 Task: Look for space in Seropédica, Brazil from 2nd August, 2023 to 12th August, 2023 for 2 adults in price range Rs.5000 to Rs.10000. Place can be private room with 1  bedroom having 1 bed and 1 bathroom. Property type can be house, flat, guest house, hotel. Amenities needed are: washing machine. Booking option can be shelf check-in. Required host language is Spanish.
Action: Mouse moved to (404, 183)
Screenshot: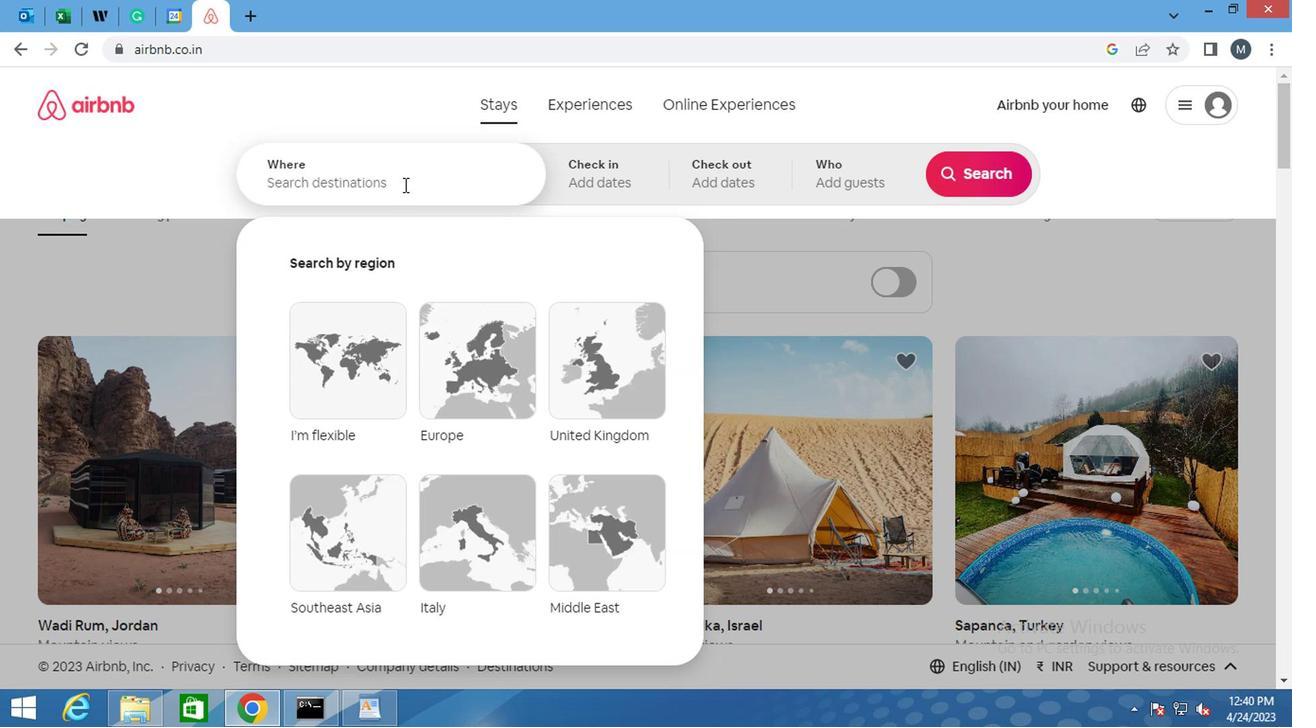 
Action: Mouse pressed left at (404, 183)
Screenshot: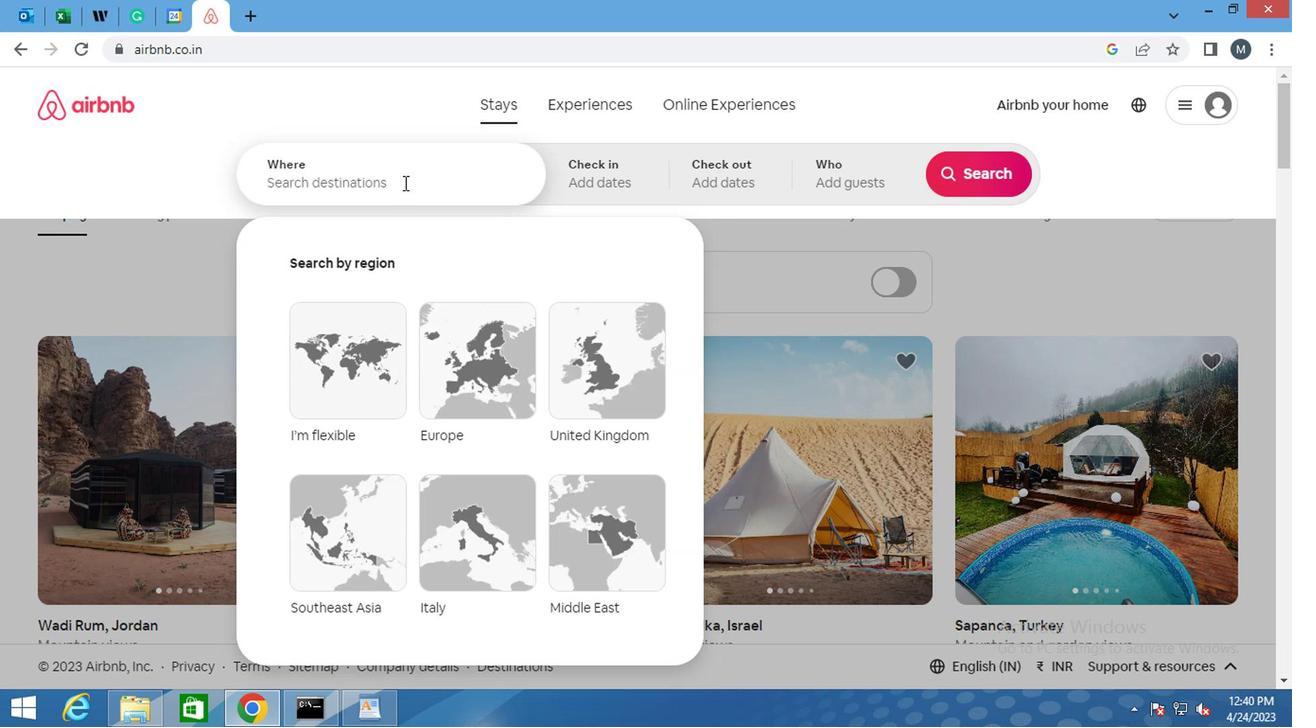 
Action: Key pressed <Key.shift>SEROPEDICAS<Key.backspace>,<Key.shift>BRAZIL
Screenshot: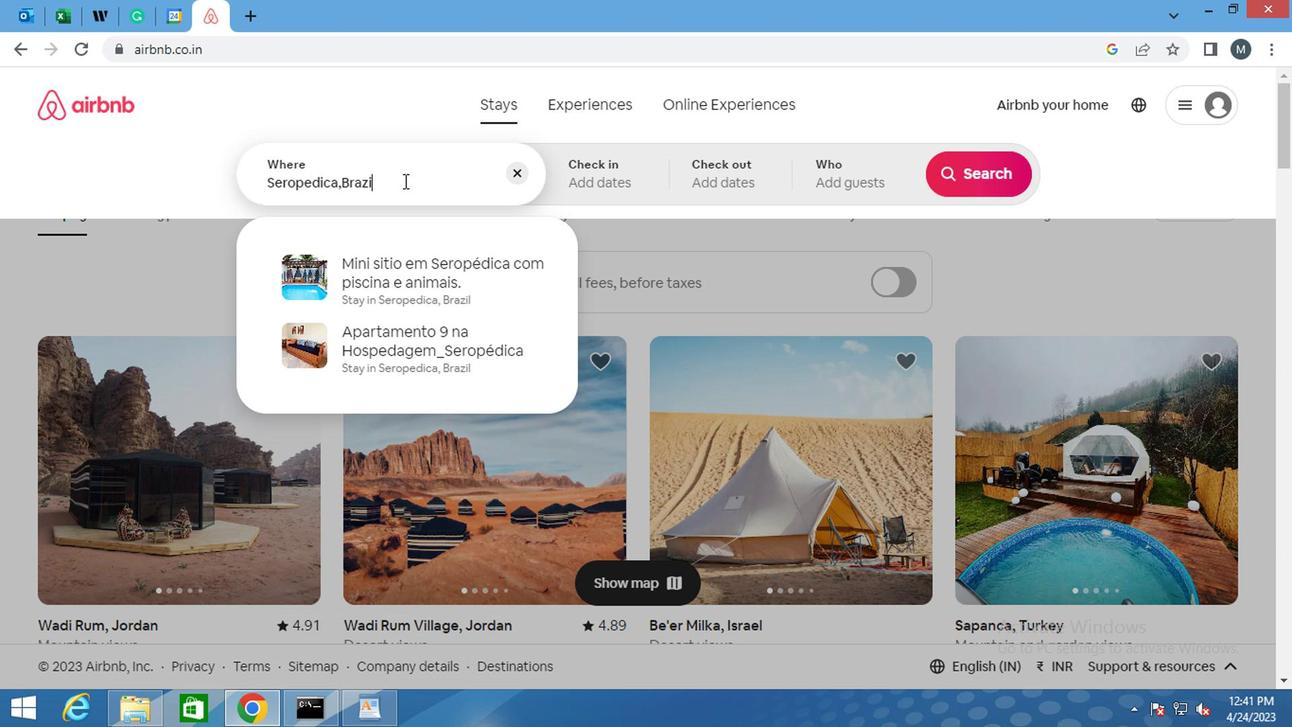 
Action: Mouse moved to (424, 275)
Screenshot: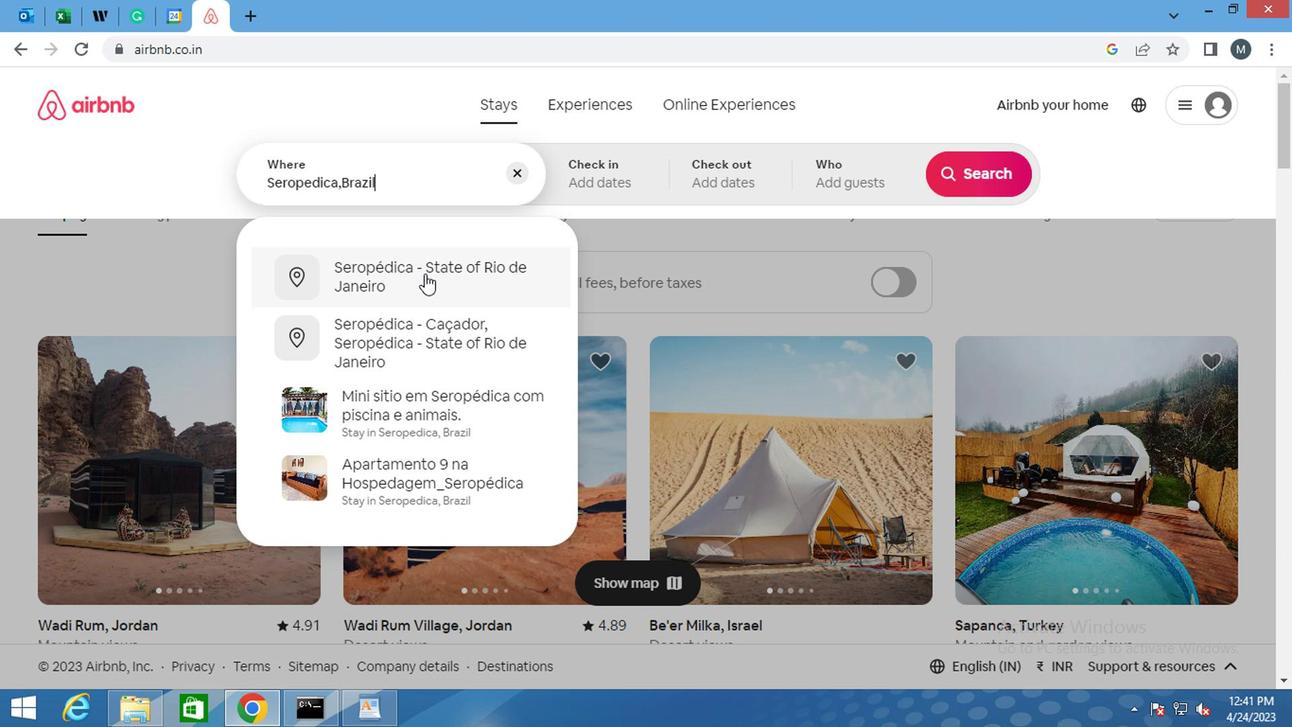 
Action: Mouse pressed left at (424, 275)
Screenshot: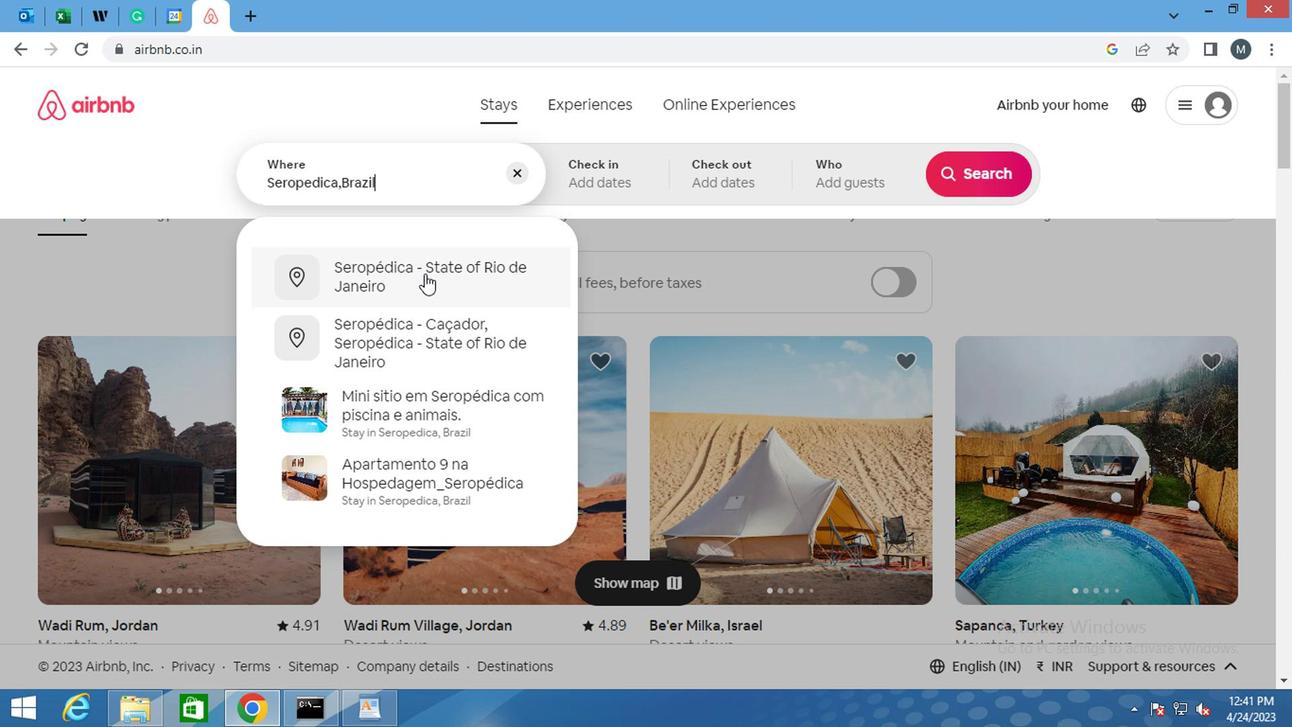 
Action: Mouse moved to (595, 185)
Screenshot: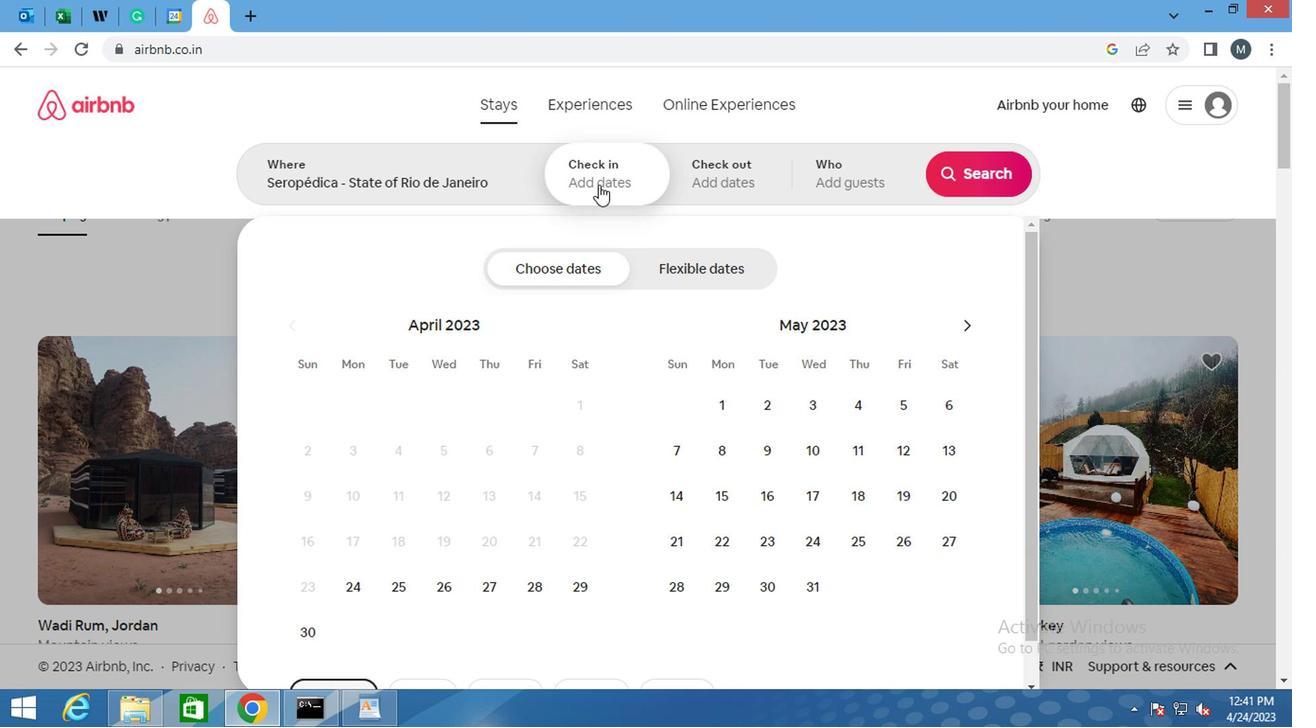 
Action: Mouse pressed left at (595, 185)
Screenshot: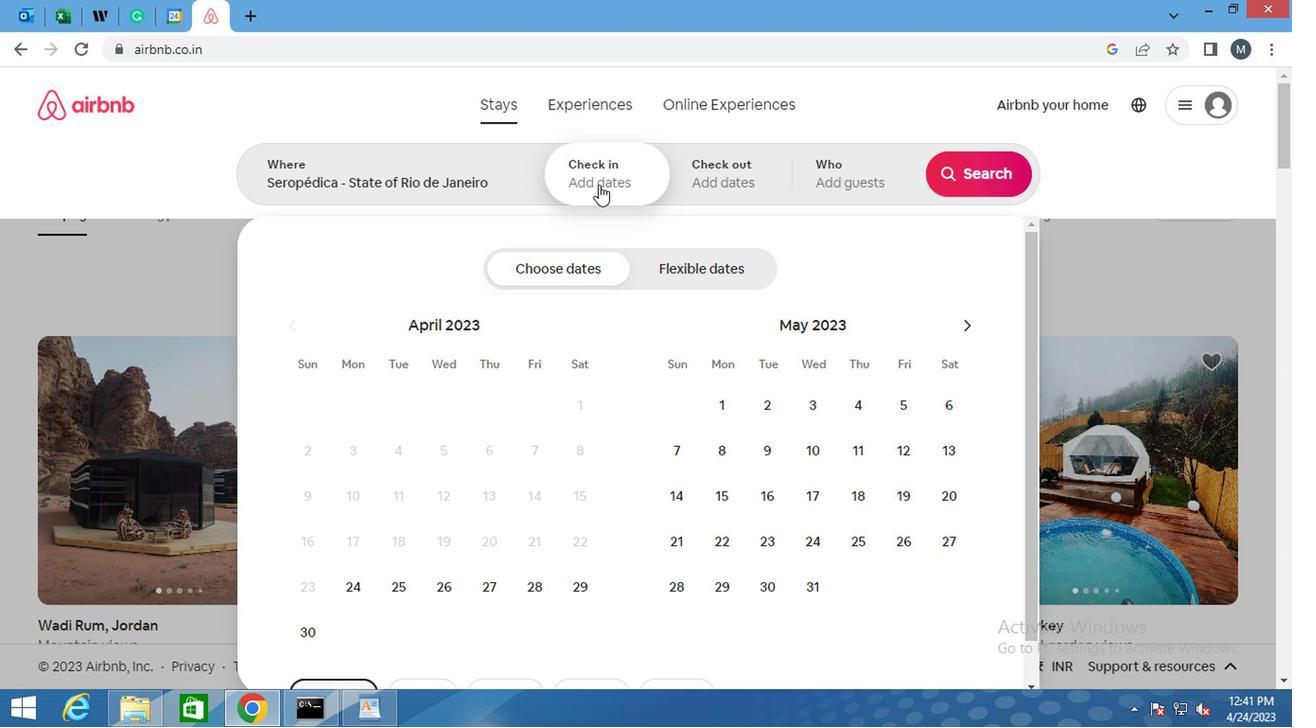 
Action: Mouse moved to (609, 171)
Screenshot: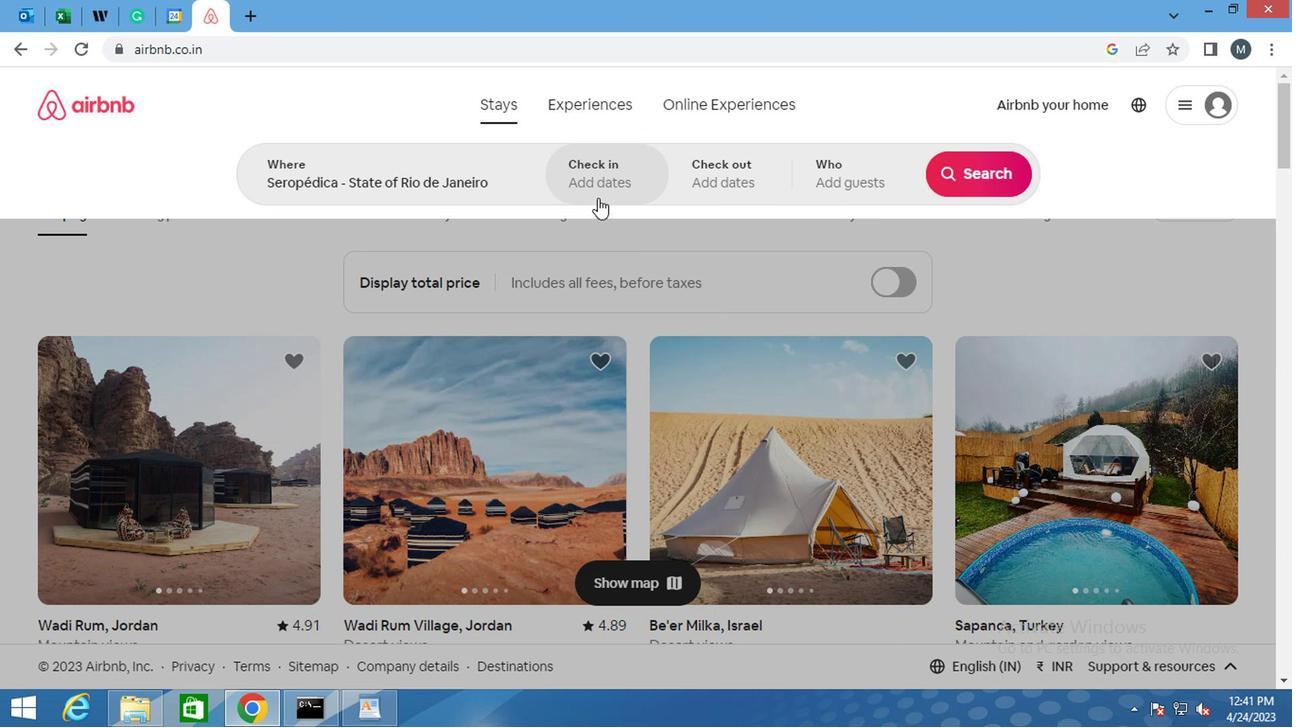 
Action: Mouse pressed left at (609, 171)
Screenshot: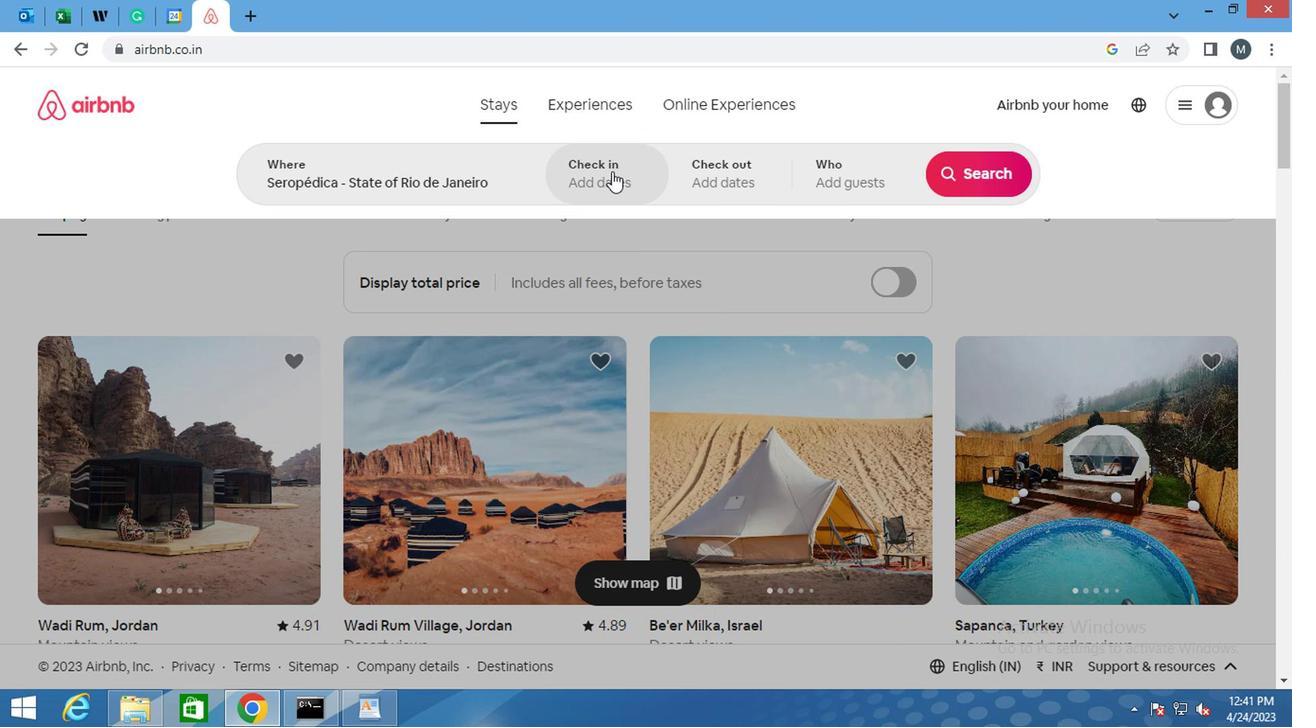 
Action: Mouse moved to (949, 322)
Screenshot: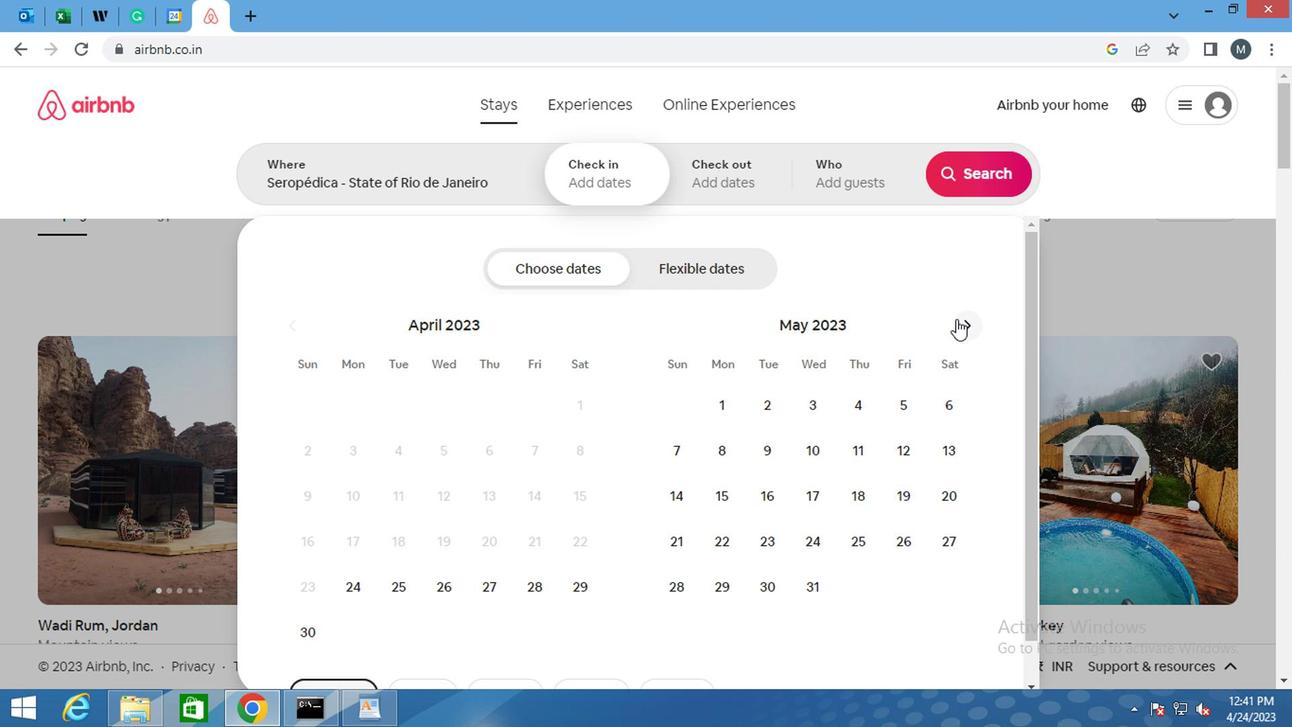 
Action: Mouse pressed left at (949, 322)
Screenshot: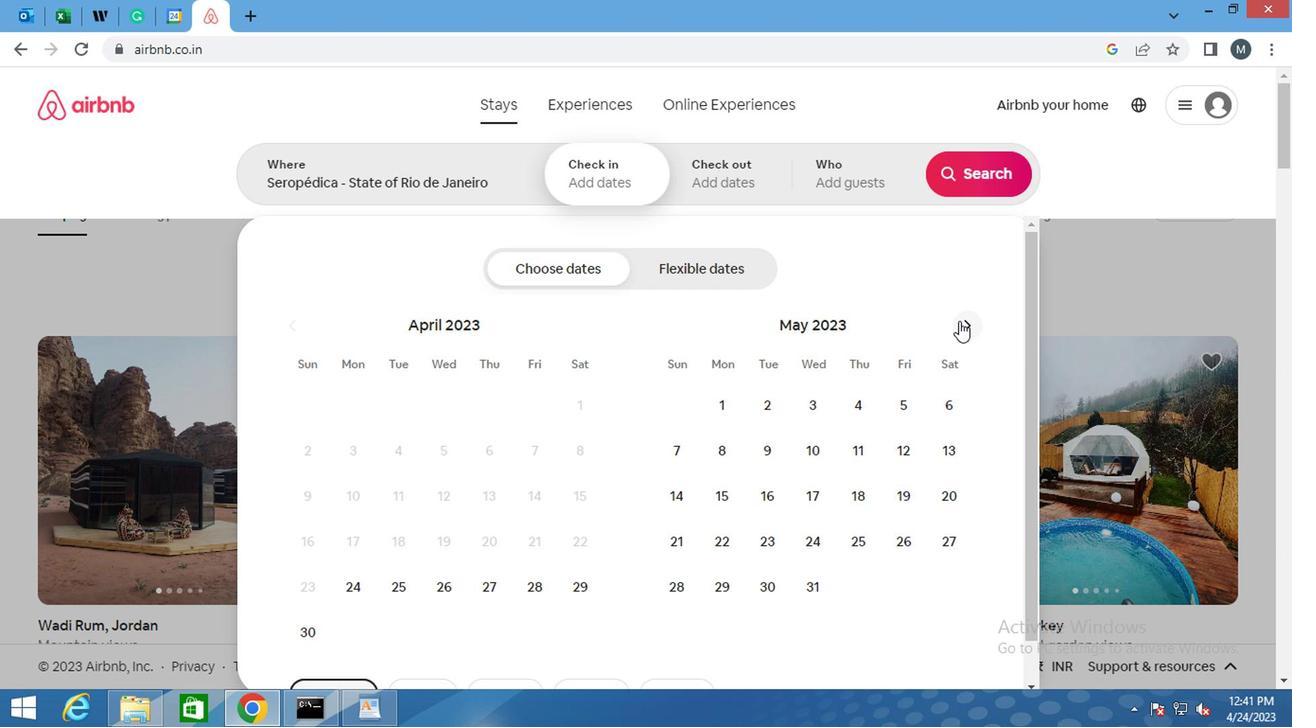 
Action: Mouse moved to (949, 322)
Screenshot: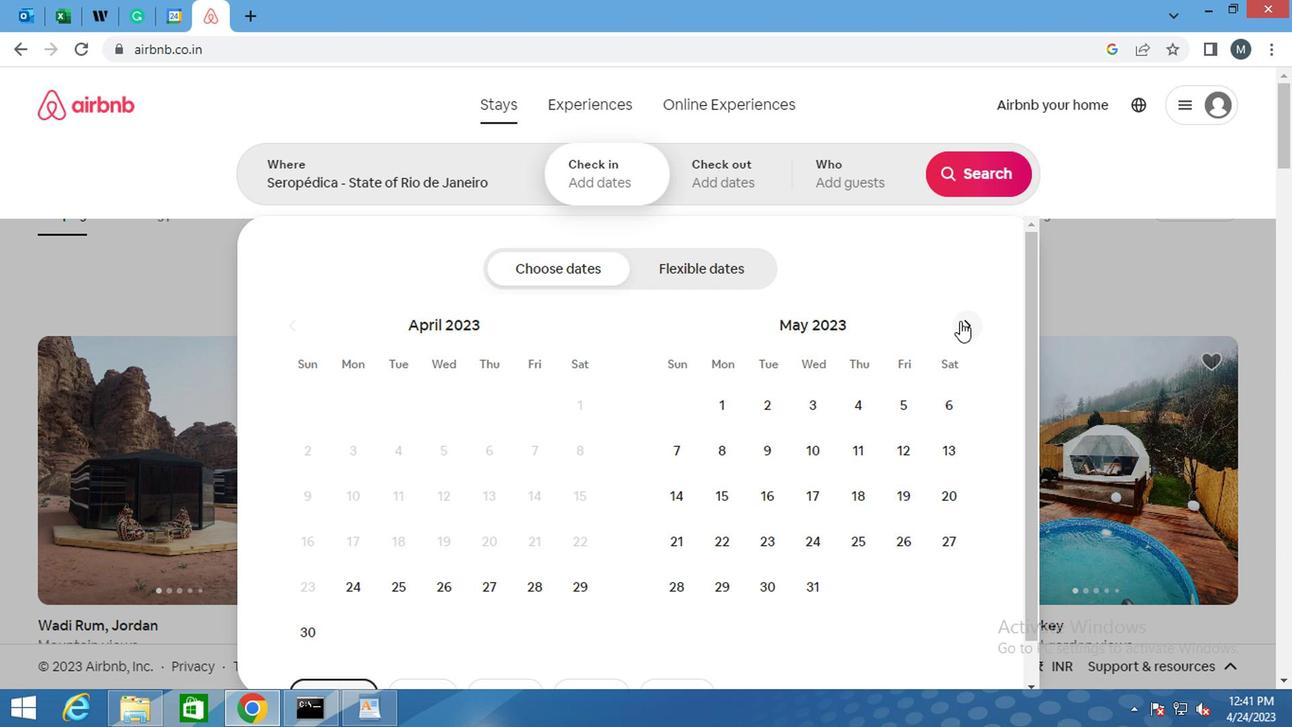 
Action: Mouse pressed left at (949, 322)
Screenshot: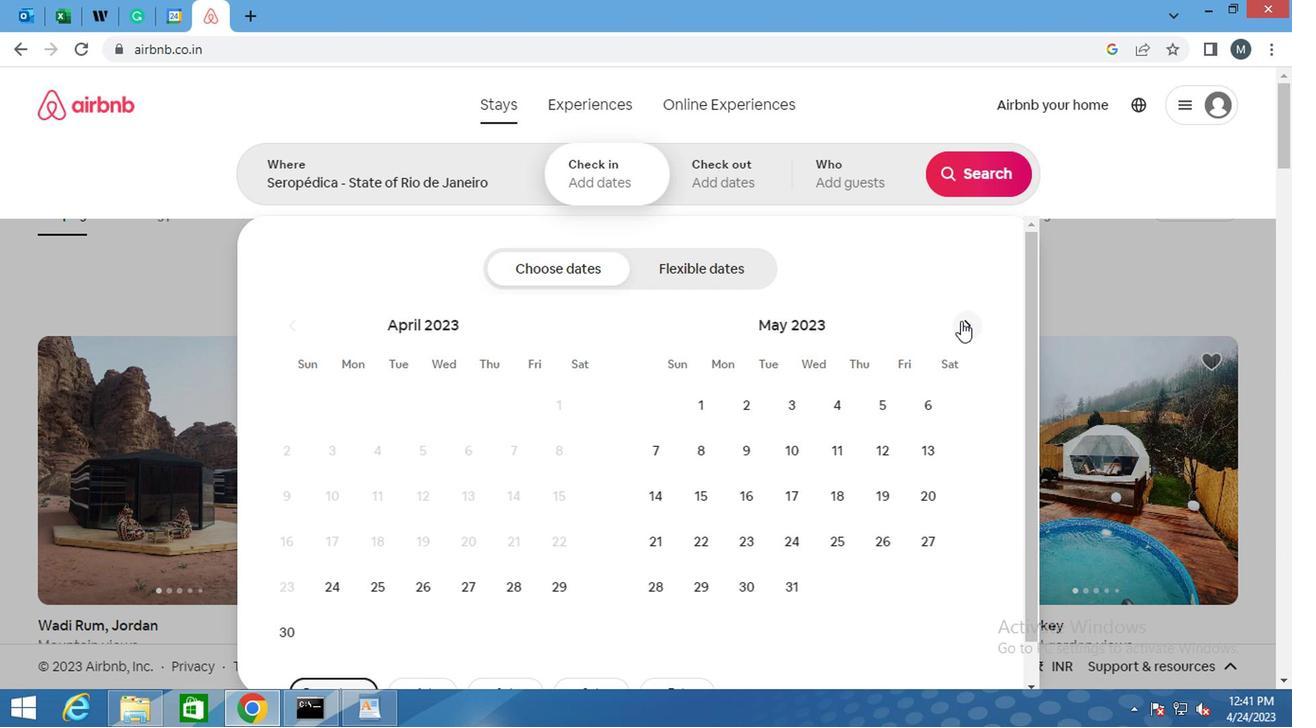 
Action: Mouse moved to (954, 321)
Screenshot: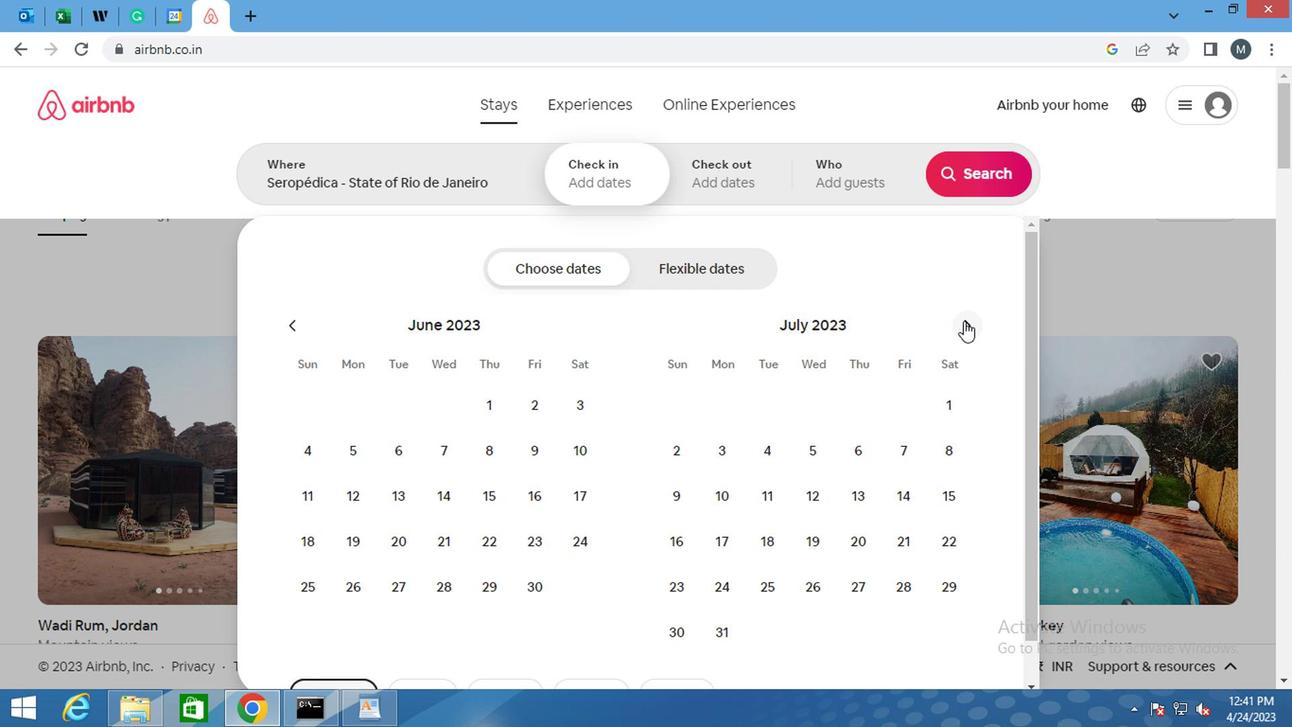 
Action: Mouse pressed left at (954, 321)
Screenshot: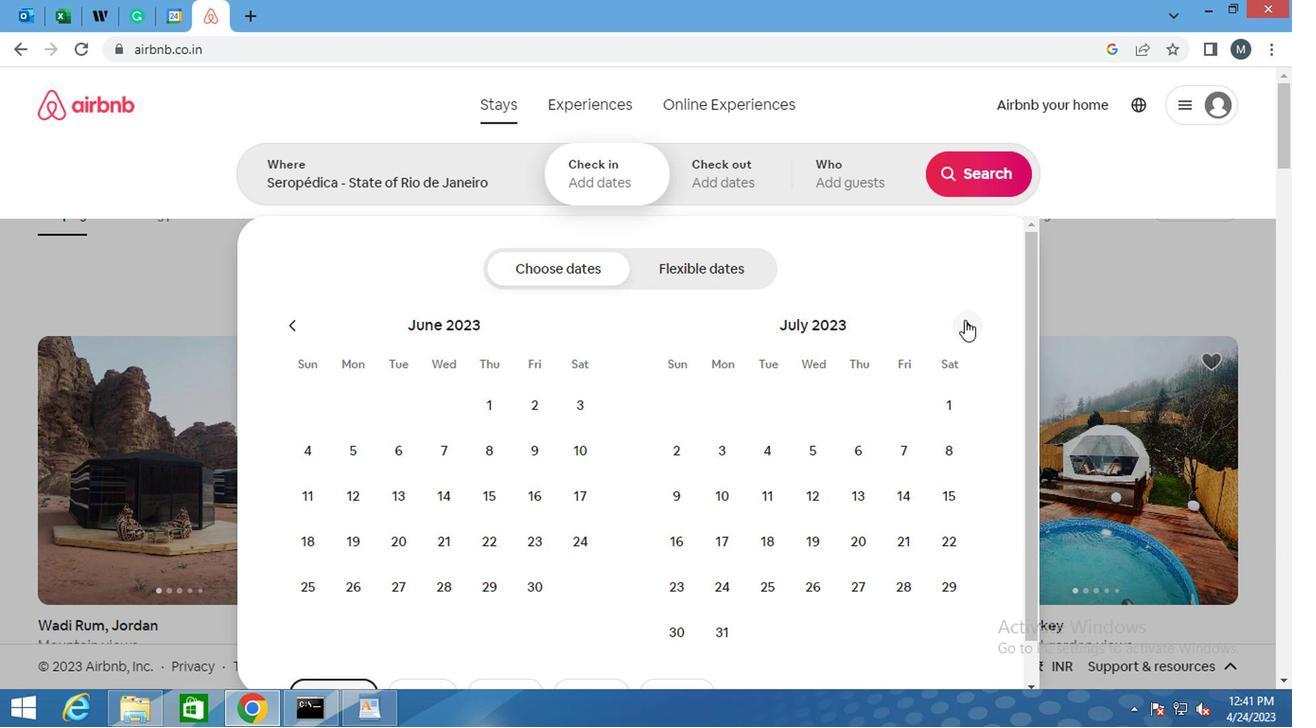 
Action: Mouse pressed left at (954, 321)
Screenshot: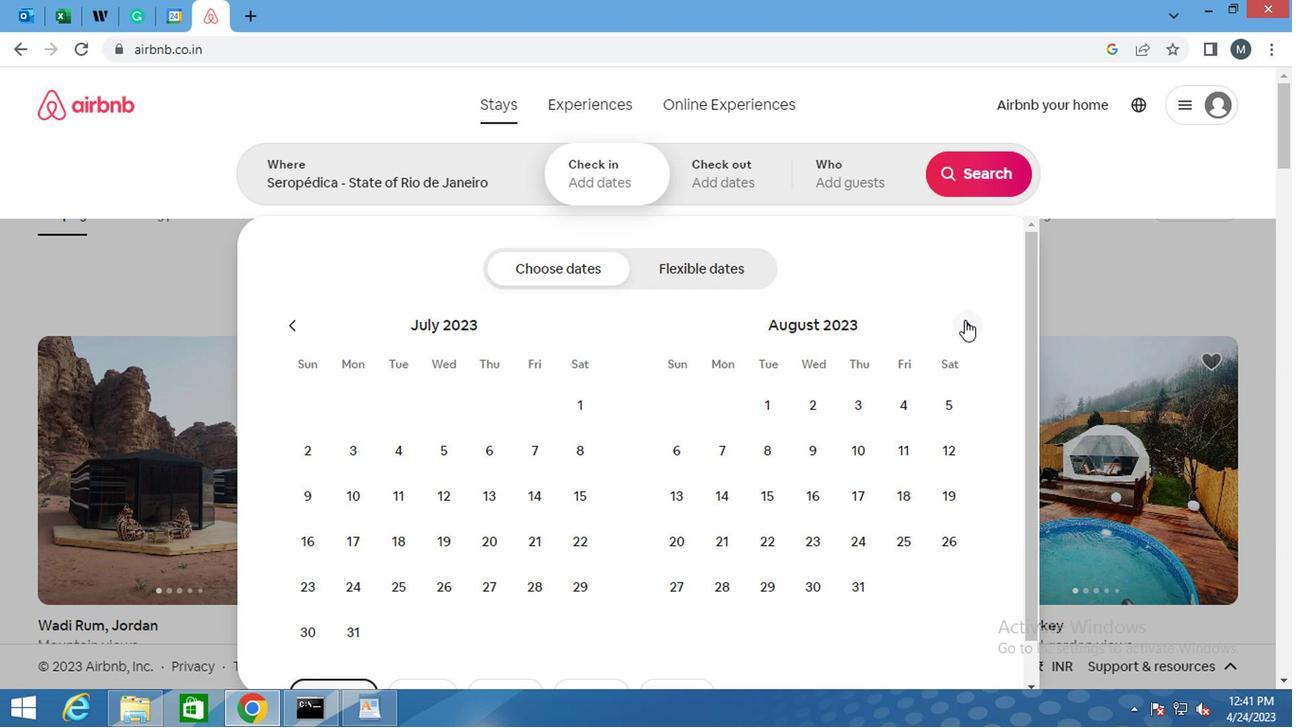 
Action: Mouse moved to (443, 420)
Screenshot: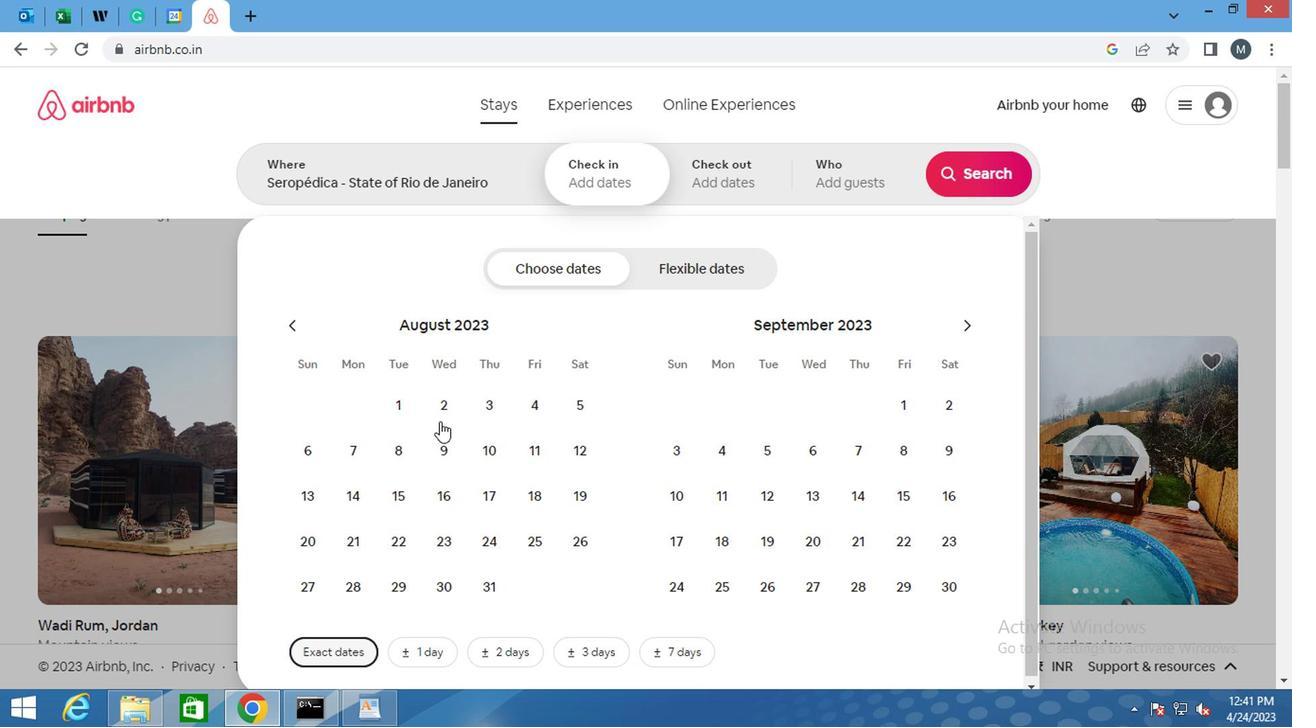 
Action: Mouse pressed left at (443, 420)
Screenshot: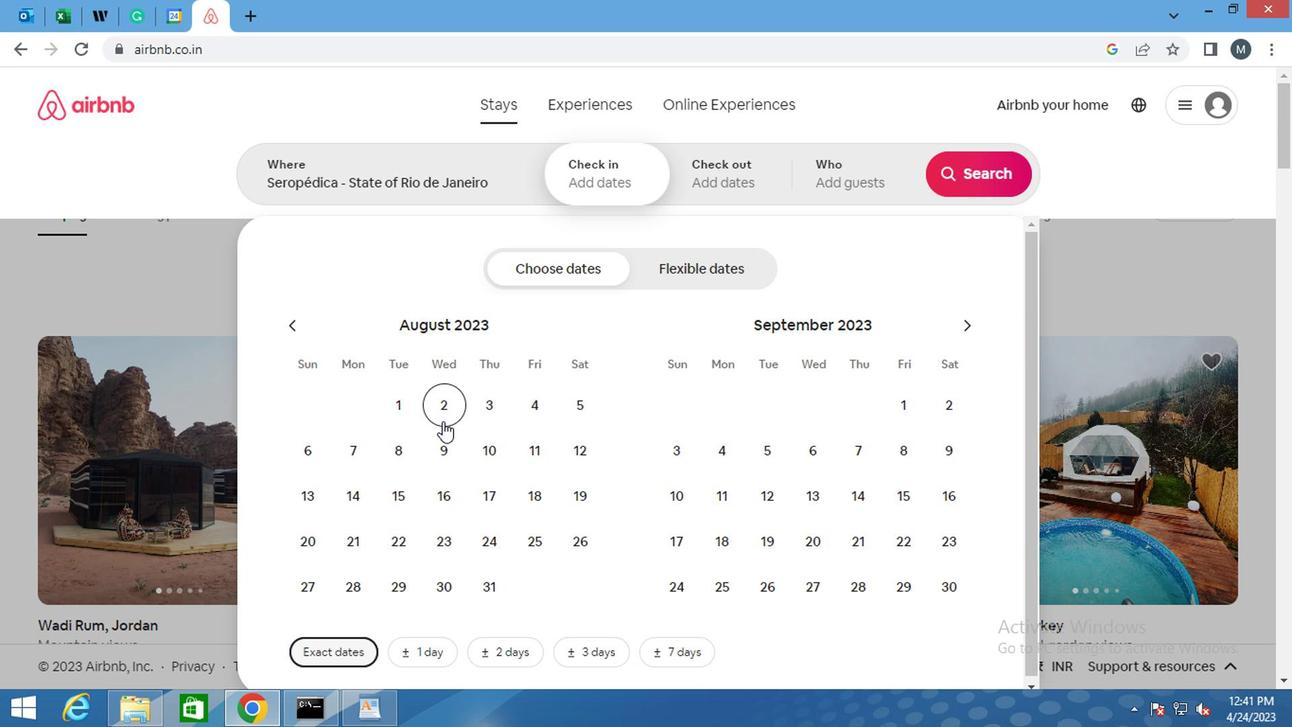 
Action: Mouse moved to (587, 462)
Screenshot: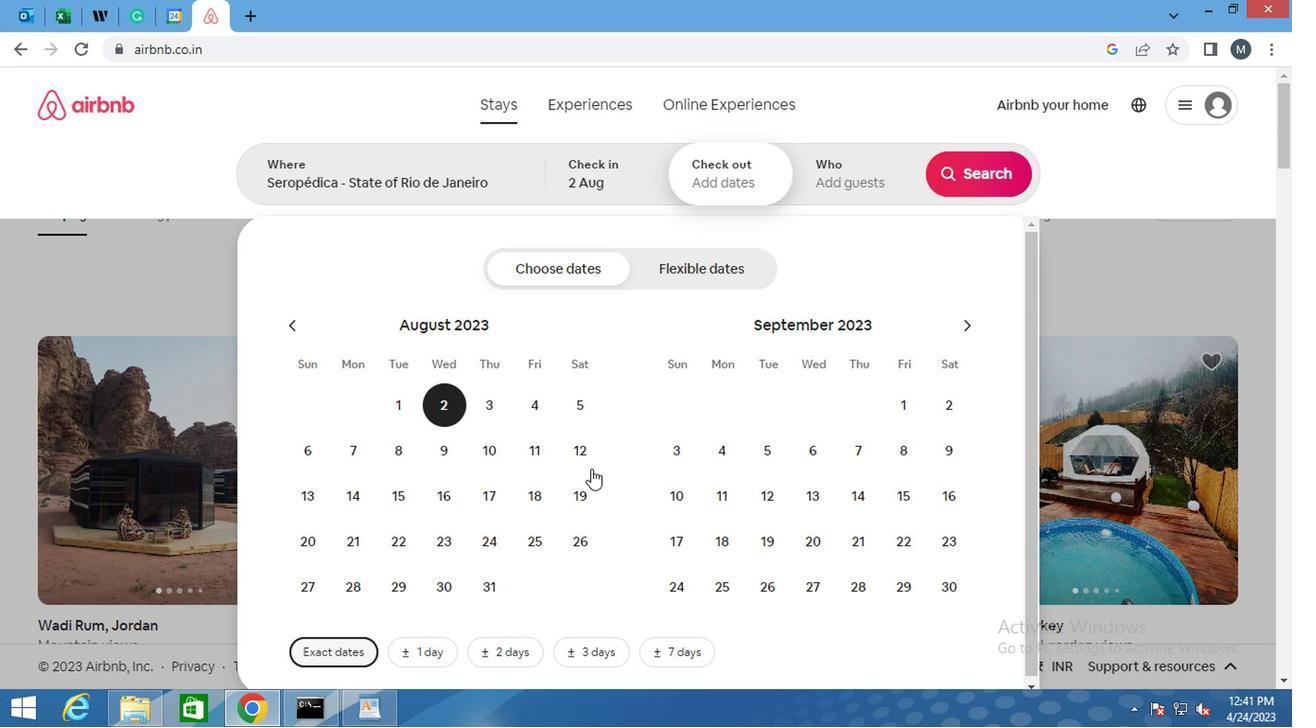 
Action: Mouse pressed left at (587, 462)
Screenshot: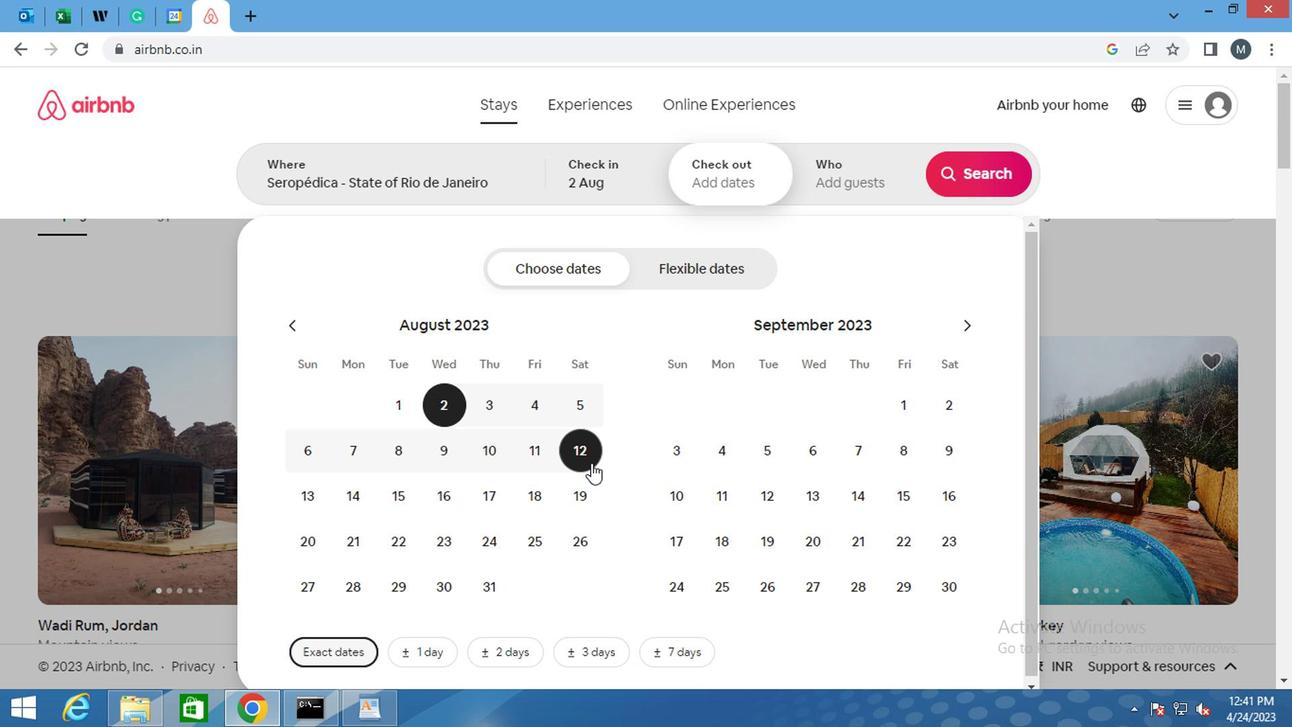 
Action: Mouse moved to (840, 175)
Screenshot: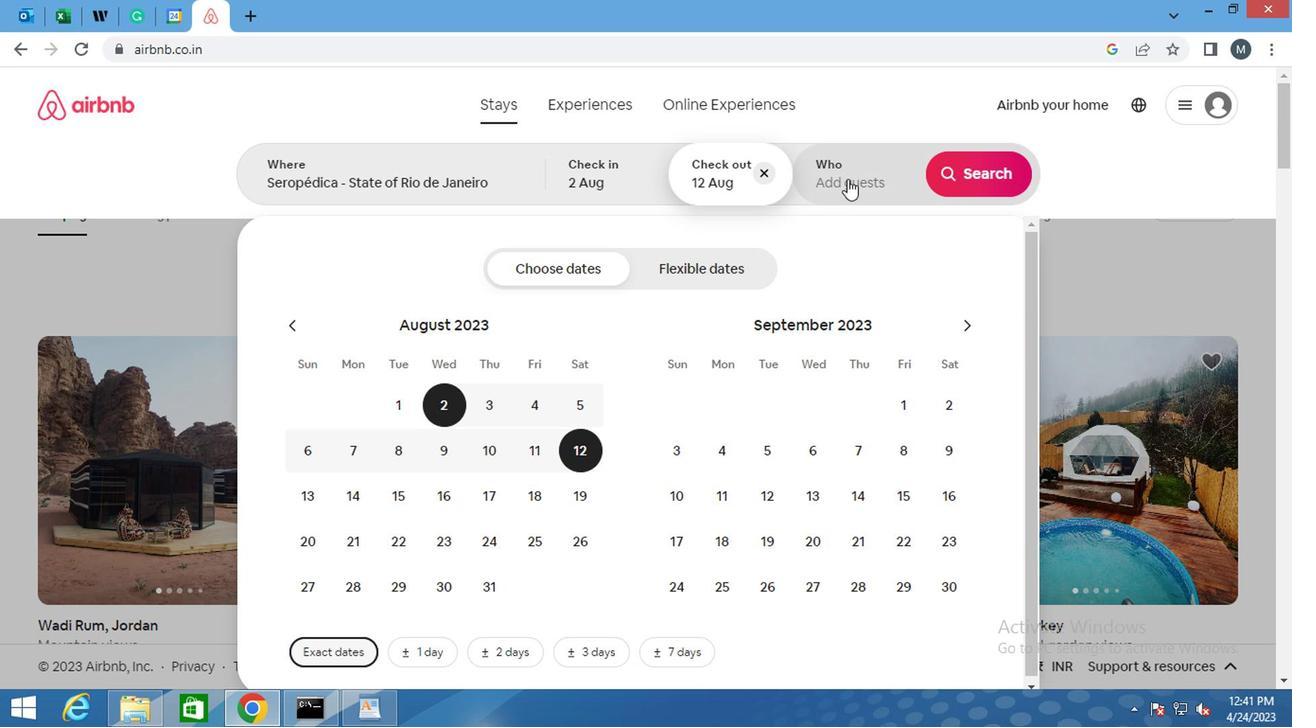 
Action: Mouse pressed left at (840, 175)
Screenshot: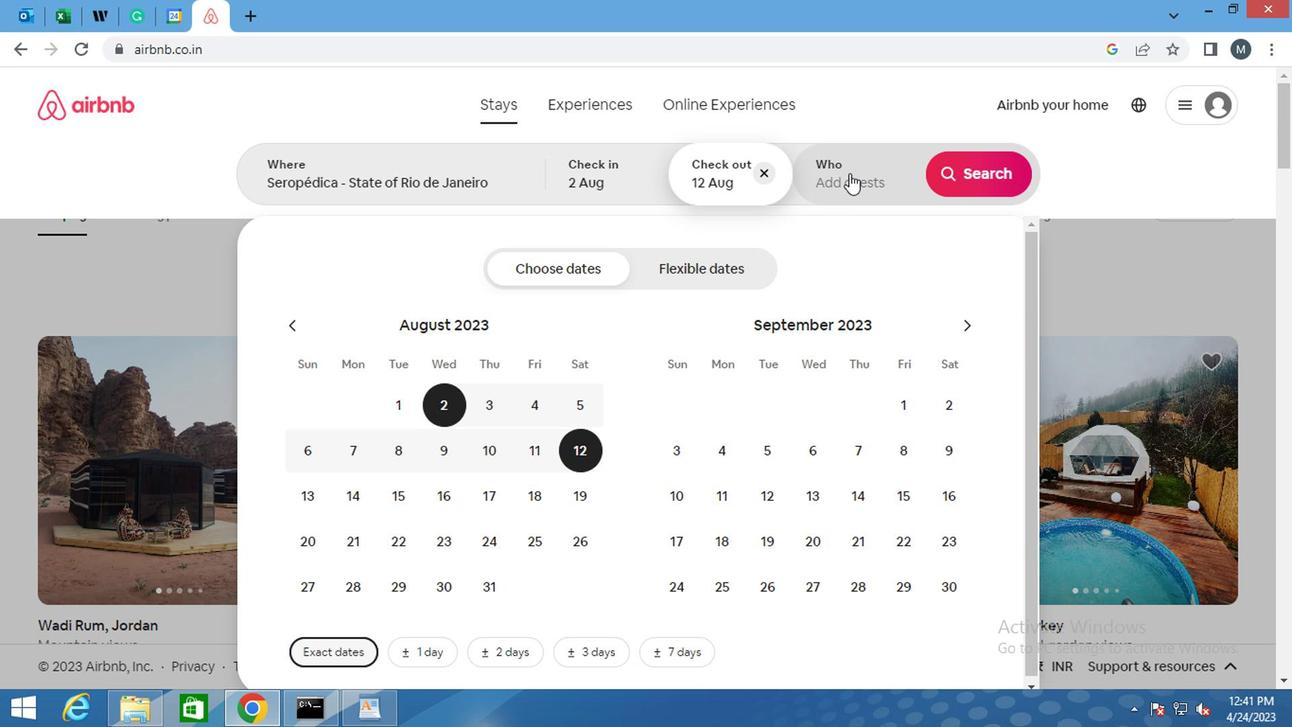 
Action: Mouse moved to (972, 282)
Screenshot: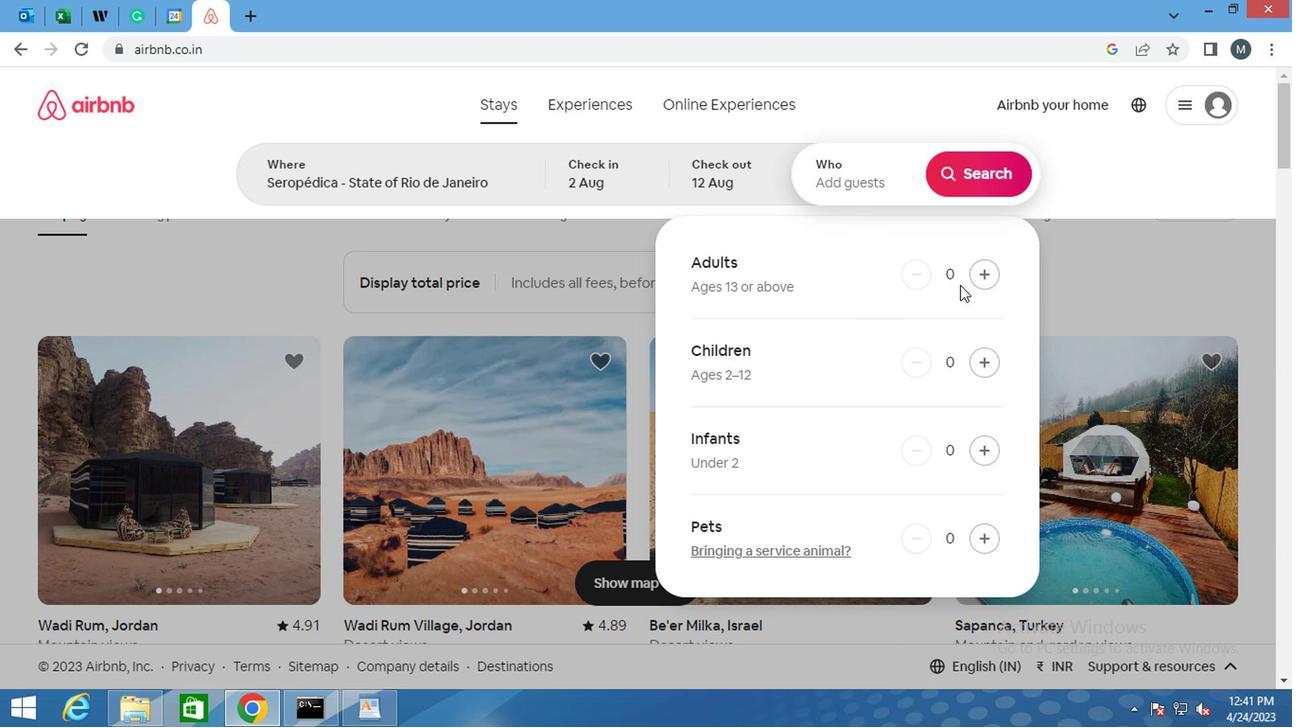 
Action: Mouse pressed left at (972, 282)
Screenshot: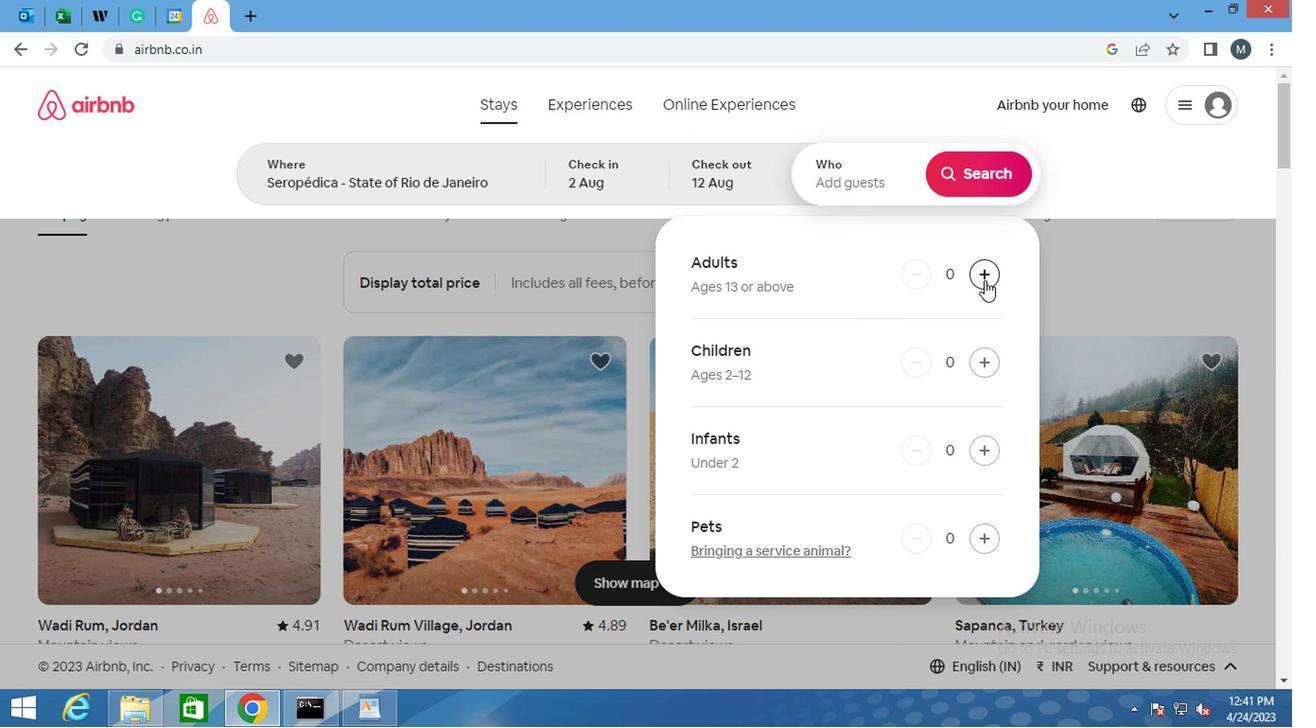 
Action: Mouse pressed left at (972, 282)
Screenshot: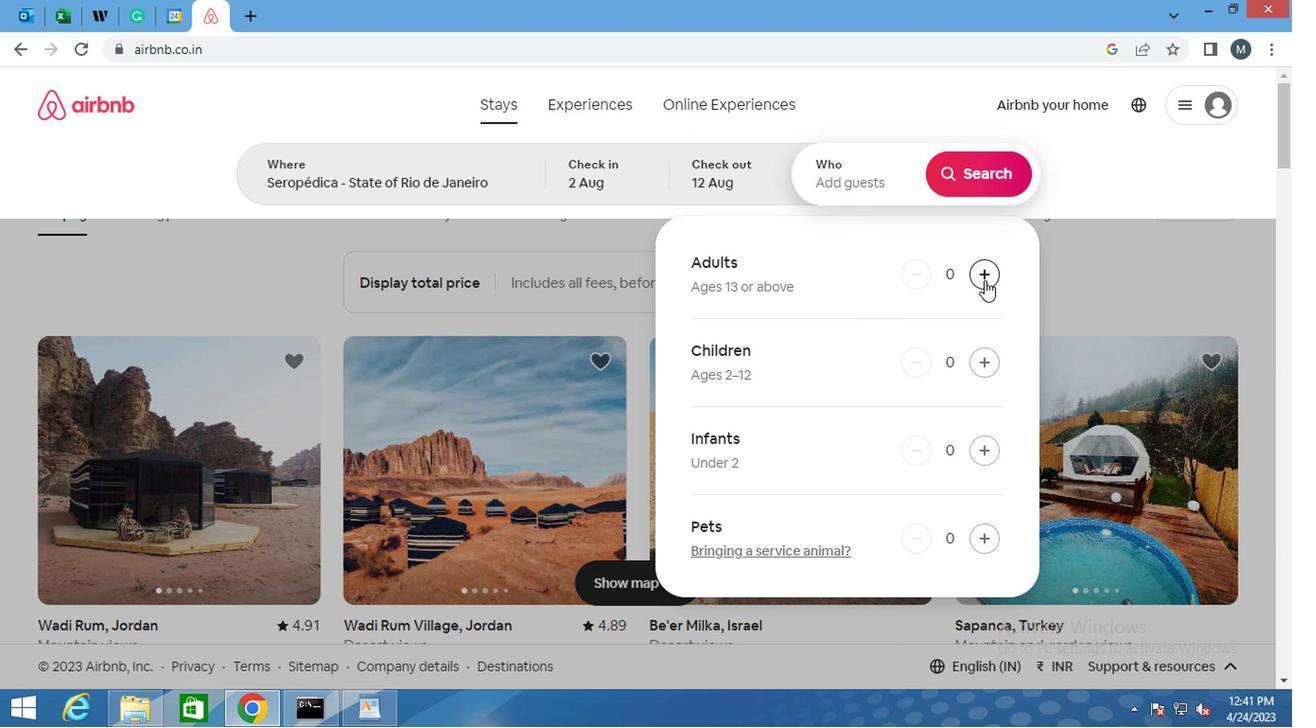 
Action: Mouse moved to (1077, 195)
Screenshot: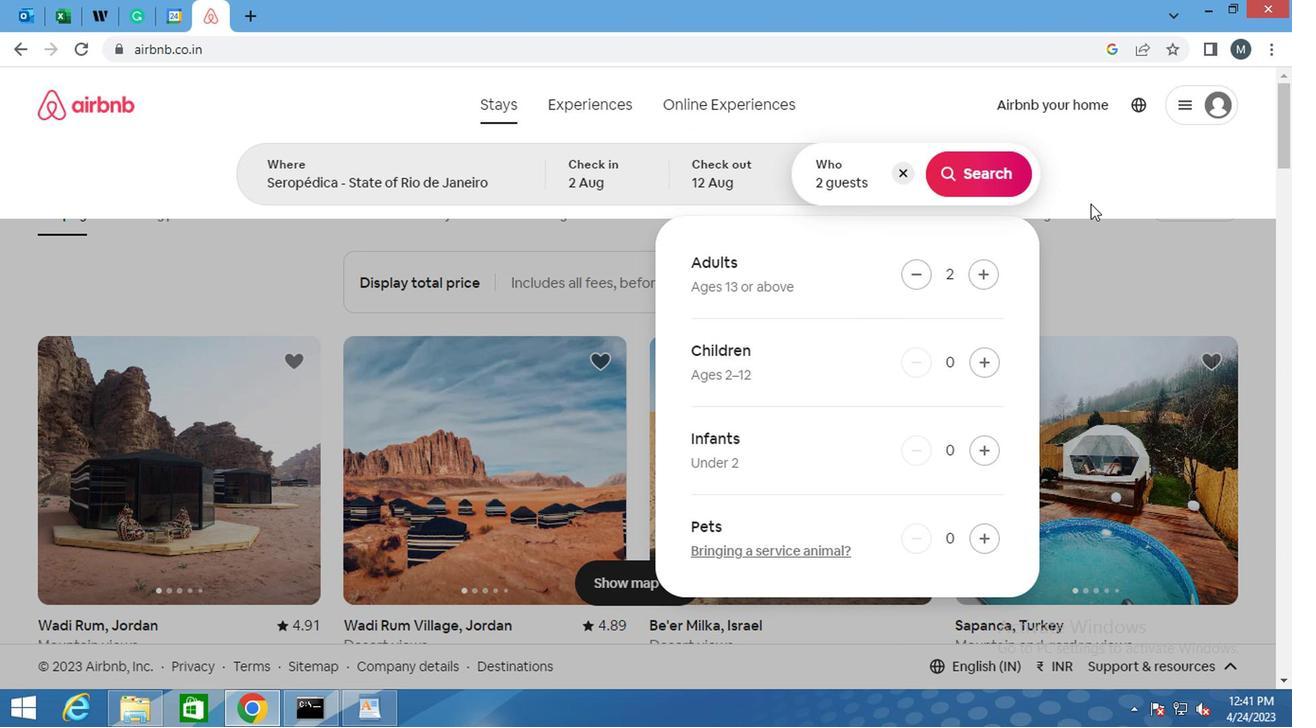 
Action: Mouse pressed left at (1077, 195)
Screenshot: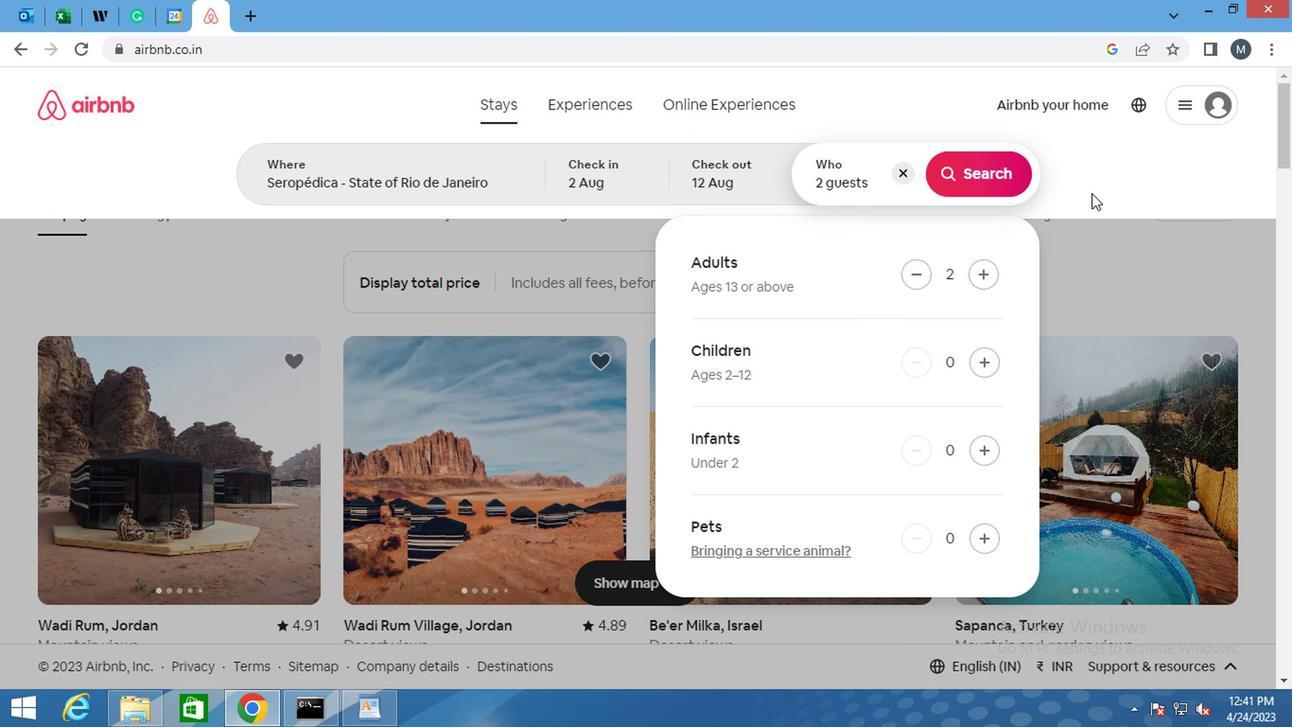 
Action: Mouse moved to (1073, 204)
Screenshot: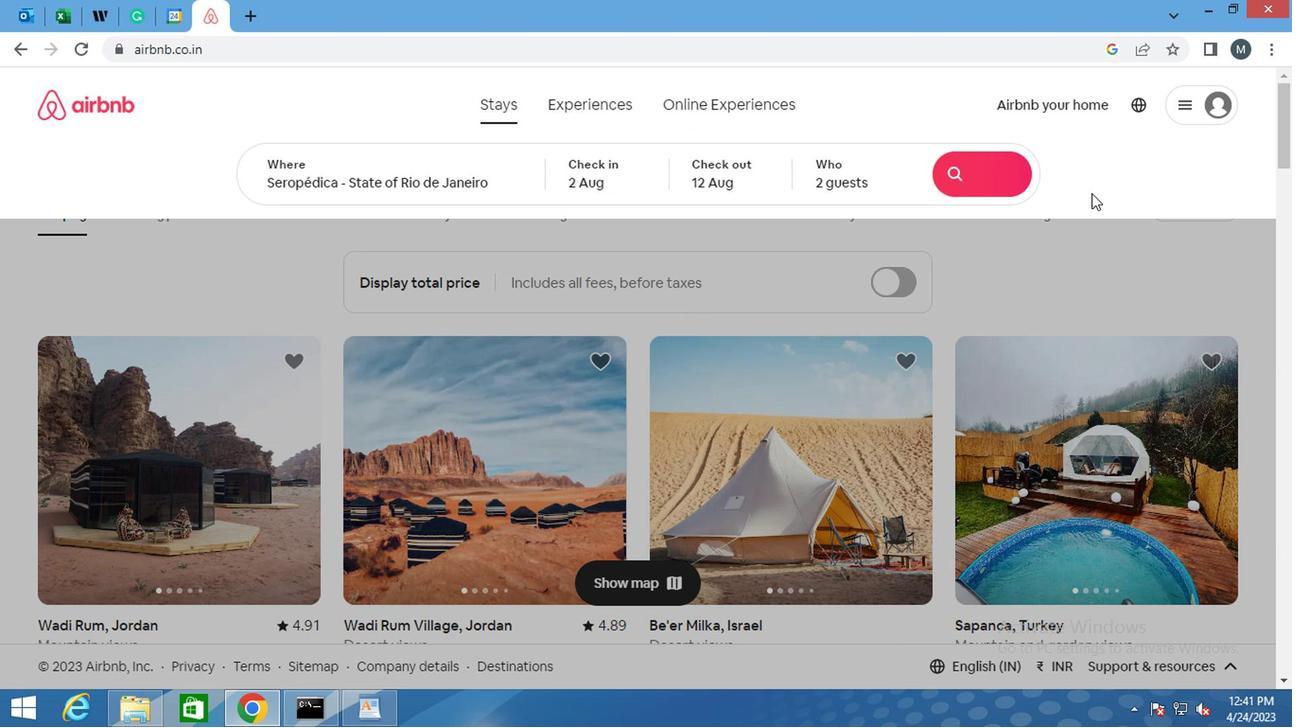 
Action: Mouse scrolled (1073, 205) with delta (0, 0)
Screenshot: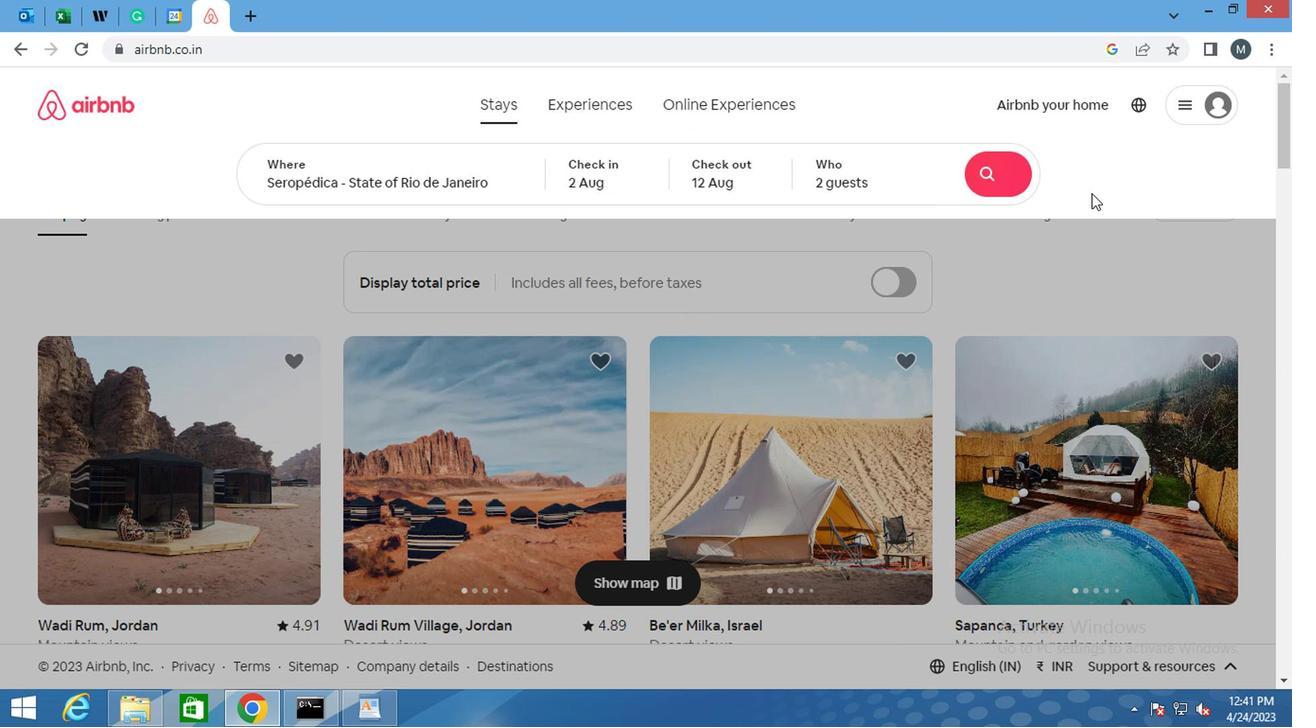 
Action: Mouse scrolled (1073, 205) with delta (0, 0)
Screenshot: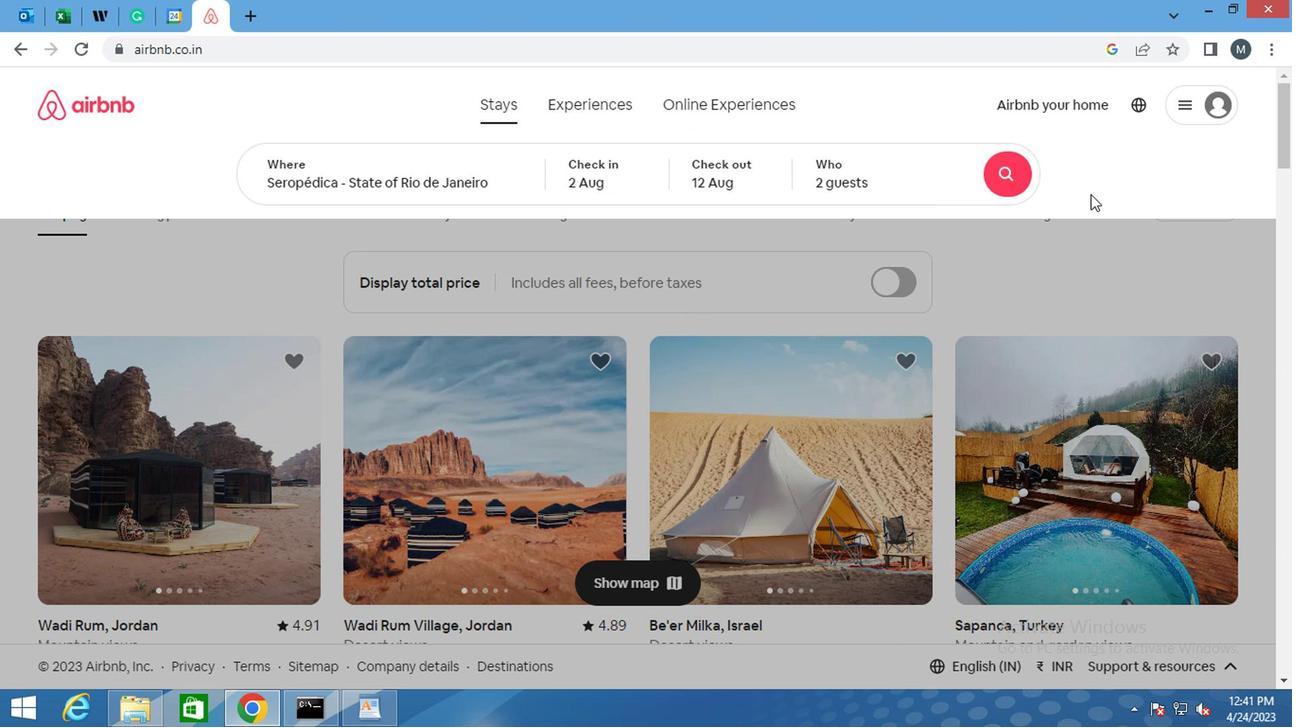 
Action: Mouse moved to (1073, 207)
Screenshot: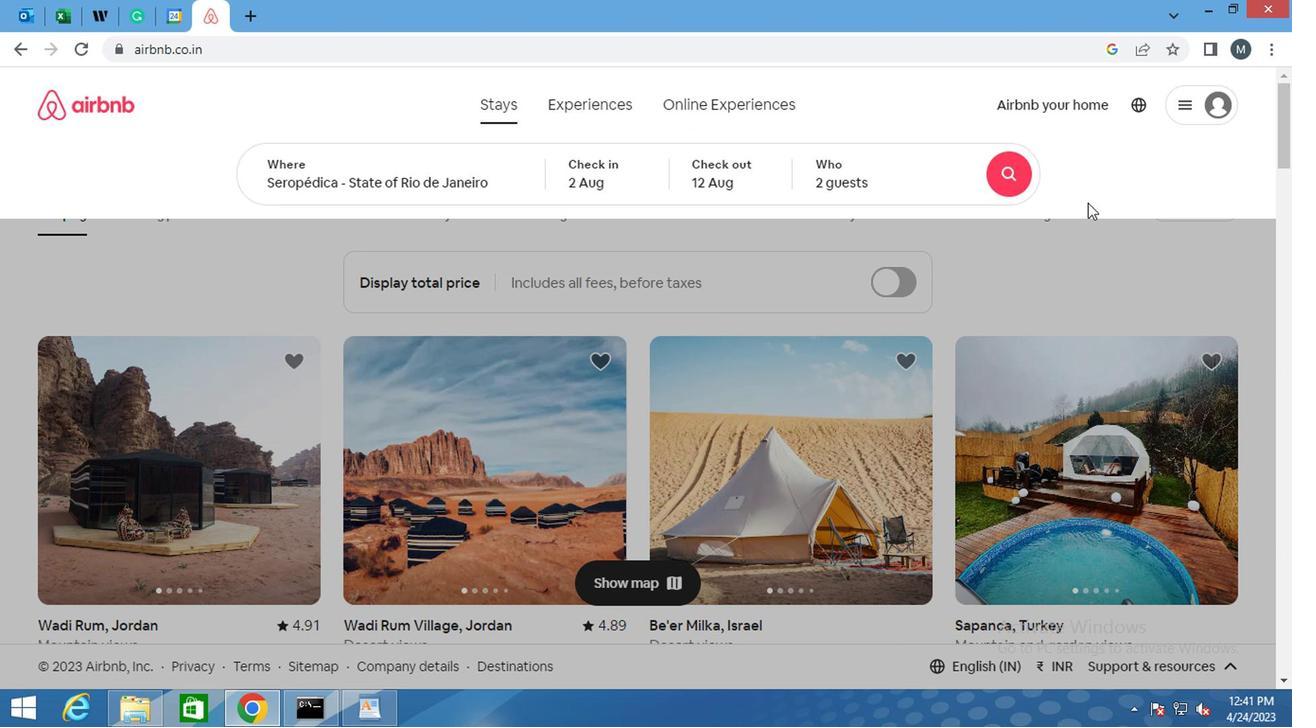 
Action: Mouse scrolled (1073, 206) with delta (0, 0)
Screenshot: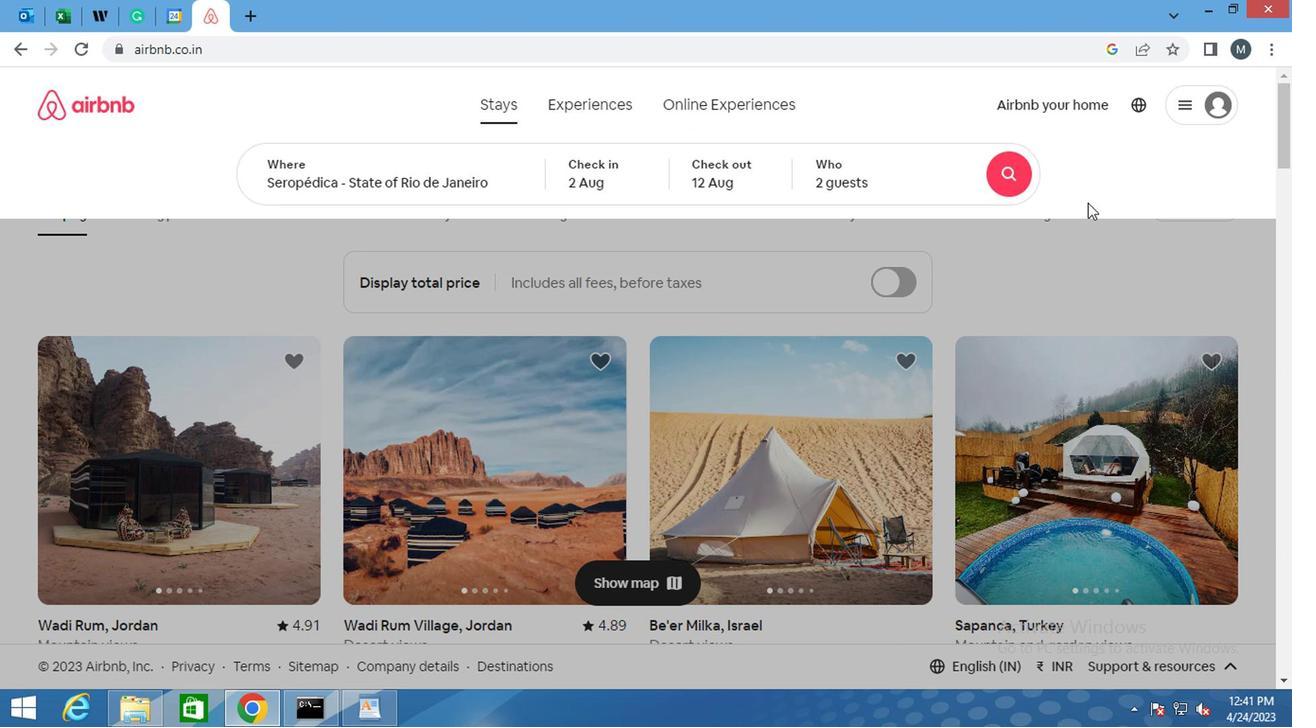 
Action: Mouse moved to (1073, 212)
Screenshot: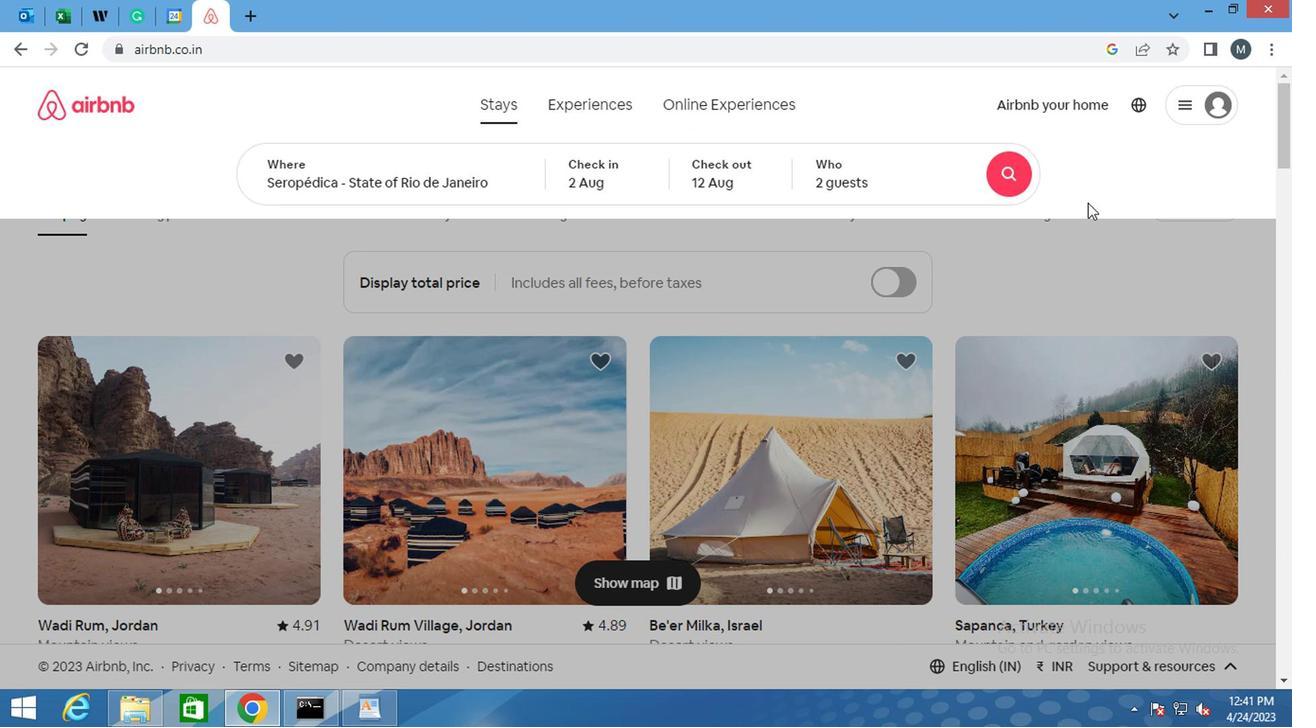 
Action: Mouse scrolled (1073, 212) with delta (0, 0)
Screenshot: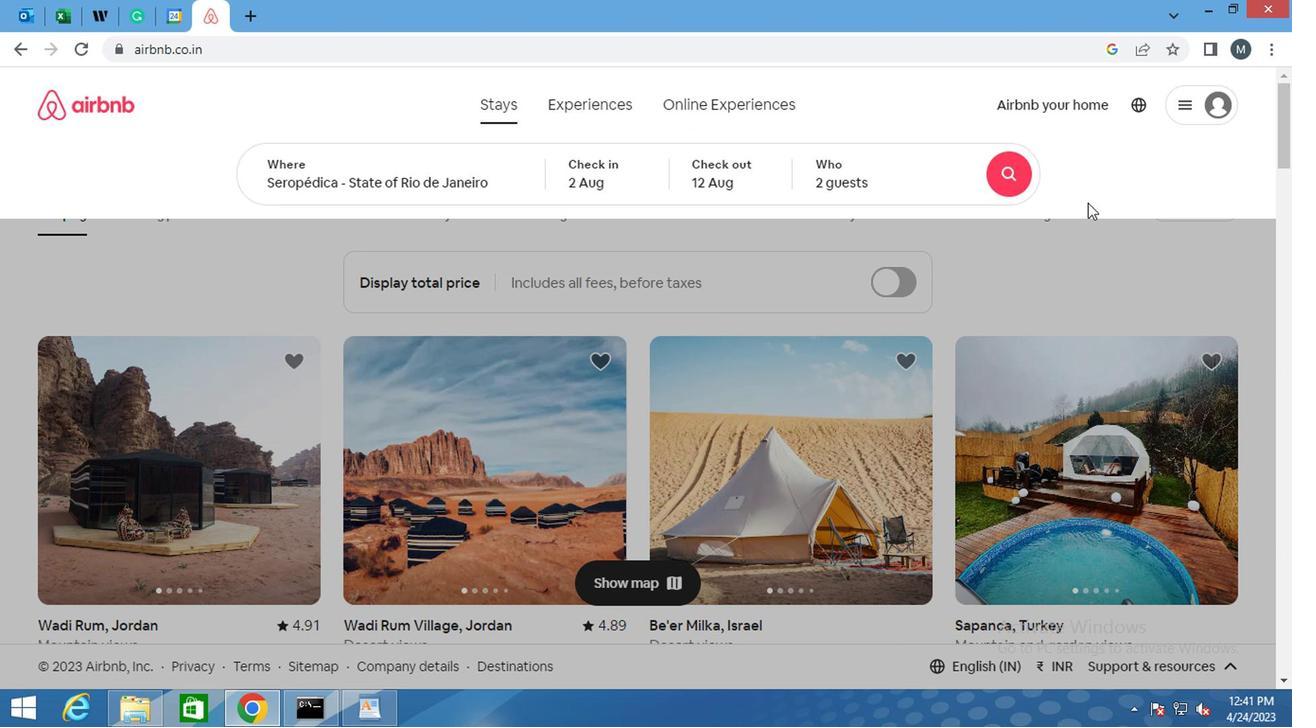 
Action: Mouse moved to (1075, 214)
Screenshot: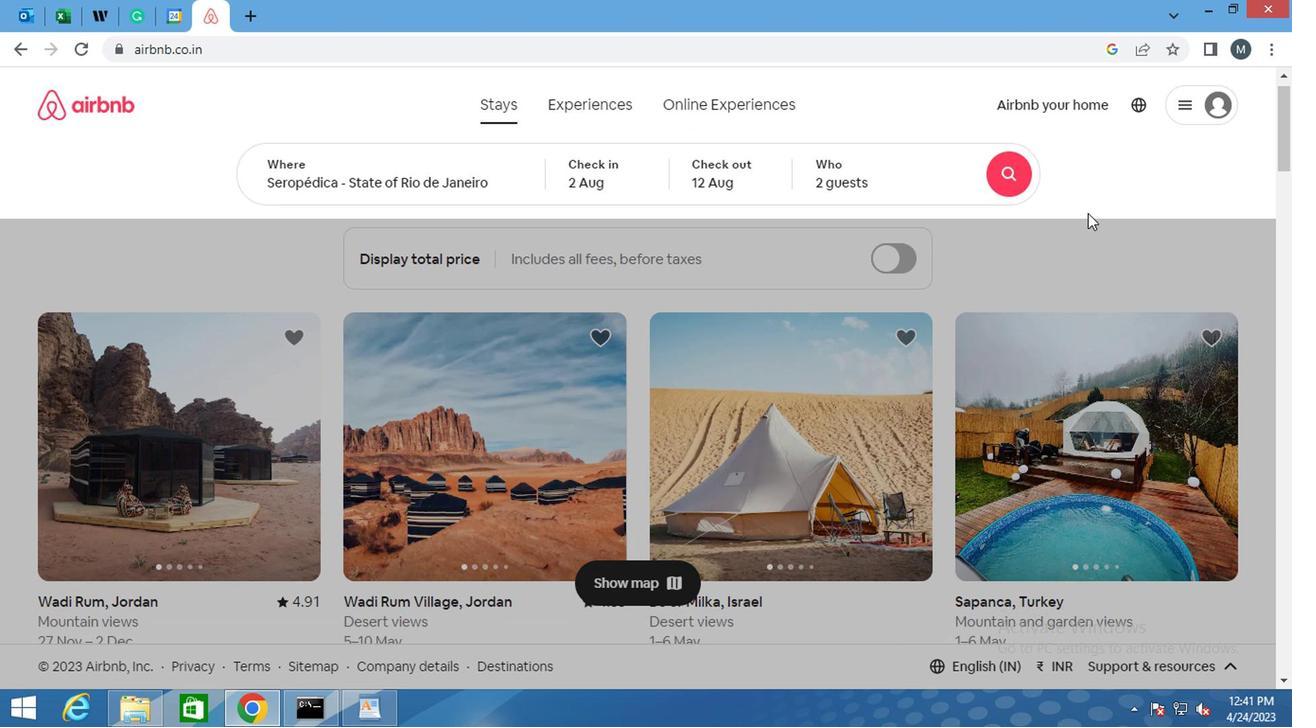 
Action: Mouse scrolled (1075, 216) with delta (0, 1)
Screenshot: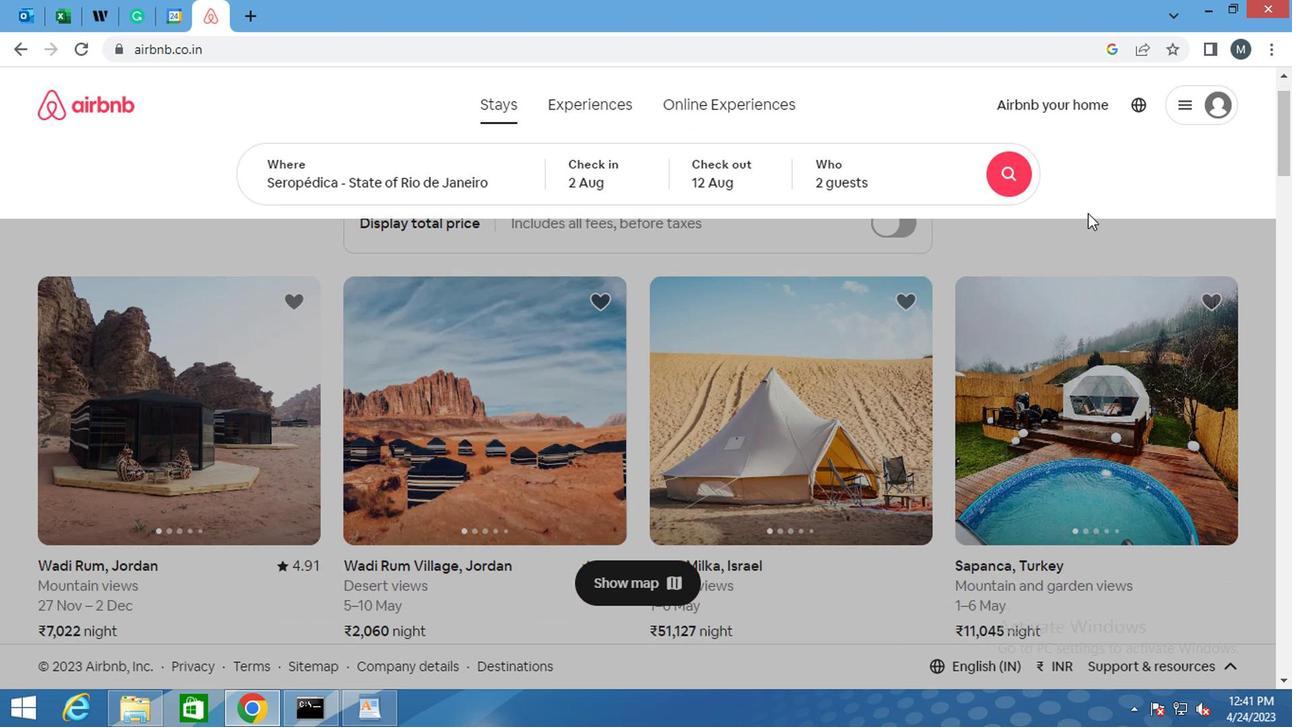 
Action: Mouse scrolled (1075, 216) with delta (0, 1)
Screenshot: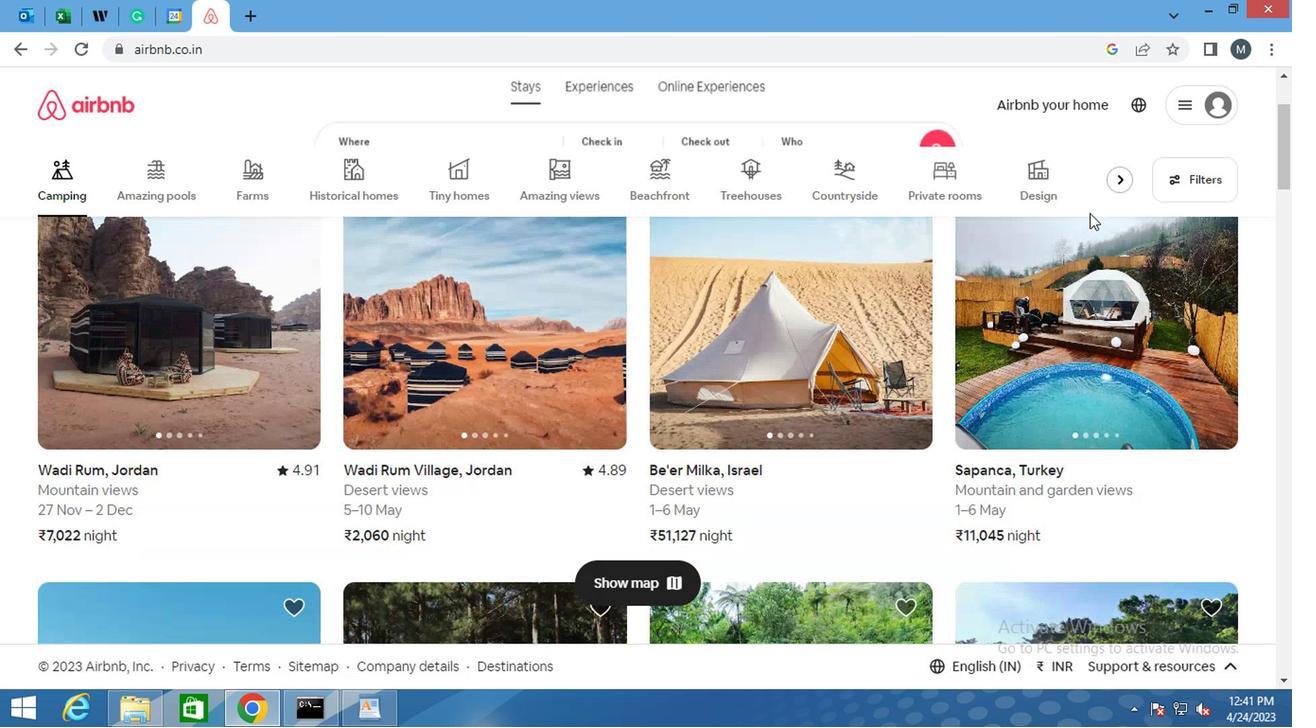 
Action: Mouse moved to (1191, 193)
Screenshot: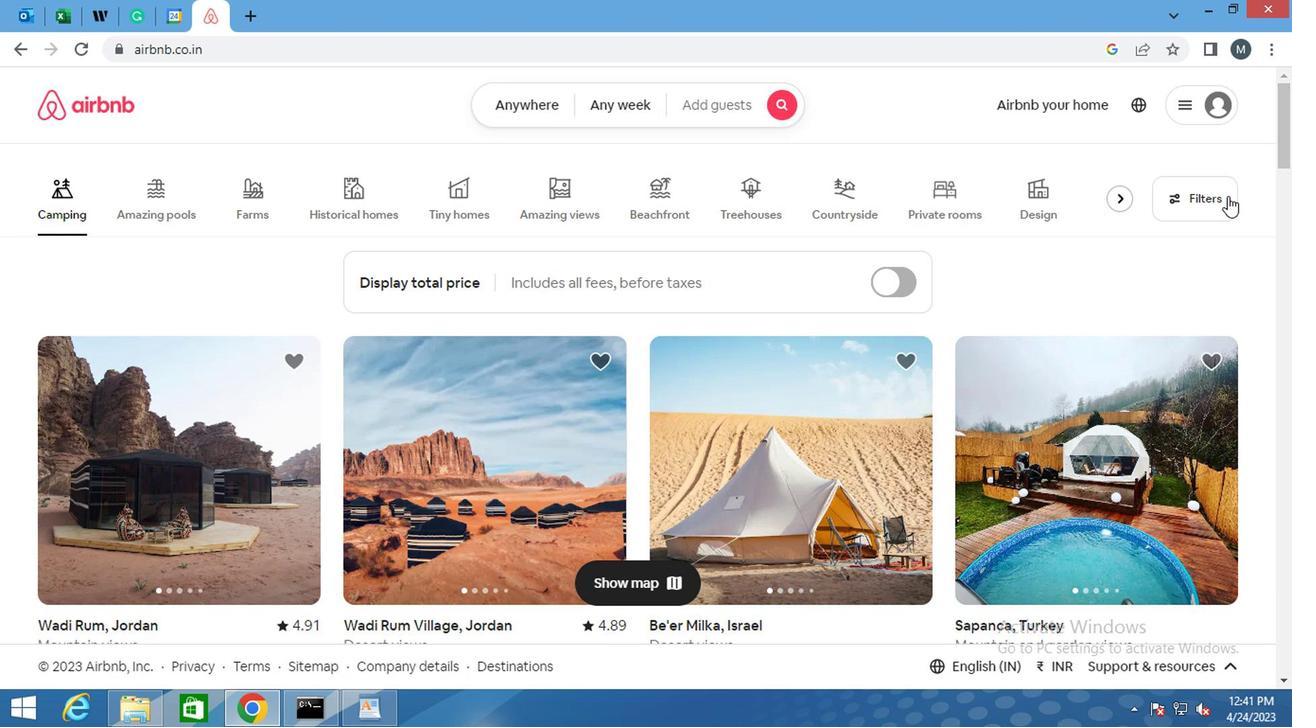 
Action: Mouse pressed left at (1191, 193)
Screenshot: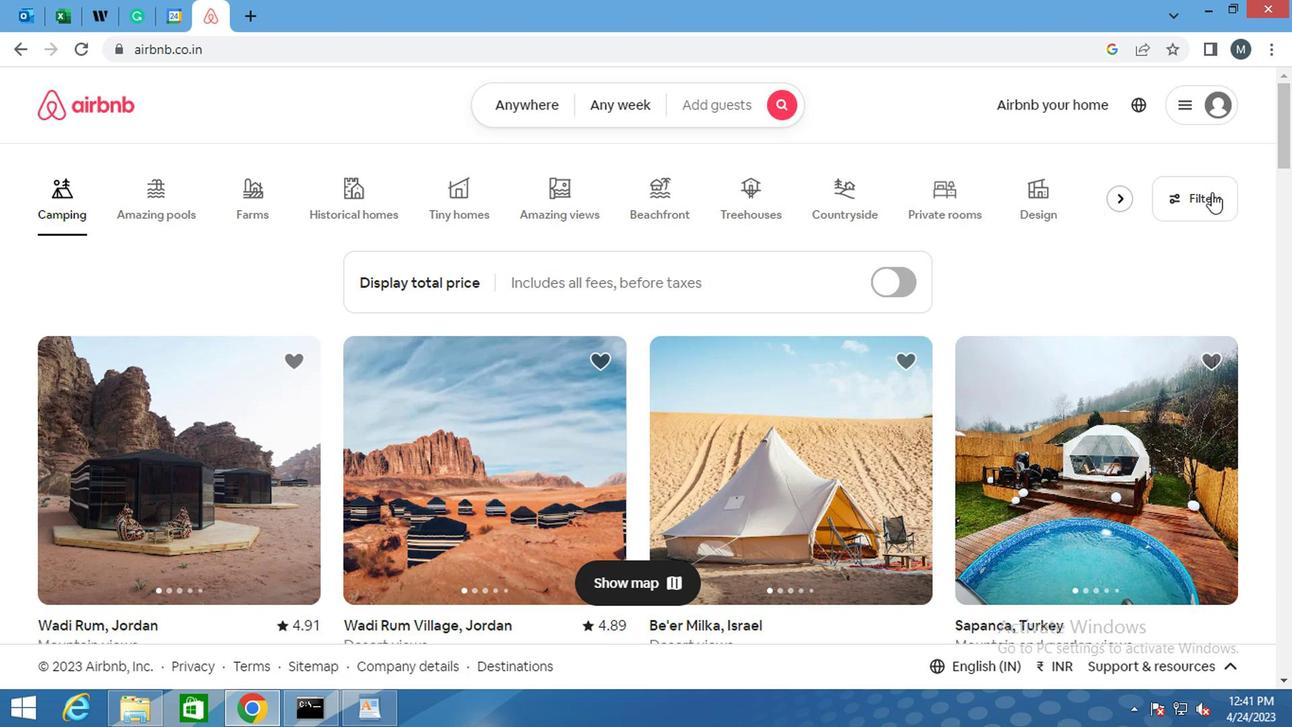 
Action: Mouse moved to (762, 247)
Screenshot: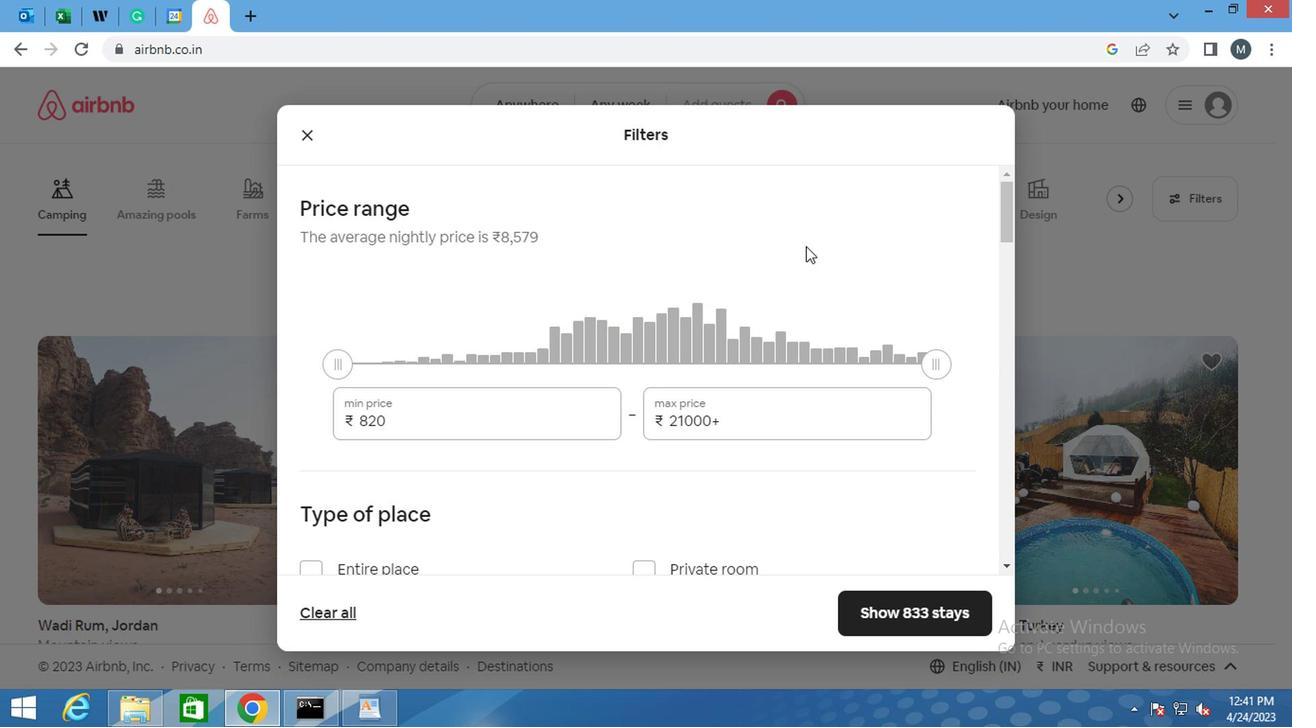 
Action: Mouse scrolled (762, 245) with delta (0, -1)
Screenshot: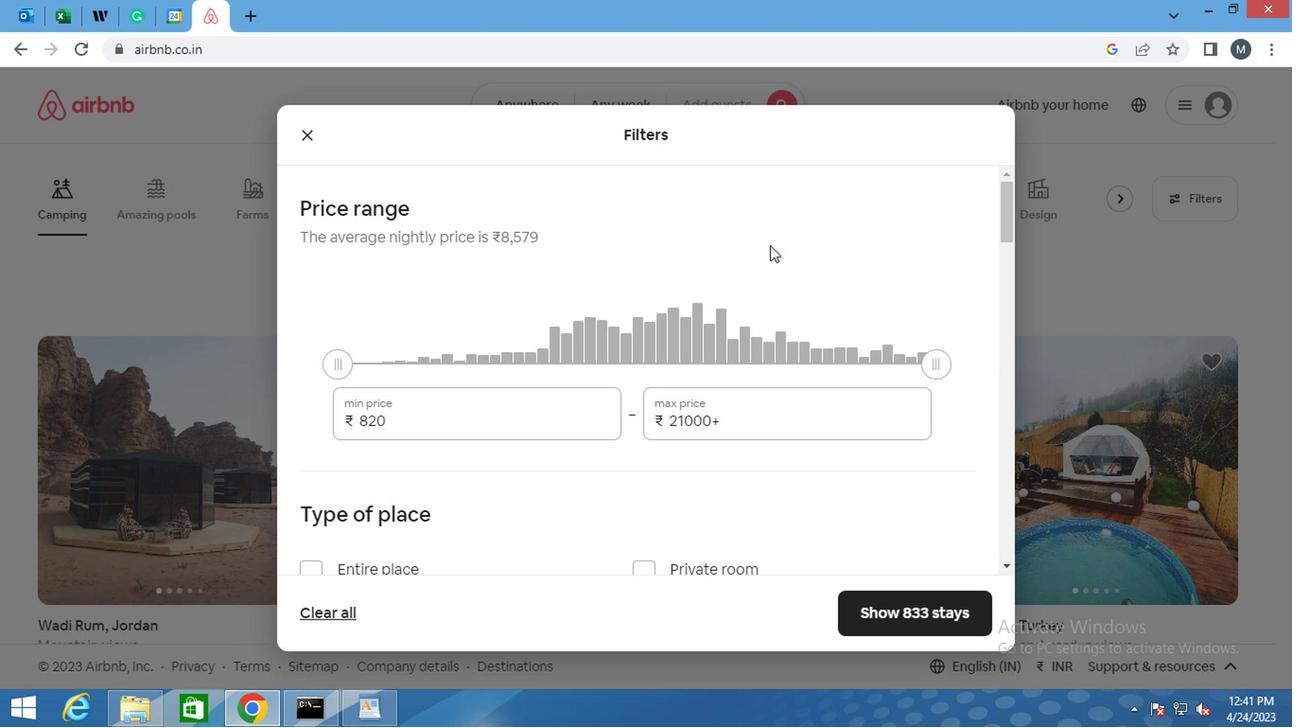 
Action: Mouse moved to (511, 311)
Screenshot: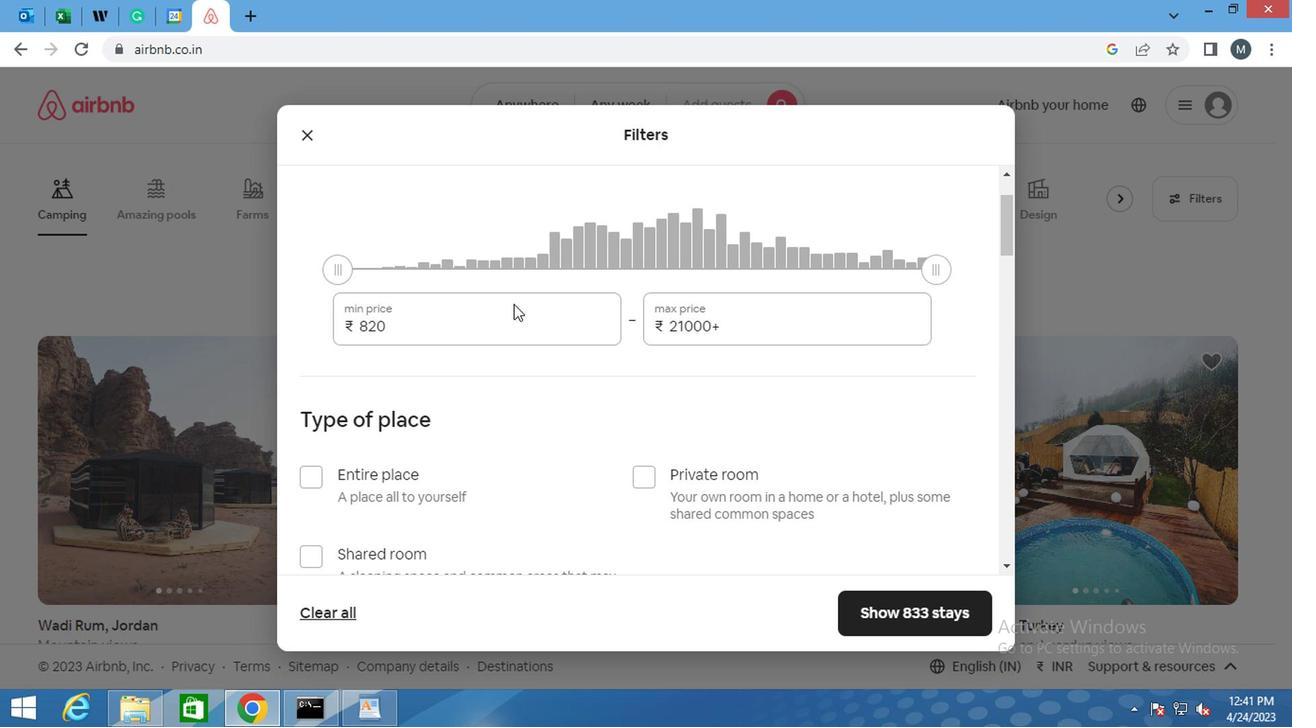 
Action: Mouse pressed left at (511, 311)
Screenshot: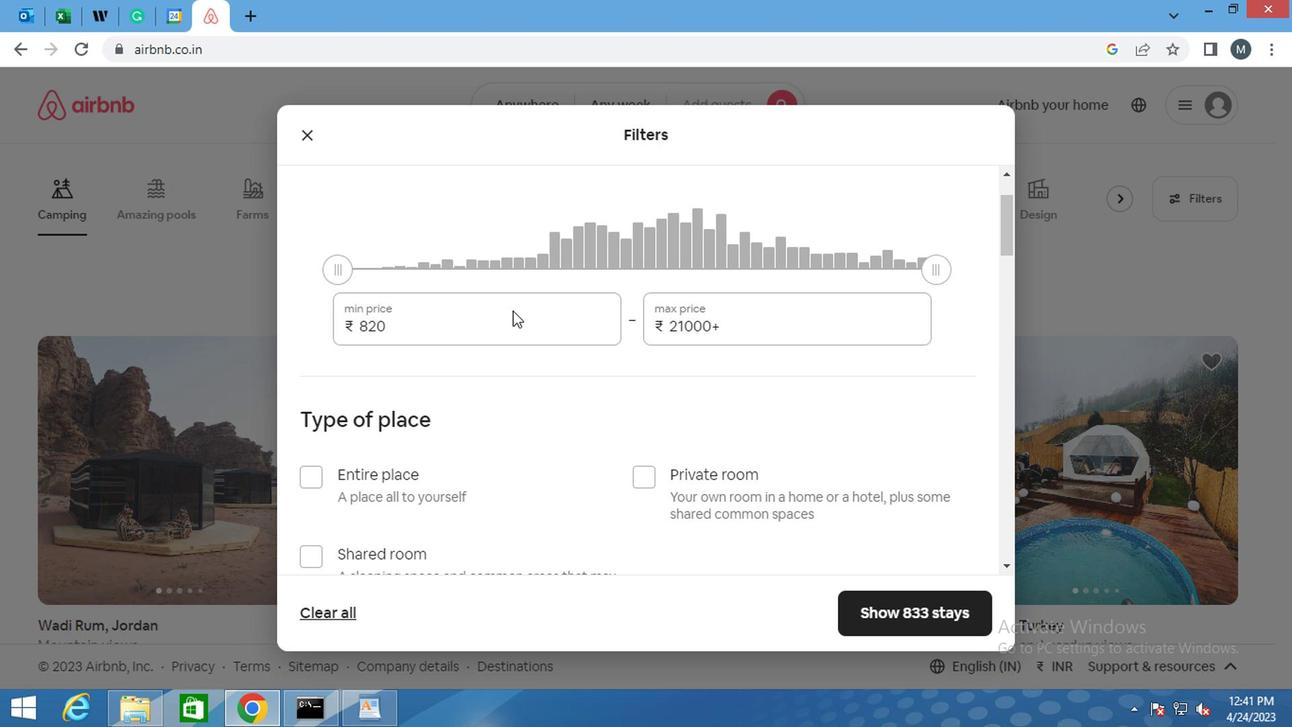 
Action: Mouse moved to (510, 313)
Screenshot: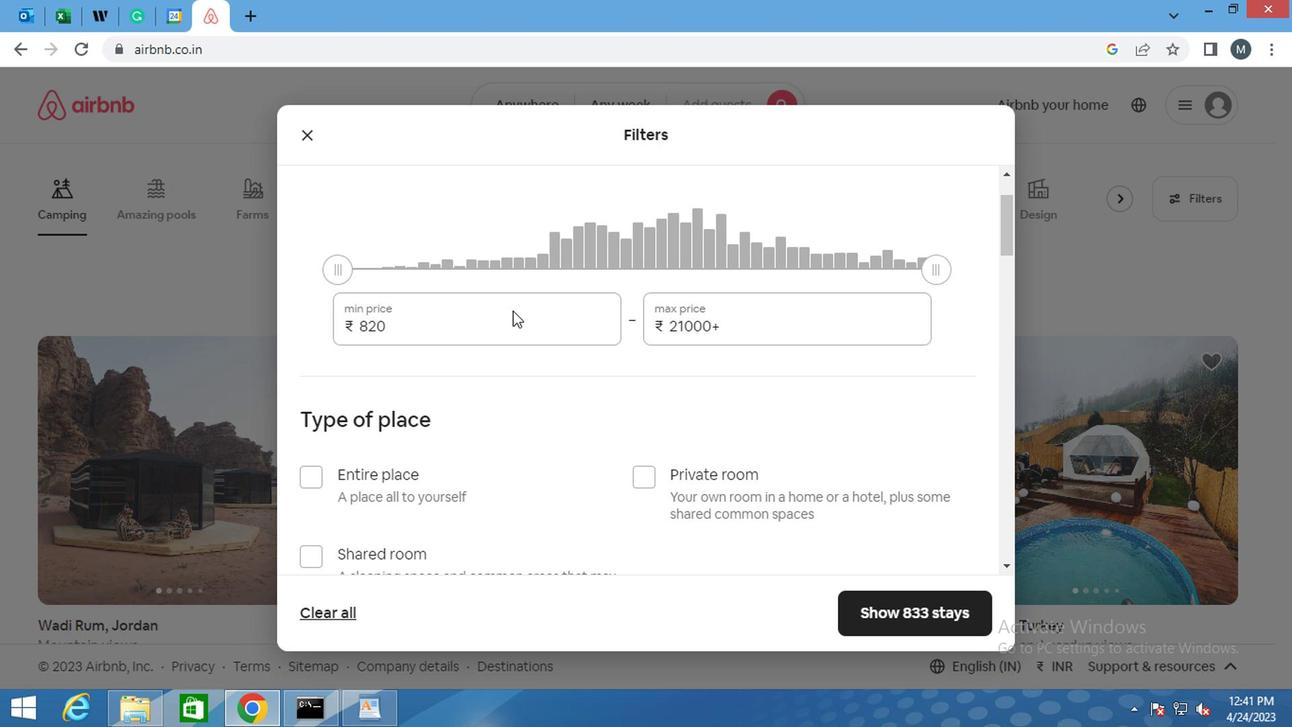 
Action: Mouse pressed left at (510, 313)
Screenshot: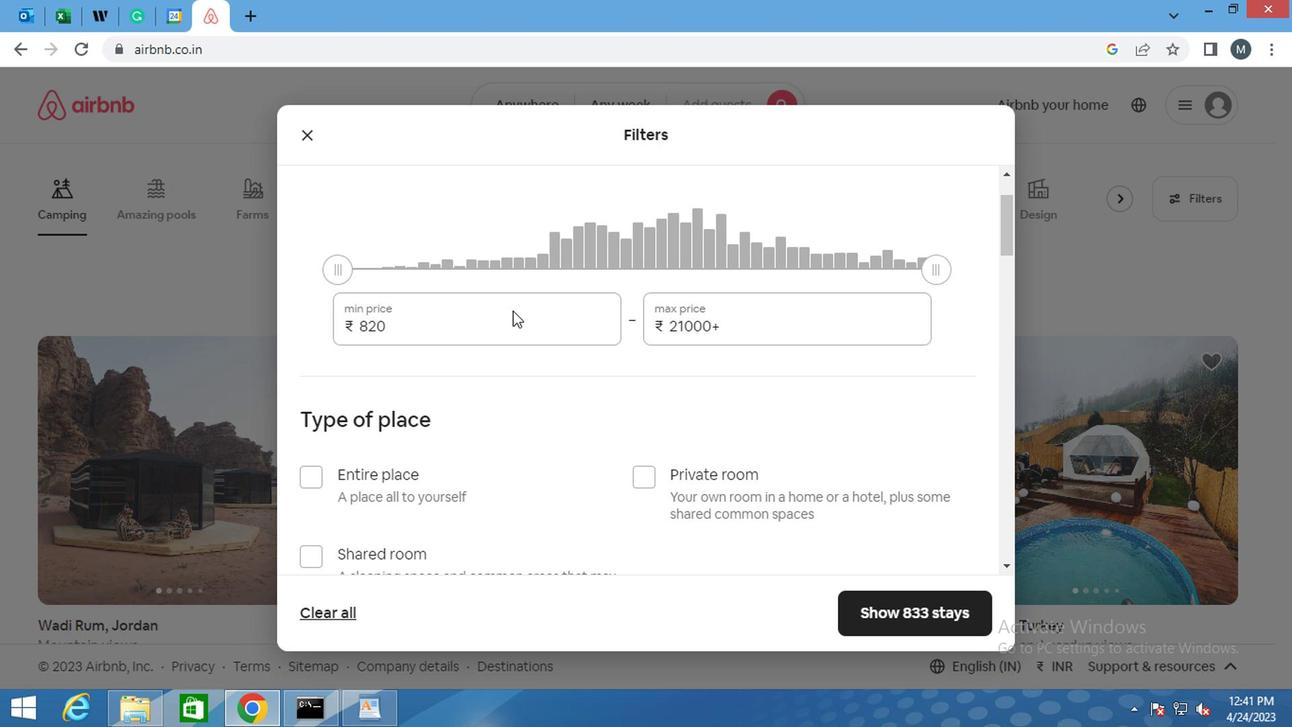 
Action: Mouse pressed left at (510, 313)
Screenshot: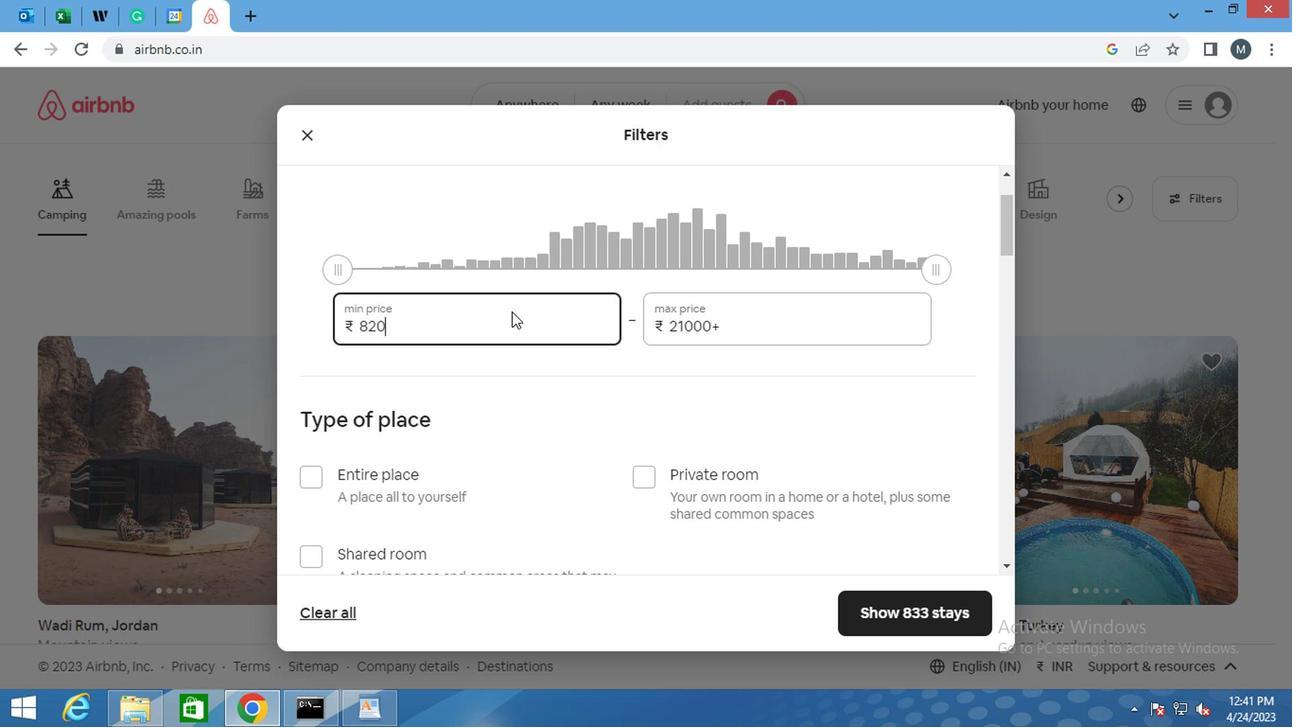 
Action: Mouse pressed left at (510, 313)
Screenshot: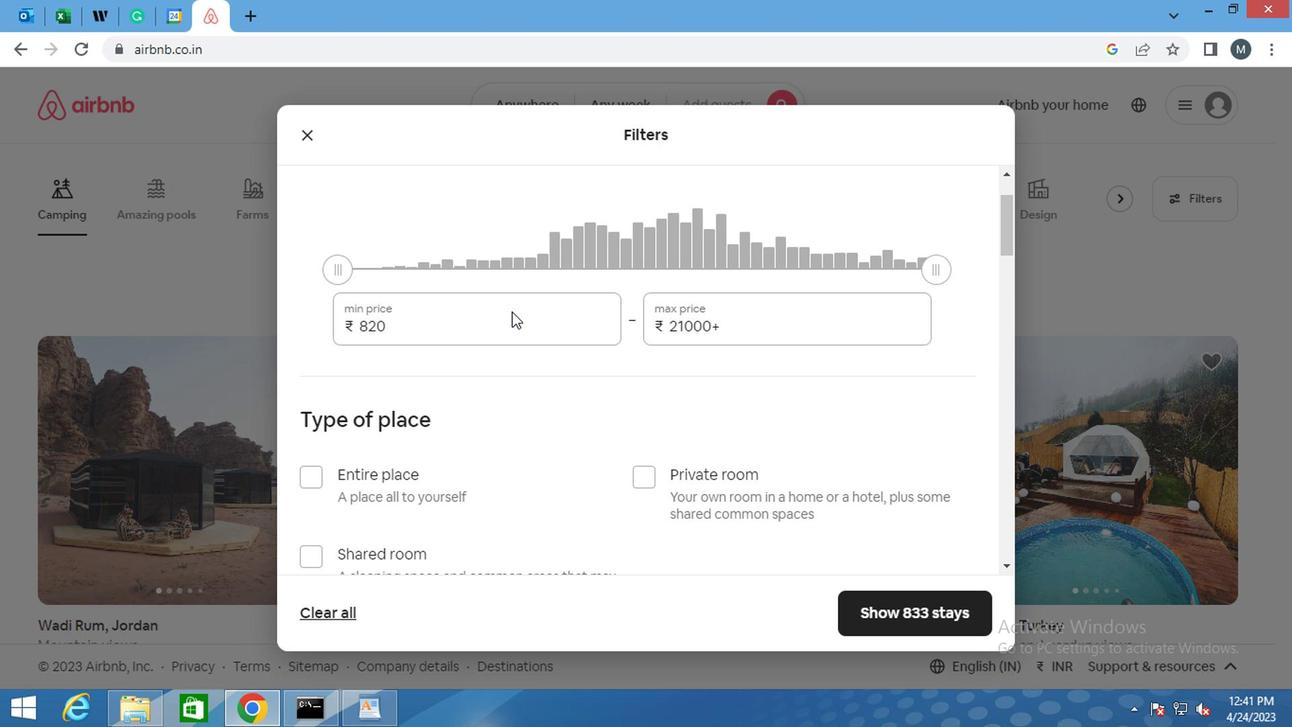 
Action: Mouse moved to (510, 313)
Screenshot: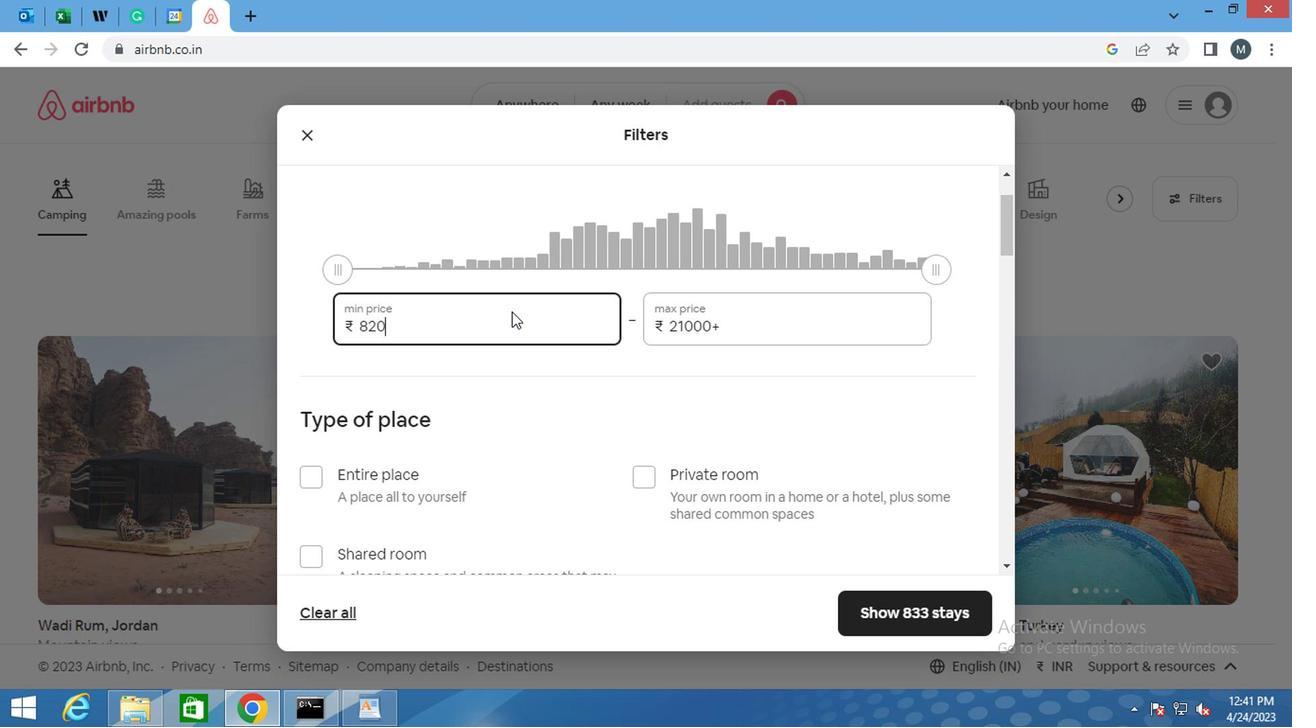 
Action: Mouse pressed left at (510, 313)
Screenshot: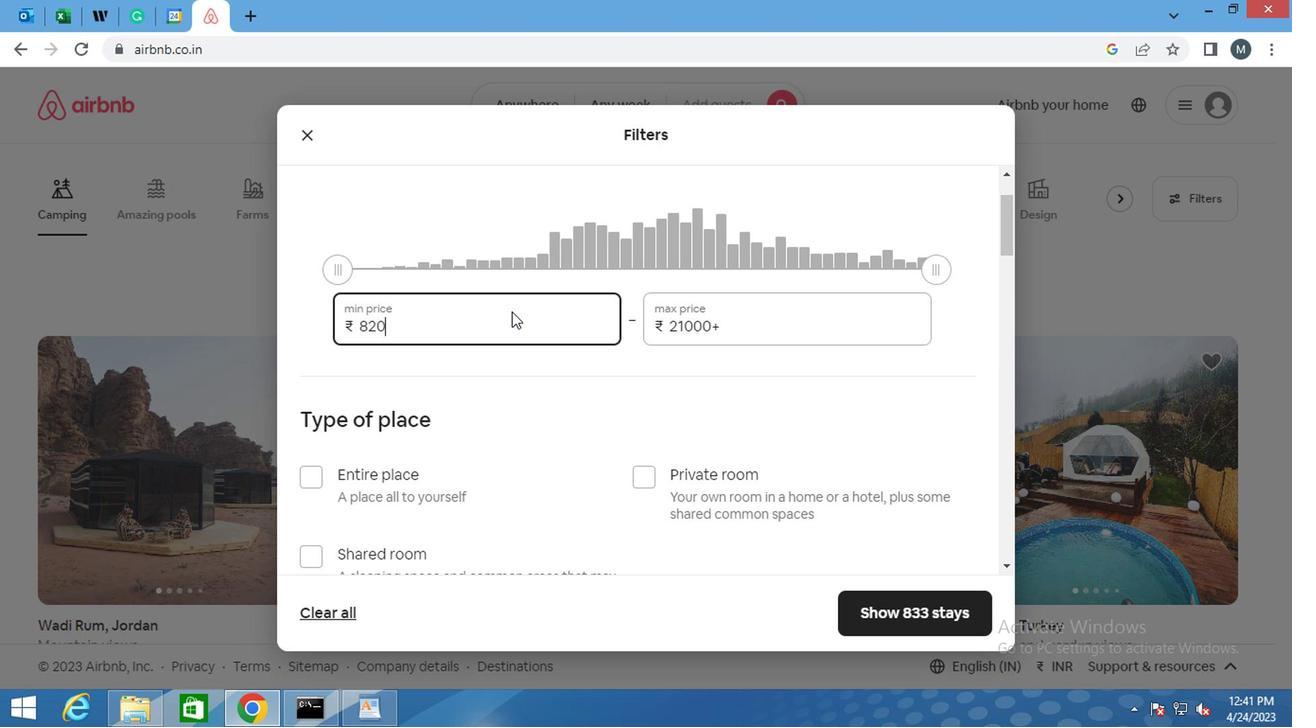 
Action: Mouse moved to (513, 323)
Screenshot: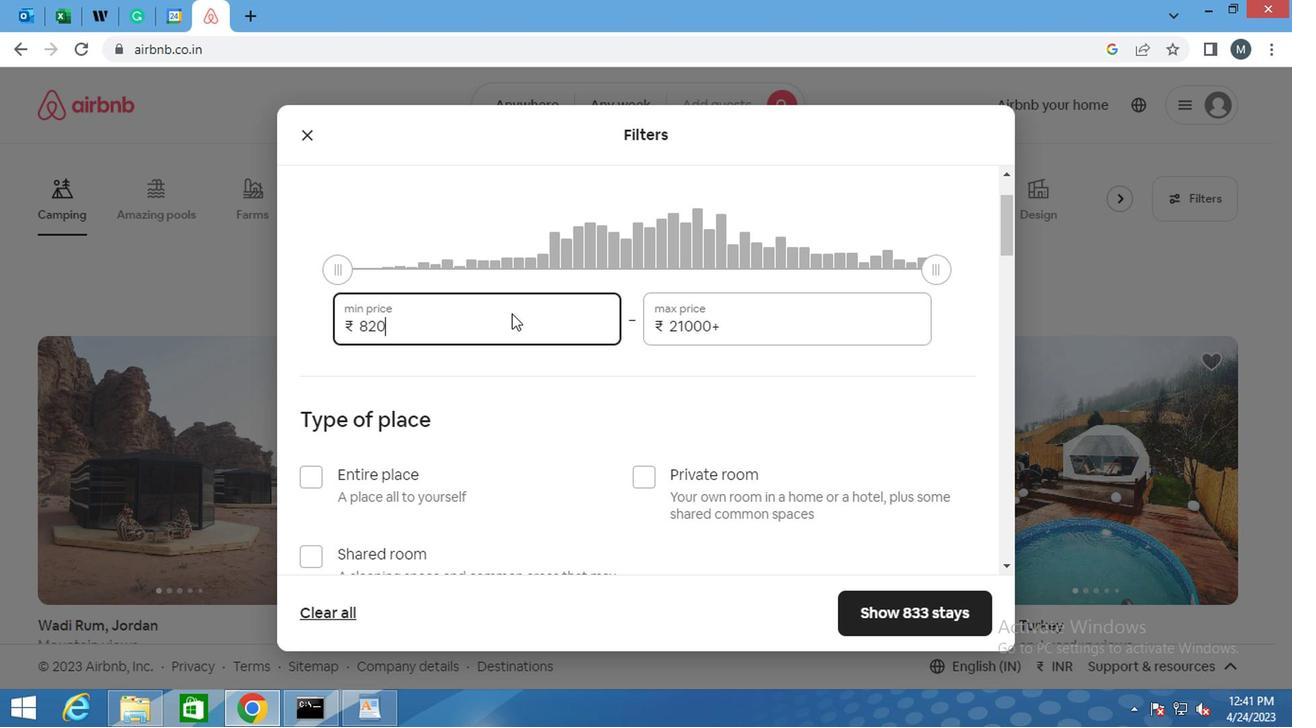 
Action: Mouse pressed left at (513, 323)
Screenshot: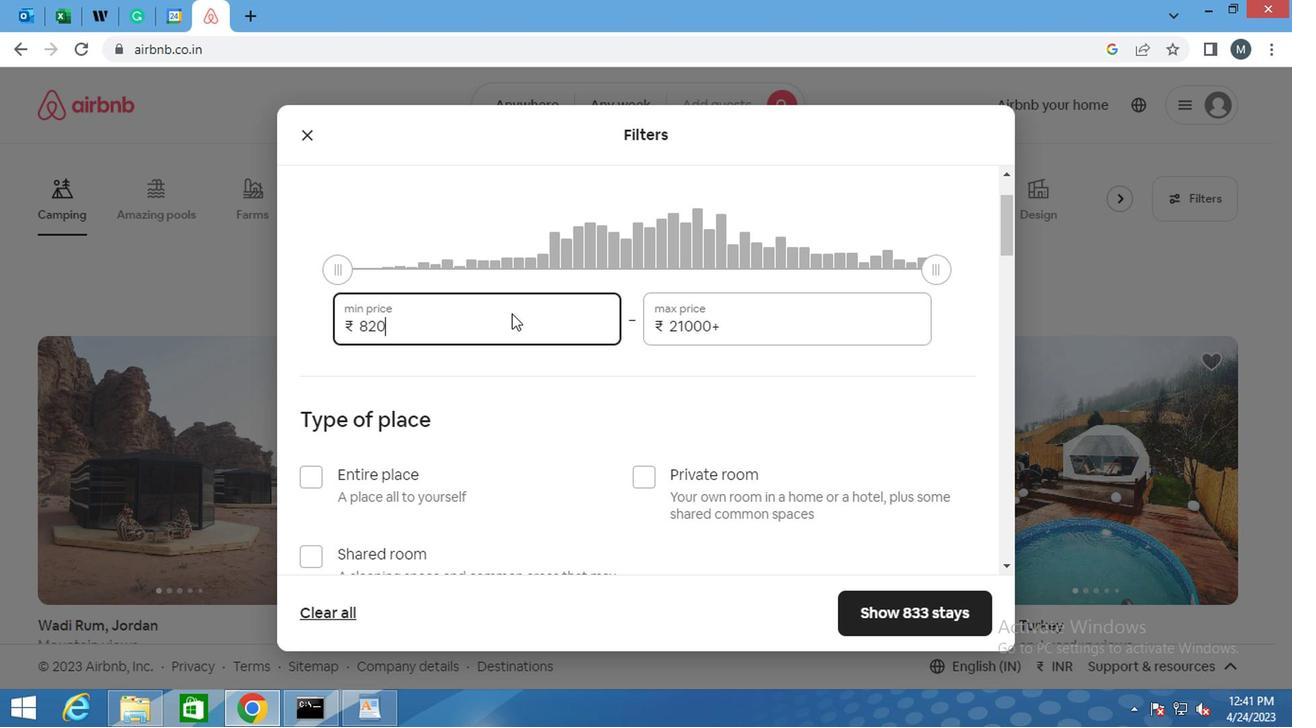 
Action: Mouse moved to (532, 354)
Screenshot: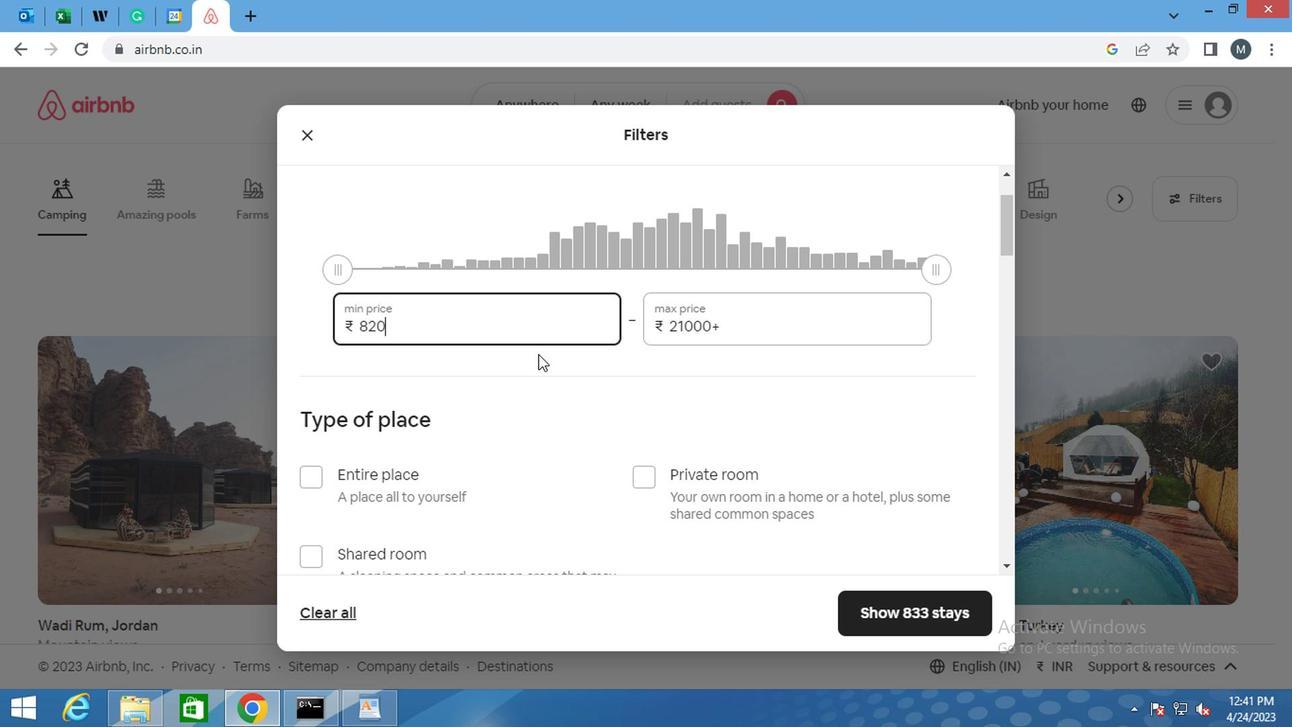 
Action: Mouse pressed left at (532, 354)
Screenshot: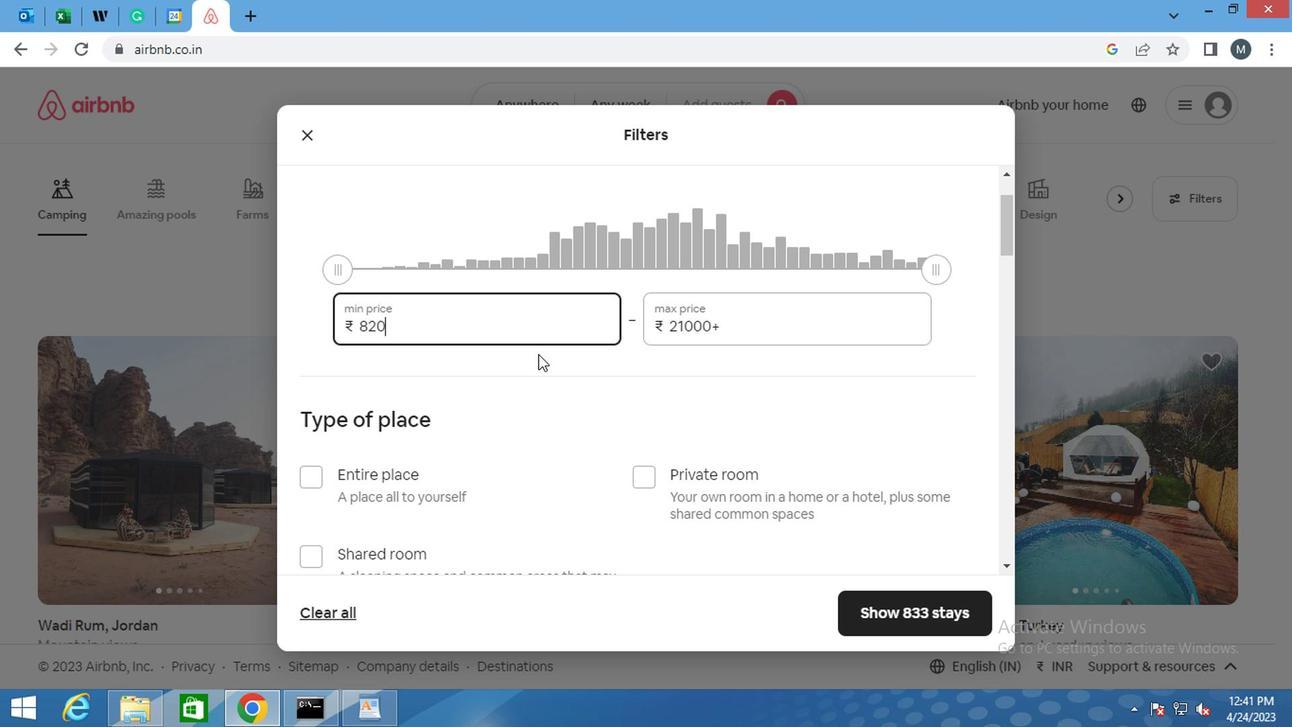 
Action: Mouse moved to (529, 317)
Screenshot: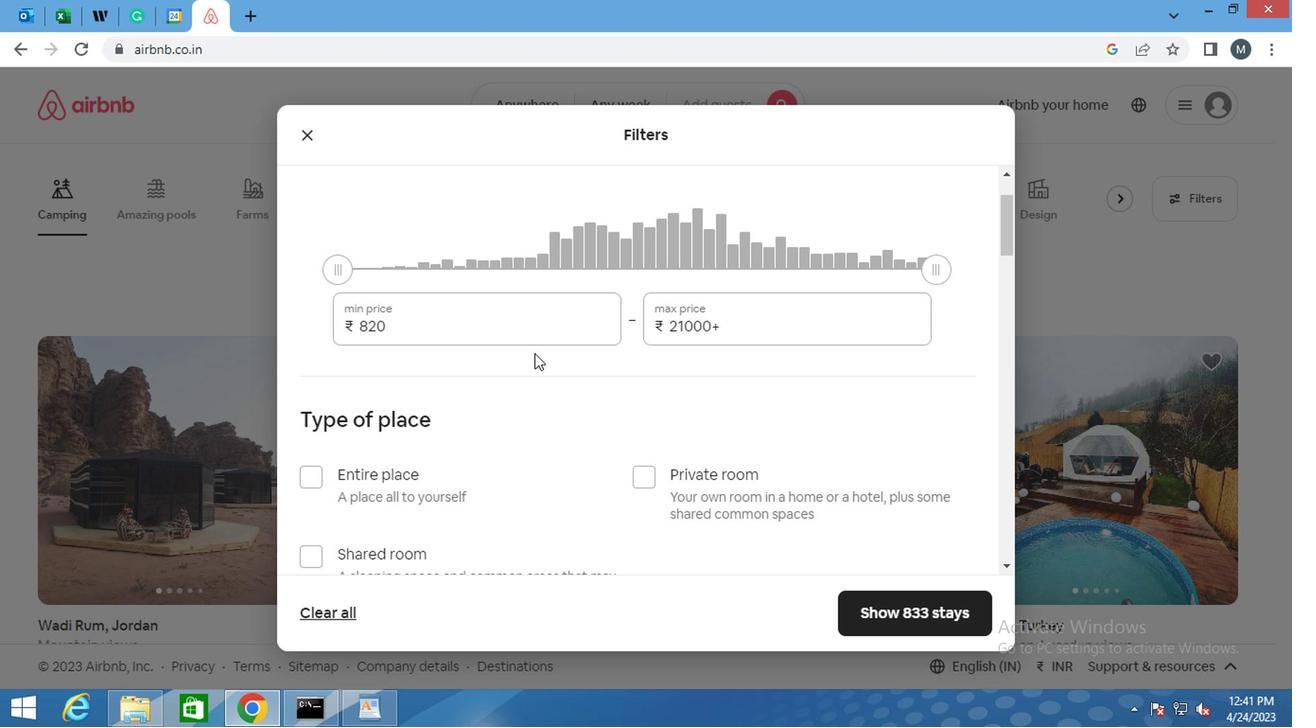 
Action: Mouse pressed left at (529, 317)
Screenshot: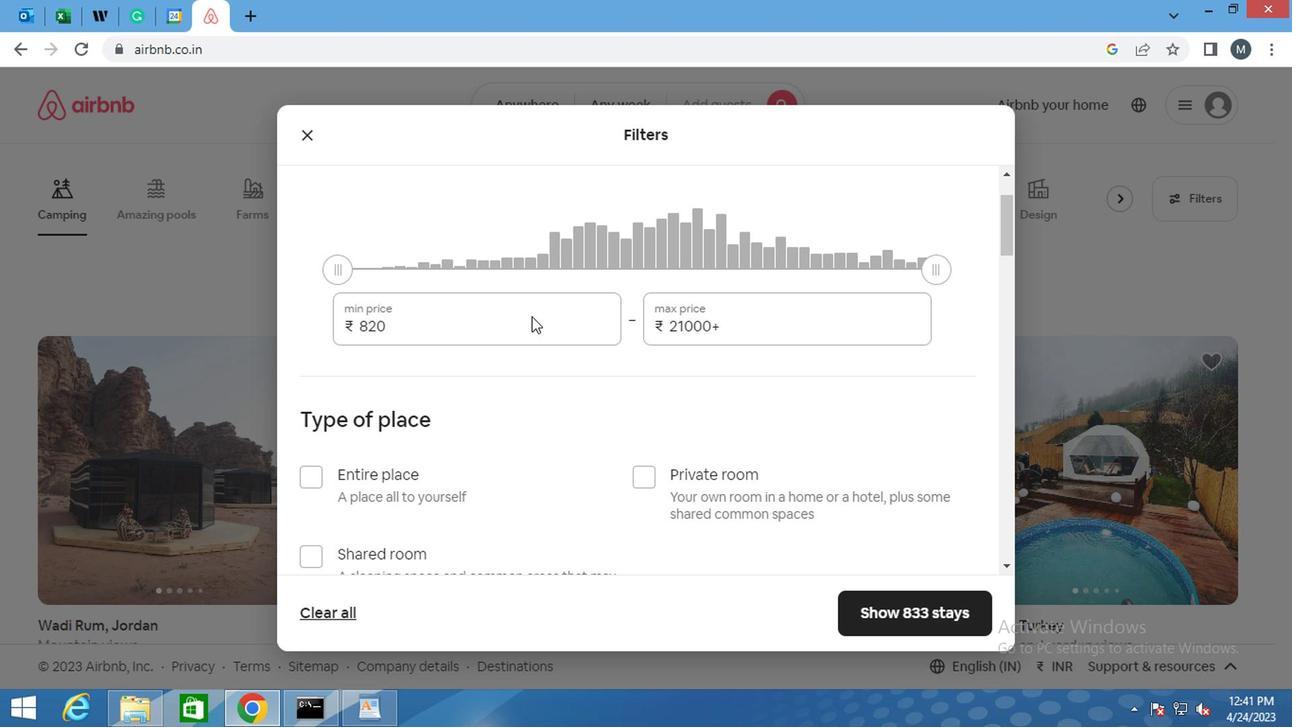 
Action: Mouse pressed left at (529, 317)
Screenshot: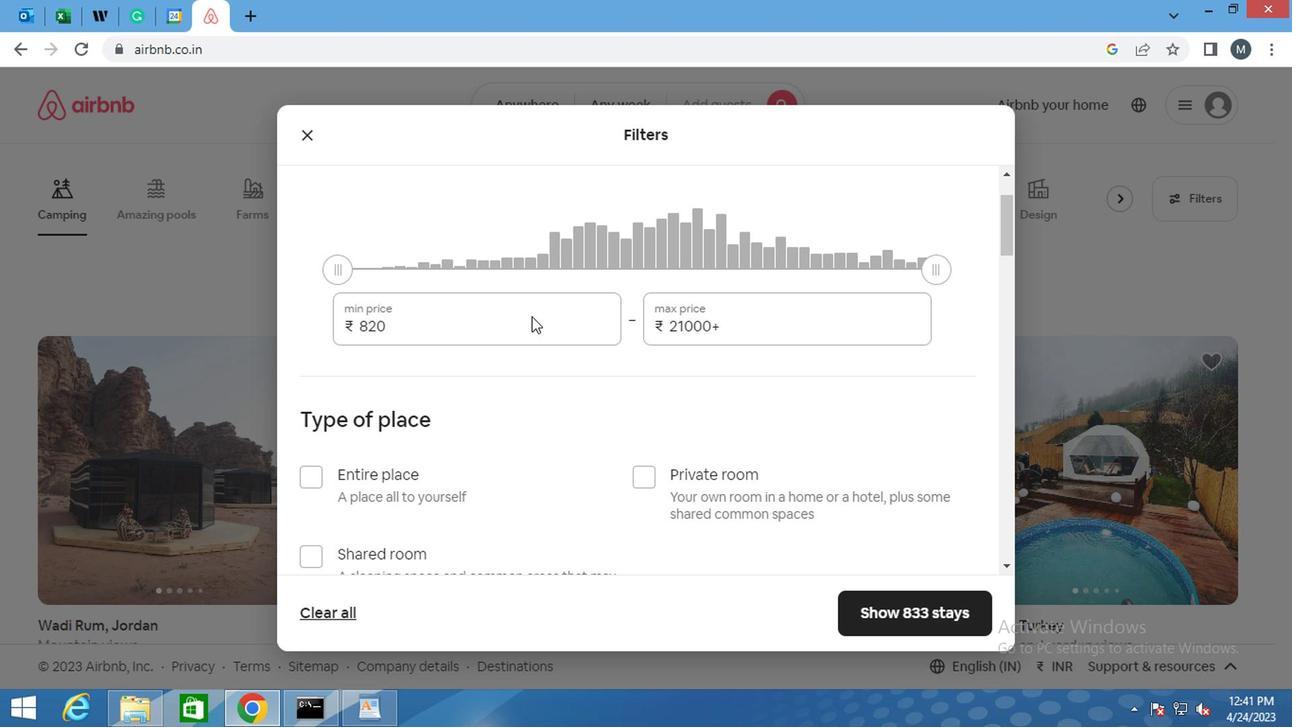 
Action: Mouse pressed left at (529, 317)
Screenshot: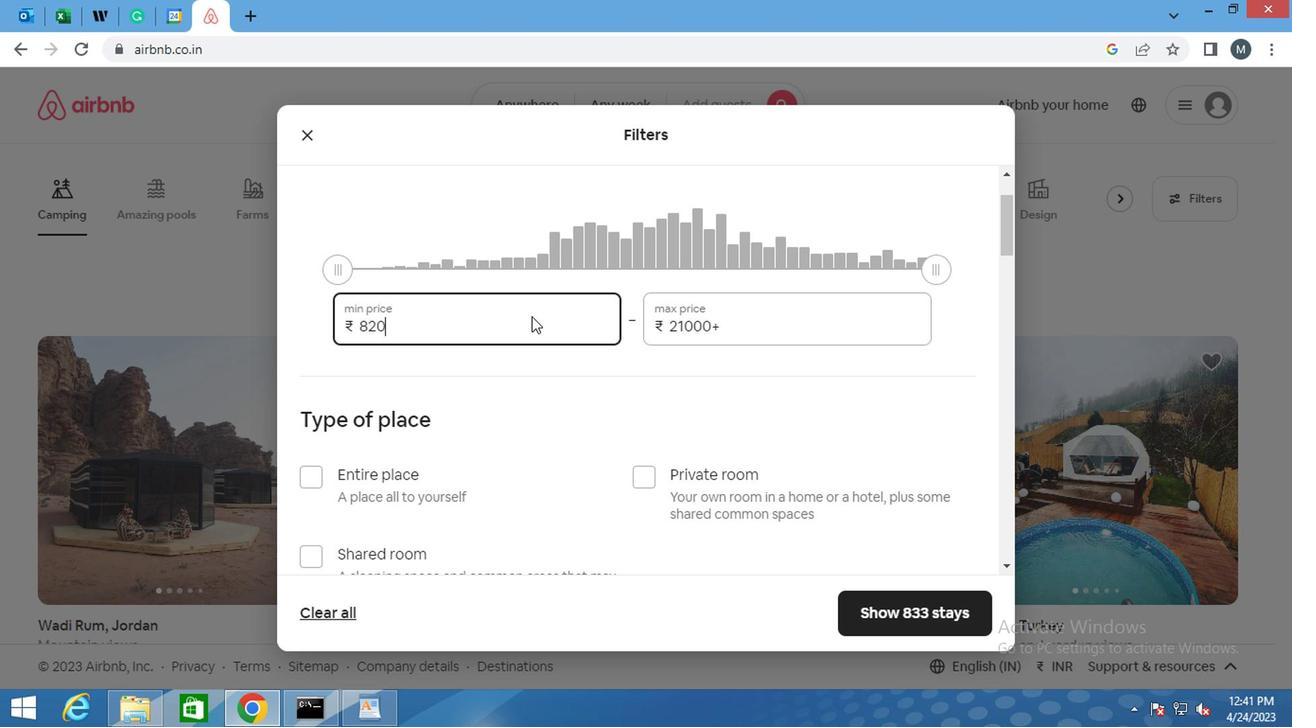 
Action: Mouse pressed left at (529, 317)
Screenshot: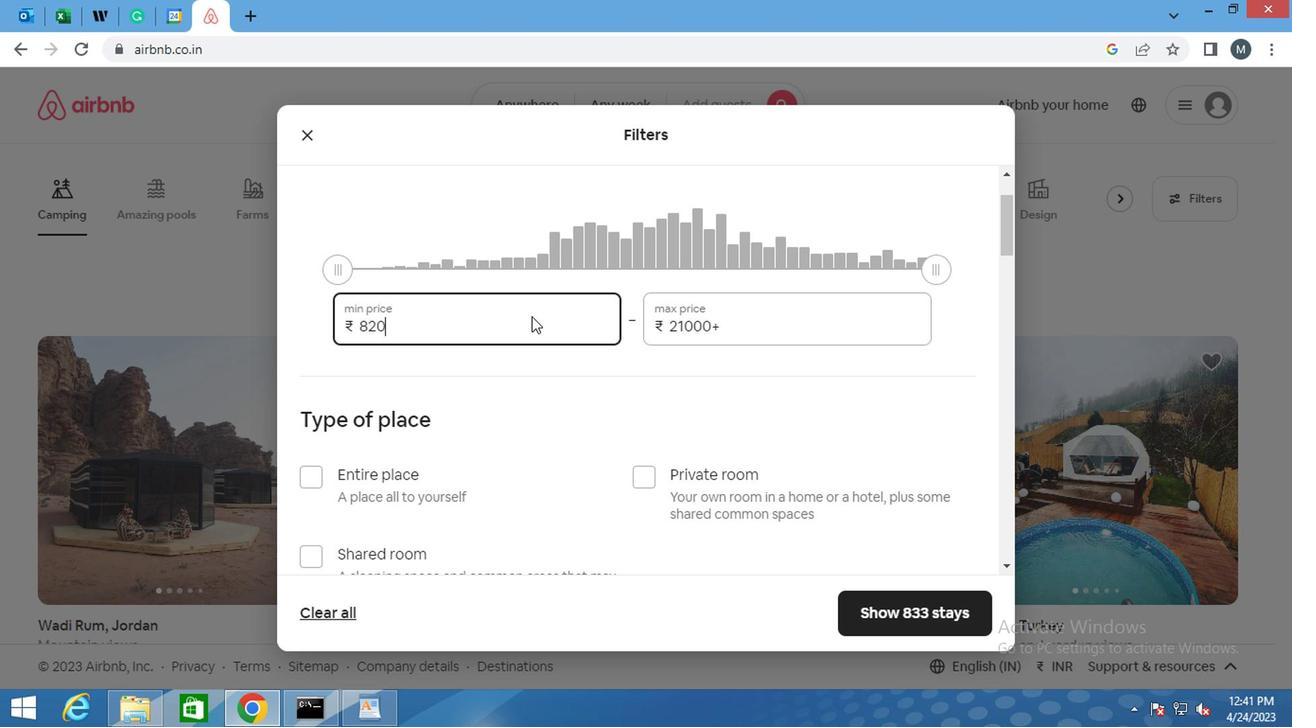 
Action: Mouse pressed left at (529, 317)
Screenshot: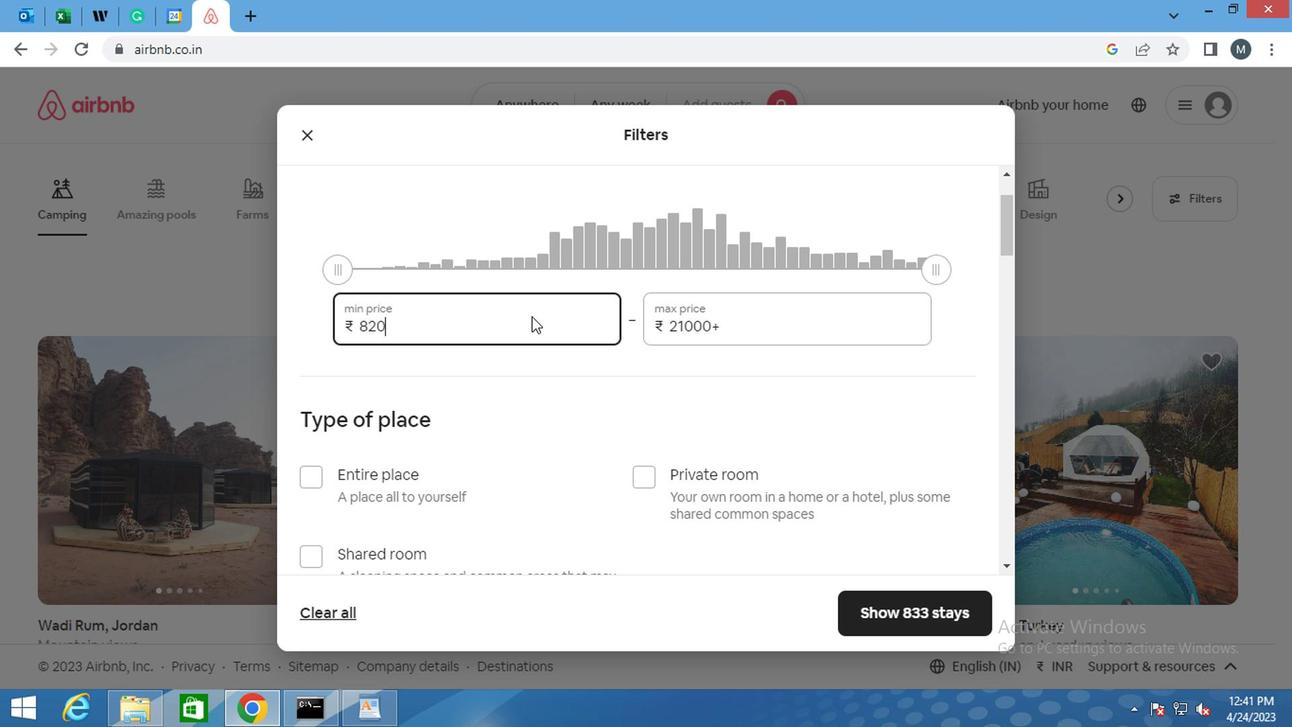 
Action: Mouse pressed left at (529, 317)
Screenshot: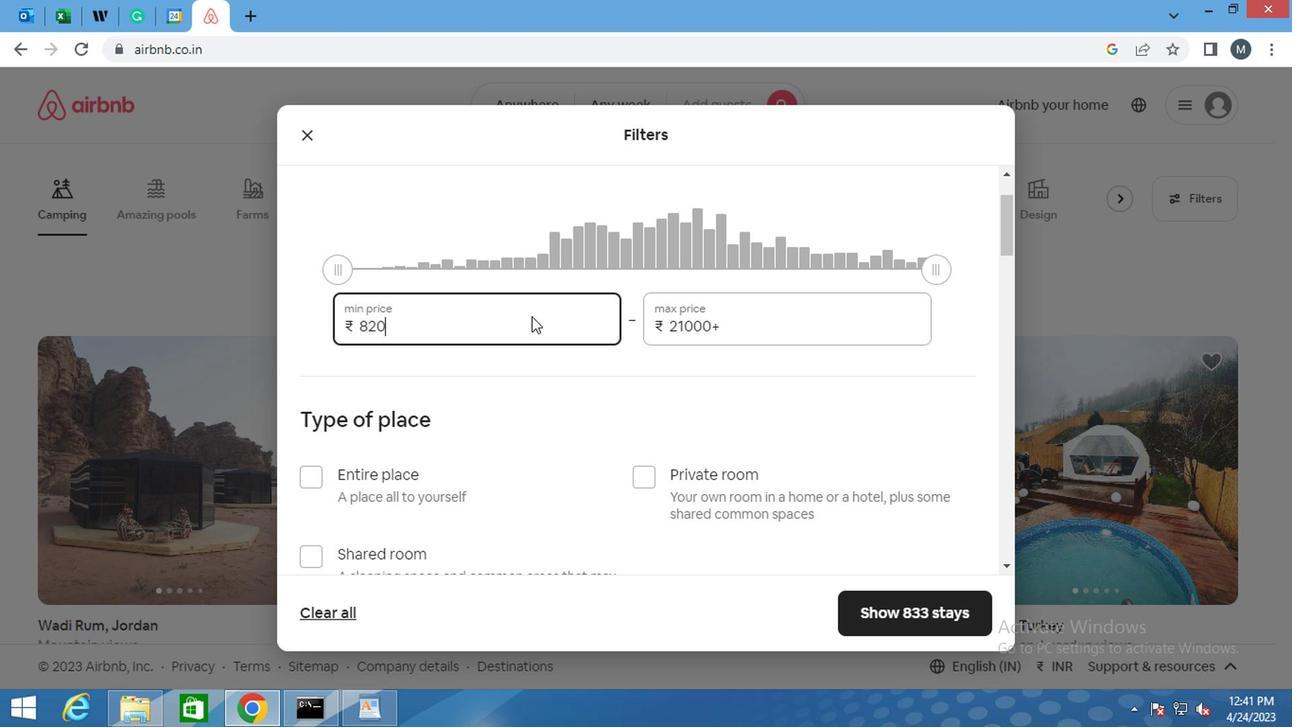 
Action: Mouse pressed left at (529, 317)
Screenshot: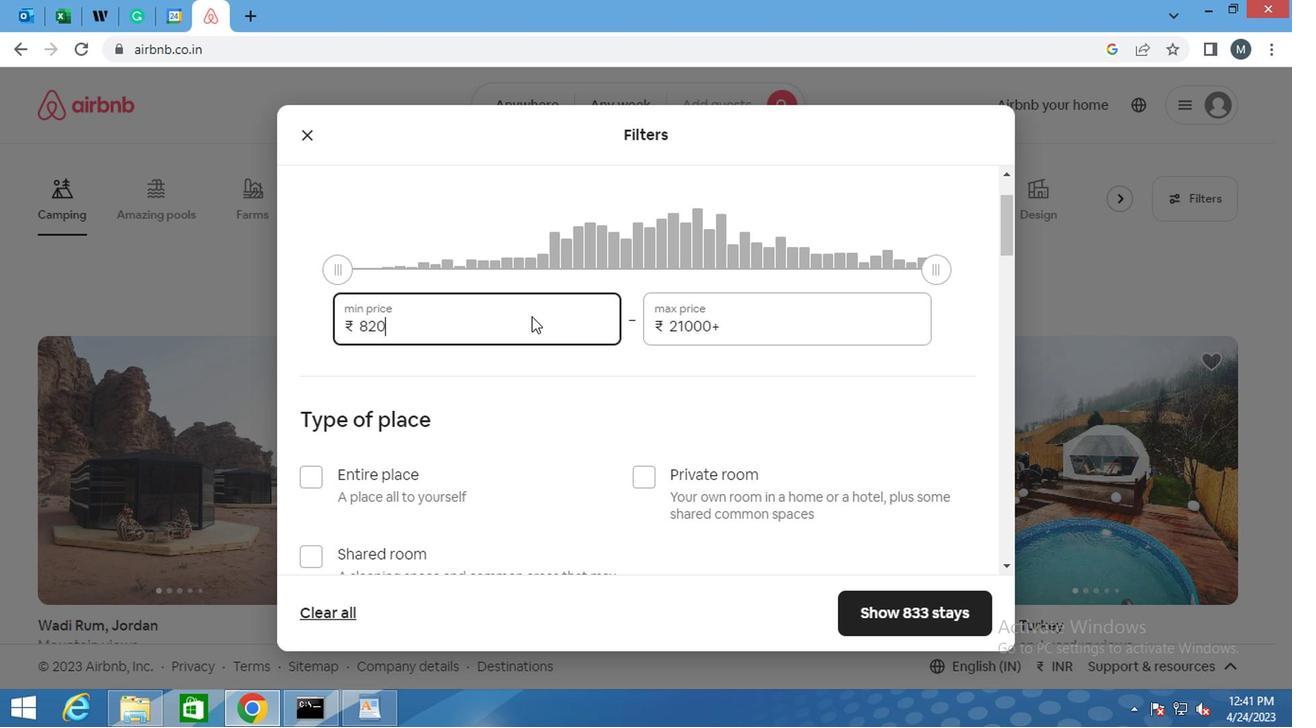 
Action: Mouse moved to (434, 327)
Screenshot: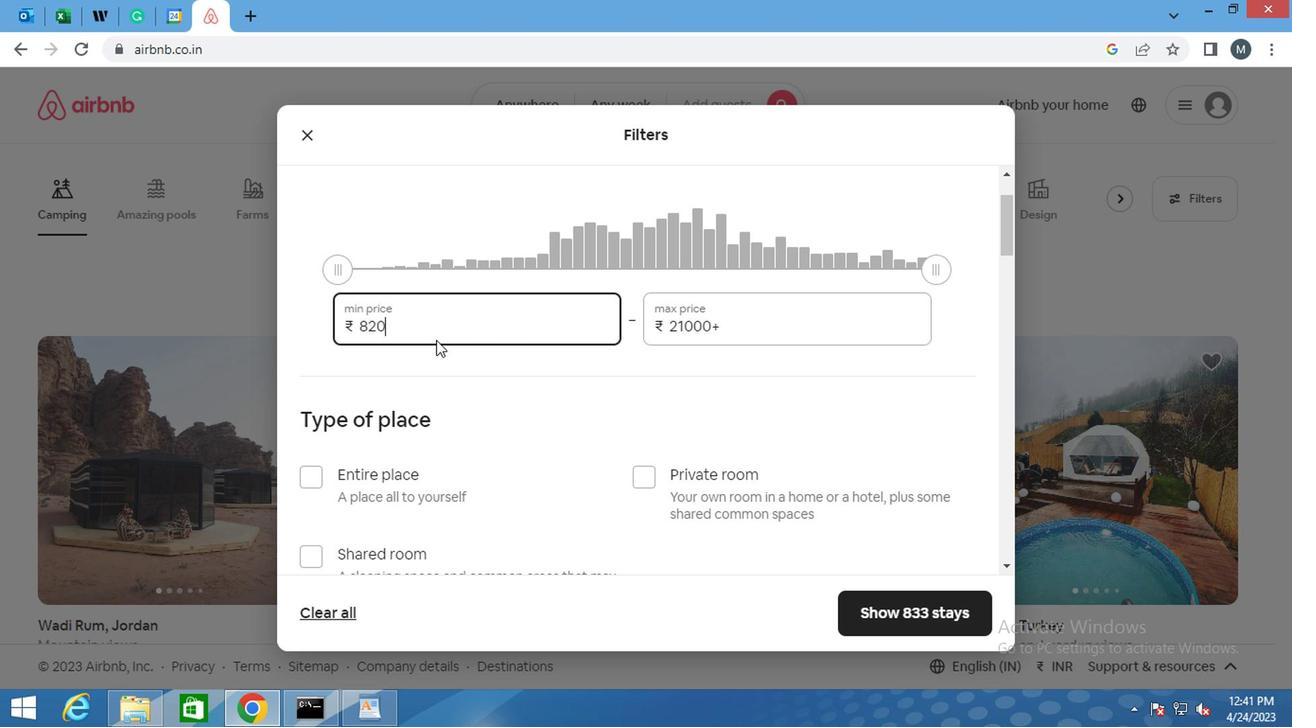 
Action: Mouse pressed left at (434, 327)
Screenshot: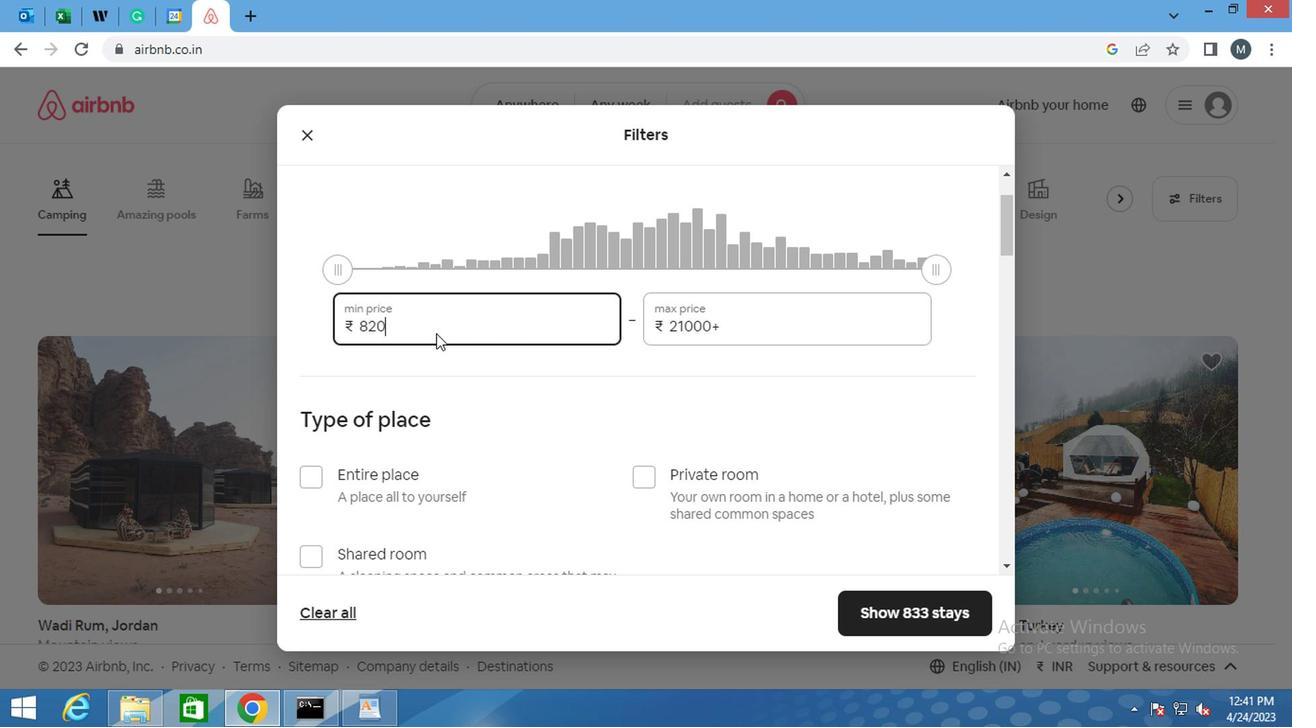 
Action: Mouse moved to (434, 327)
Screenshot: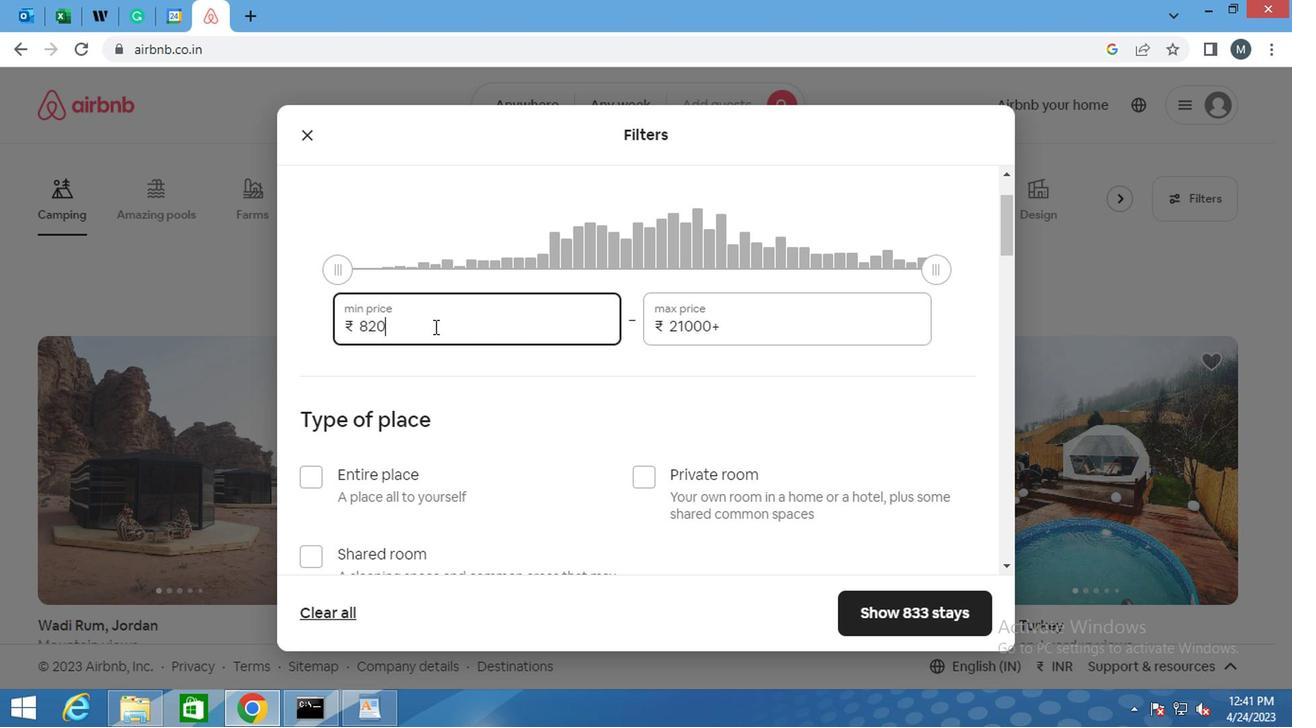 
Action: Mouse pressed left at (434, 327)
Screenshot: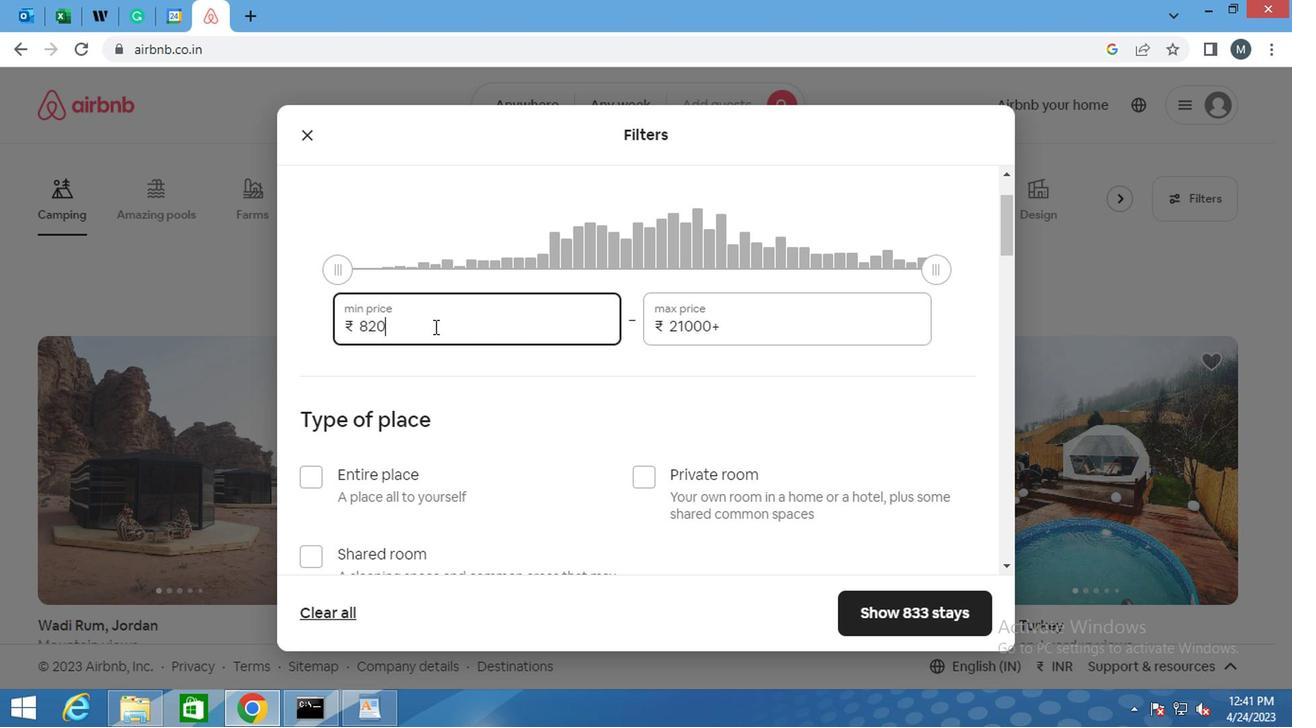 
Action: Mouse moved to (433, 325)
Screenshot: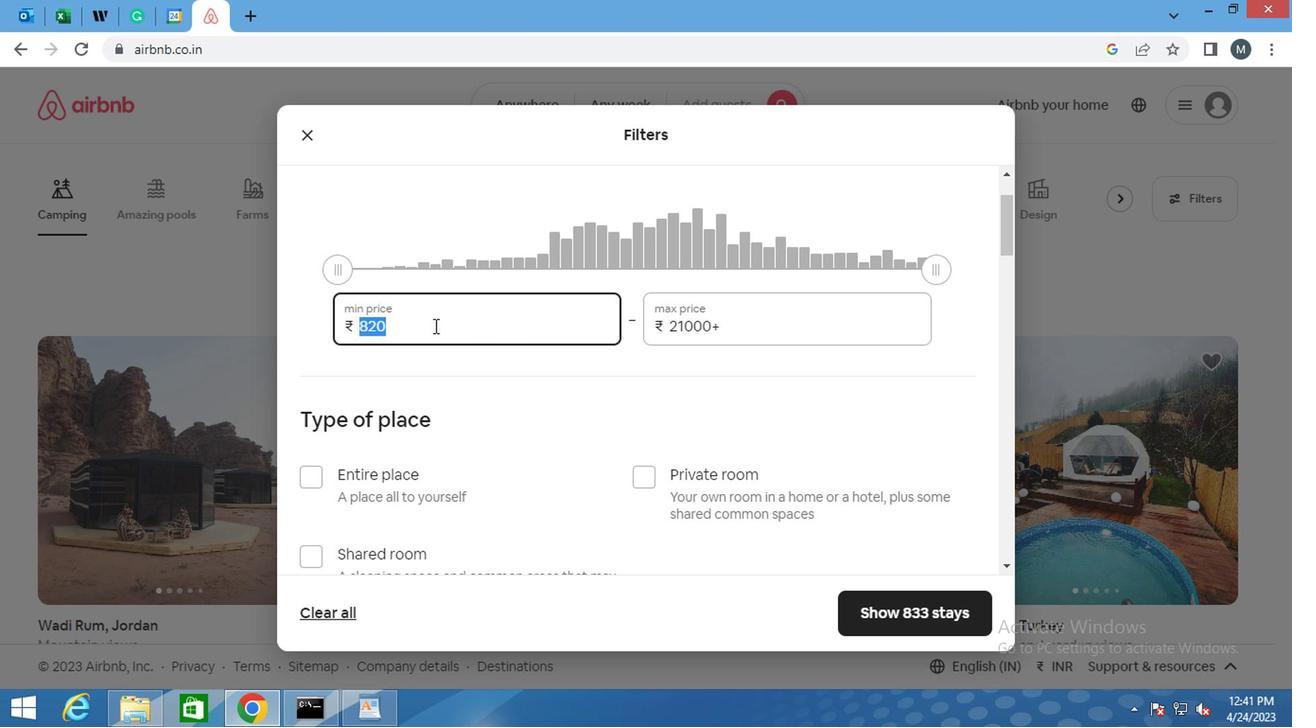 
Action: Key pressed 5000
Screenshot: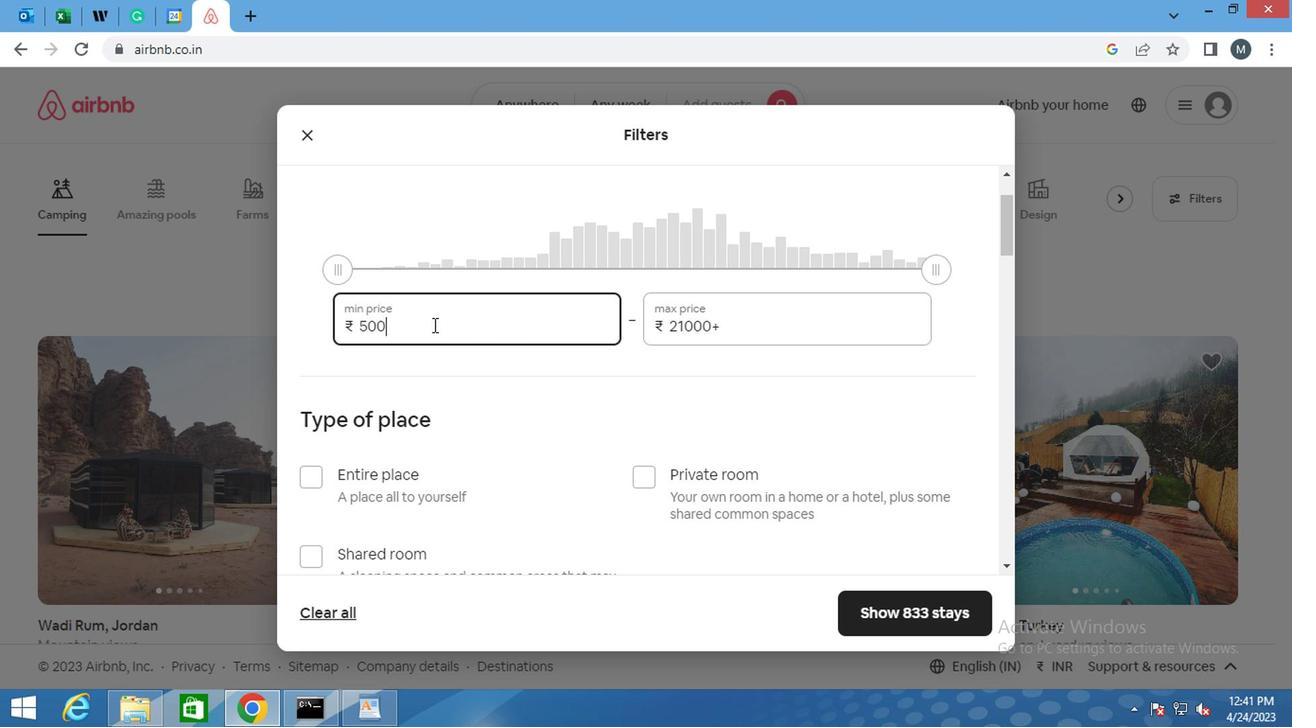 
Action: Mouse moved to (715, 327)
Screenshot: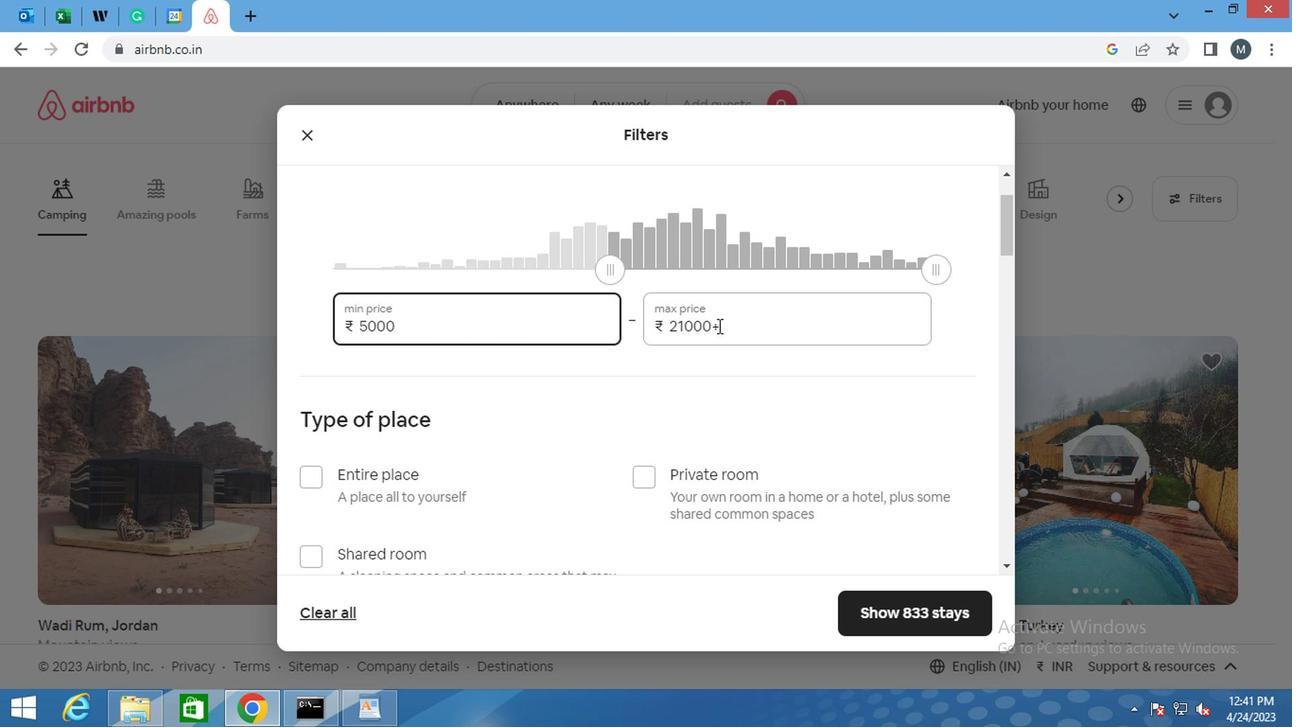 
Action: Mouse pressed left at (715, 327)
Screenshot: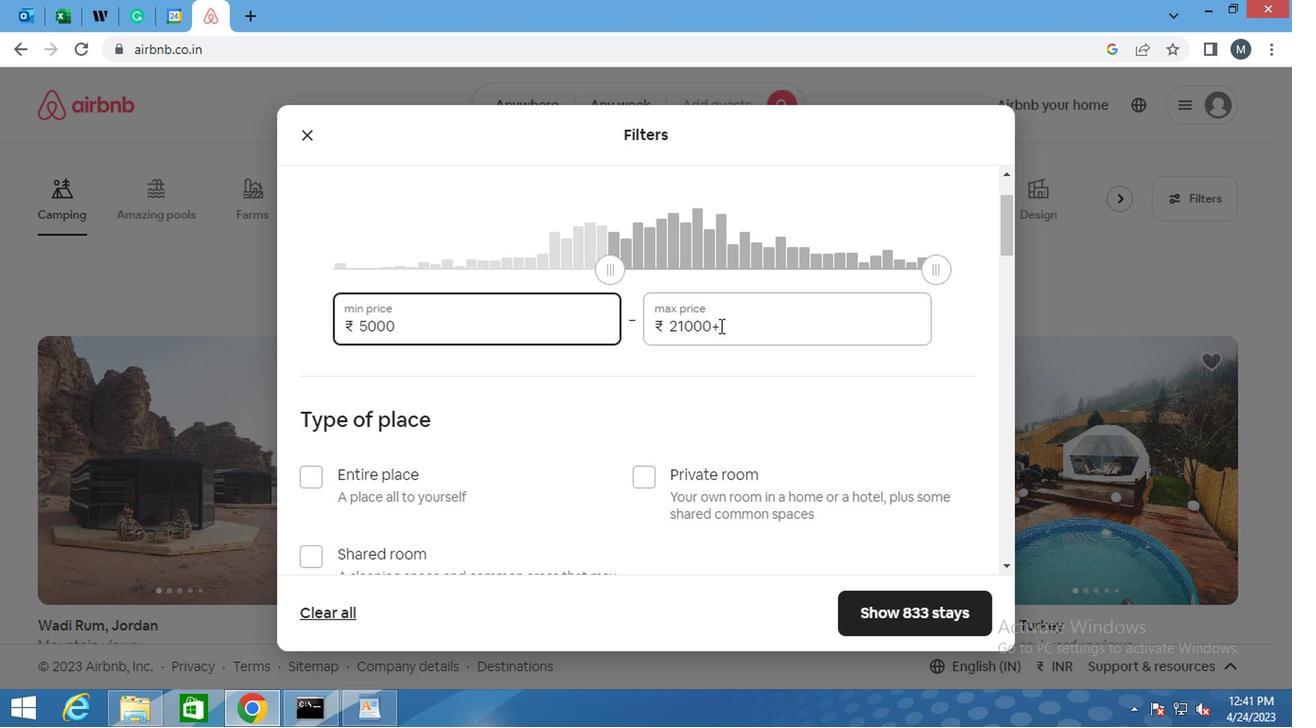 
Action: Mouse moved to (715, 325)
Screenshot: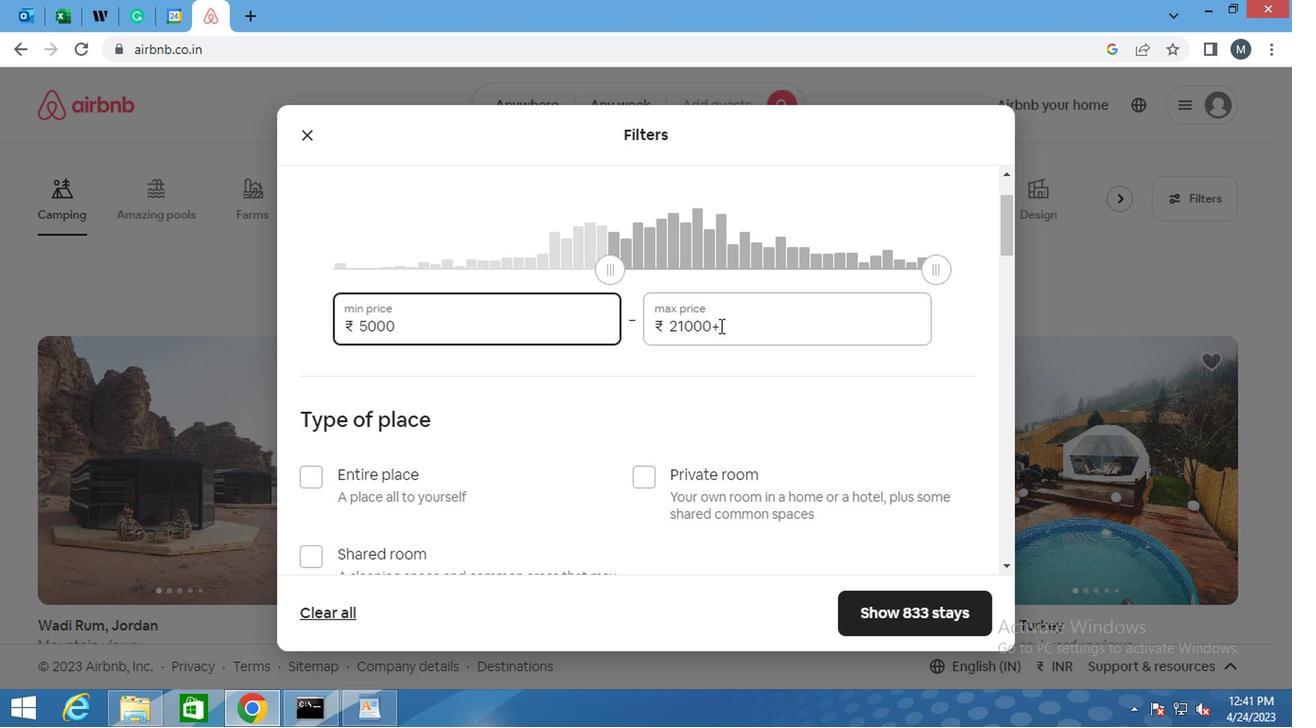 
Action: Mouse pressed left at (715, 325)
Screenshot: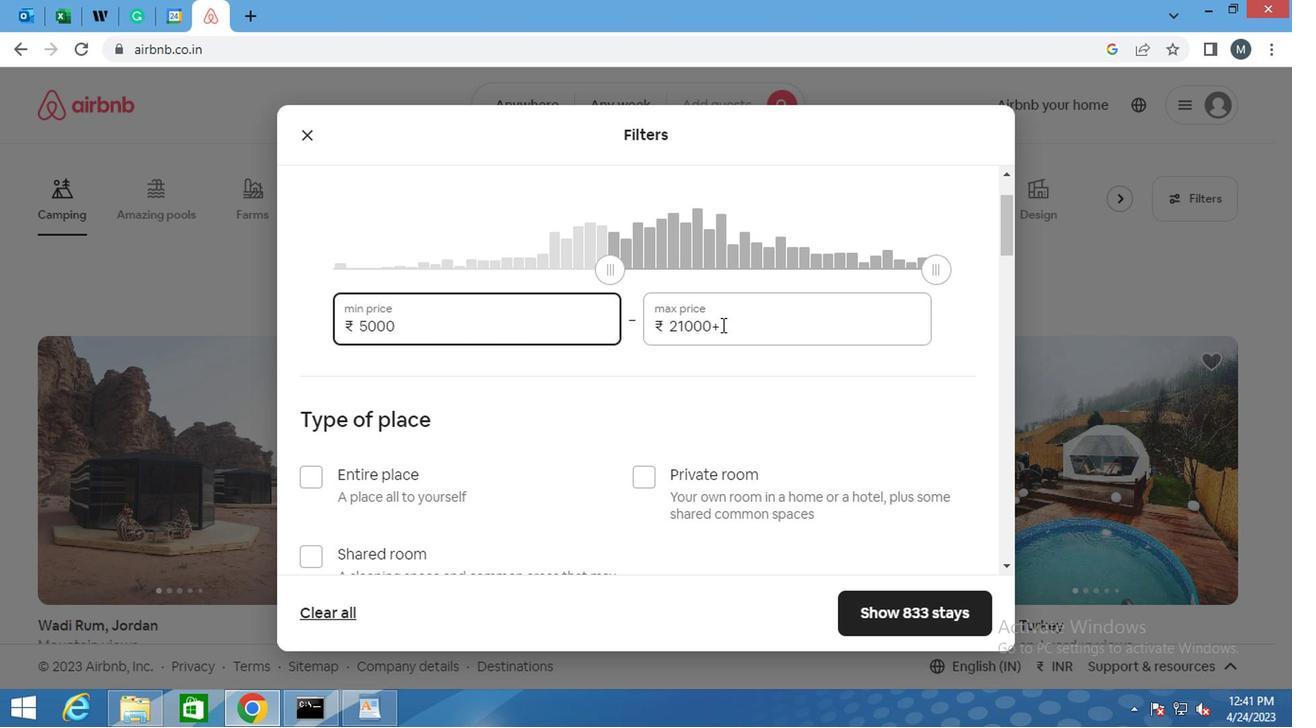 
Action: Mouse moved to (717, 325)
Screenshot: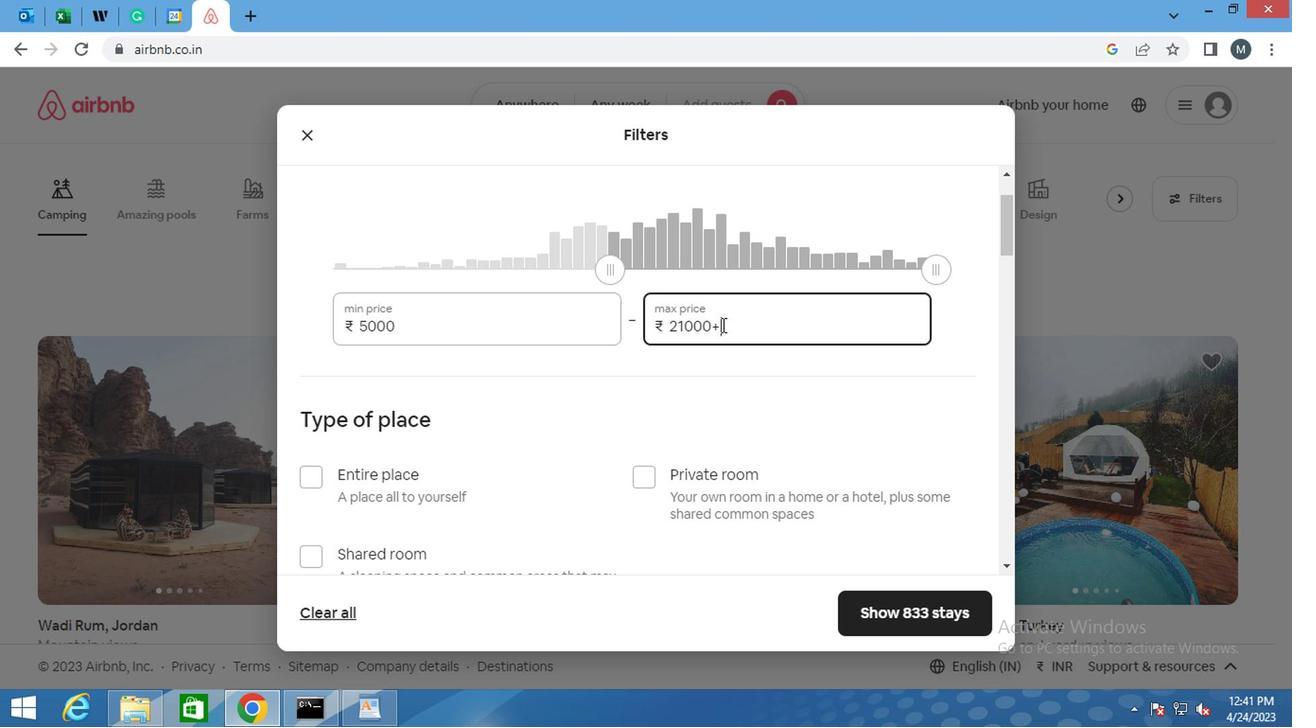 
Action: Mouse pressed left at (717, 325)
Screenshot: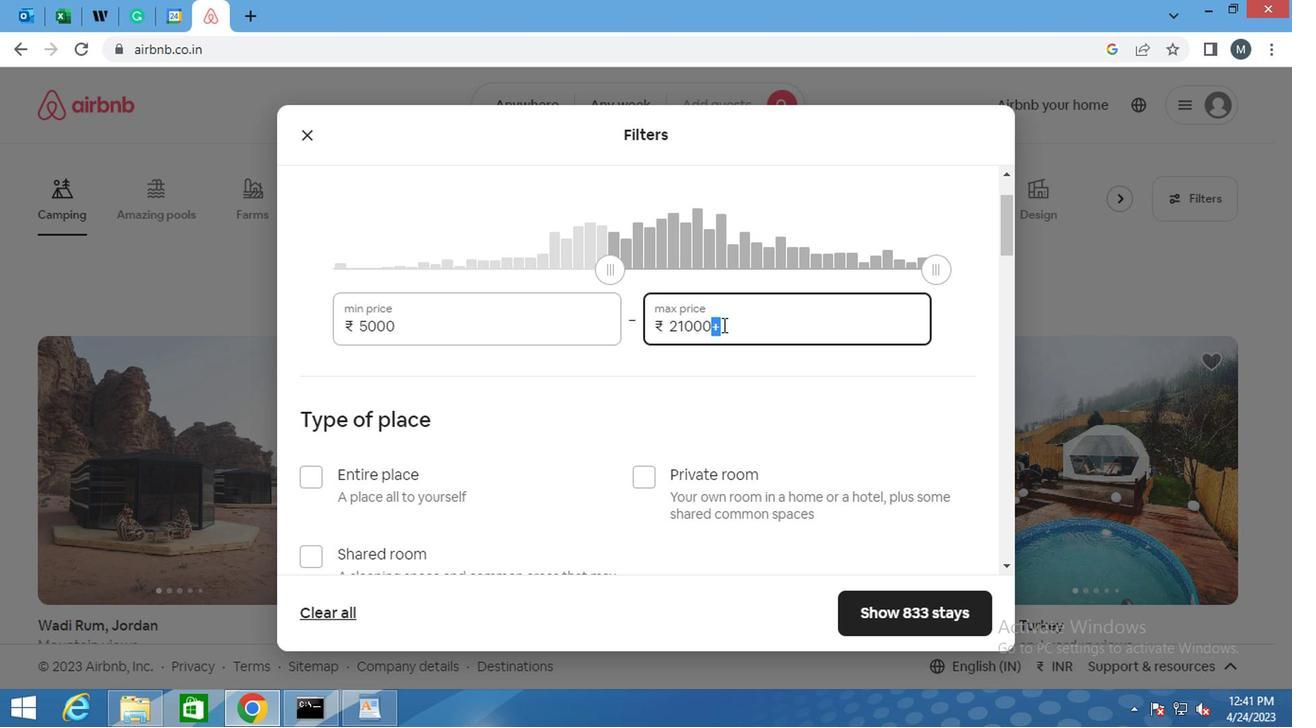 
Action: Mouse moved to (715, 319)
Screenshot: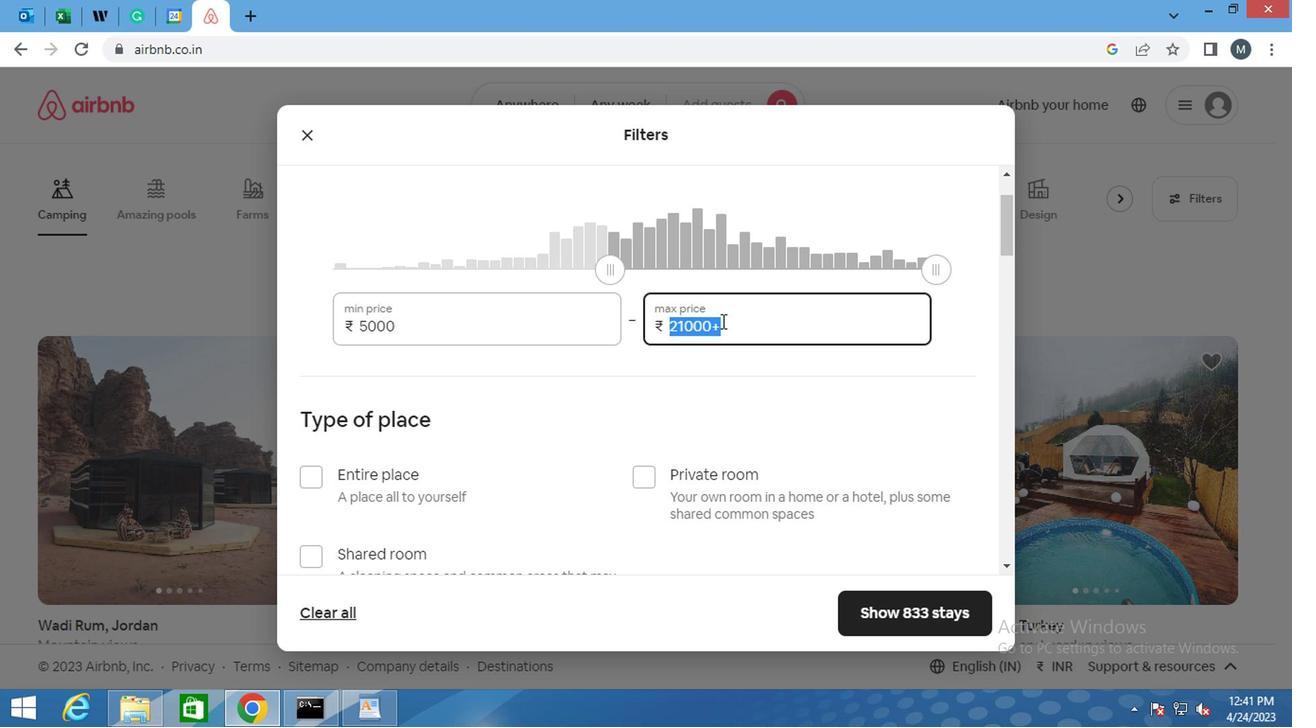 
Action: Key pressed 10000
Screenshot: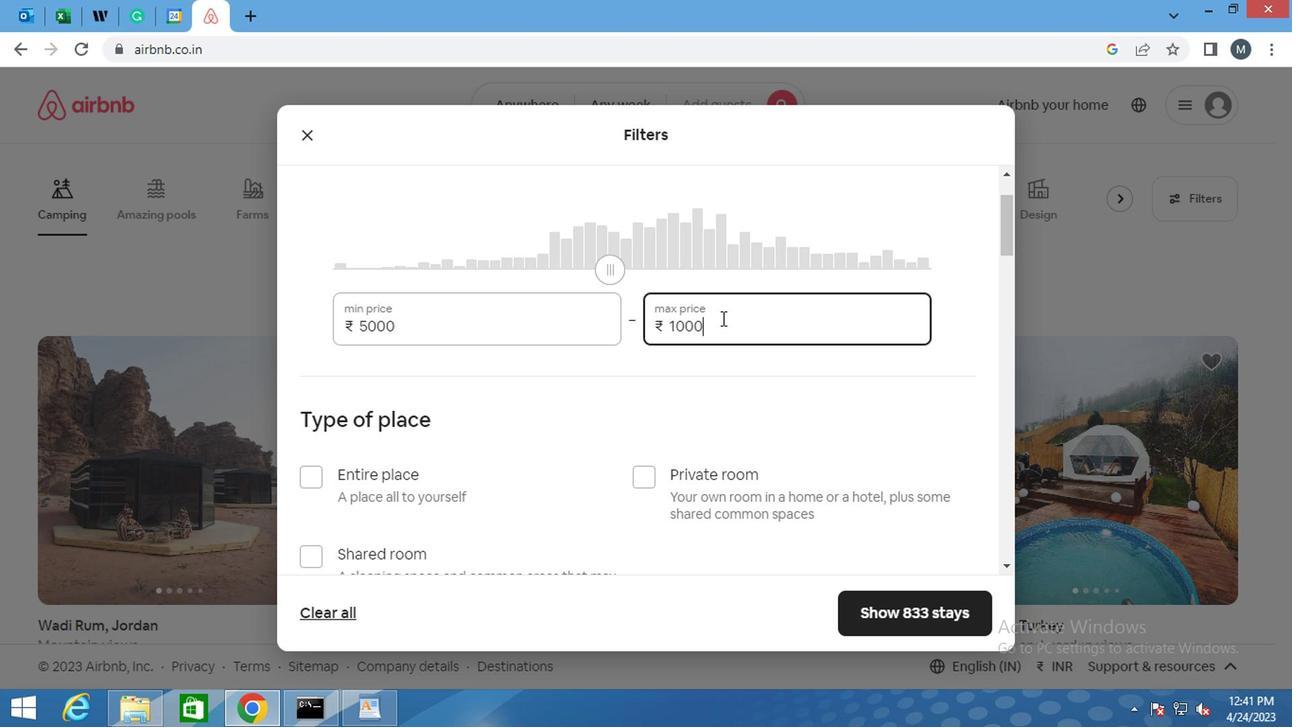 
Action: Mouse moved to (719, 331)
Screenshot: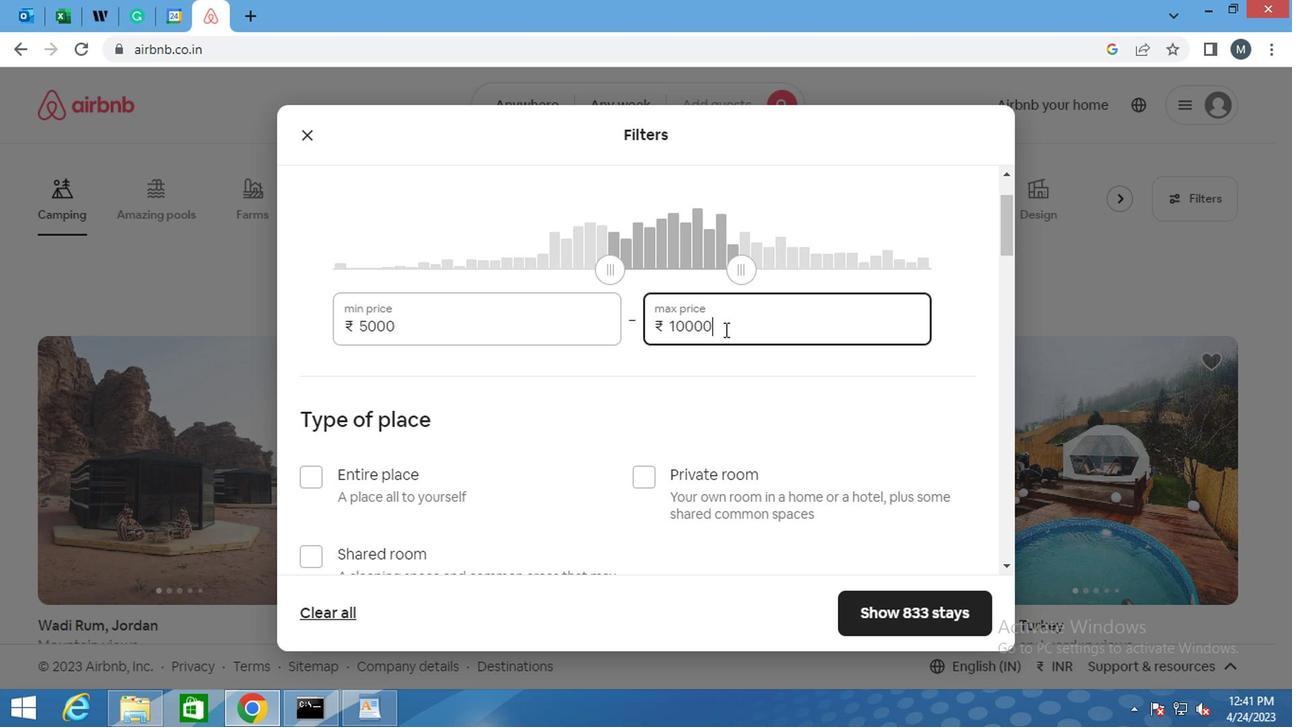 
Action: Mouse scrolled (719, 330) with delta (0, -1)
Screenshot: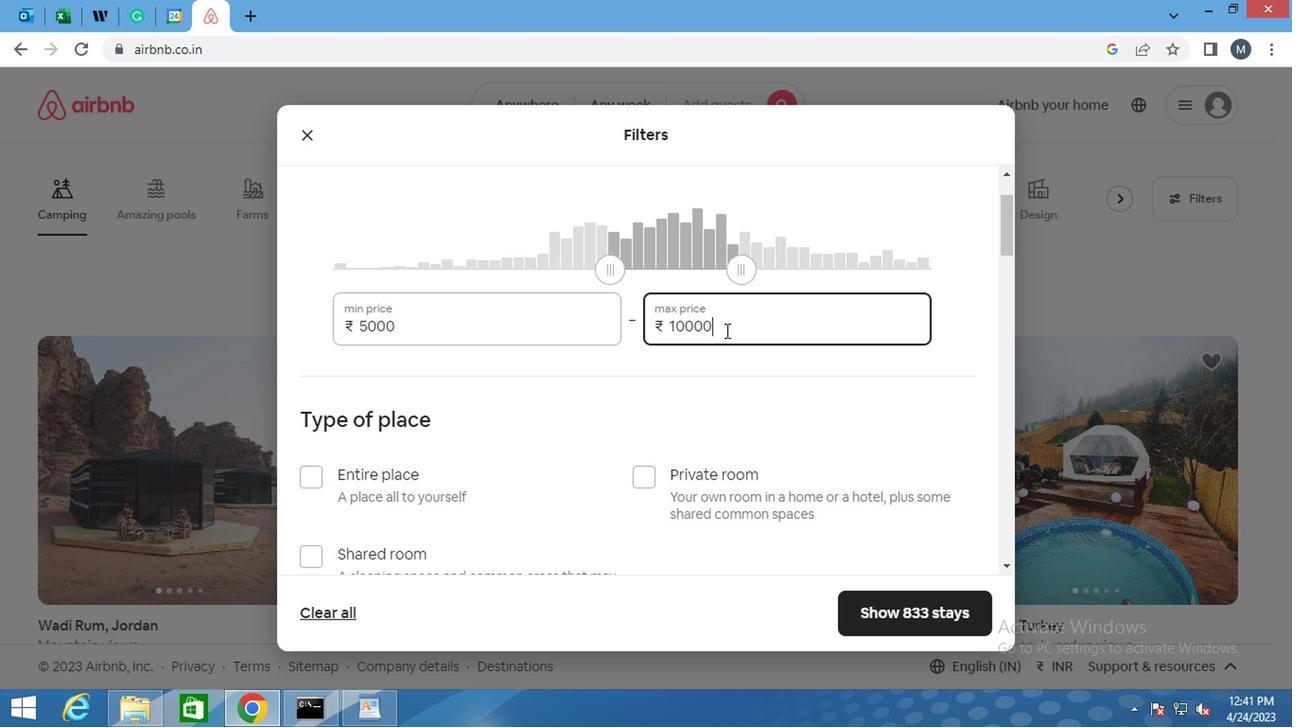 
Action: Mouse scrolled (719, 330) with delta (0, -1)
Screenshot: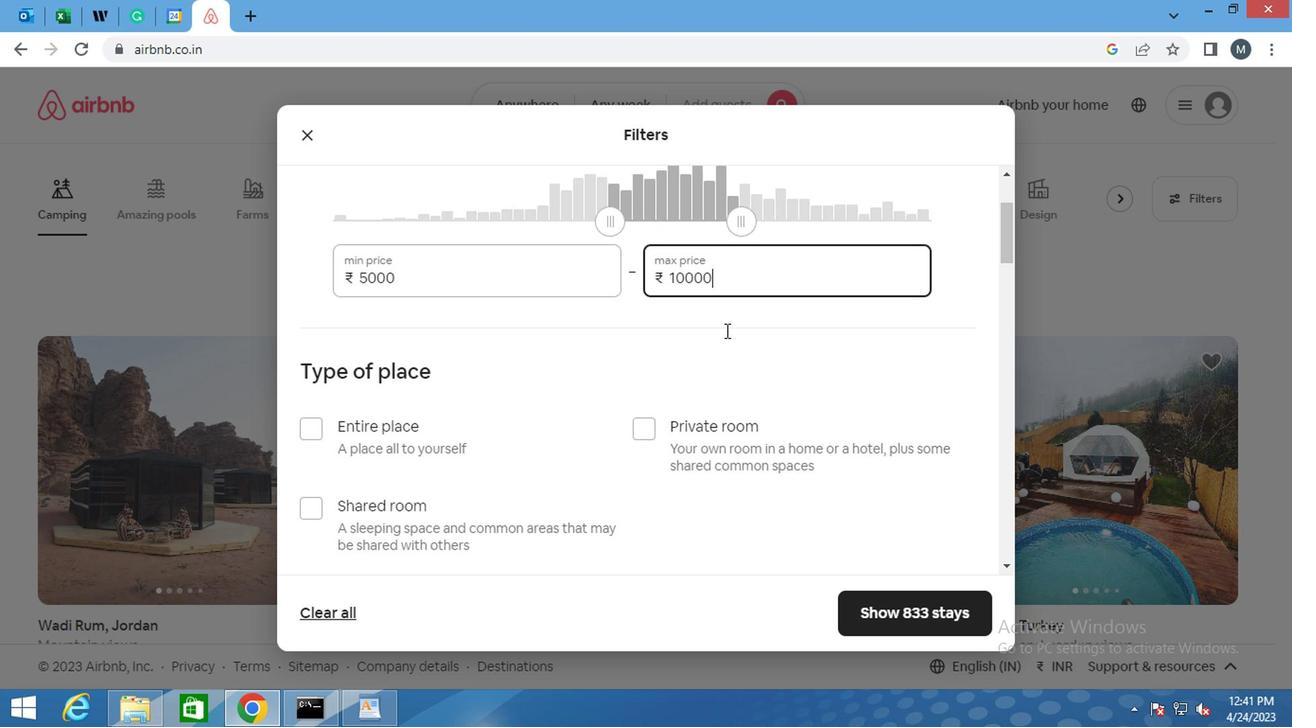 
Action: Mouse moved to (640, 286)
Screenshot: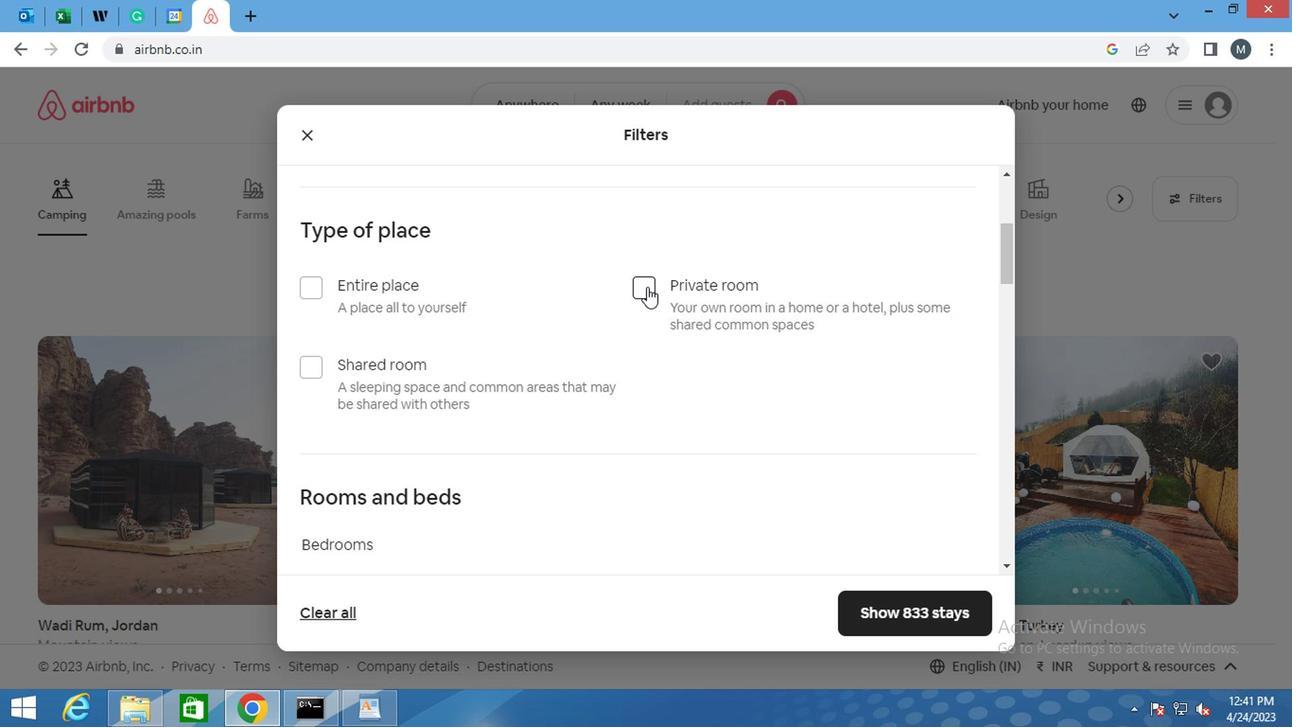 
Action: Mouse pressed left at (640, 286)
Screenshot: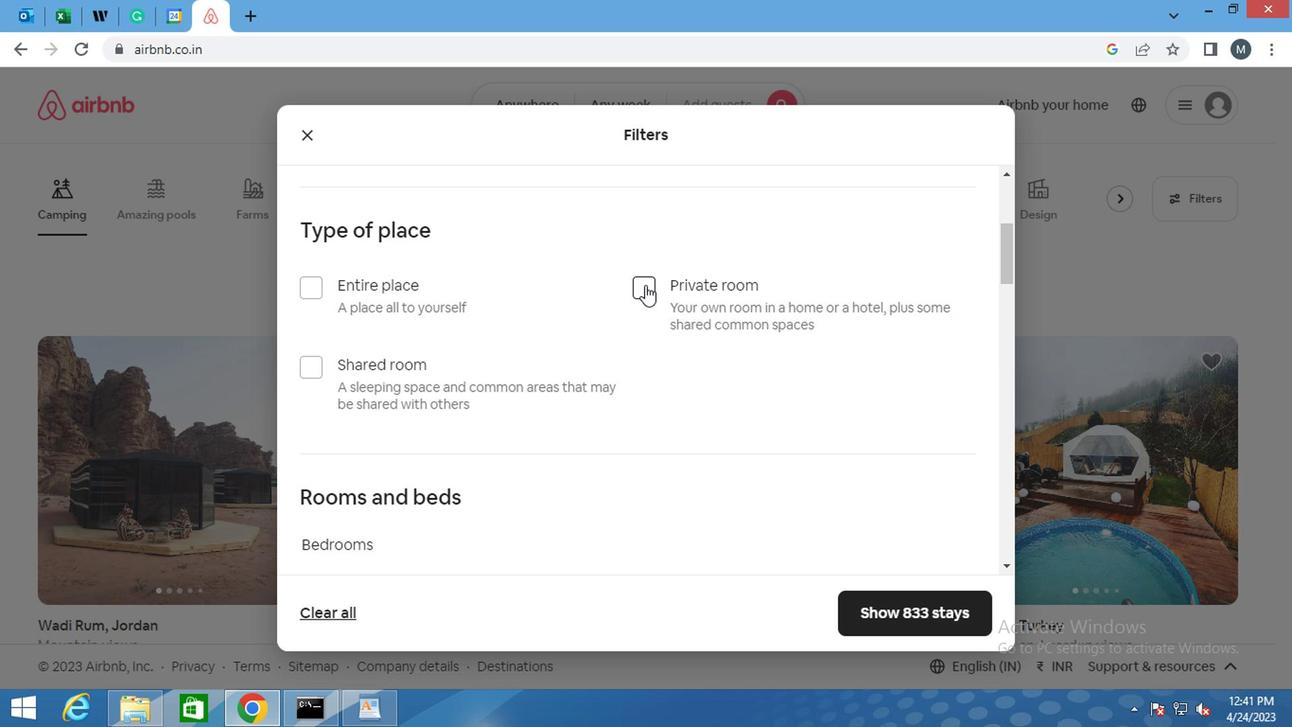 
Action: Mouse moved to (640, 287)
Screenshot: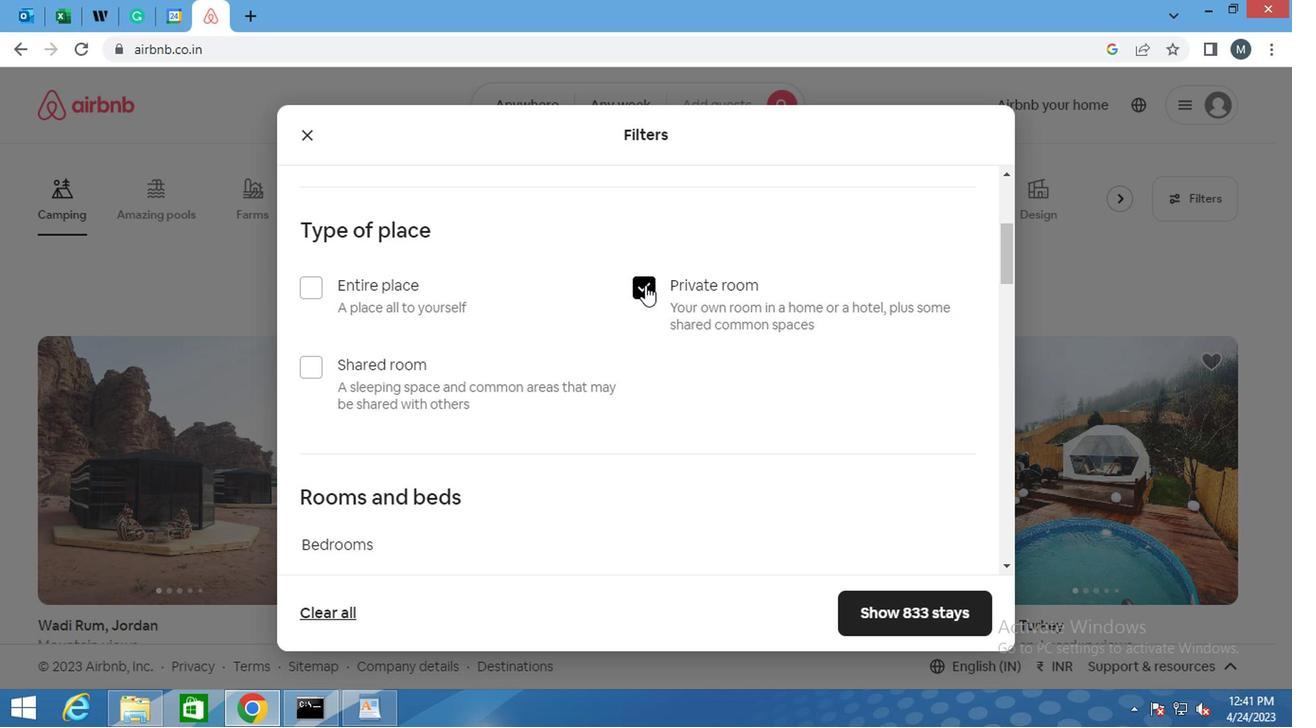 
Action: Mouse scrolled (640, 286) with delta (0, 0)
Screenshot: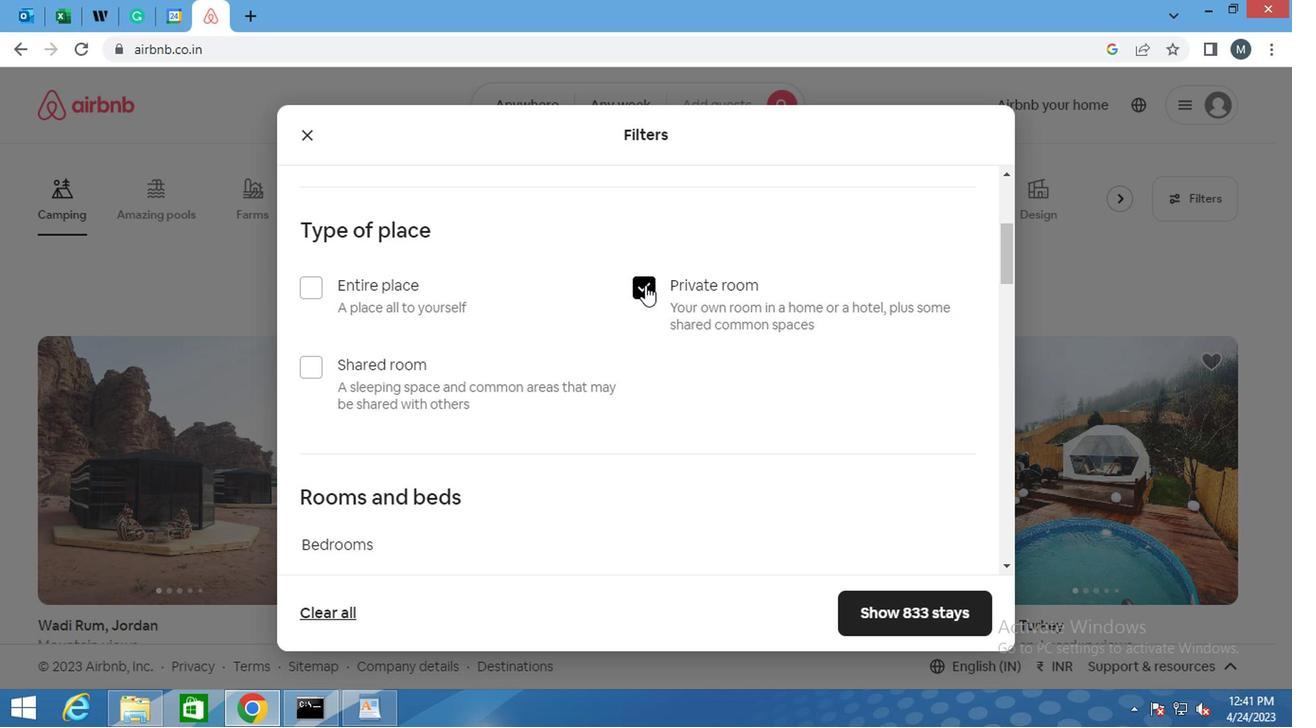 
Action: Mouse moved to (640, 299)
Screenshot: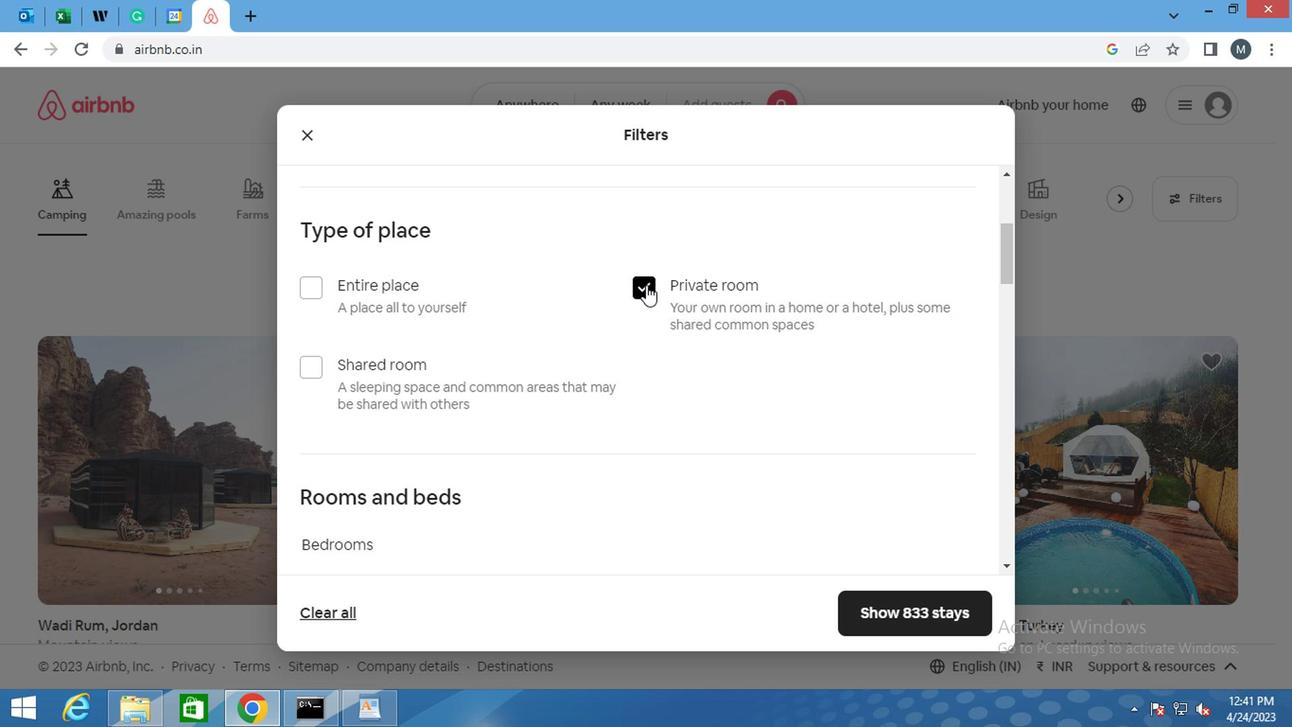 
Action: Mouse scrolled (640, 298) with delta (0, 0)
Screenshot: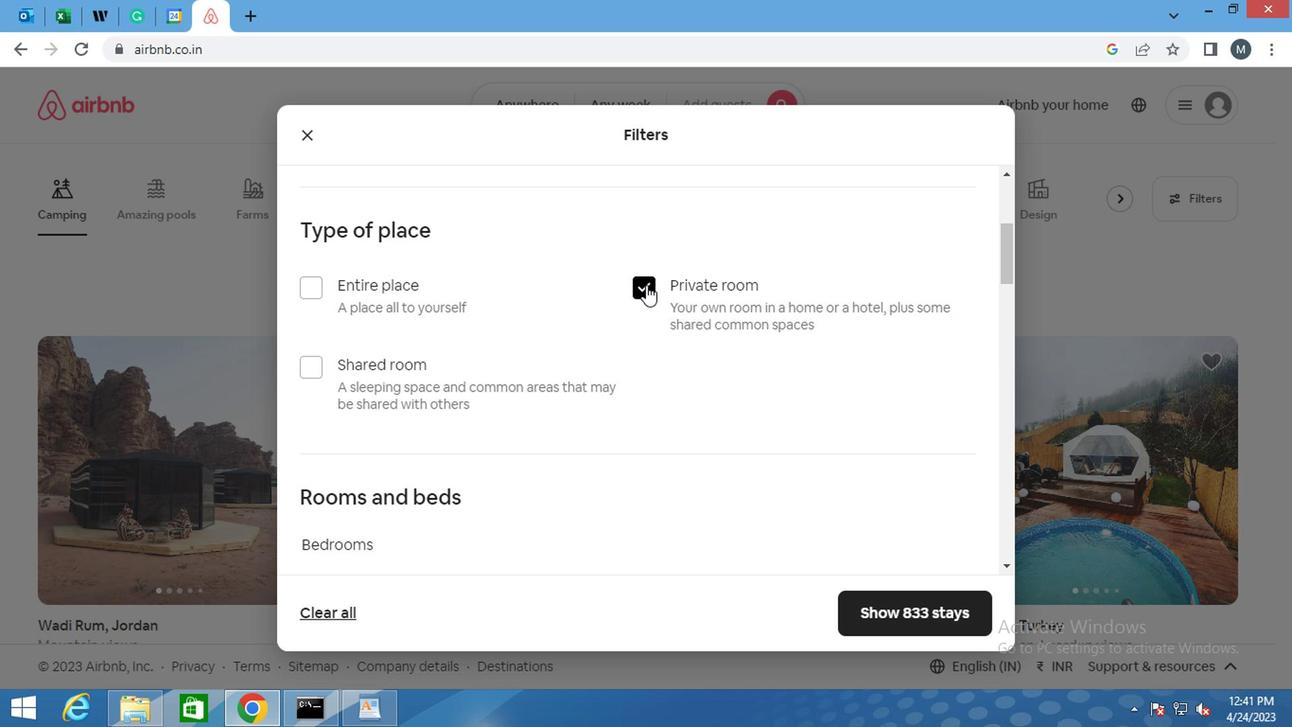 
Action: Mouse moved to (290, 349)
Screenshot: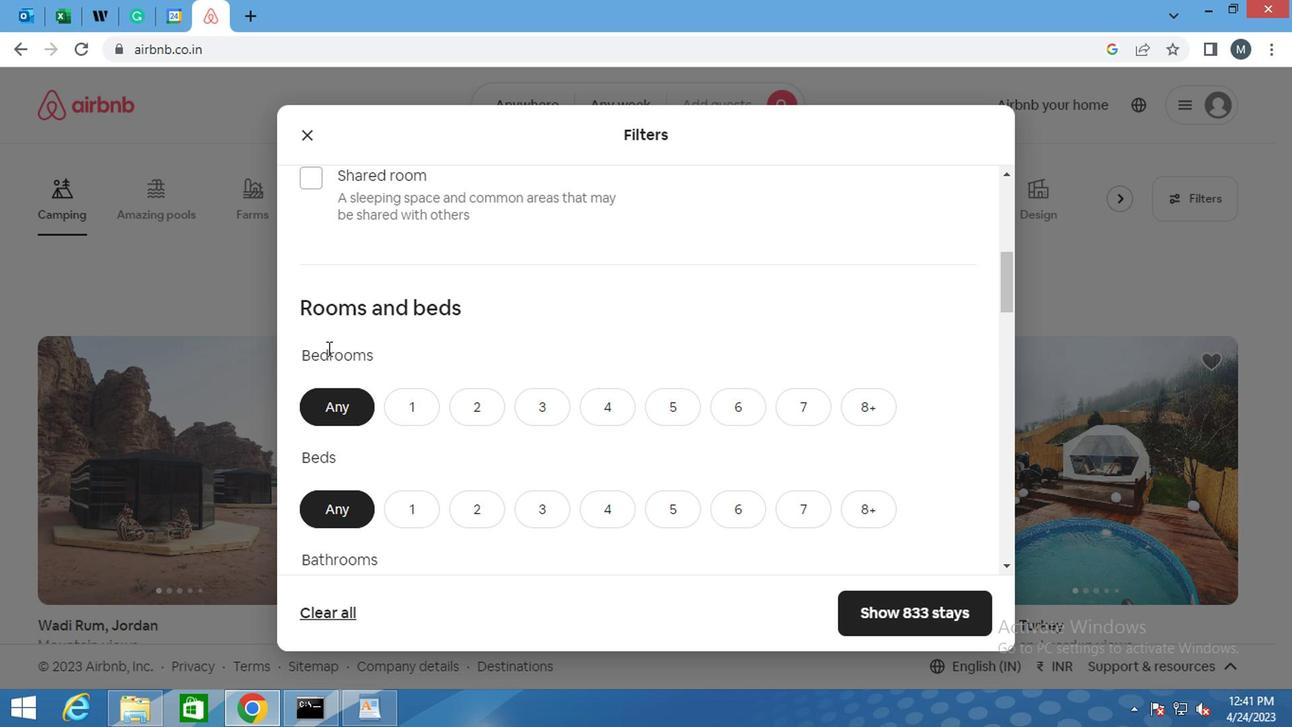 
Action: Mouse scrolled (290, 348) with delta (0, 0)
Screenshot: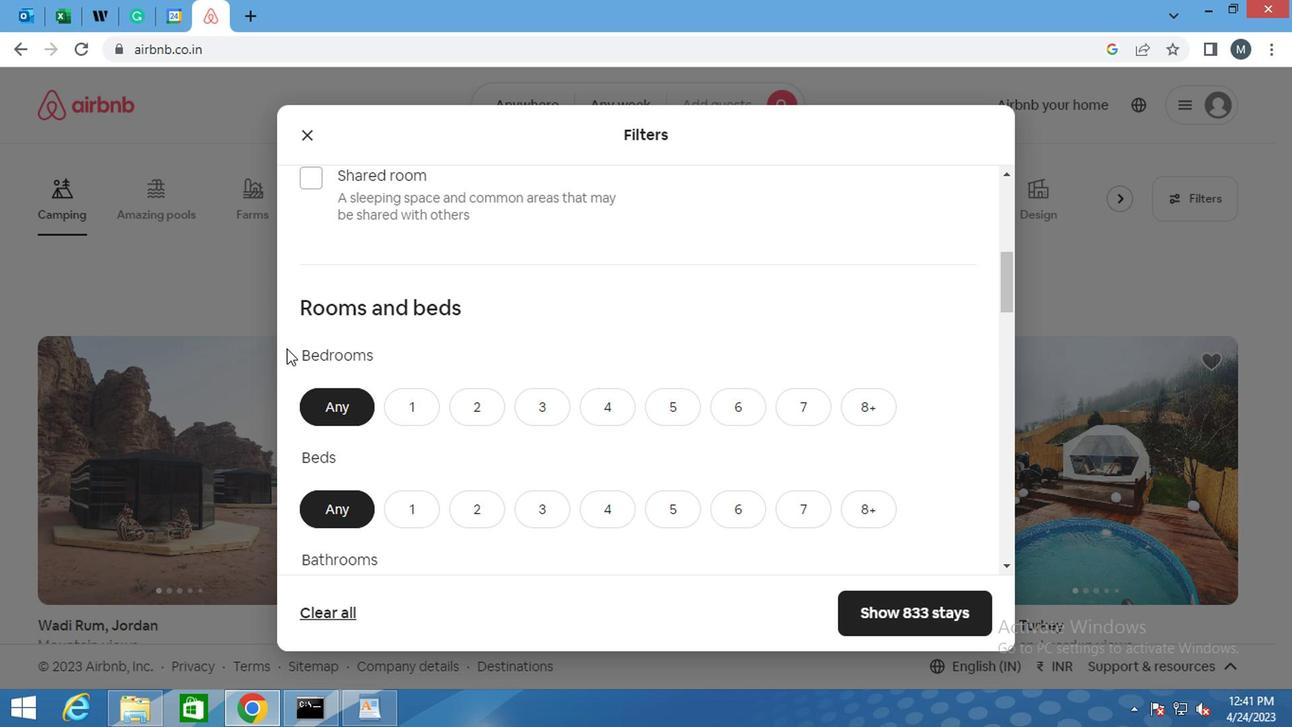 
Action: Mouse moved to (407, 325)
Screenshot: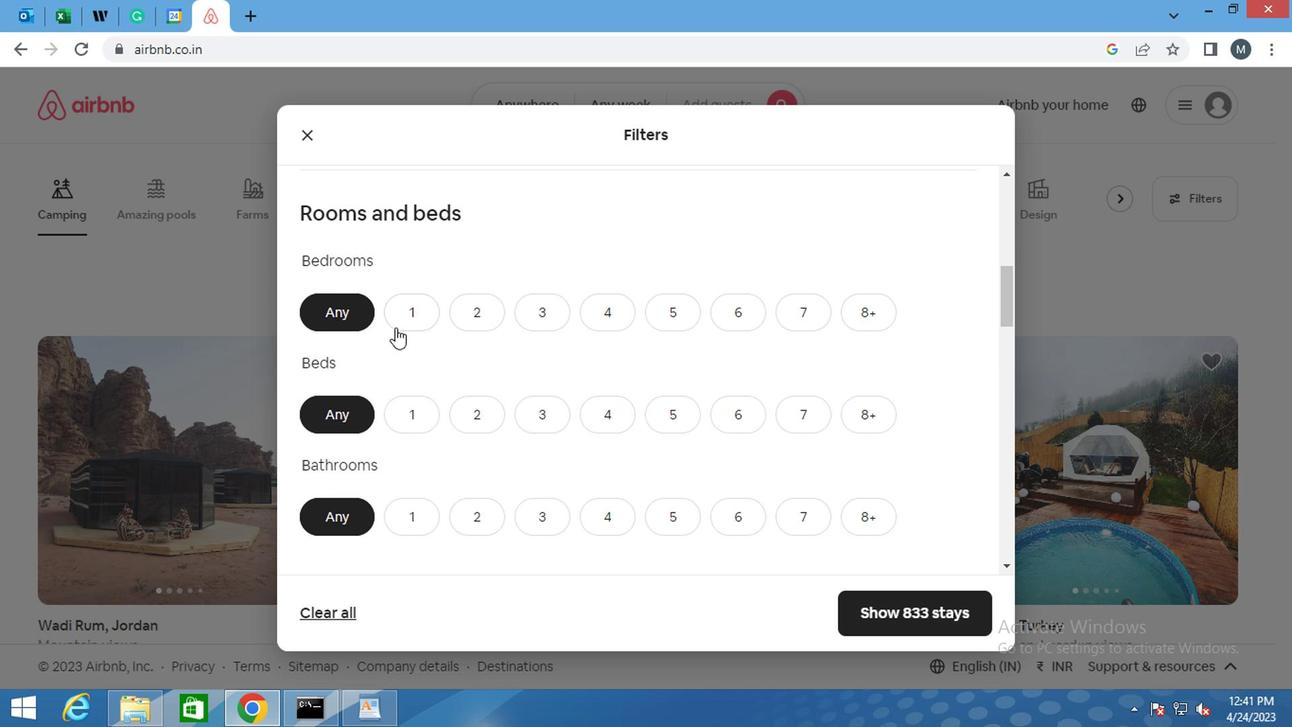
Action: Mouse pressed left at (407, 325)
Screenshot: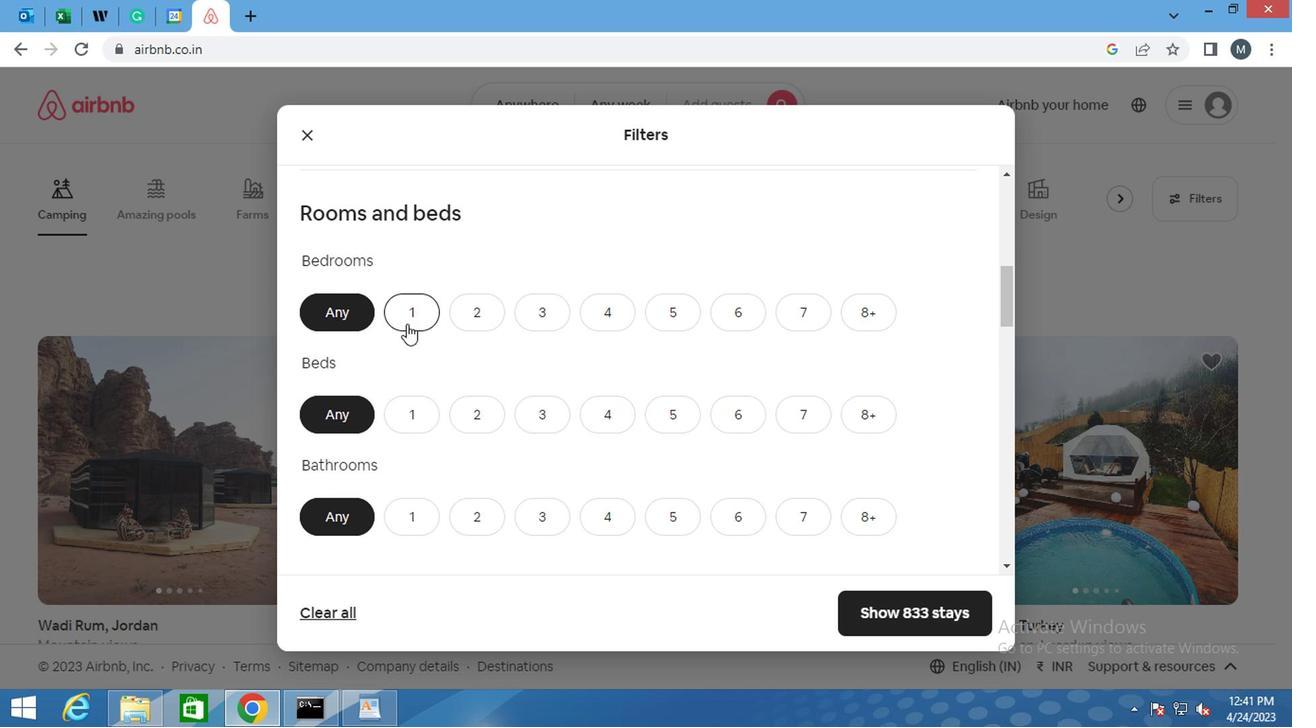 
Action: Mouse moved to (399, 408)
Screenshot: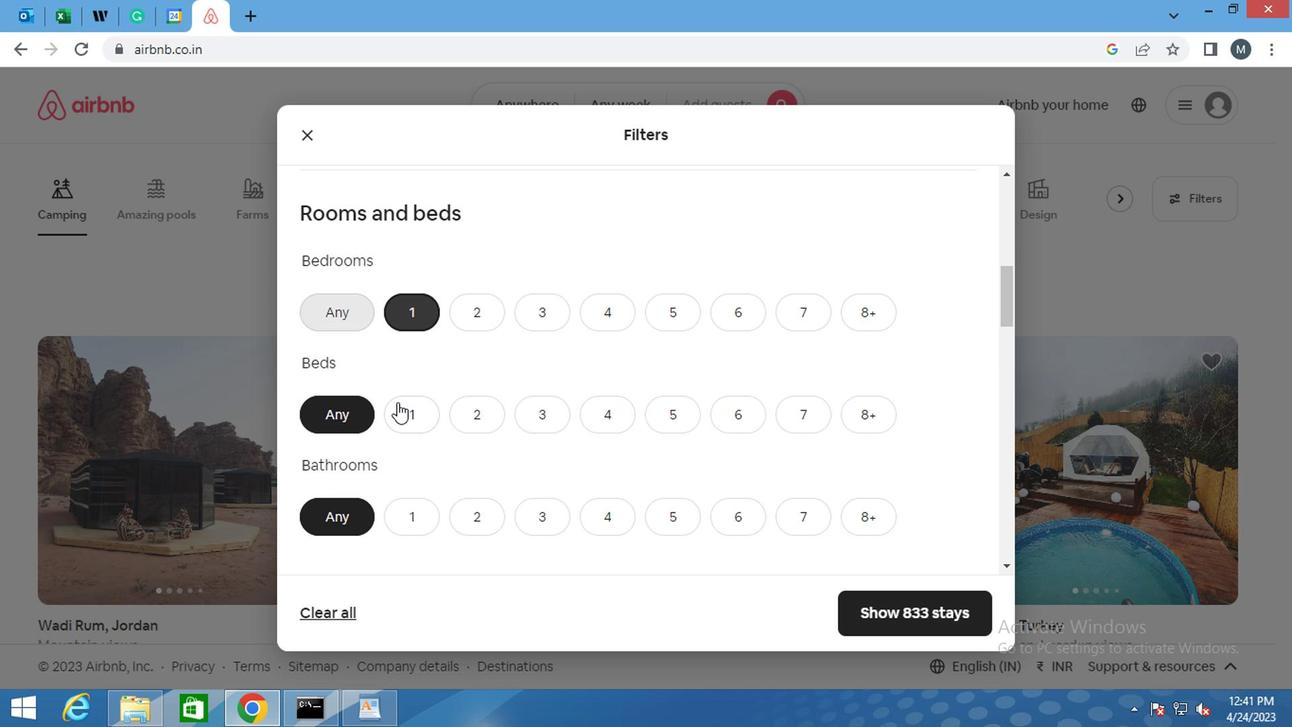 
Action: Mouse pressed left at (399, 408)
Screenshot: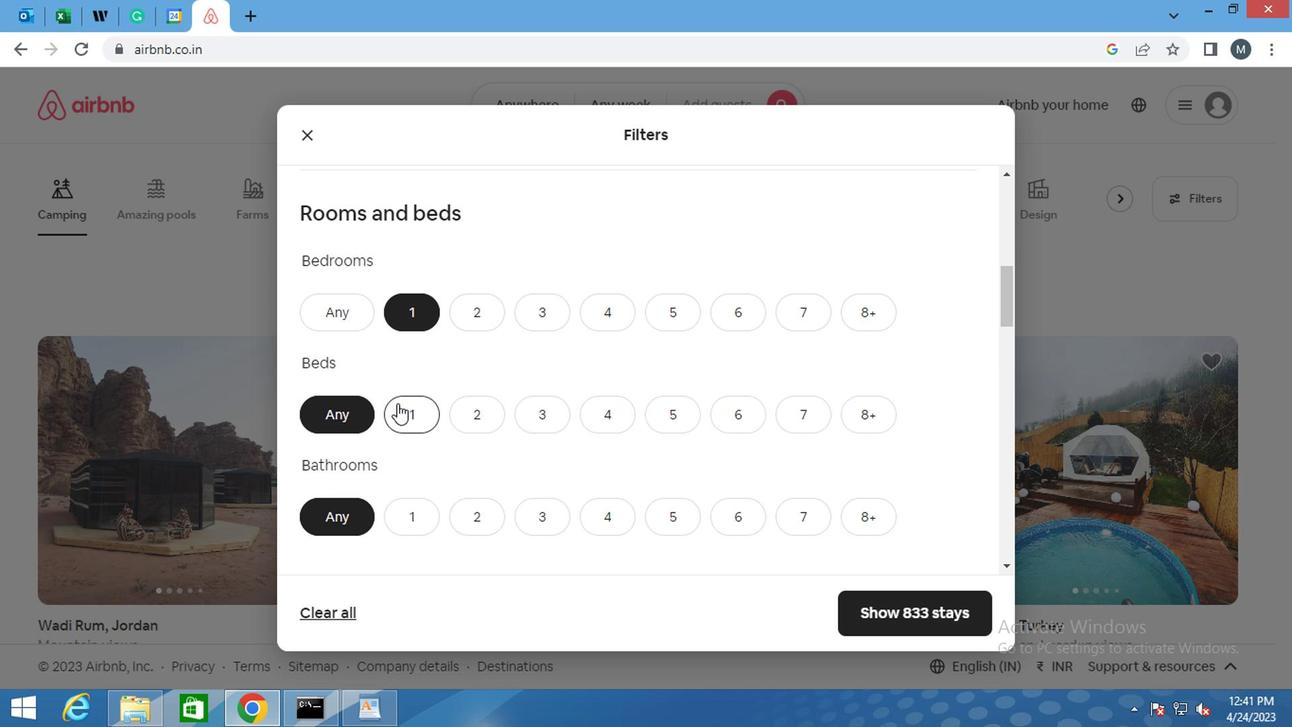
Action: Mouse moved to (394, 518)
Screenshot: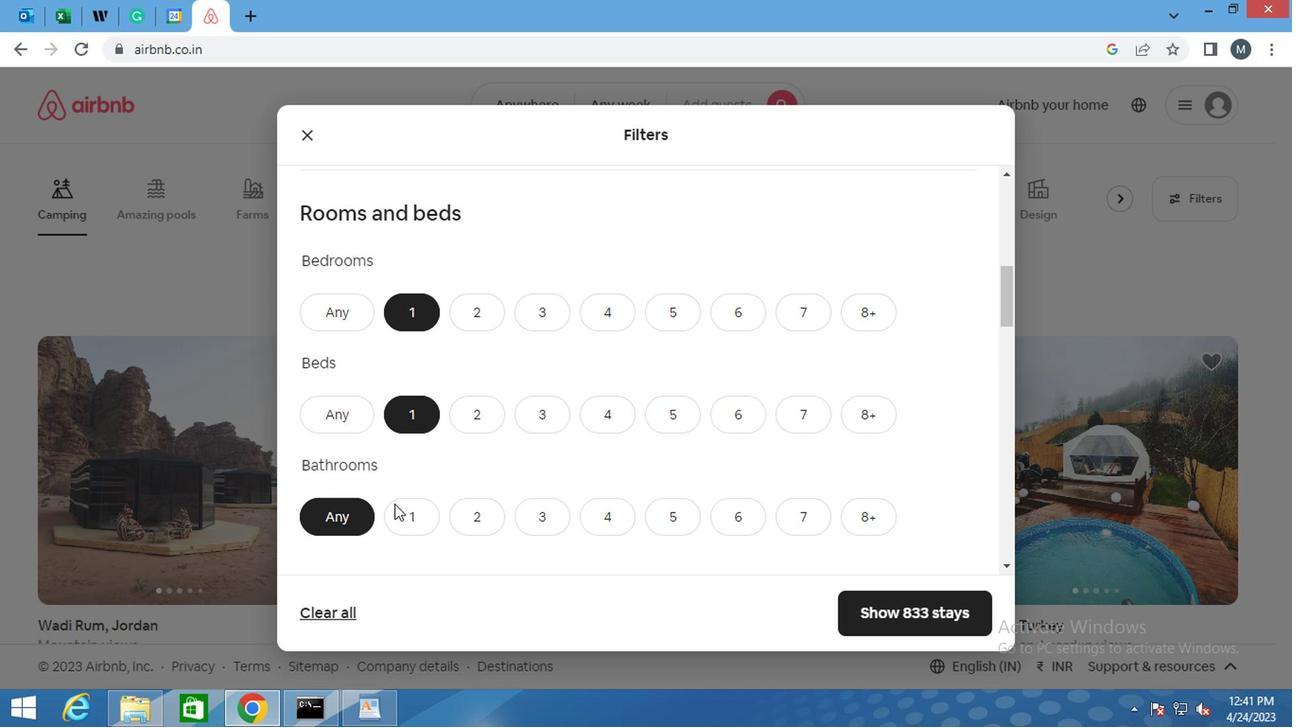 
Action: Mouse pressed left at (394, 518)
Screenshot: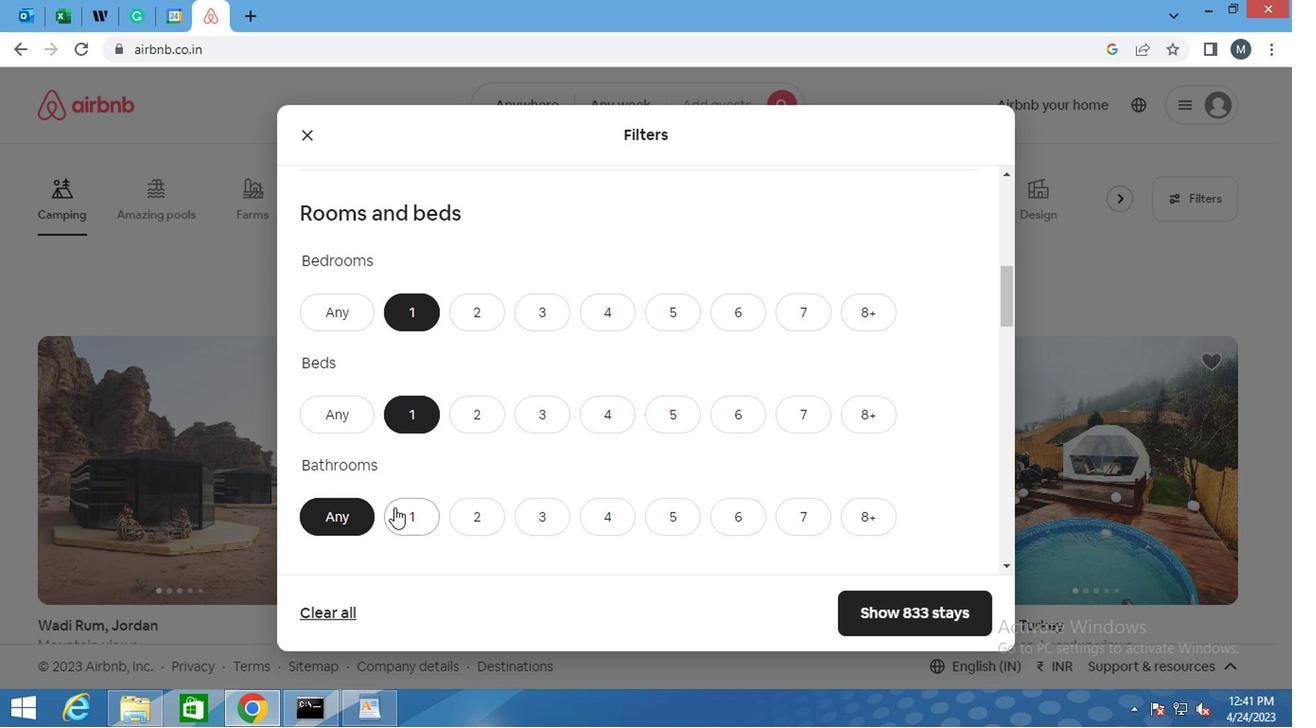 
Action: Mouse moved to (459, 421)
Screenshot: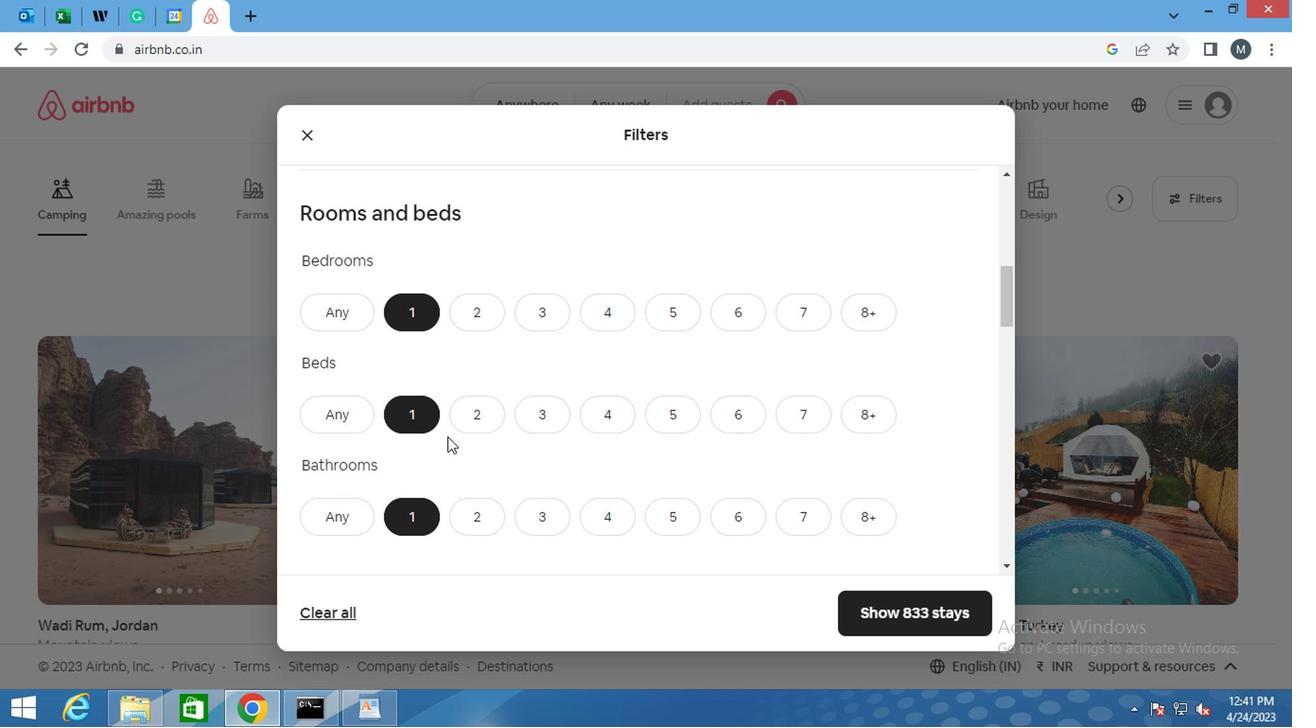 
Action: Mouse scrolled (459, 420) with delta (0, -1)
Screenshot: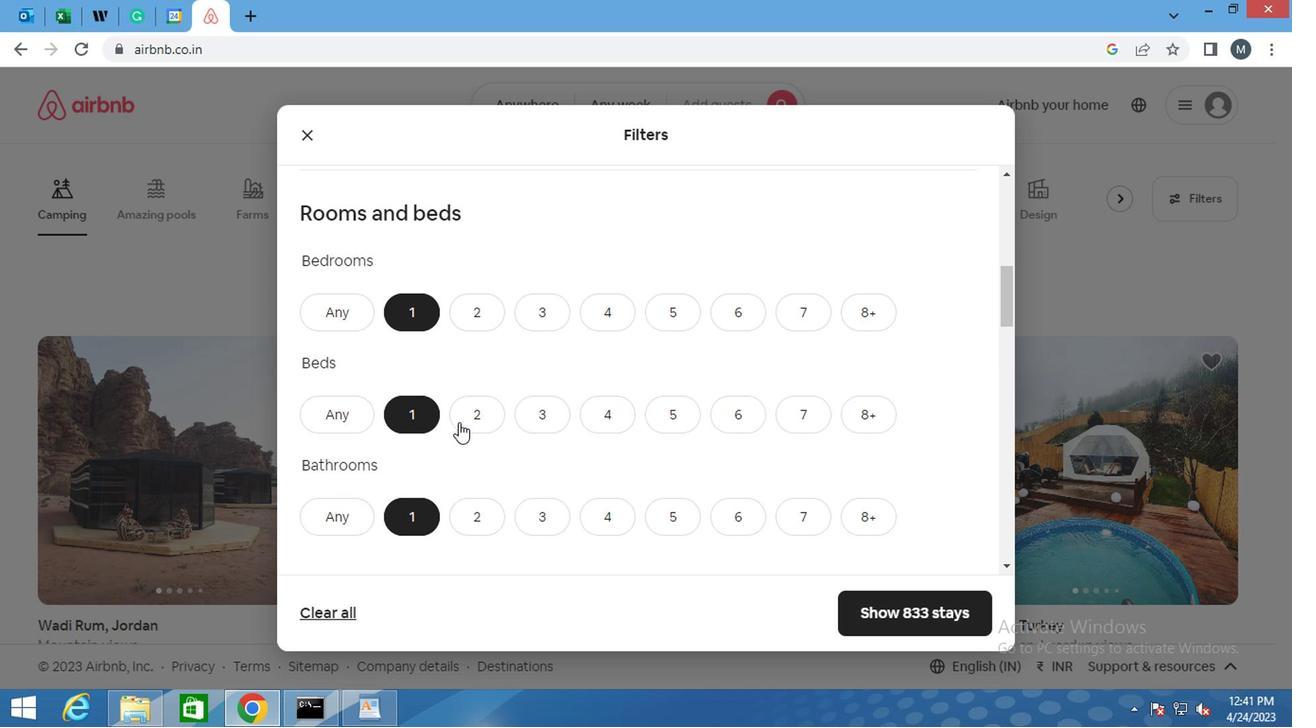 
Action: Mouse scrolled (459, 420) with delta (0, -1)
Screenshot: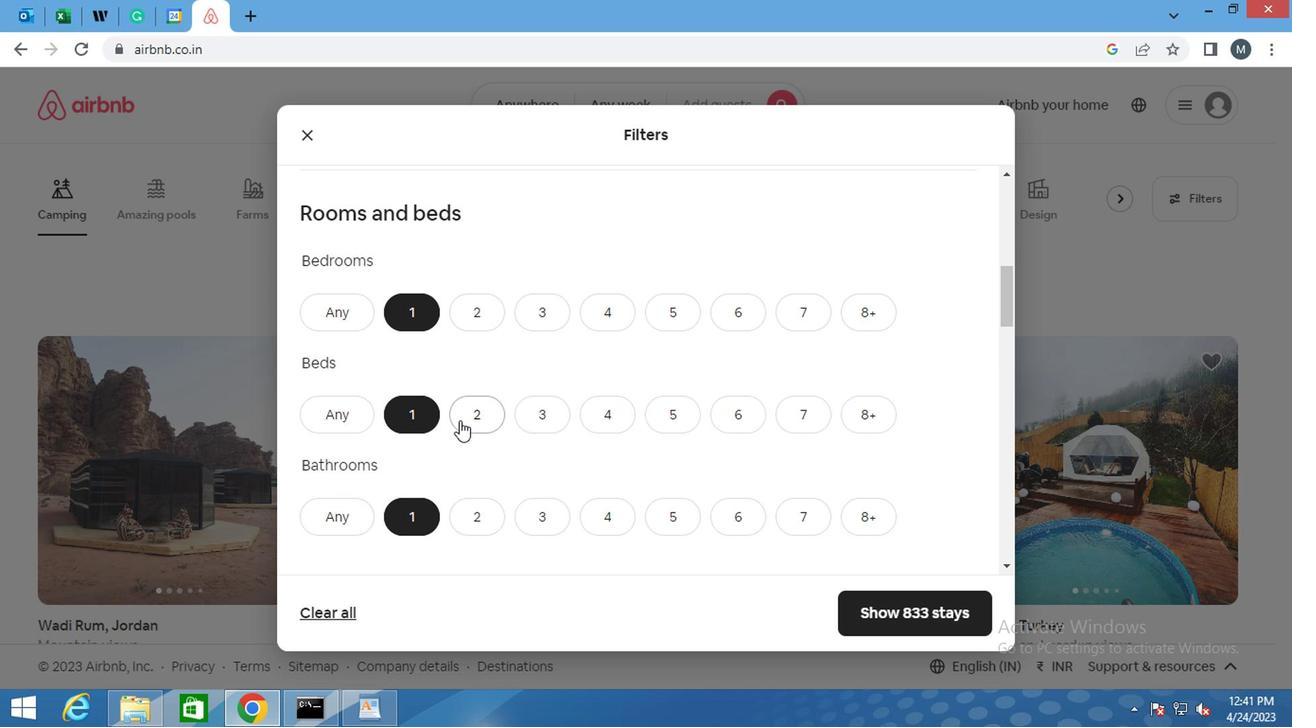 
Action: Mouse scrolled (459, 420) with delta (0, -1)
Screenshot: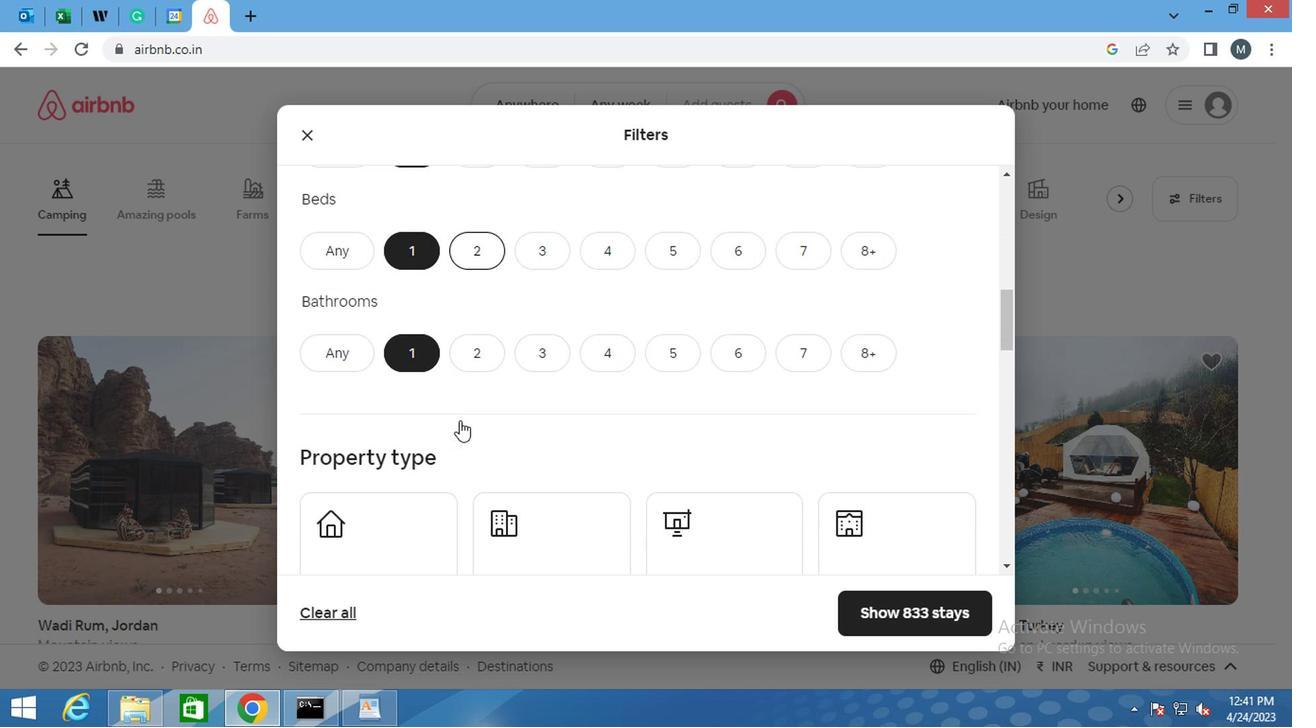 
Action: Mouse scrolled (459, 420) with delta (0, -1)
Screenshot: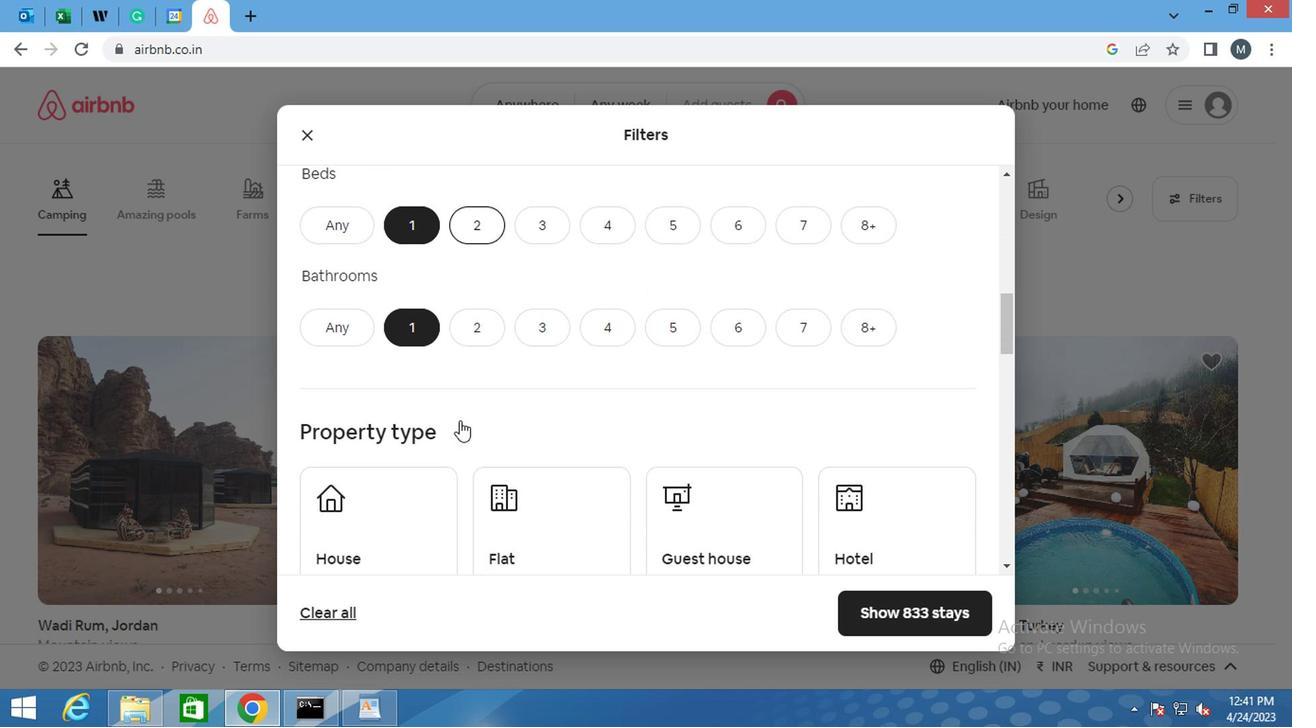 
Action: Mouse moved to (399, 344)
Screenshot: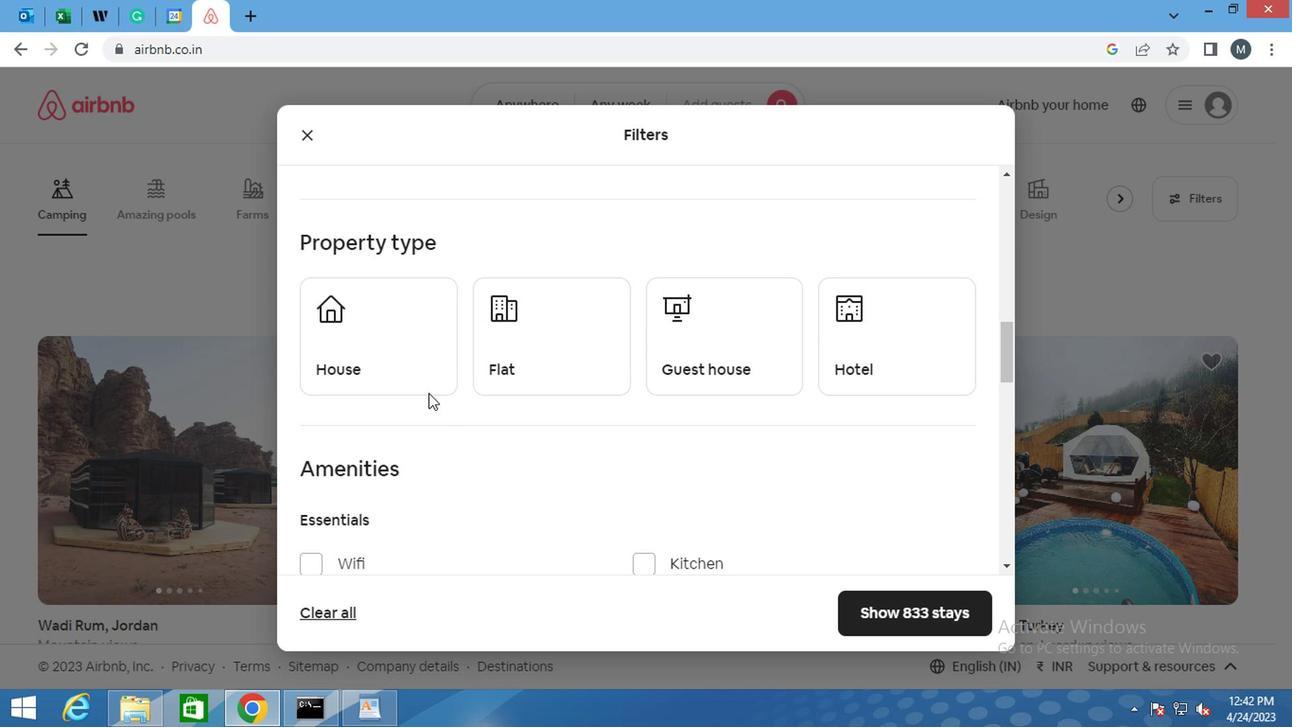 
Action: Mouse pressed left at (399, 344)
Screenshot: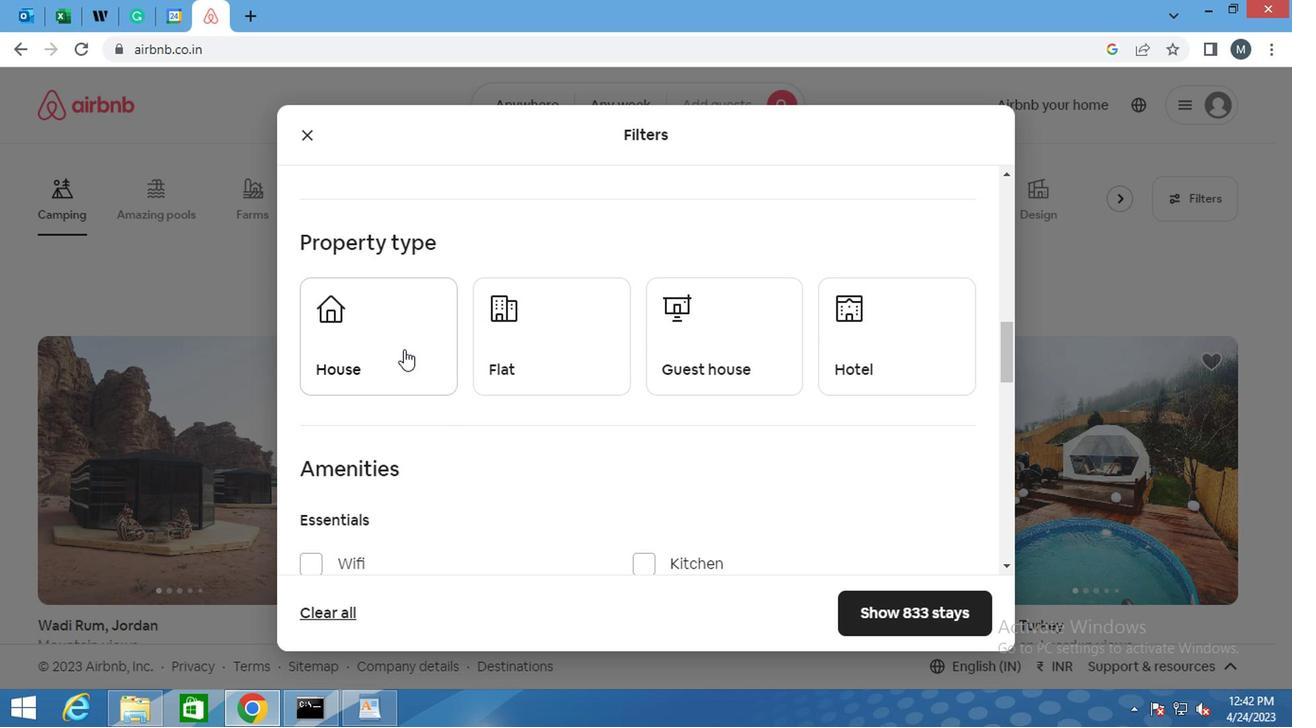 
Action: Mouse moved to (527, 349)
Screenshot: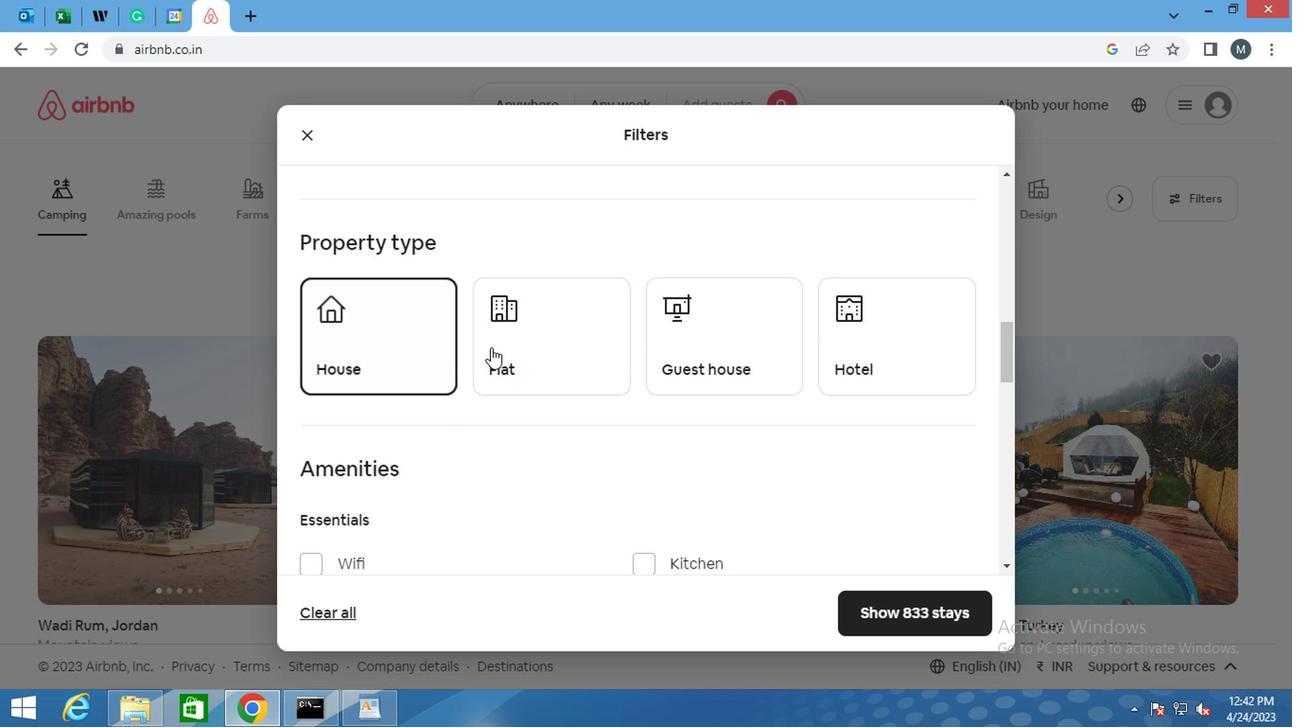 
Action: Mouse pressed left at (527, 349)
Screenshot: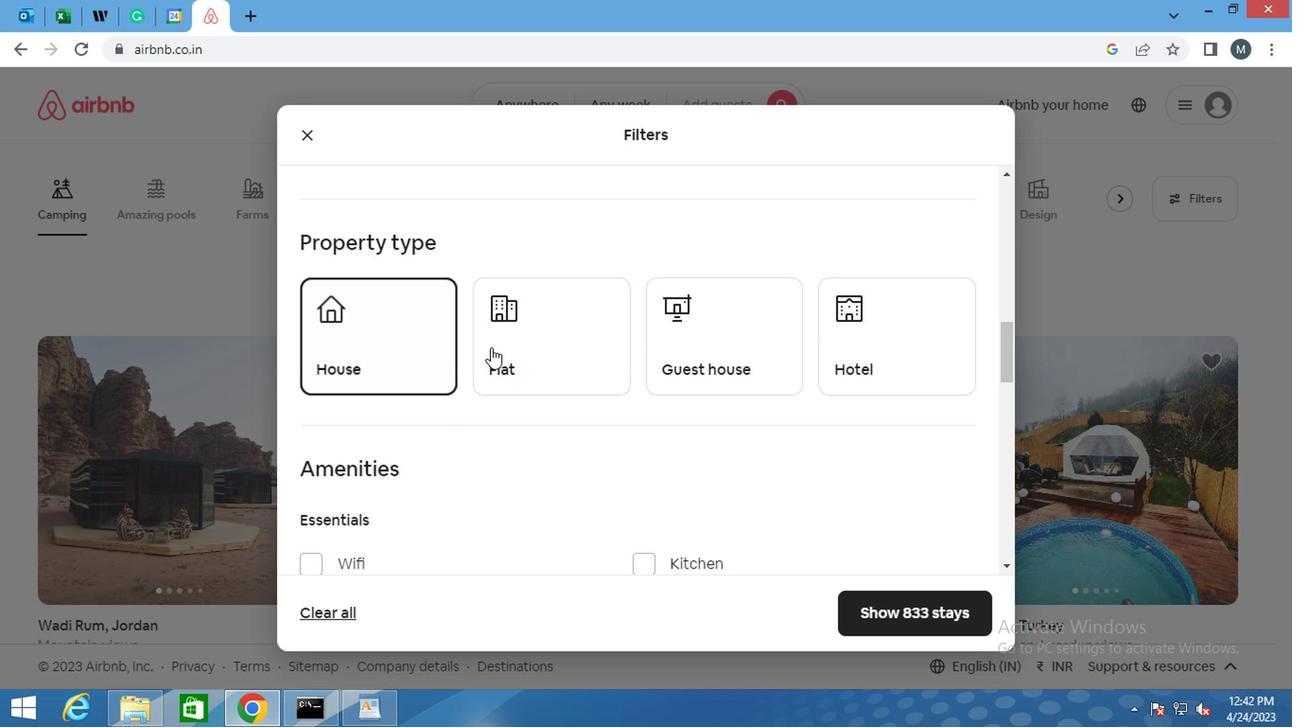 
Action: Mouse moved to (755, 350)
Screenshot: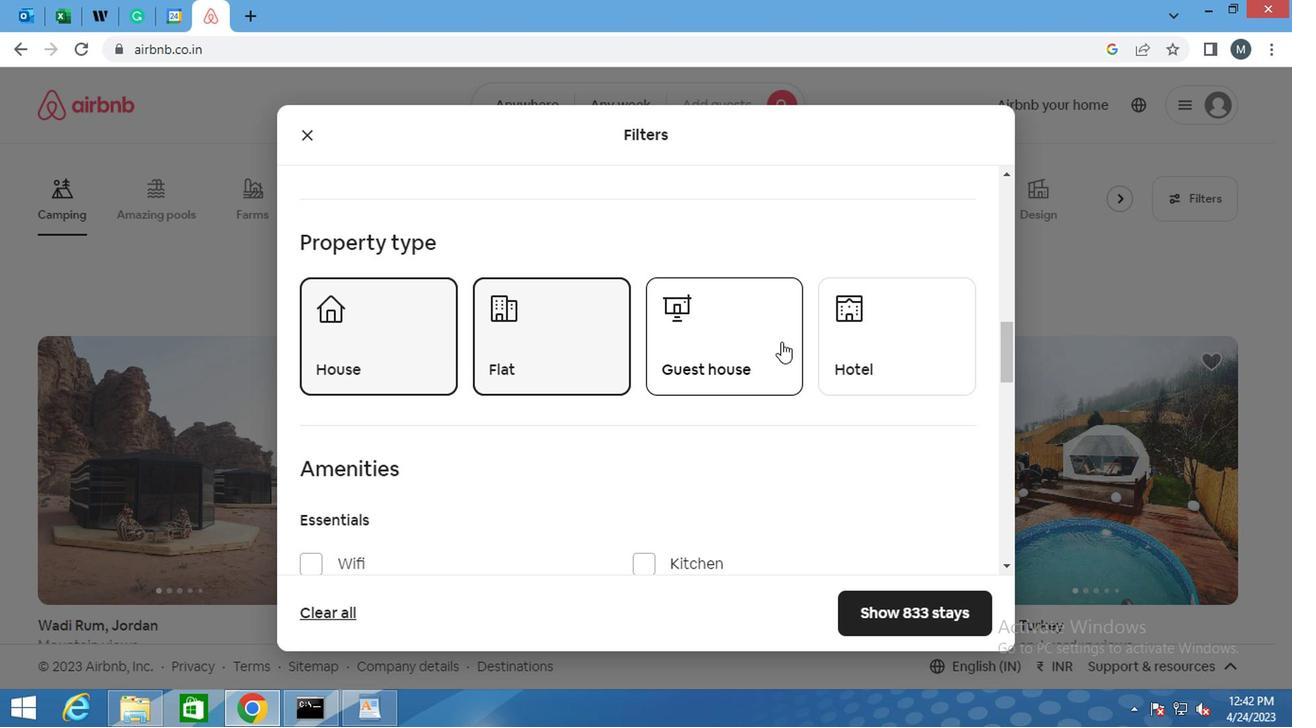 
Action: Mouse pressed left at (755, 350)
Screenshot: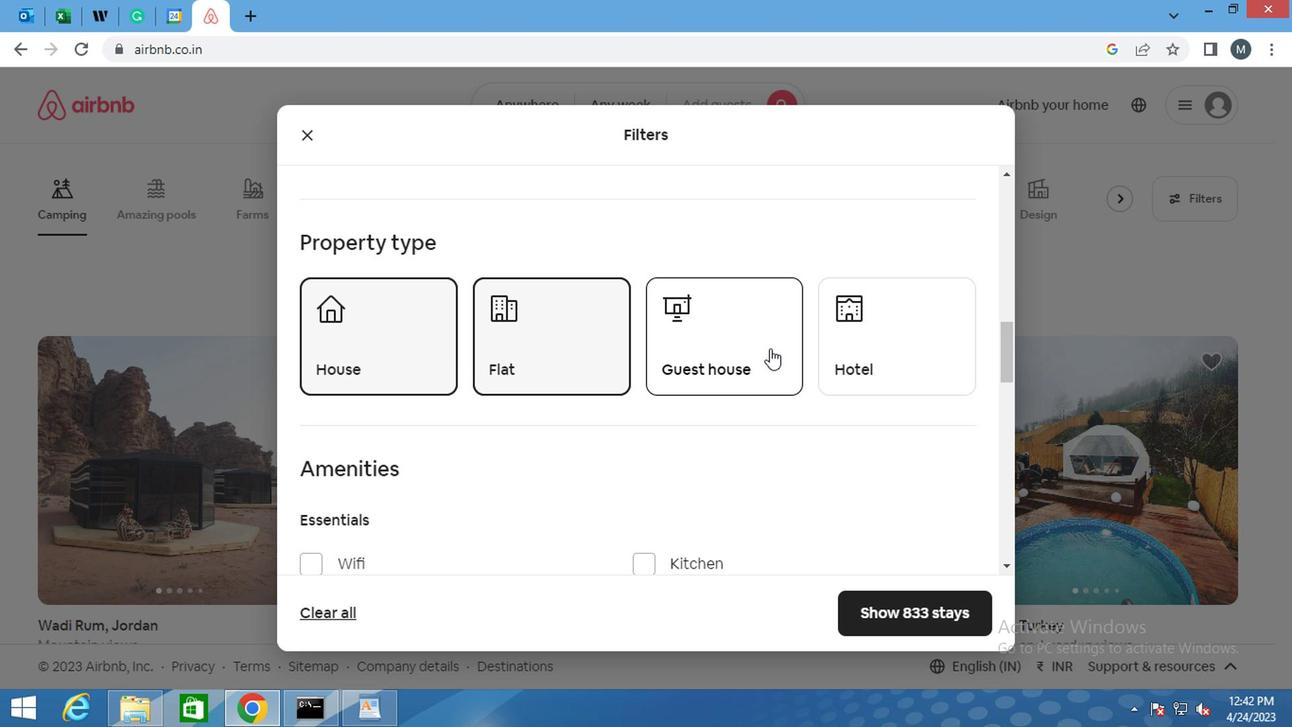 
Action: Mouse moved to (838, 339)
Screenshot: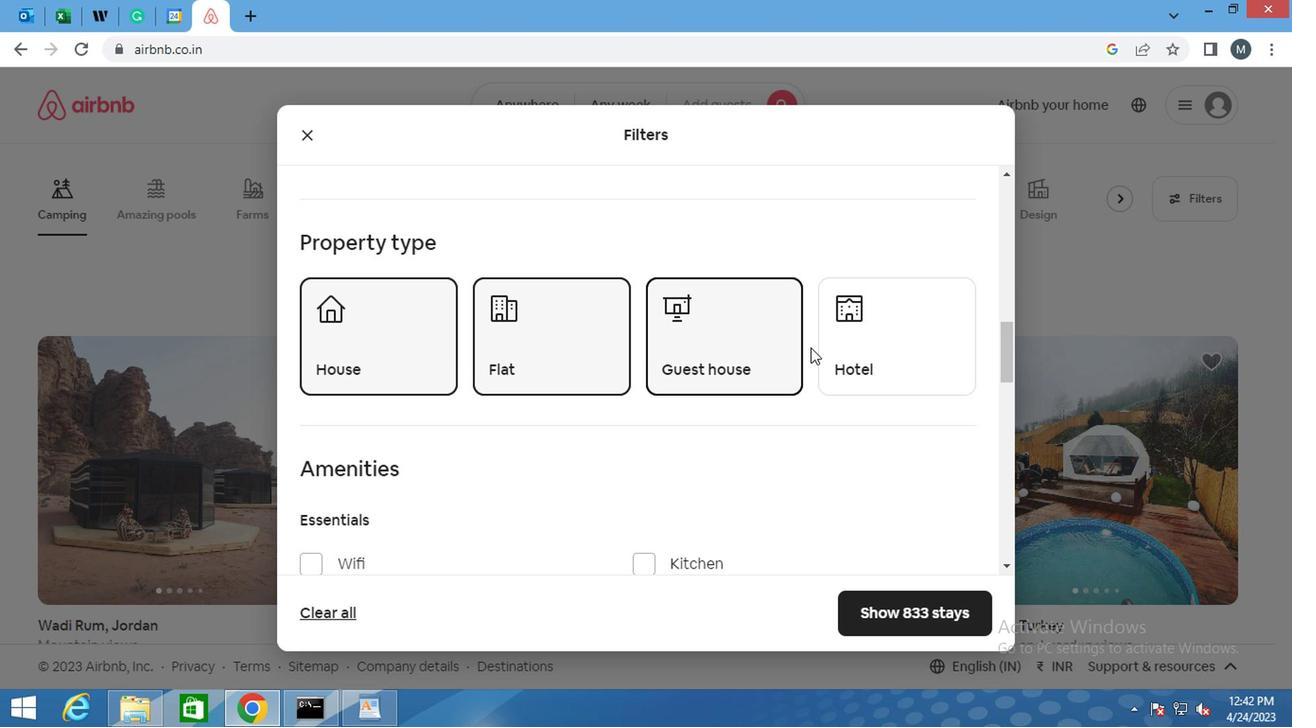 
Action: Mouse pressed left at (838, 339)
Screenshot: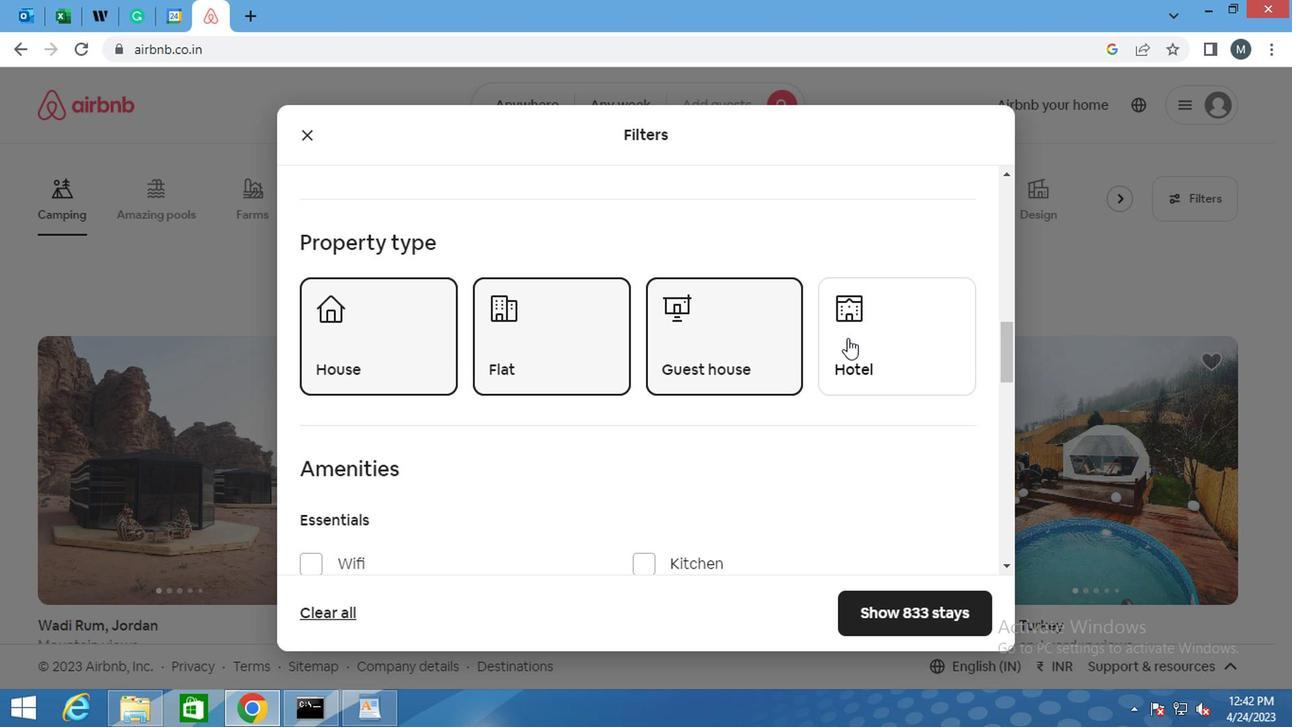 
Action: Mouse moved to (327, 440)
Screenshot: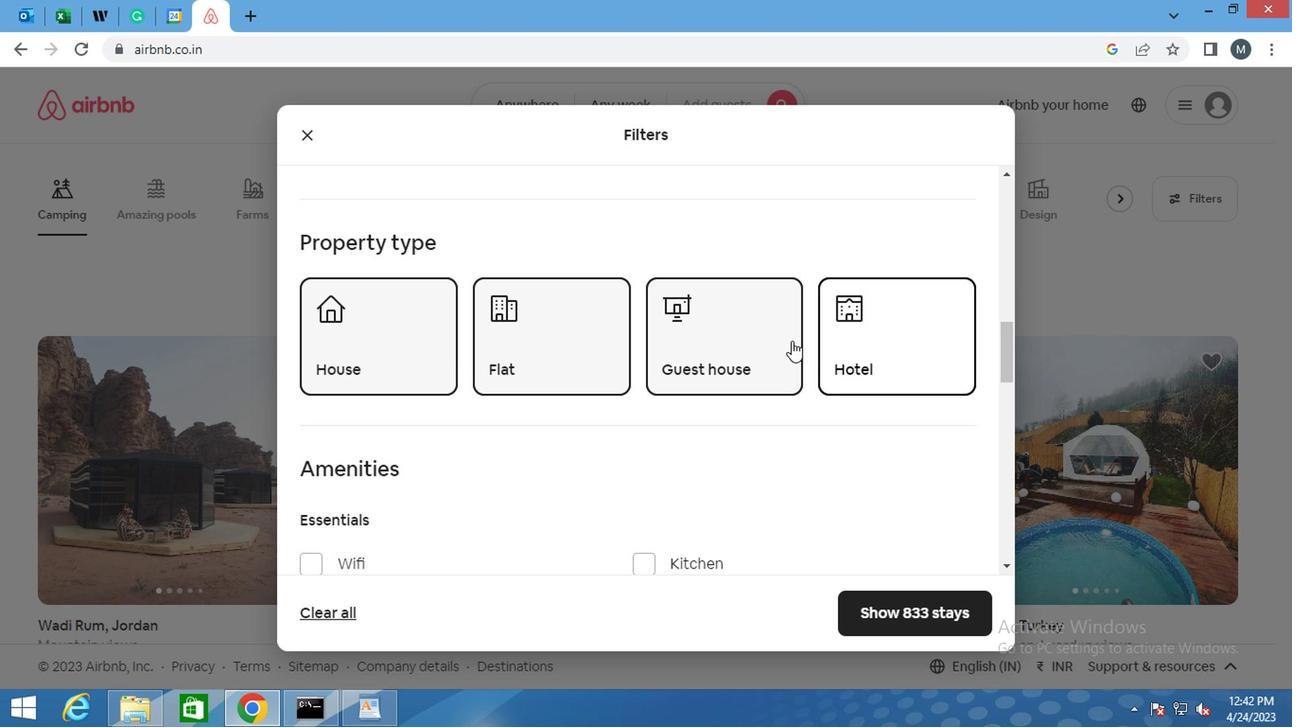 
Action: Mouse scrolled (327, 438) with delta (0, -1)
Screenshot: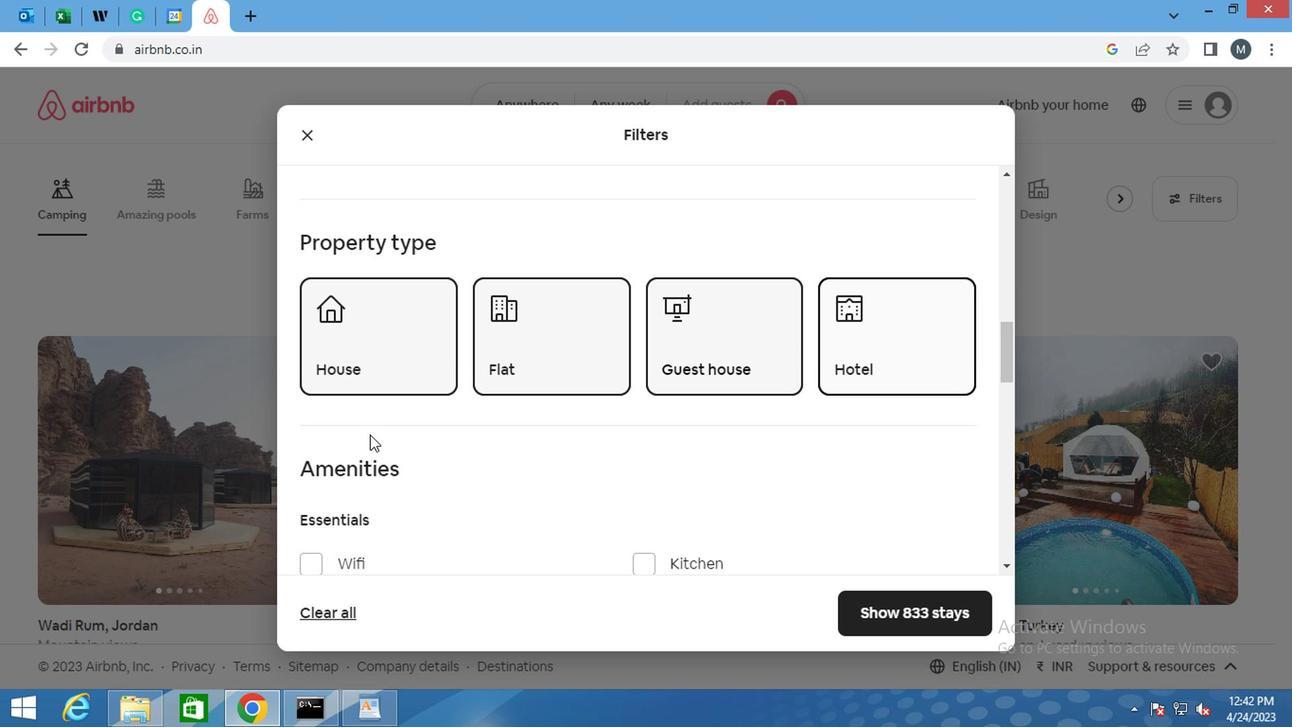 
Action: Mouse moved to (327, 443)
Screenshot: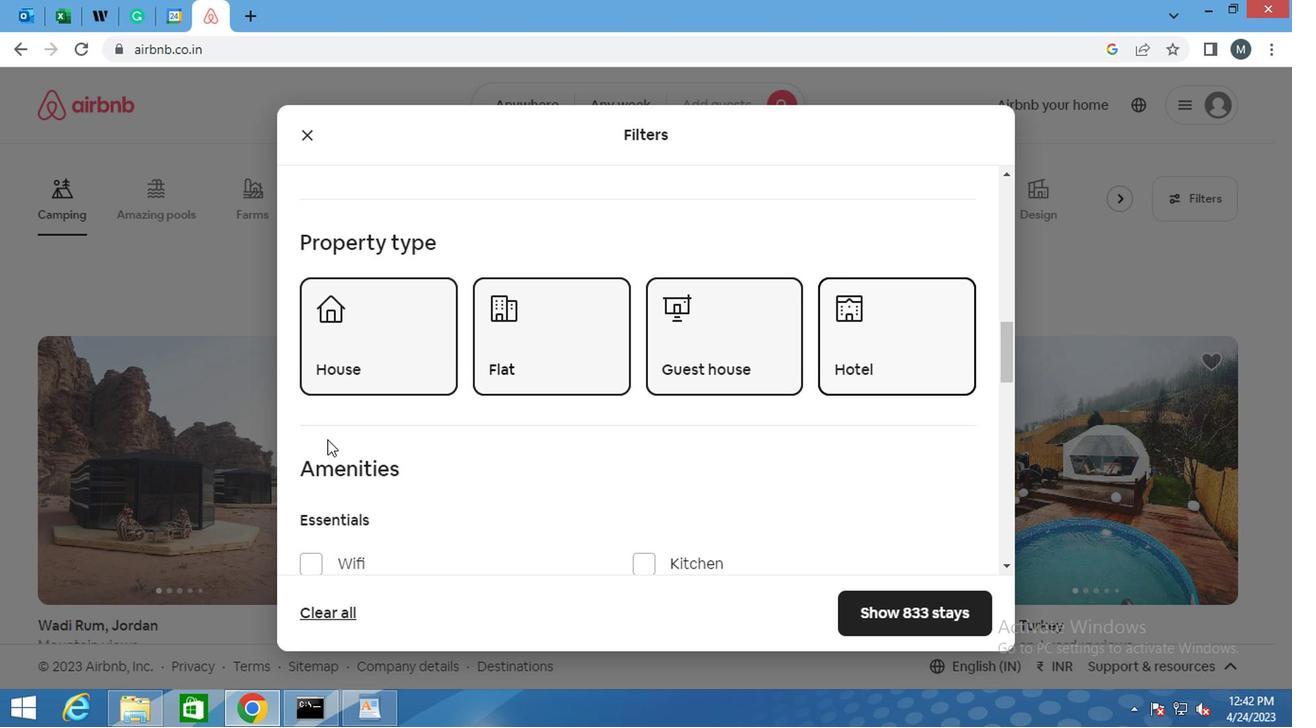 
Action: Mouse scrolled (327, 441) with delta (0, -1)
Screenshot: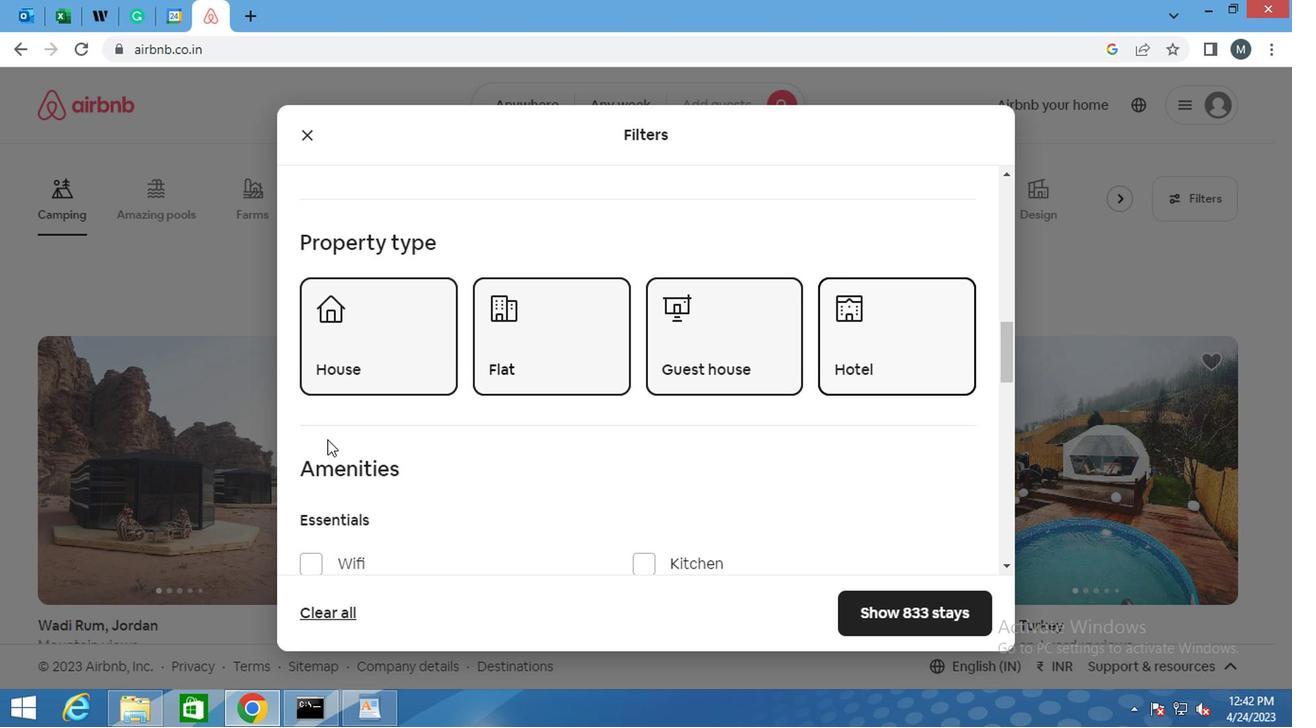 
Action: Mouse moved to (343, 445)
Screenshot: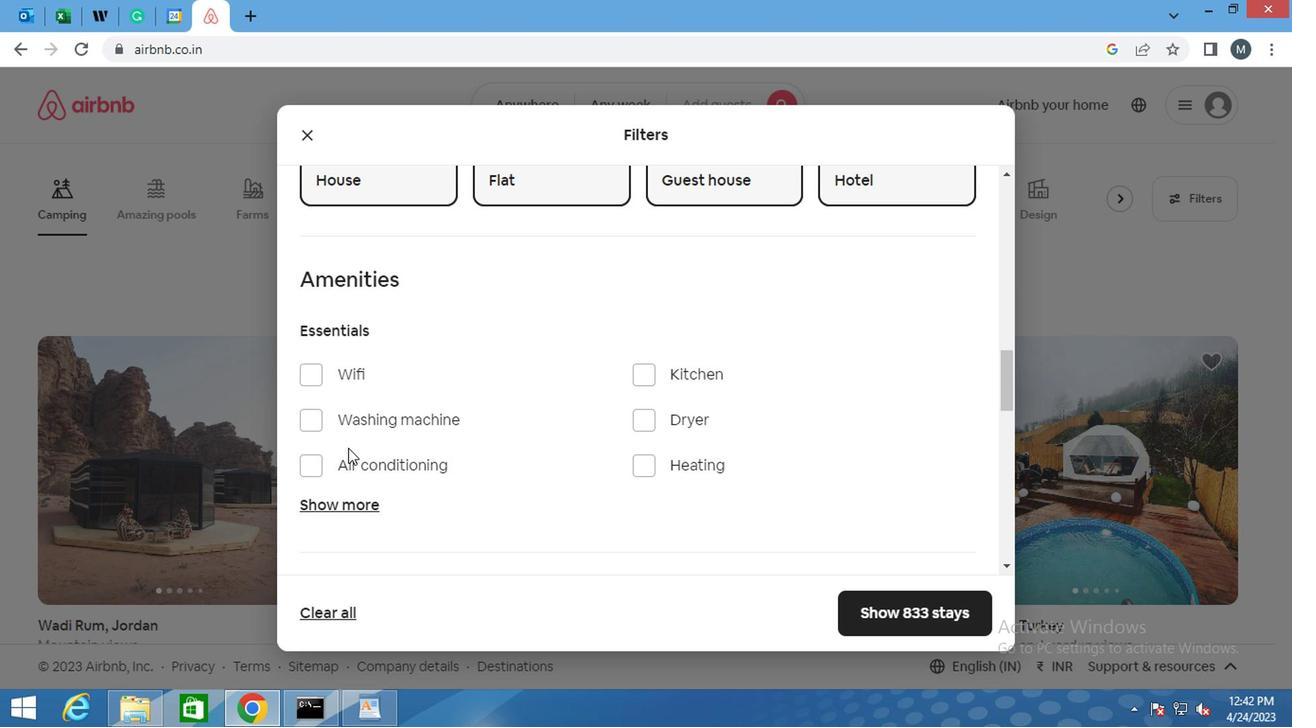 
Action: Mouse scrolled (343, 445) with delta (0, 0)
Screenshot: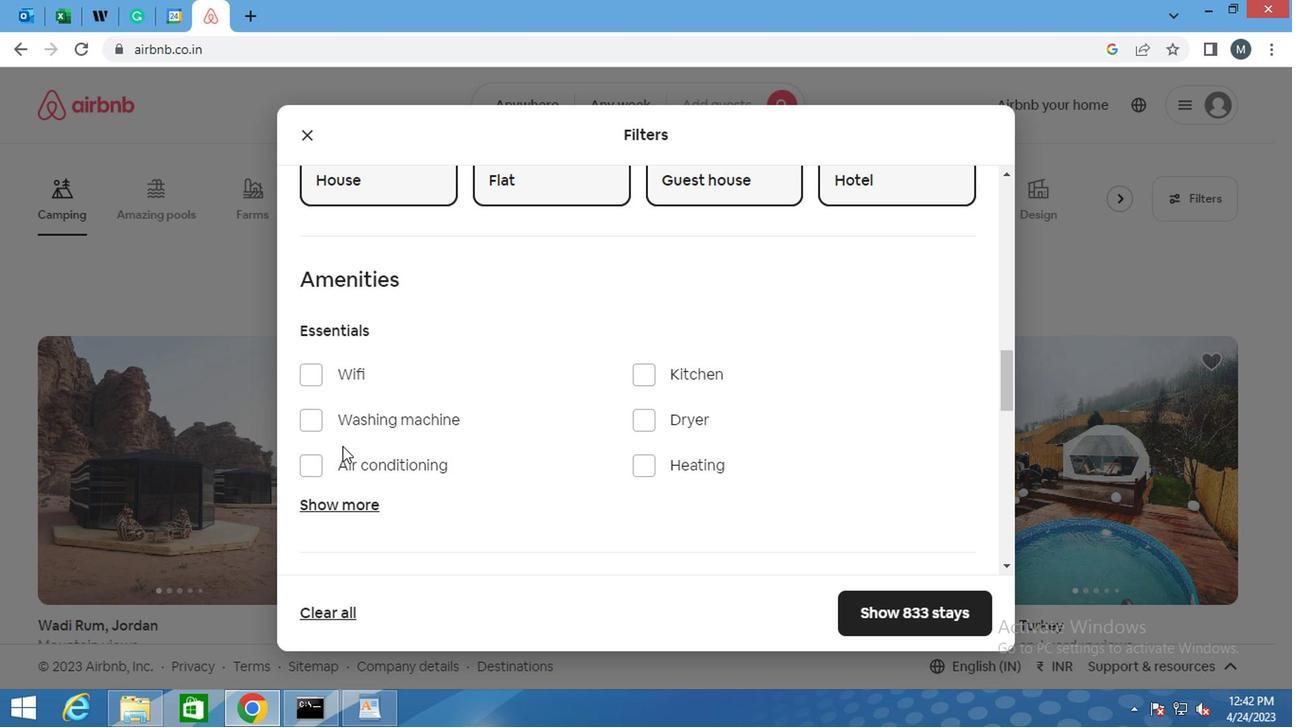 
Action: Mouse scrolled (343, 445) with delta (0, 0)
Screenshot: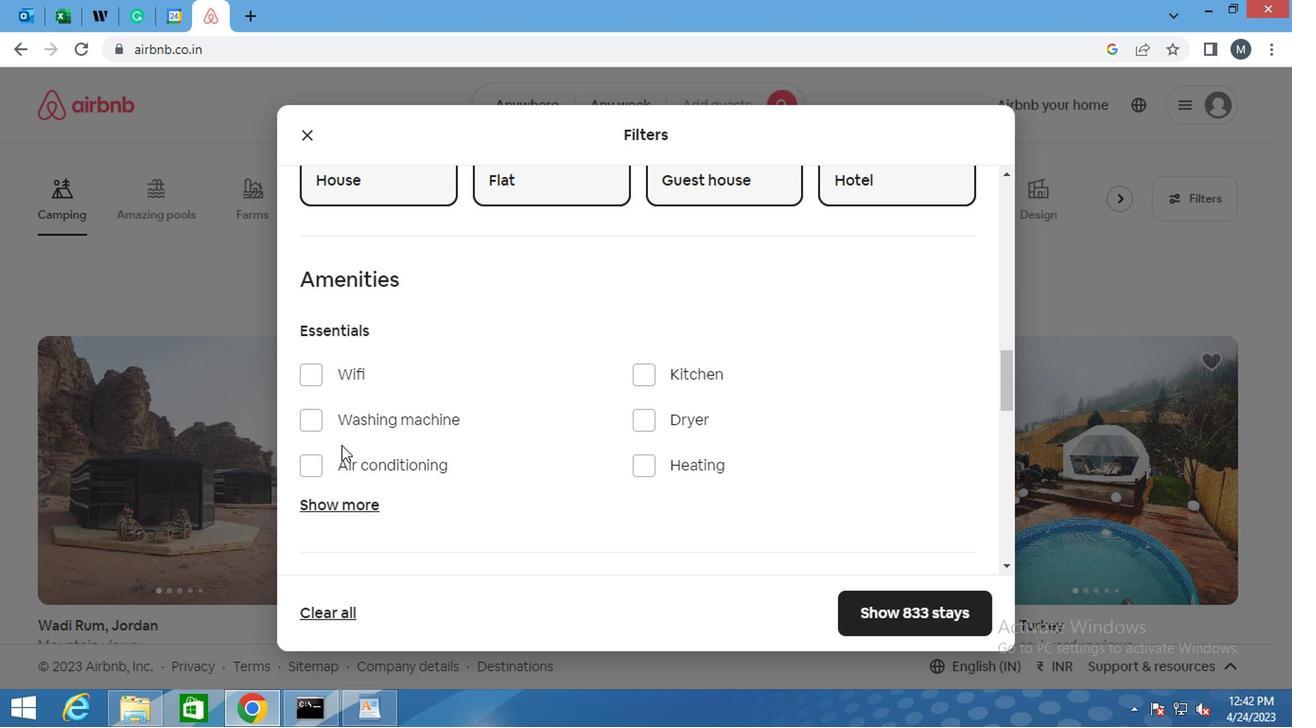 
Action: Mouse moved to (322, 237)
Screenshot: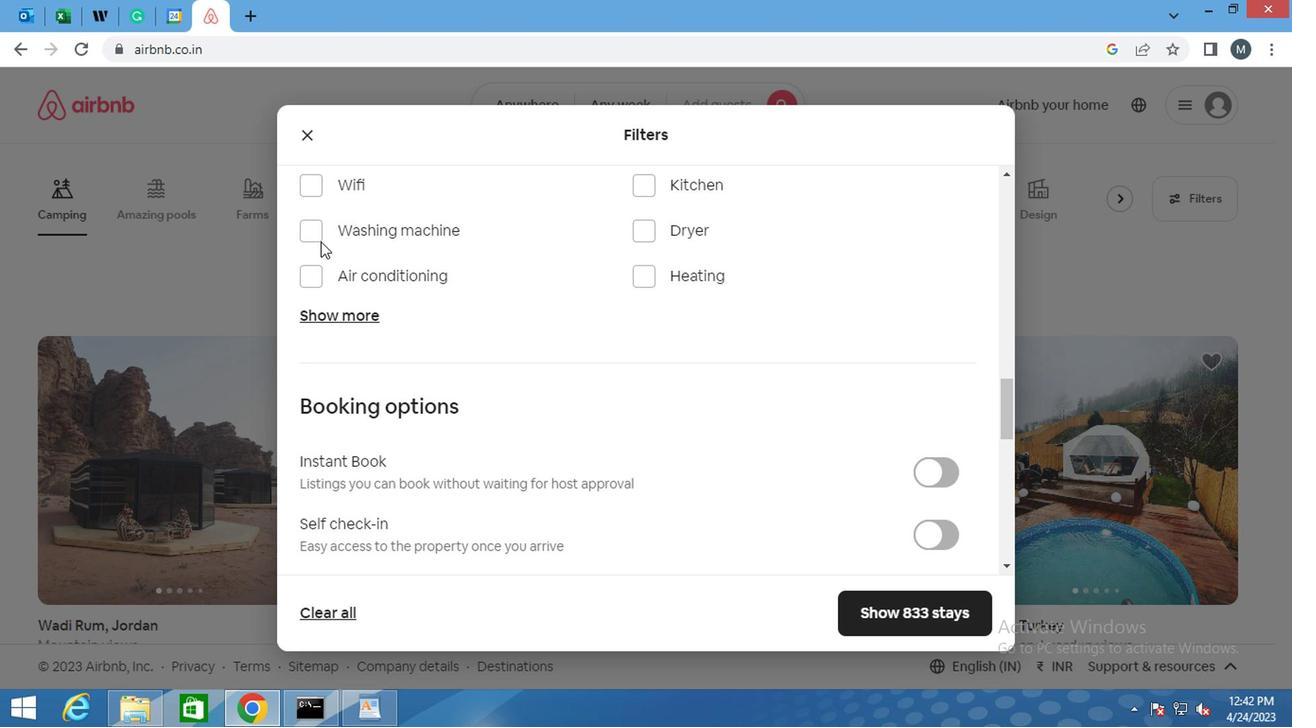 
Action: Mouse pressed left at (322, 237)
Screenshot: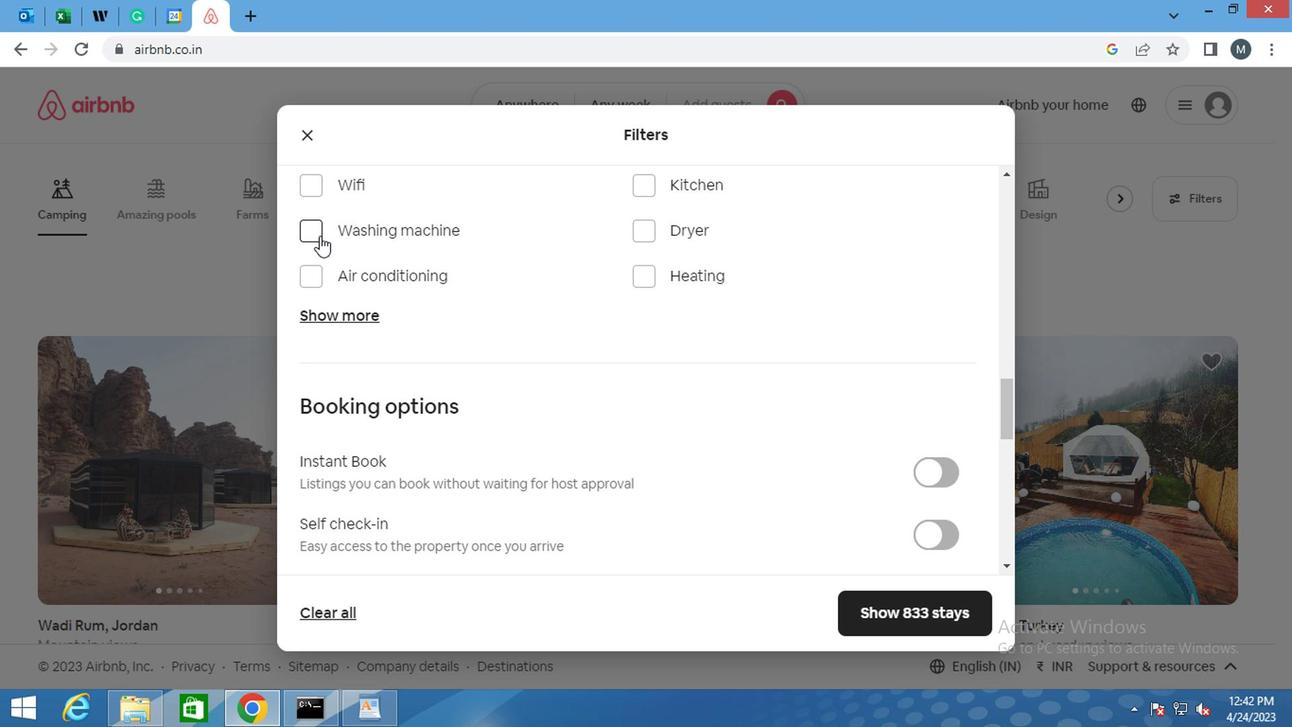 
Action: Mouse moved to (381, 426)
Screenshot: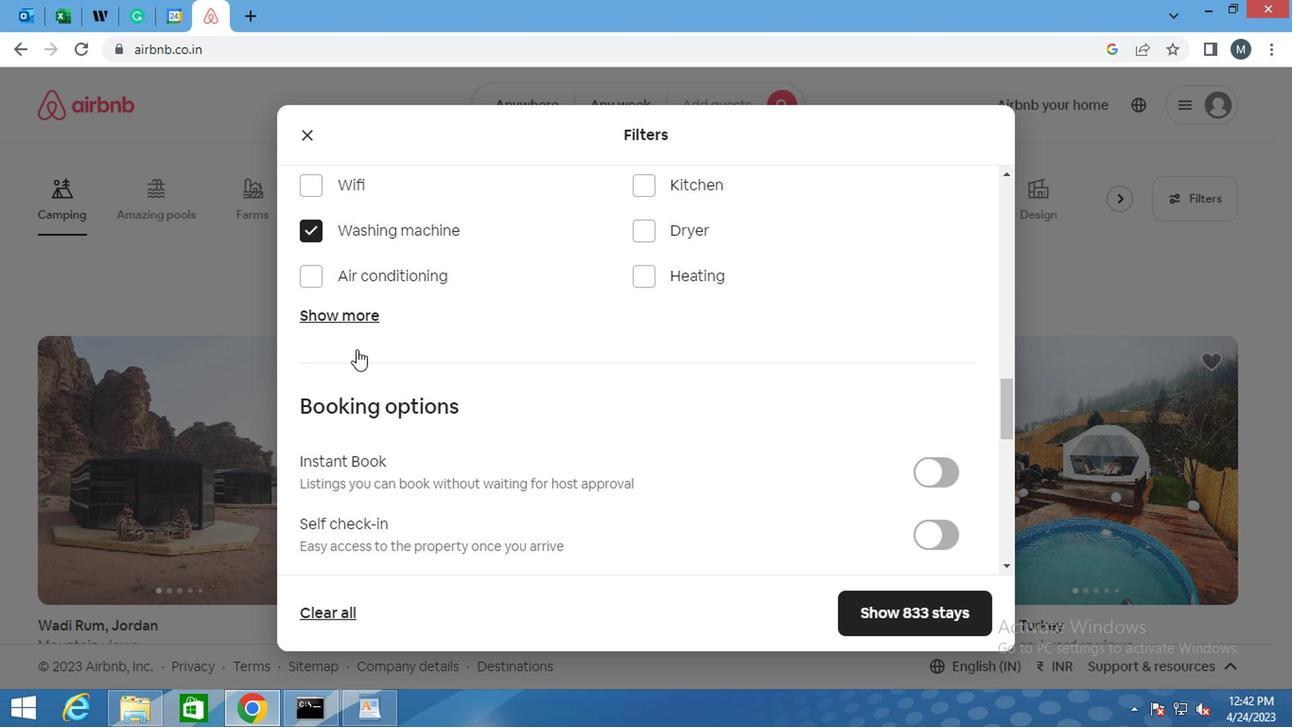 
Action: Mouse scrolled (381, 426) with delta (0, 0)
Screenshot: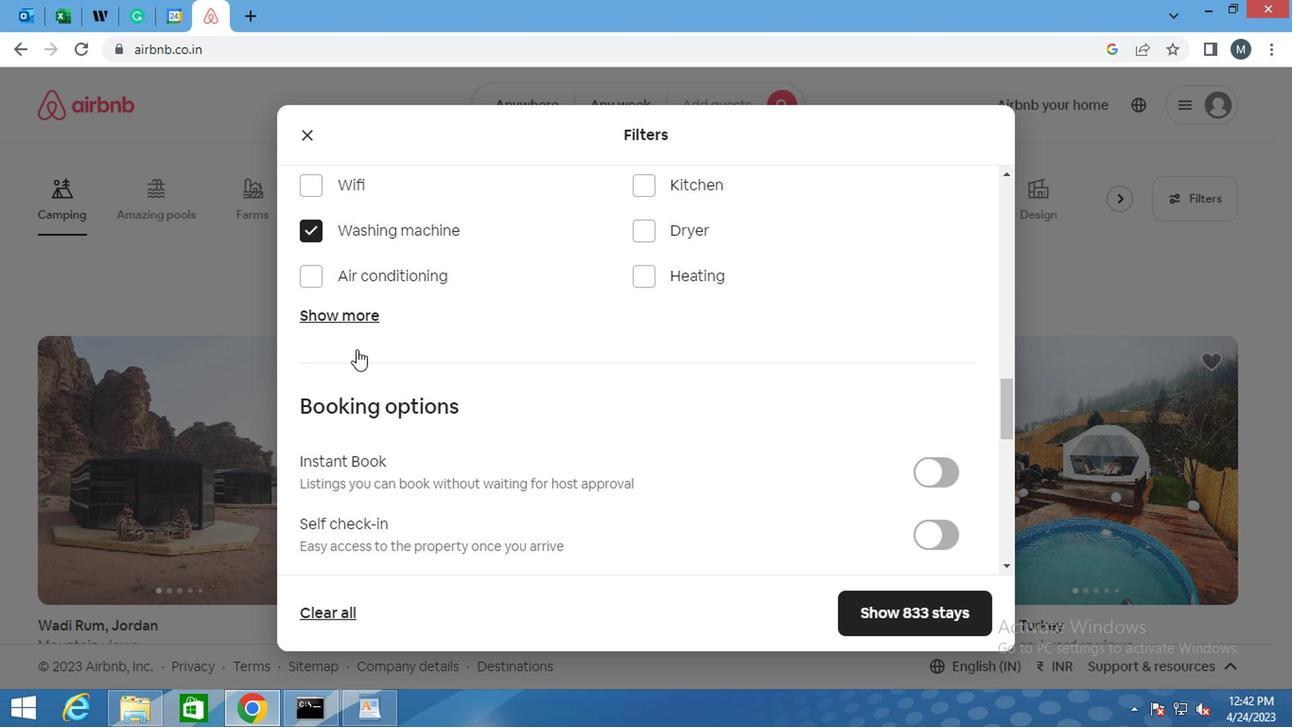 
Action: Mouse moved to (384, 440)
Screenshot: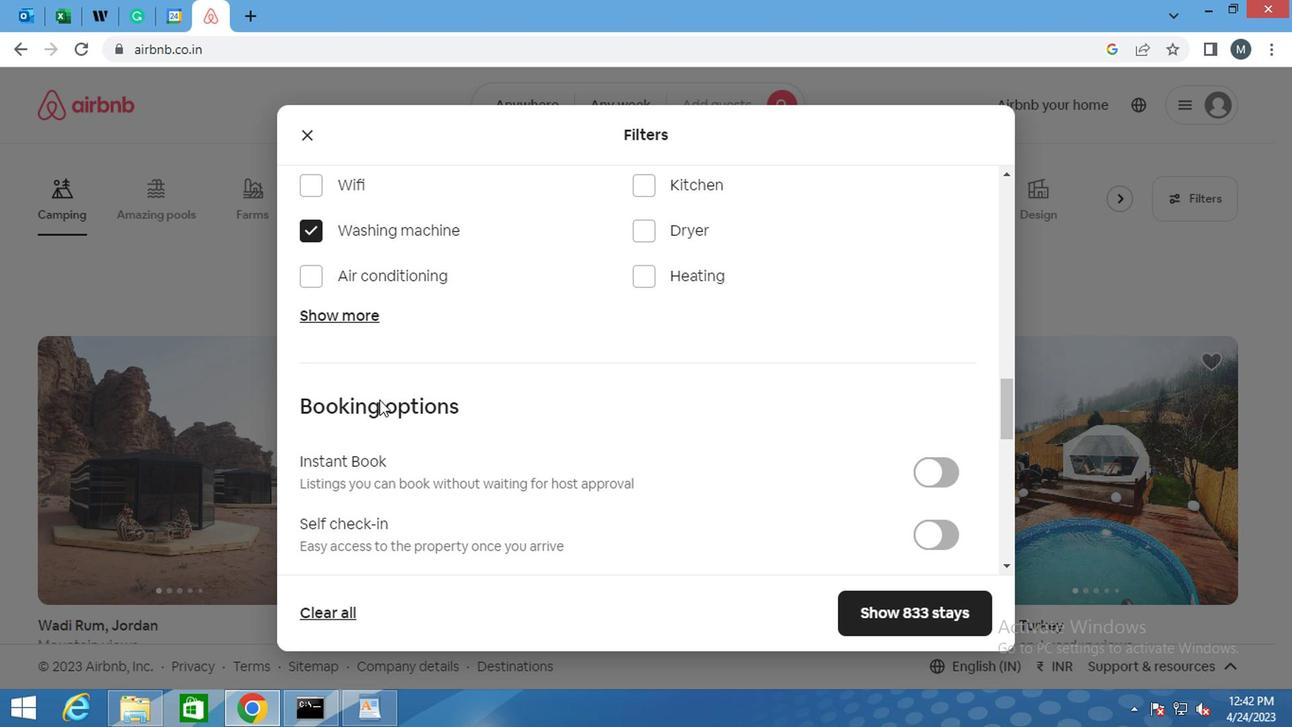 
Action: Mouse scrolled (384, 440) with delta (0, 0)
Screenshot: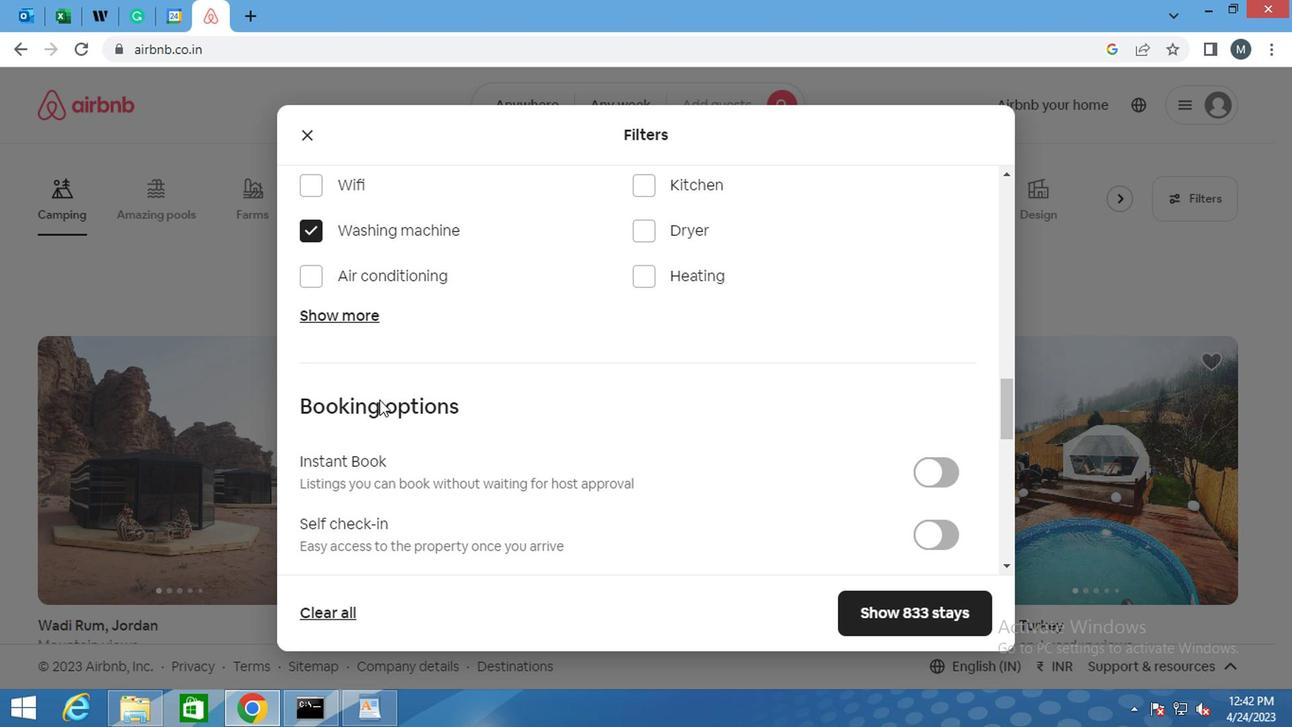 
Action: Mouse moved to (920, 346)
Screenshot: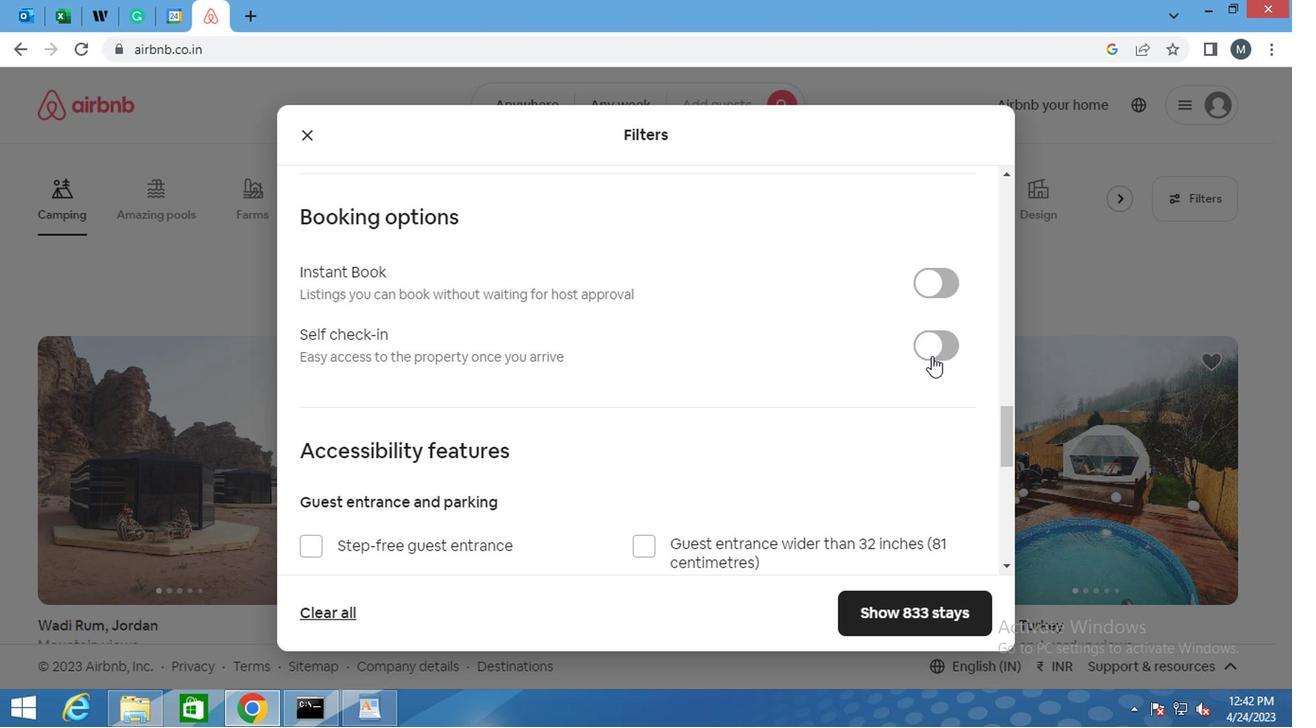 
Action: Mouse pressed left at (920, 346)
Screenshot: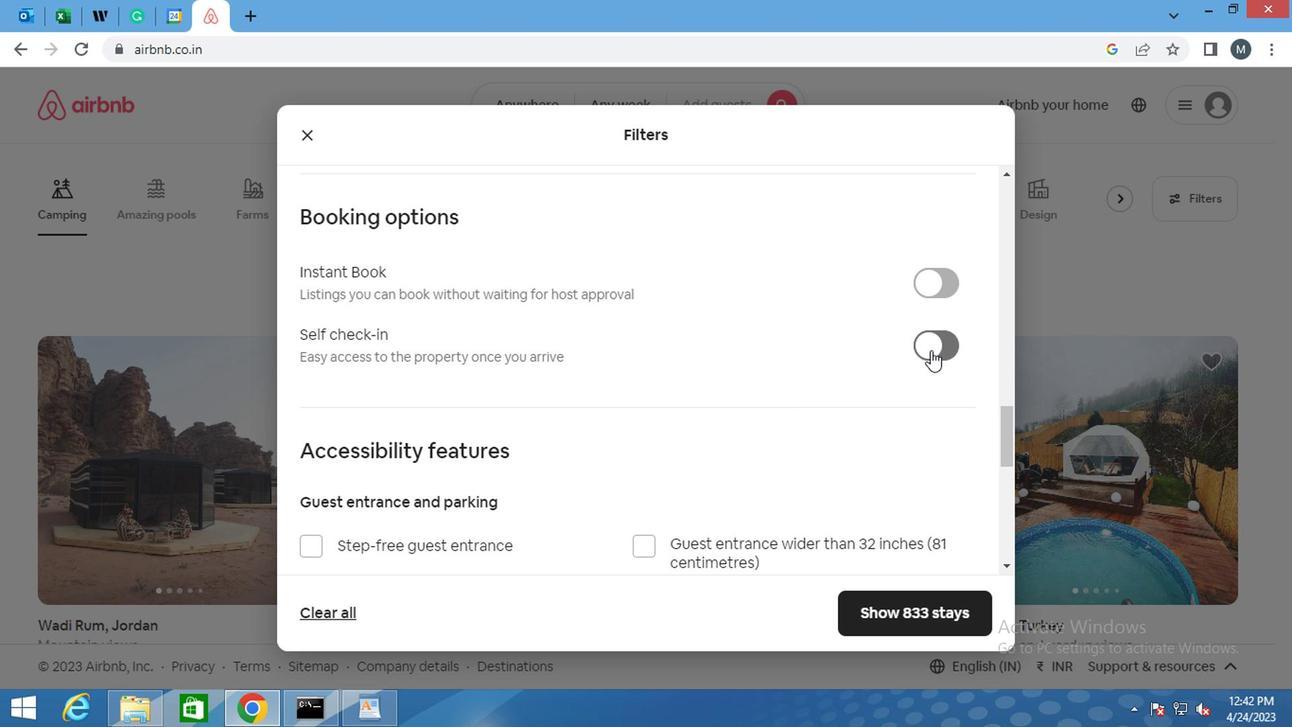 
Action: Mouse moved to (207, 377)
Screenshot: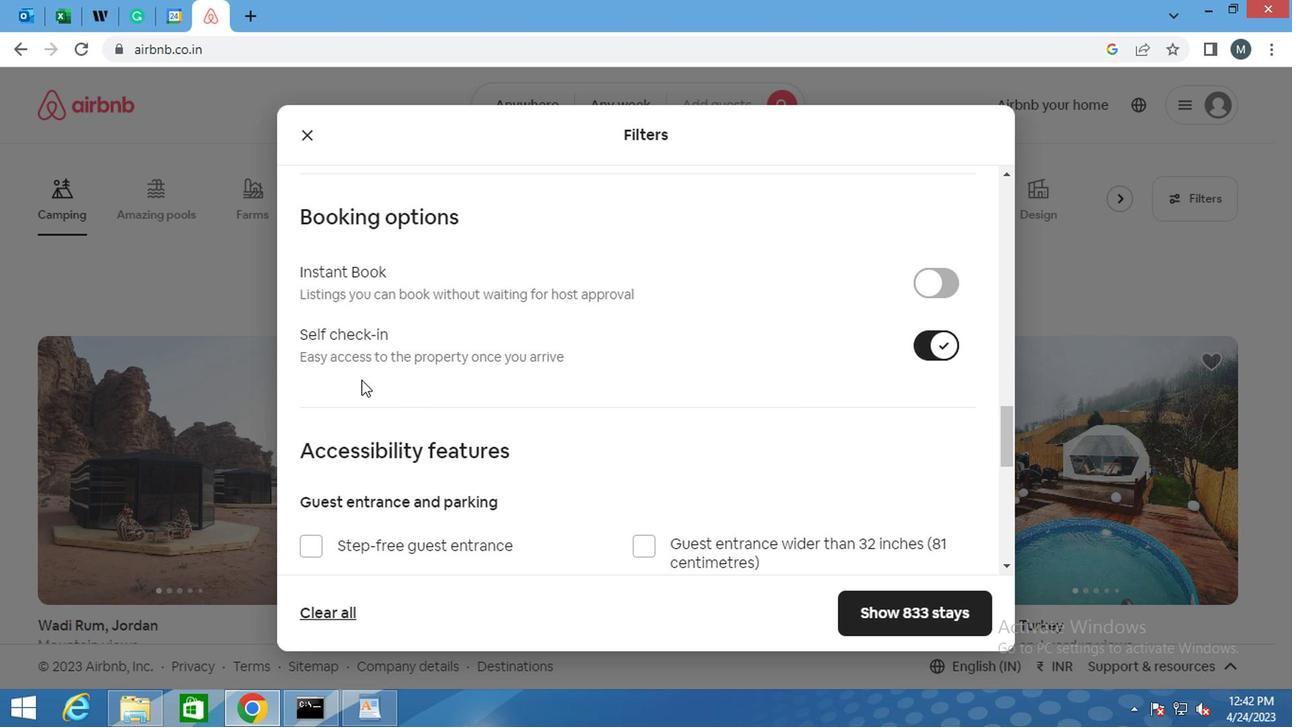 
Action: Mouse scrolled (207, 377) with delta (0, 0)
Screenshot: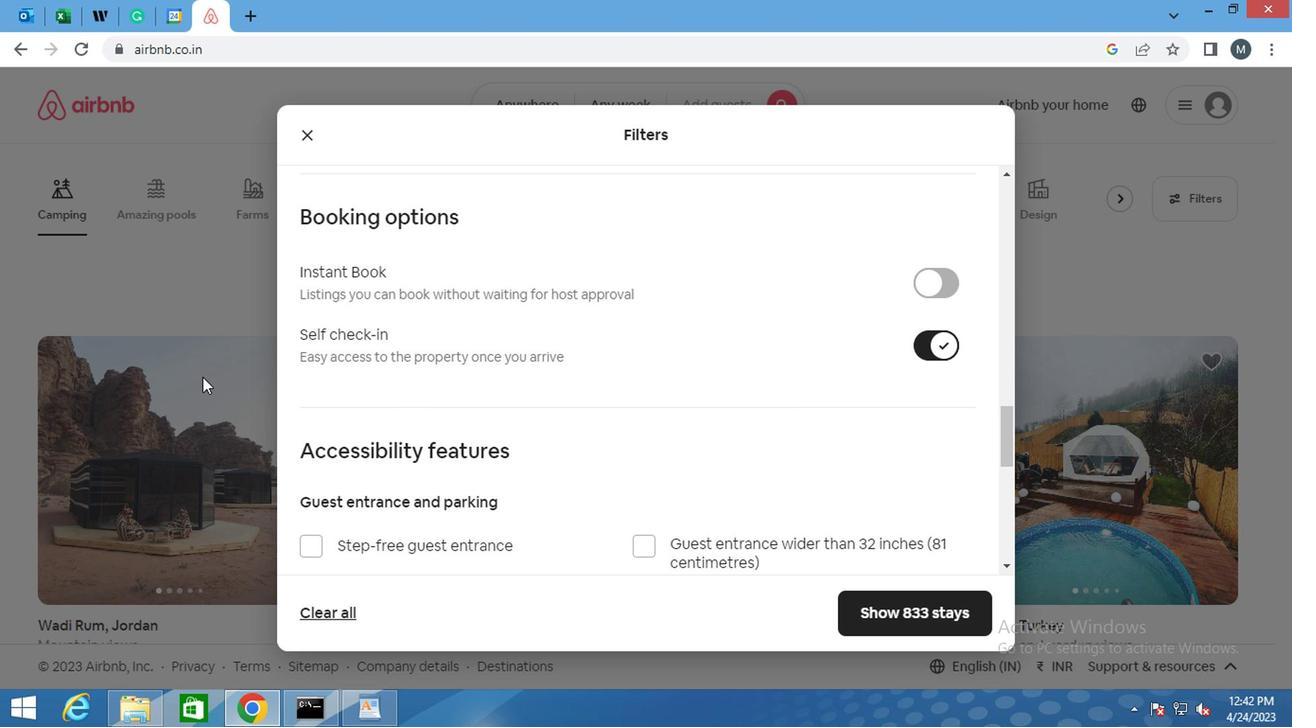 
Action: Mouse moved to (176, 323)
Screenshot: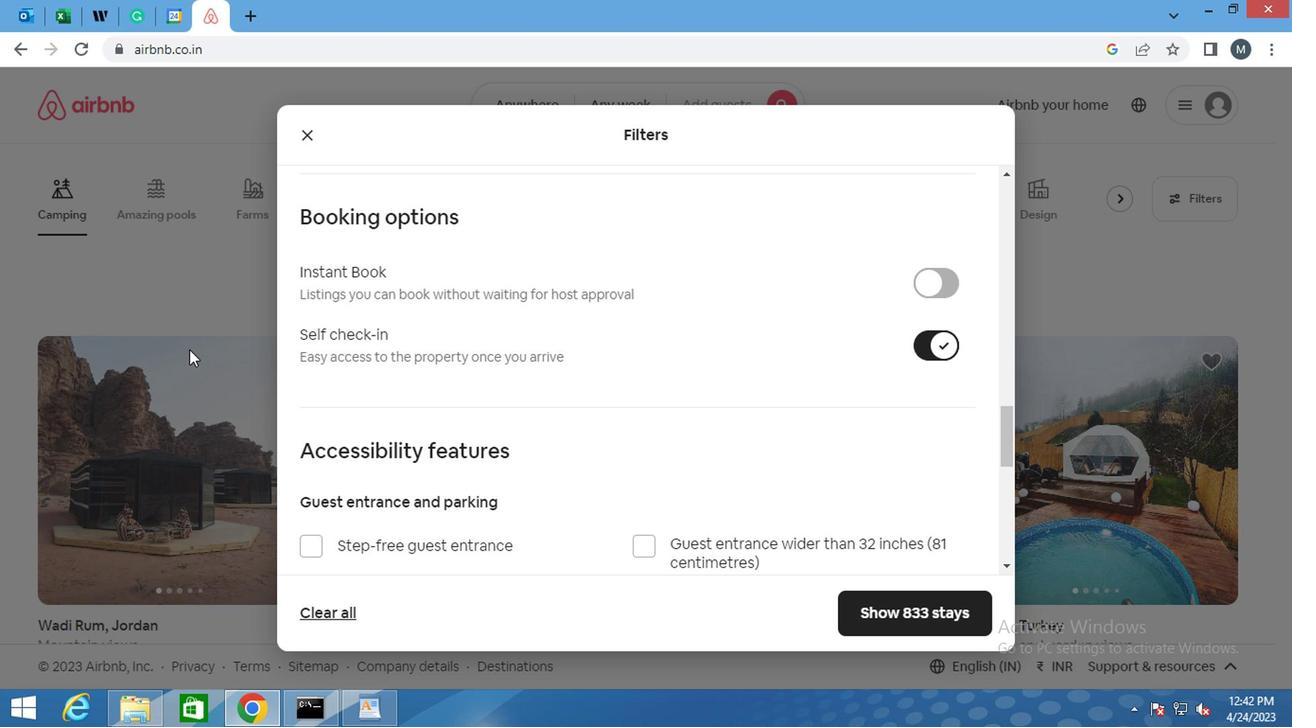 
Action: Mouse scrolled (176, 322) with delta (0, 0)
Screenshot: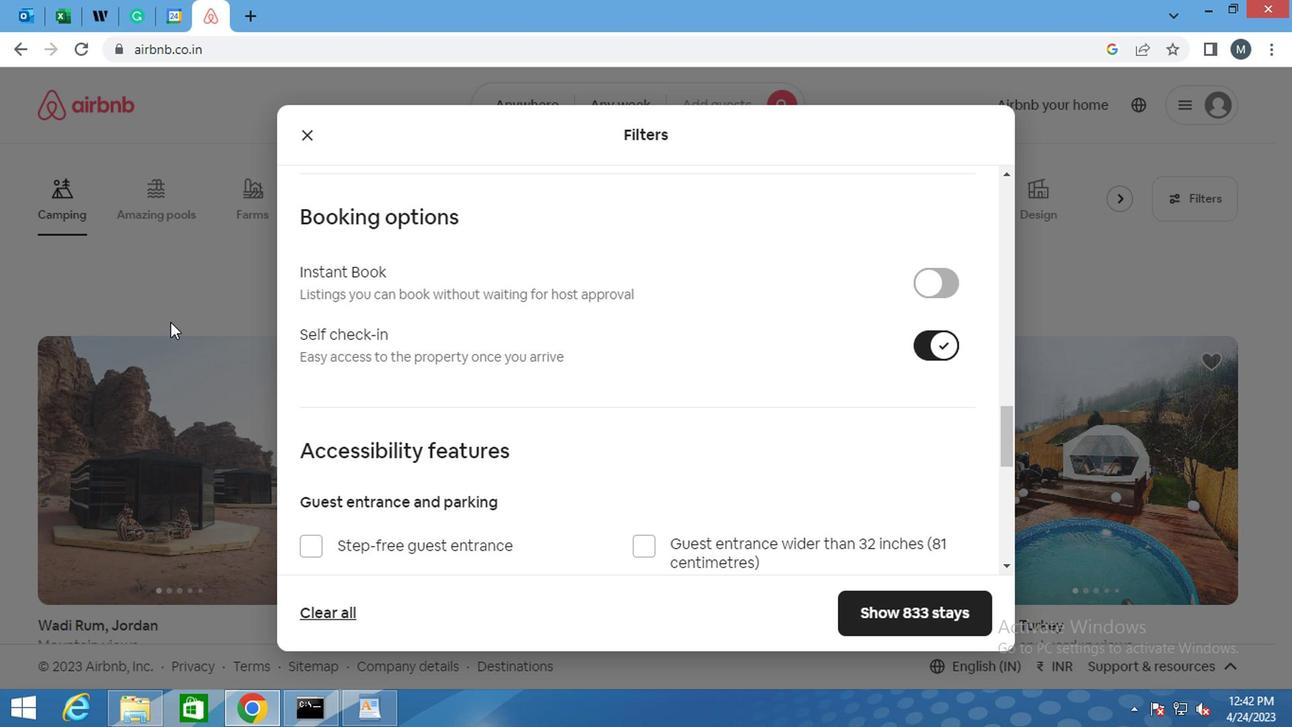 
Action: Mouse scrolled (176, 322) with delta (0, 0)
Screenshot: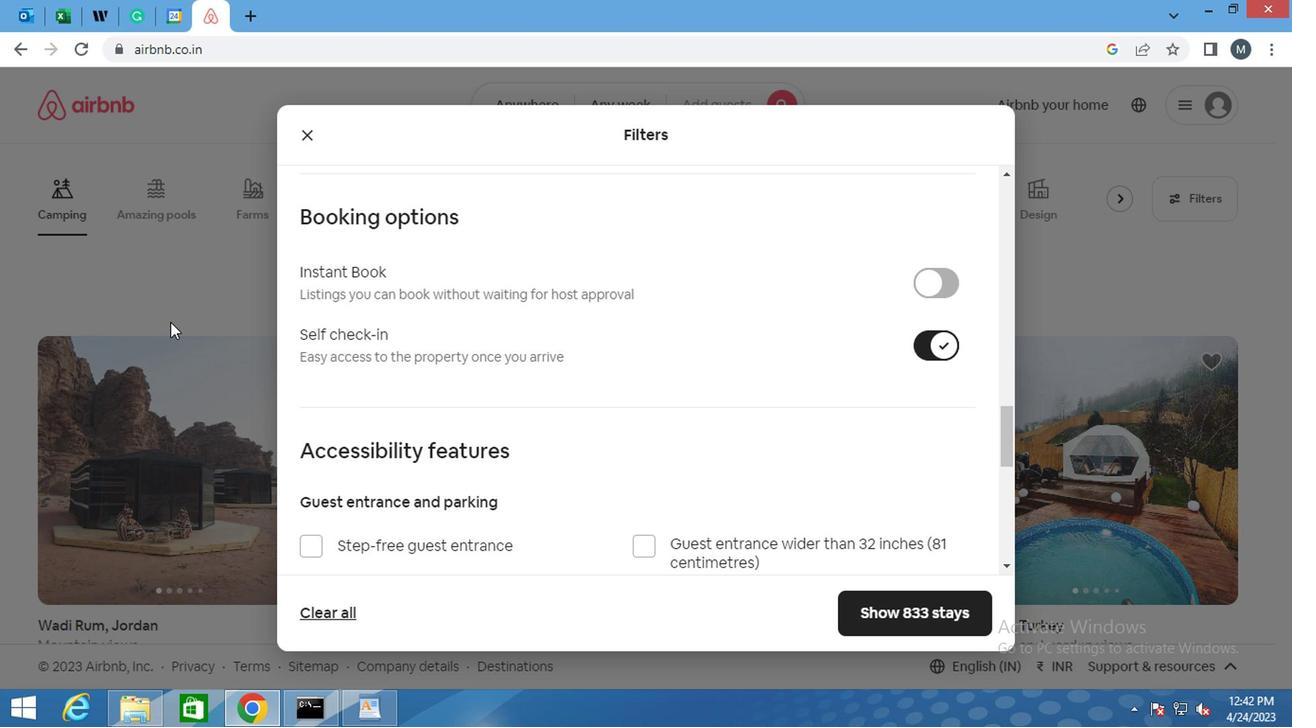 
Action: Mouse moved to (166, 337)
Screenshot: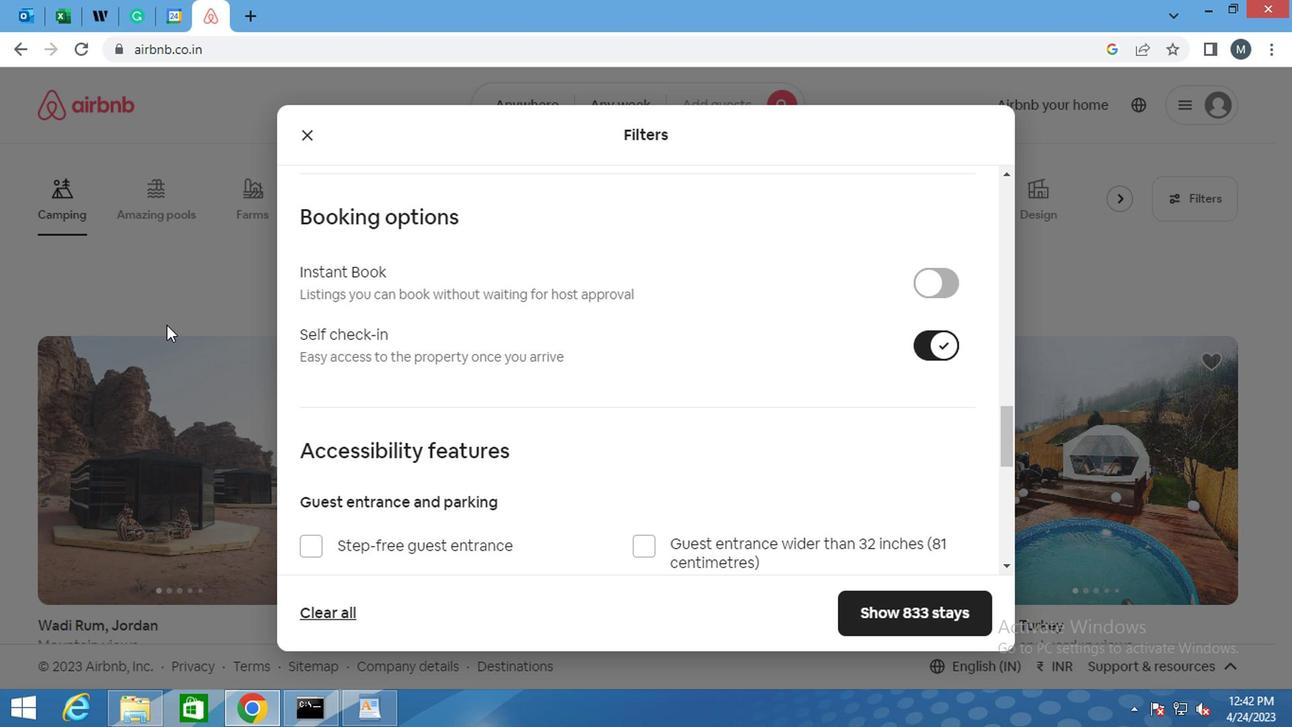 
Action: Mouse scrolled (166, 337) with delta (0, 0)
Screenshot: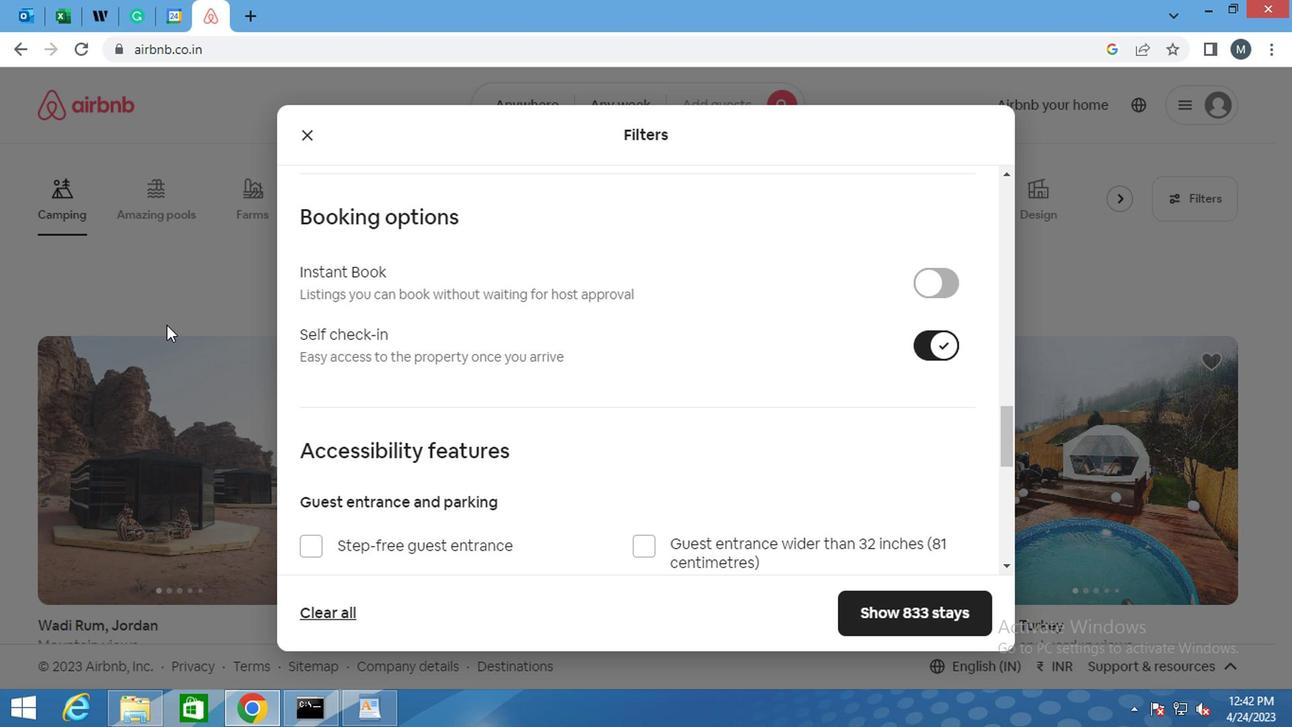 
Action: Mouse moved to (161, 480)
Screenshot: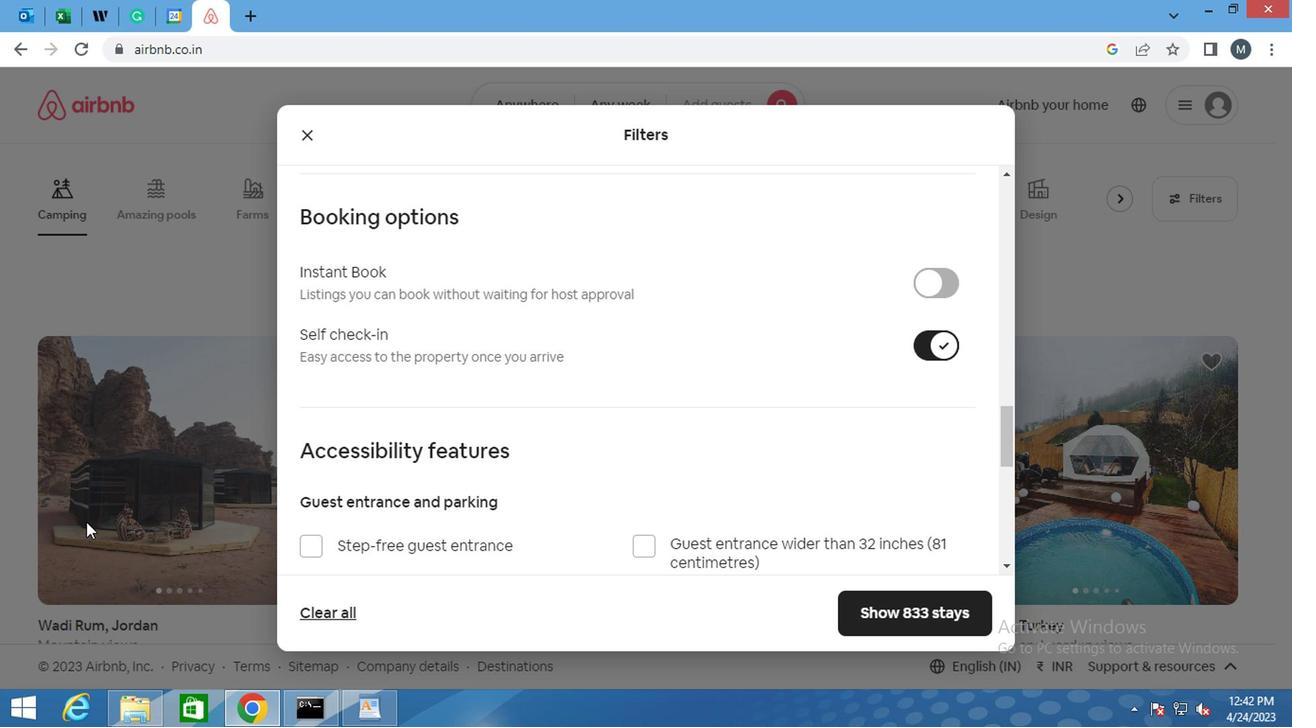 
Action: Mouse scrolled (161, 479) with delta (0, -1)
Screenshot: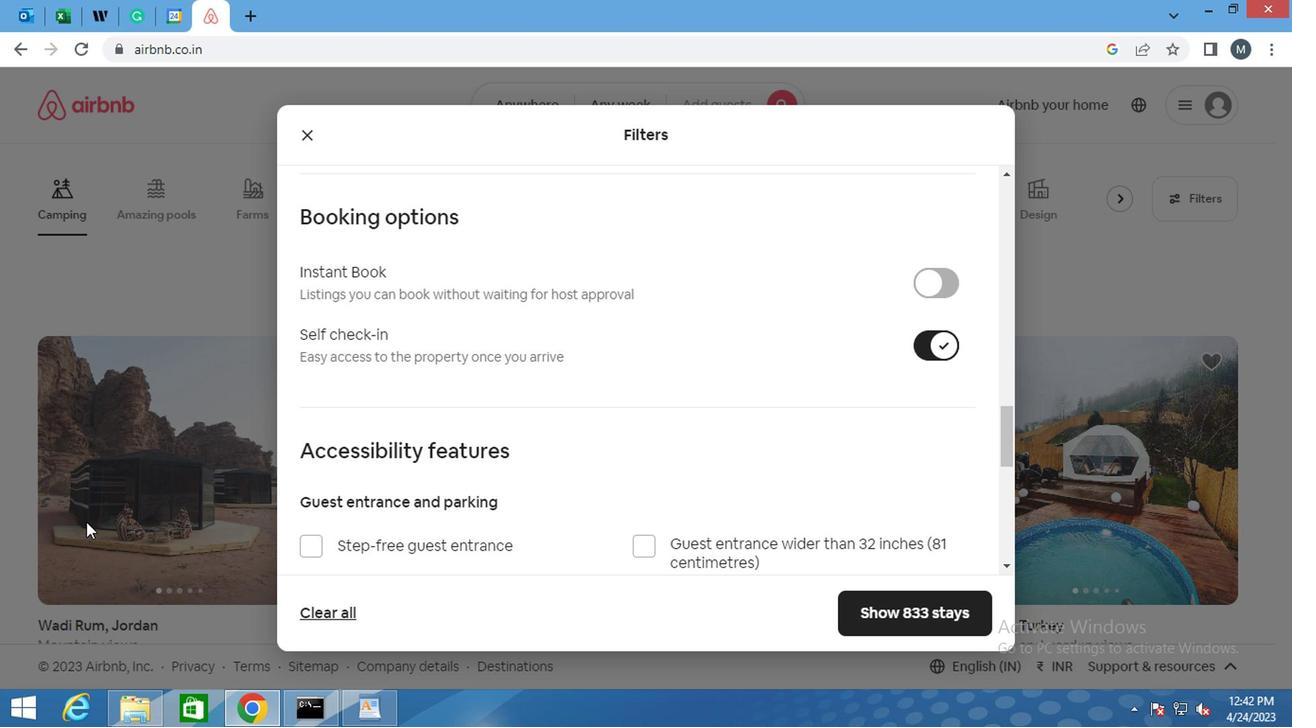
Action: Mouse moved to (160, 481)
Screenshot: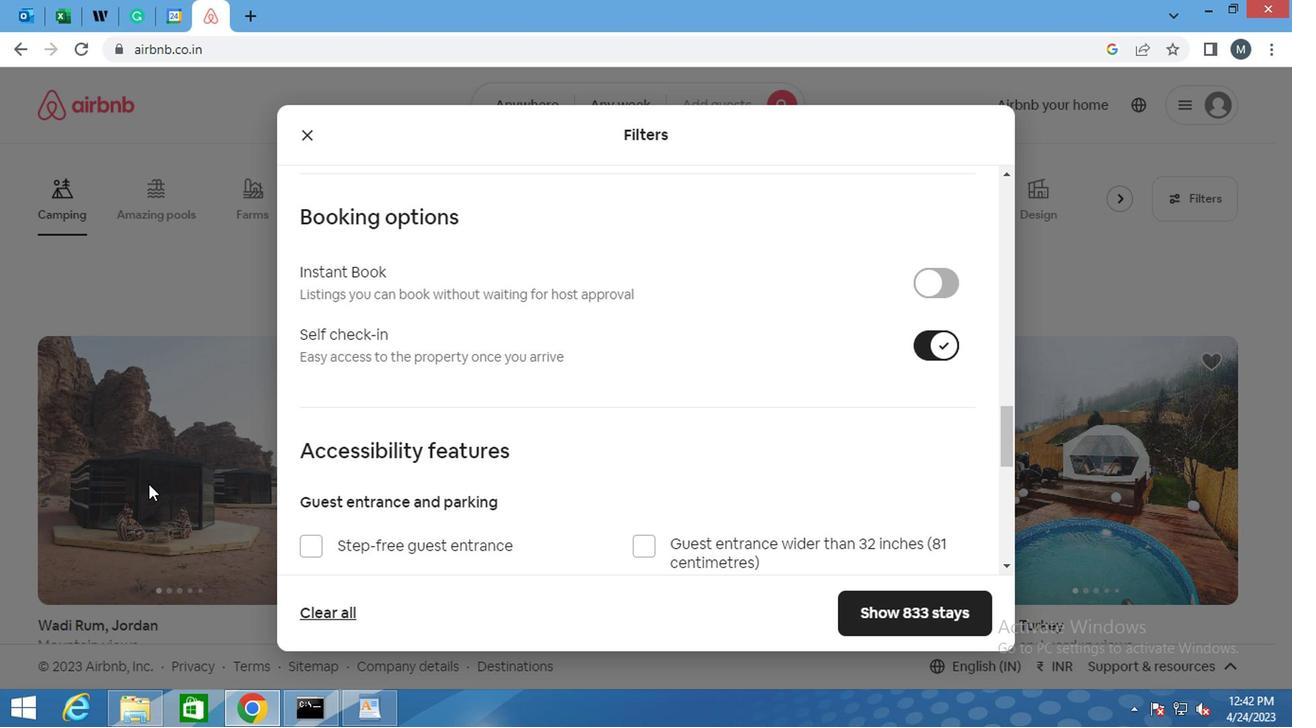 
Action: Mouse scrolled (160, 480) with delta (0, 0)
Screenshot: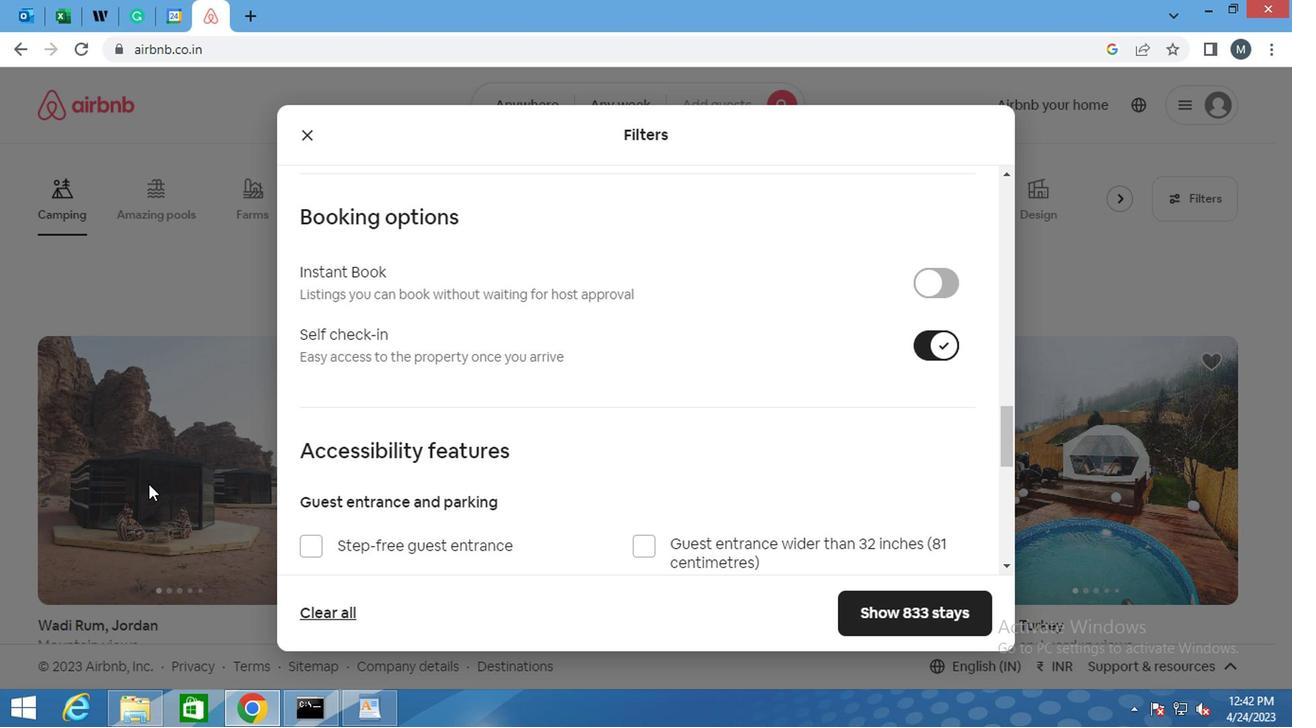 
Action: Mouse moved to (166, 487)
Screenshot: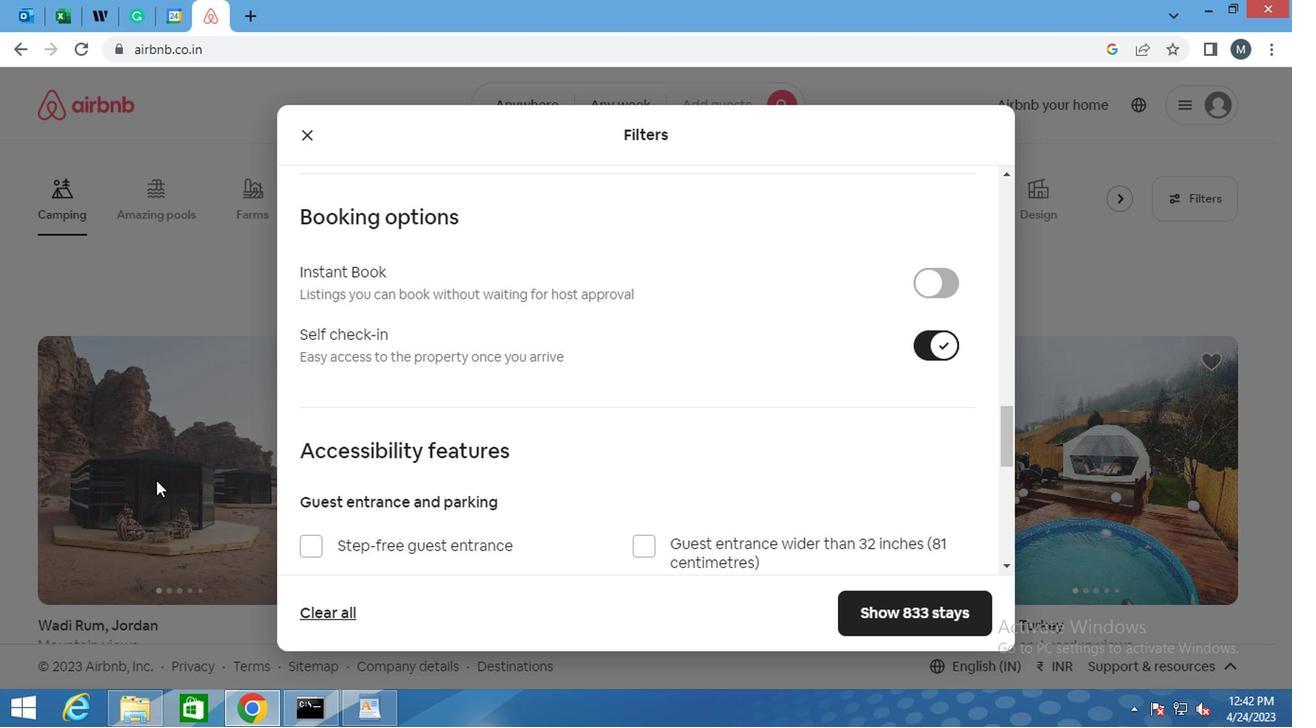 
Action: Mouse scrolled (166, 486) with delta (0, -1)
Screenshot: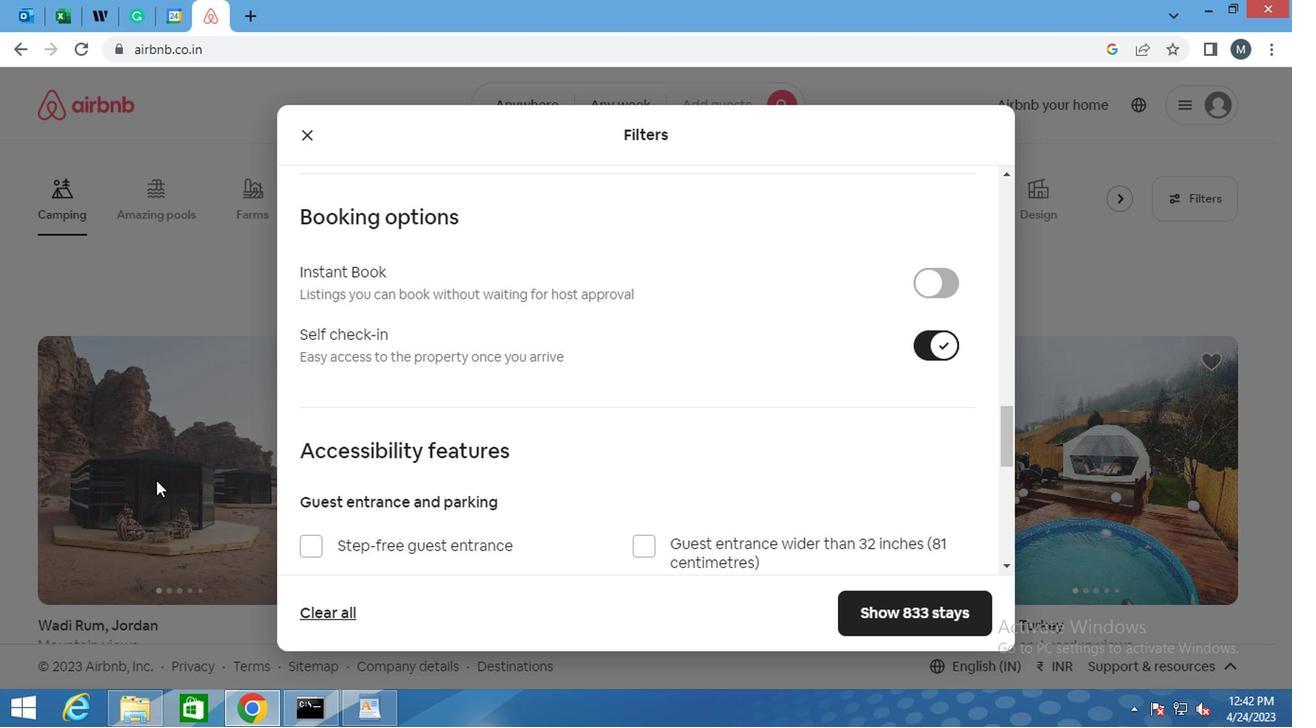 
Action: Mouse moved to (377, 474)
Screenshot: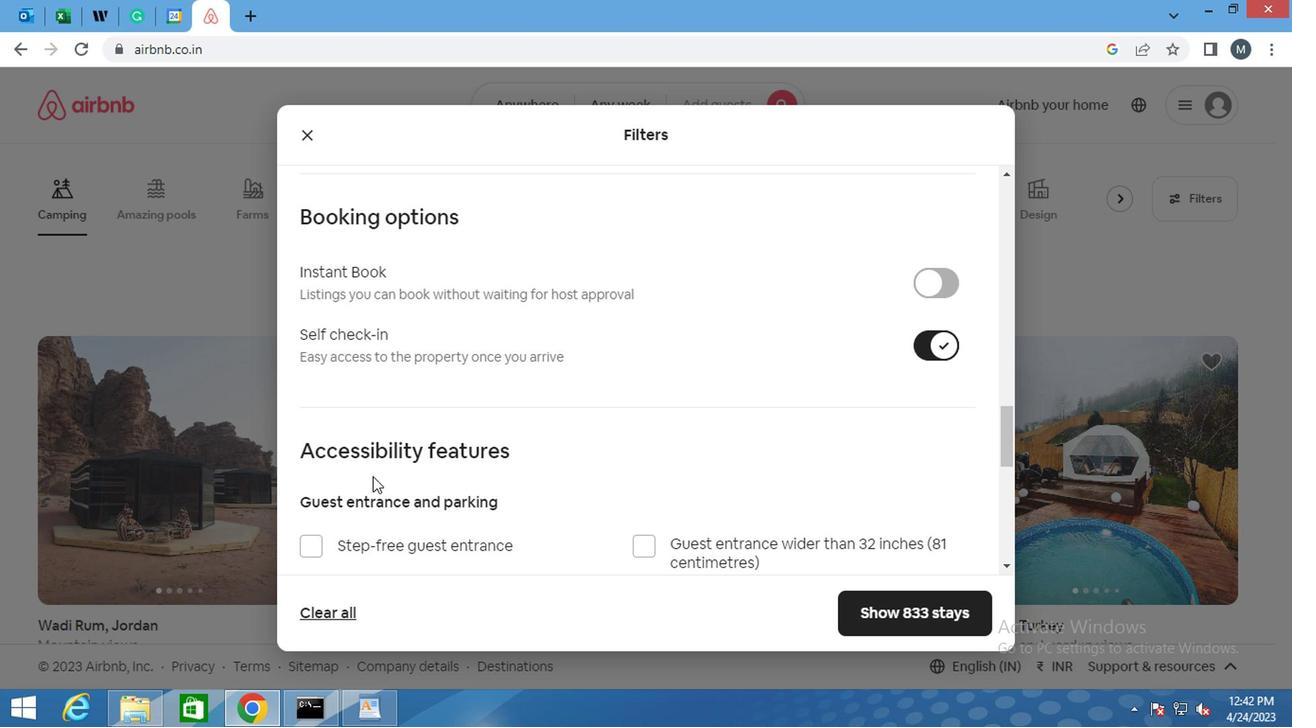
Action: Mouse scrolled (377, 473) with delta (0, 0)
Screenshot: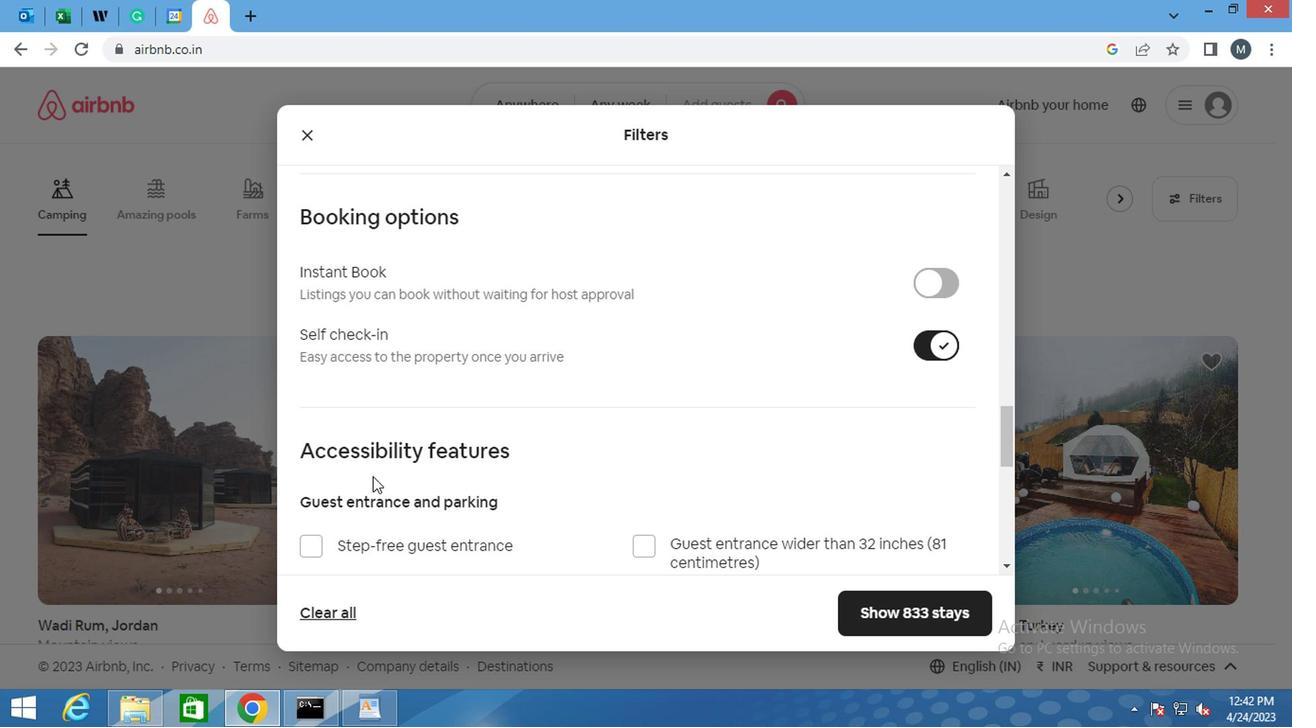 
Action: Mouse scrolled (377, 473) with delta (0, 0)
Screenshot: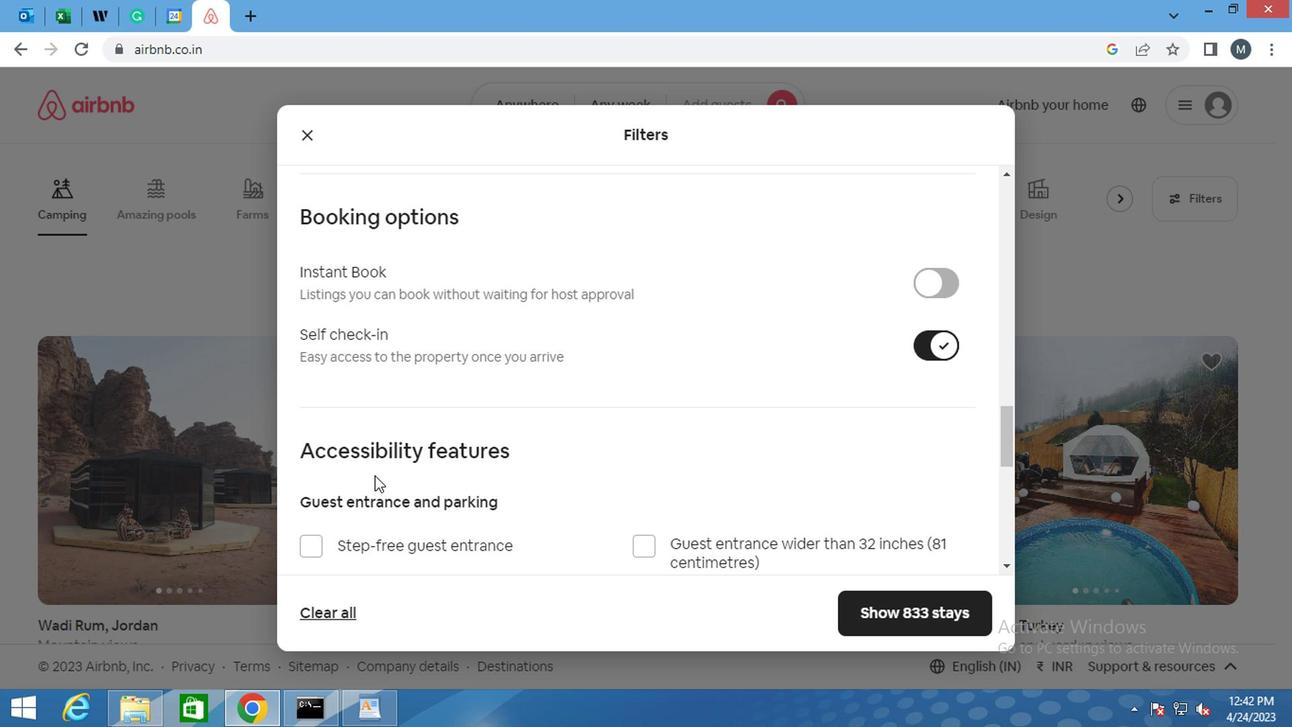 
Action: Mouse scrolled (377, 473) with delta (0, 0)
Screenshot: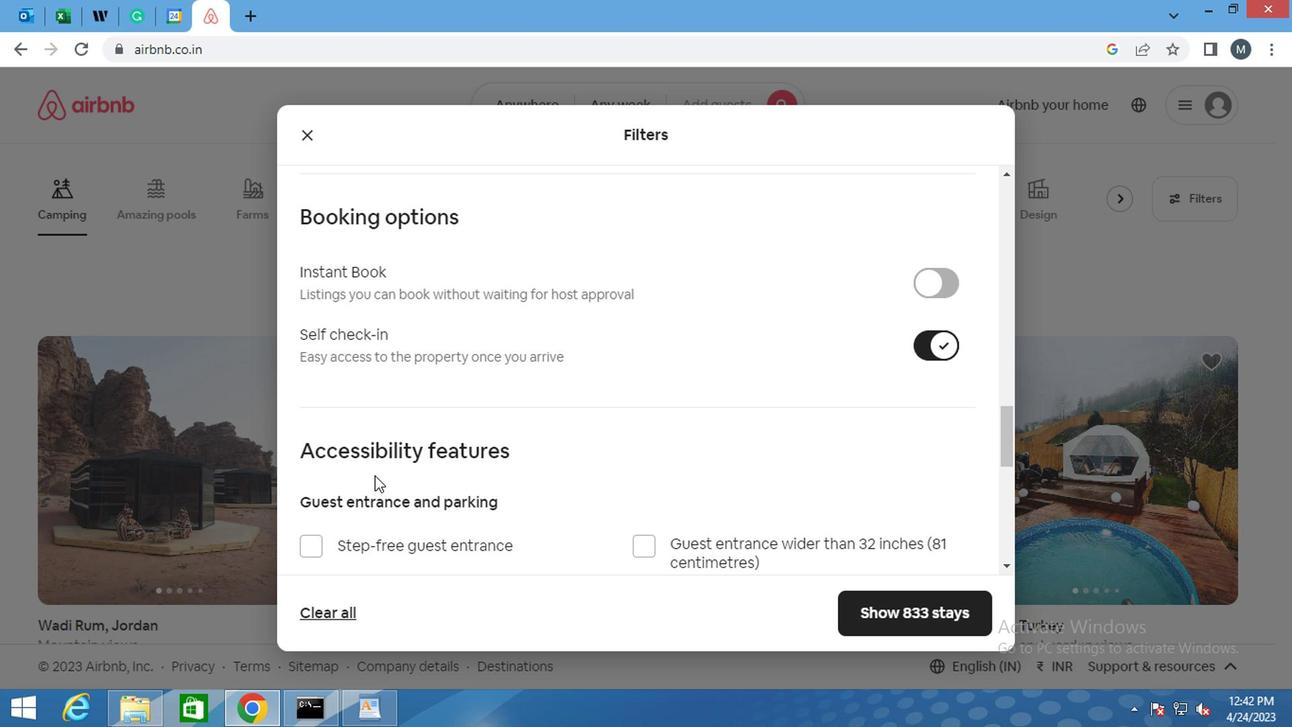 
Action: Mouse moved to (399, 482)
Screenshot: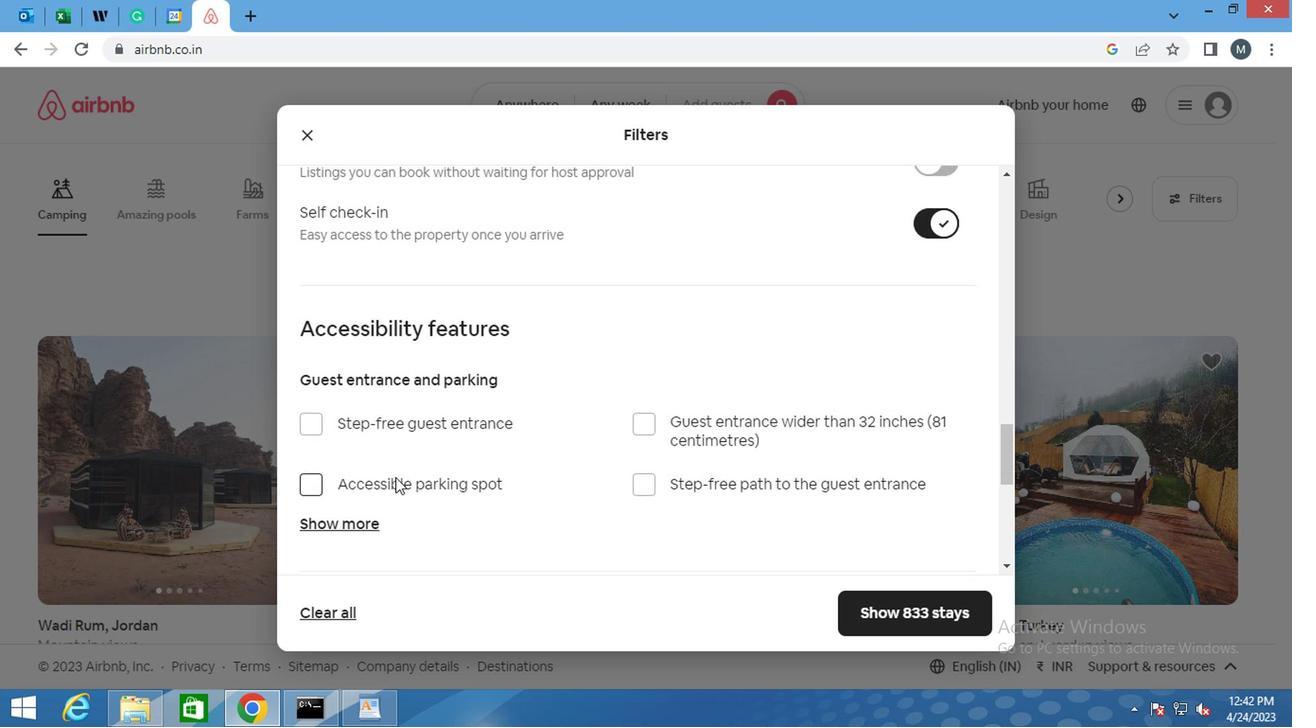 
Action: Mouse scrolled (399, 481) with delta (0, -1)
Screenshot: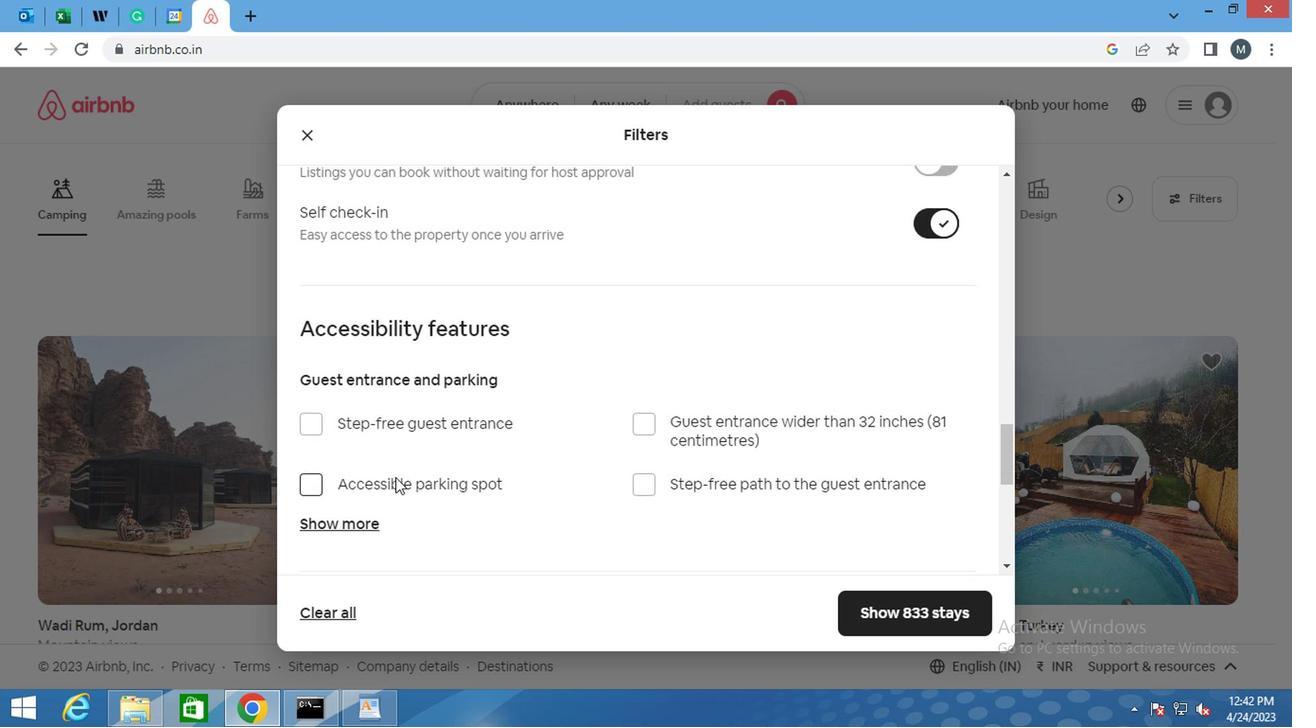 
Action: Mouse moved to (401, 485)
Screenshot: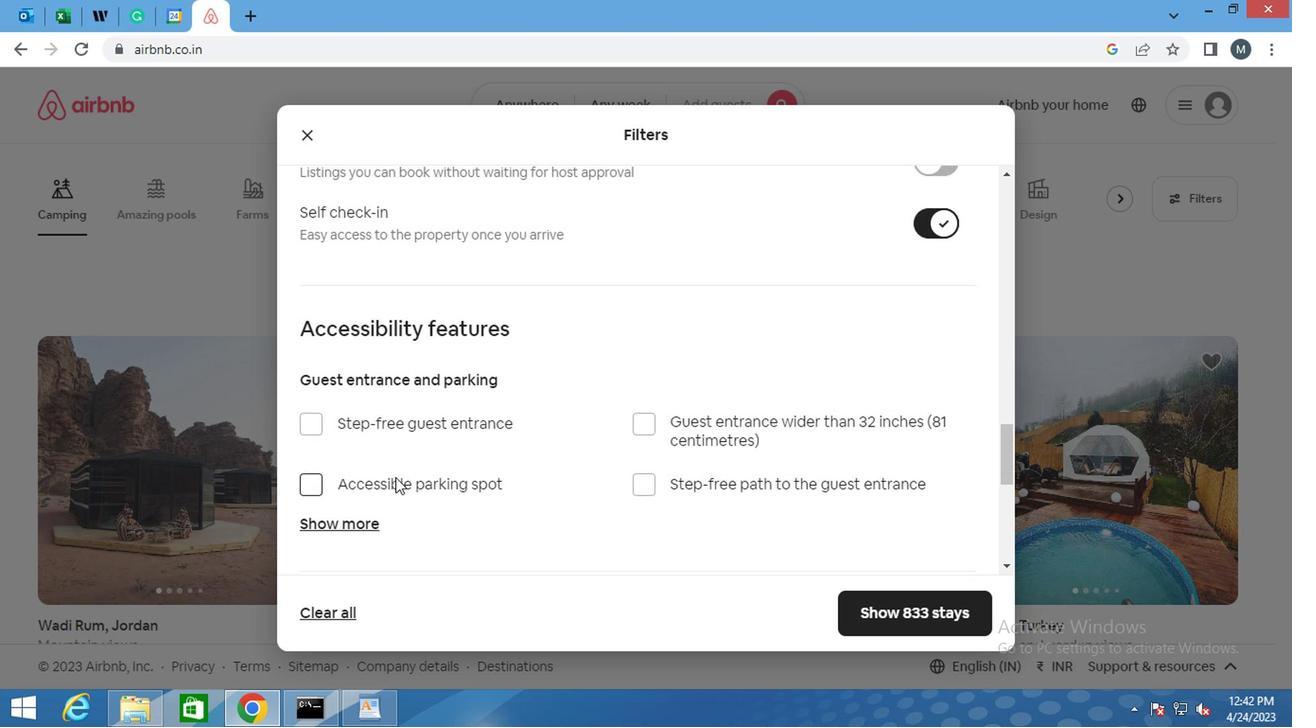 
Action: Mouse scrolled (401, 484) with delta (0, -1)
Screenshot: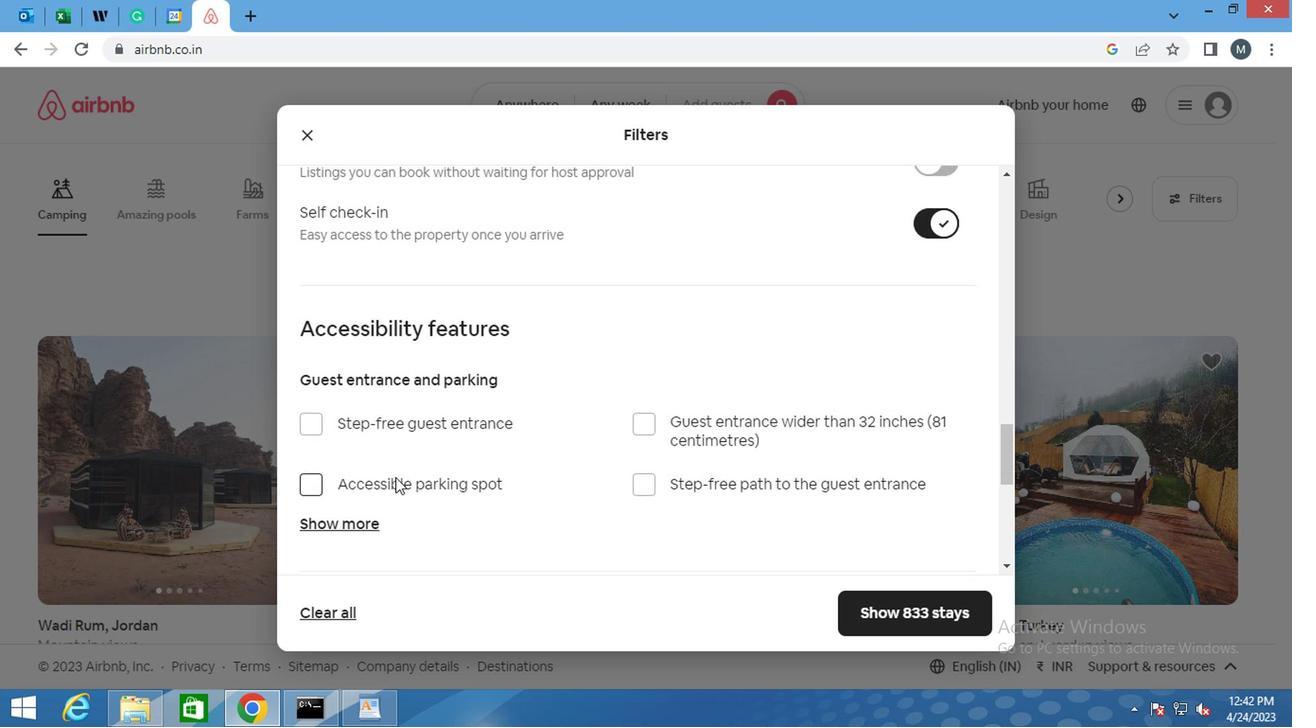 
Action: Mouse moved to (324, 512)
Screenshot: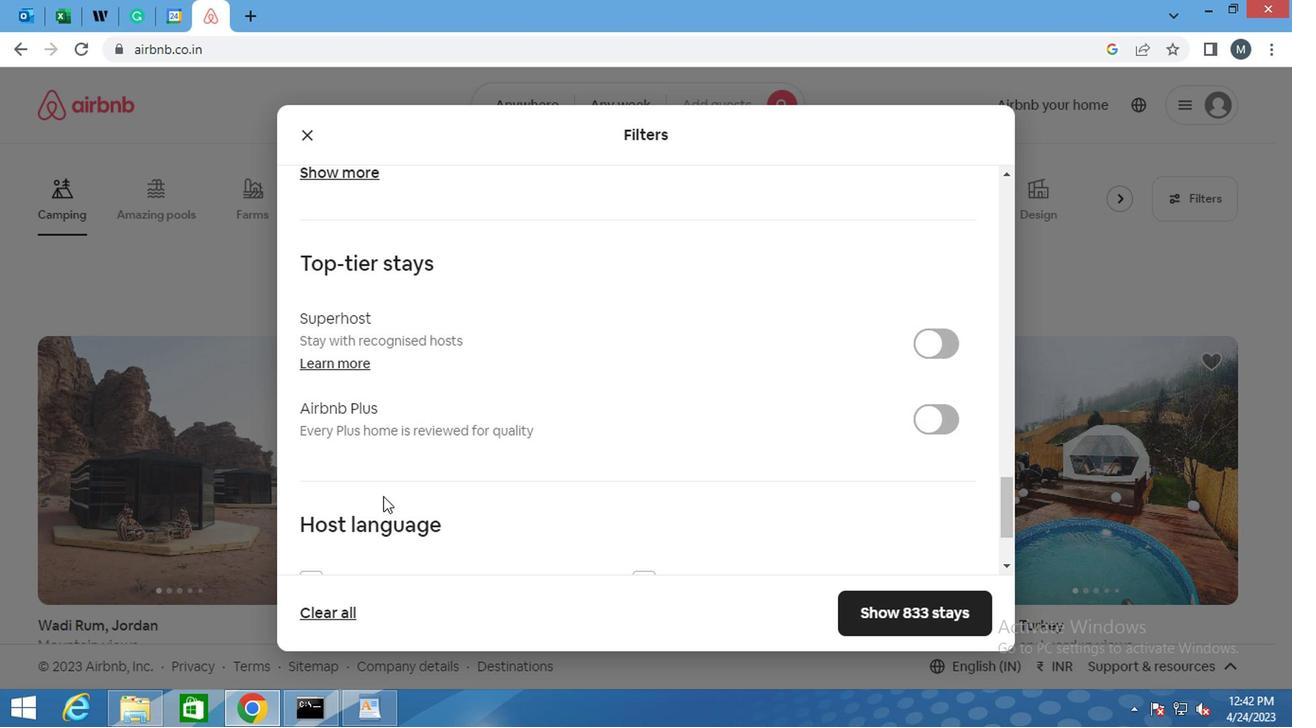 
Action: Mouse scrolled (324, 511) with delta (0, 0)
Screenshot: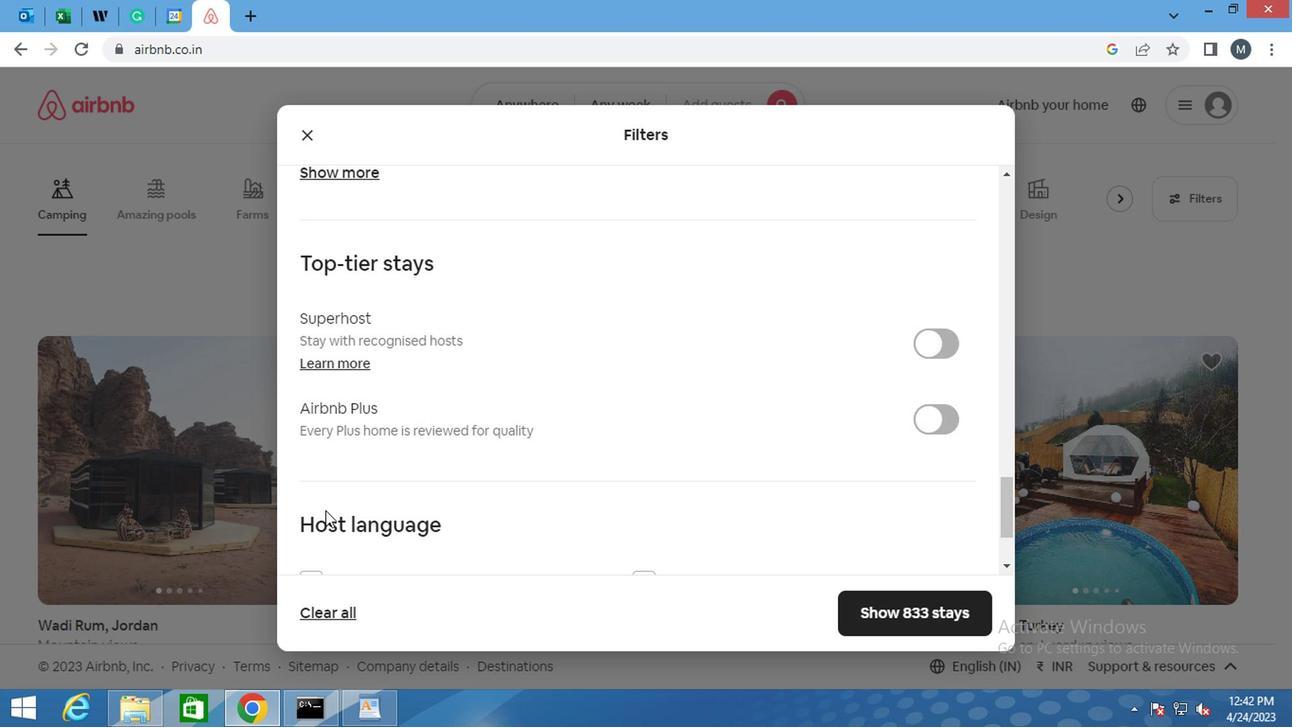 
Action: Mouse moved to (325, 513)
Screenshot: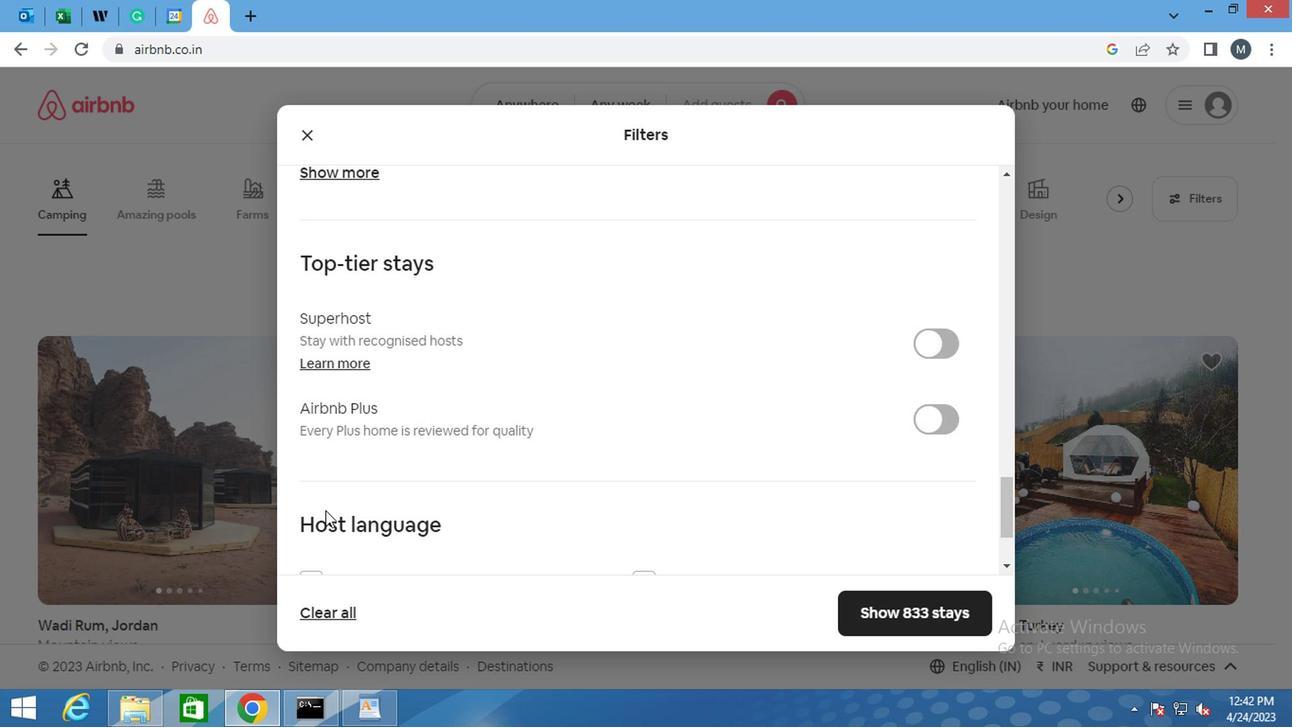 
Action: Mouse scrolled (325, 512) with delta (0, -1)
Screenshot: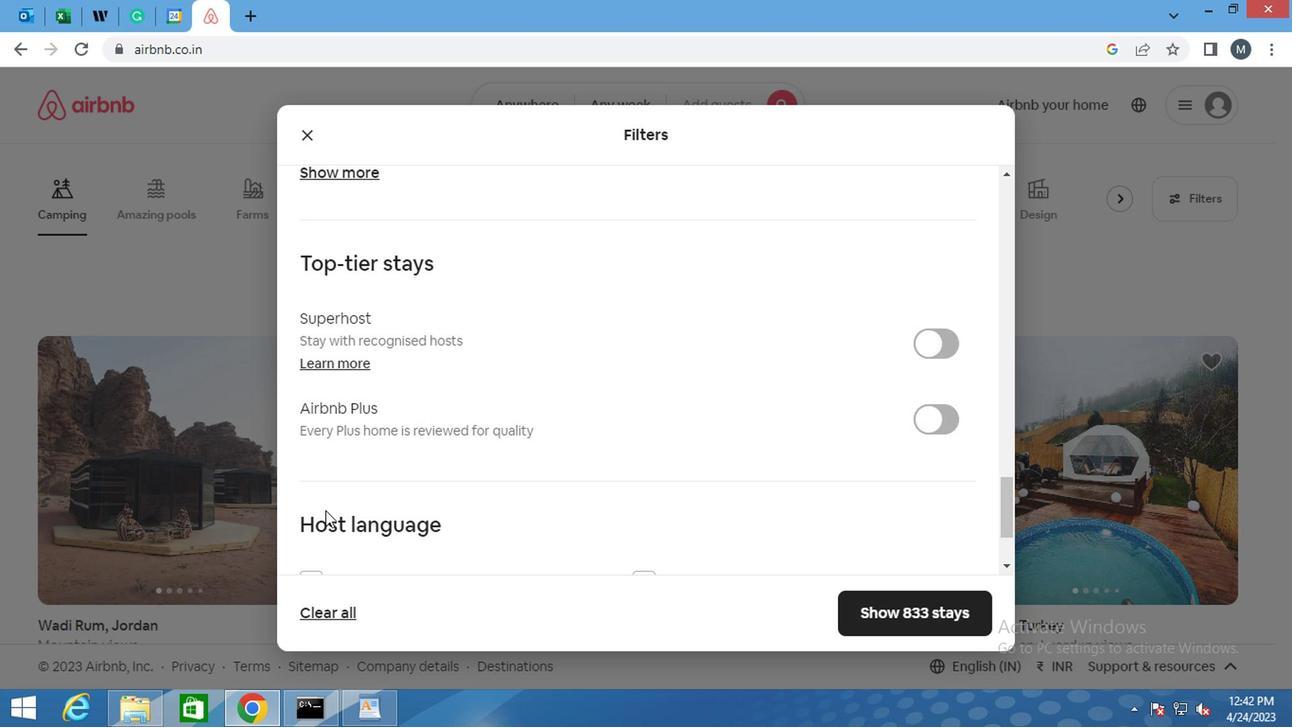 
Action: Mouse moved to (325, 514)
Screenshot: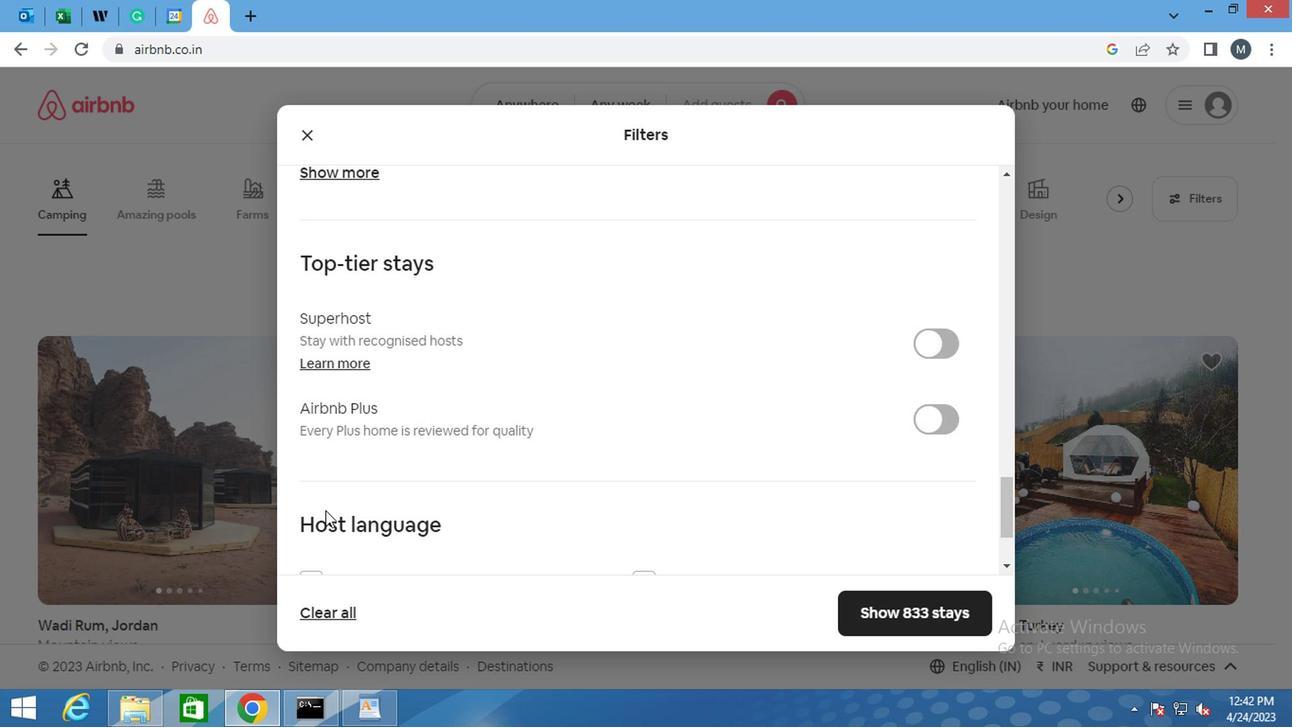 
Action: Mouse scrolled (325, 513) with delta (0, 0)
Screenshot: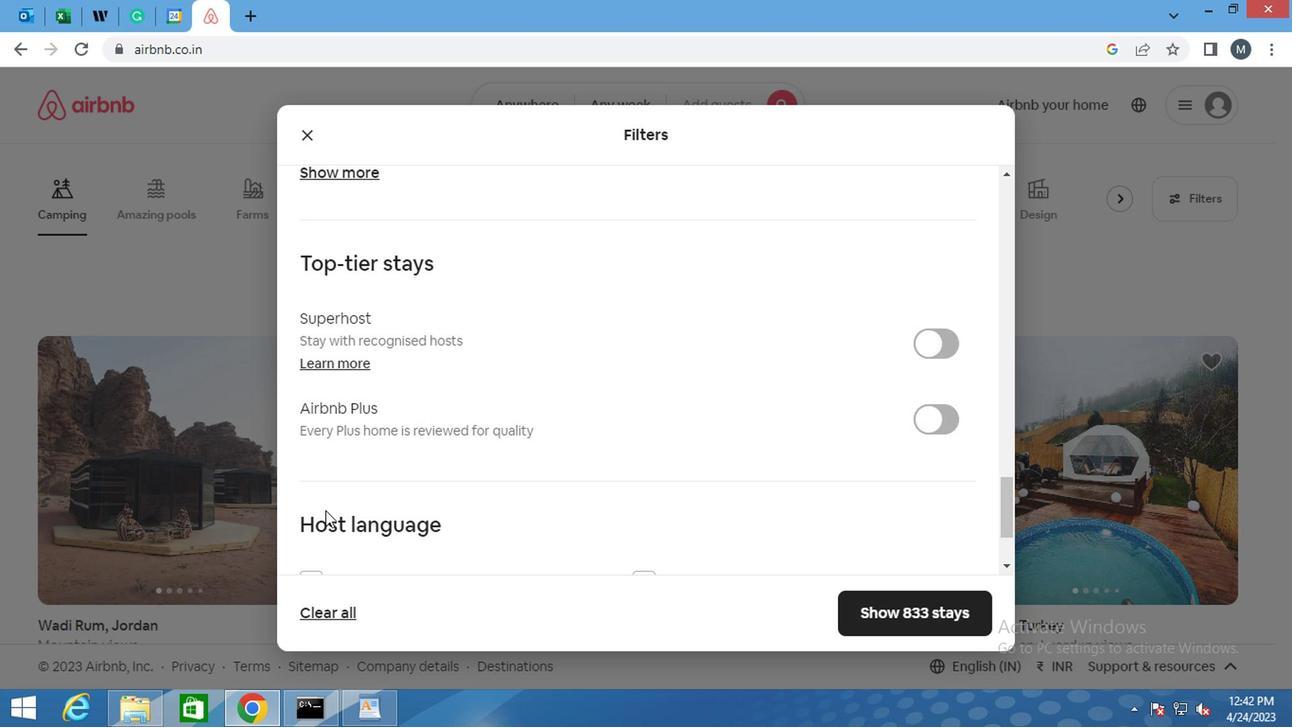 
Action: Mouse moved to (322, 526)
Screenshot: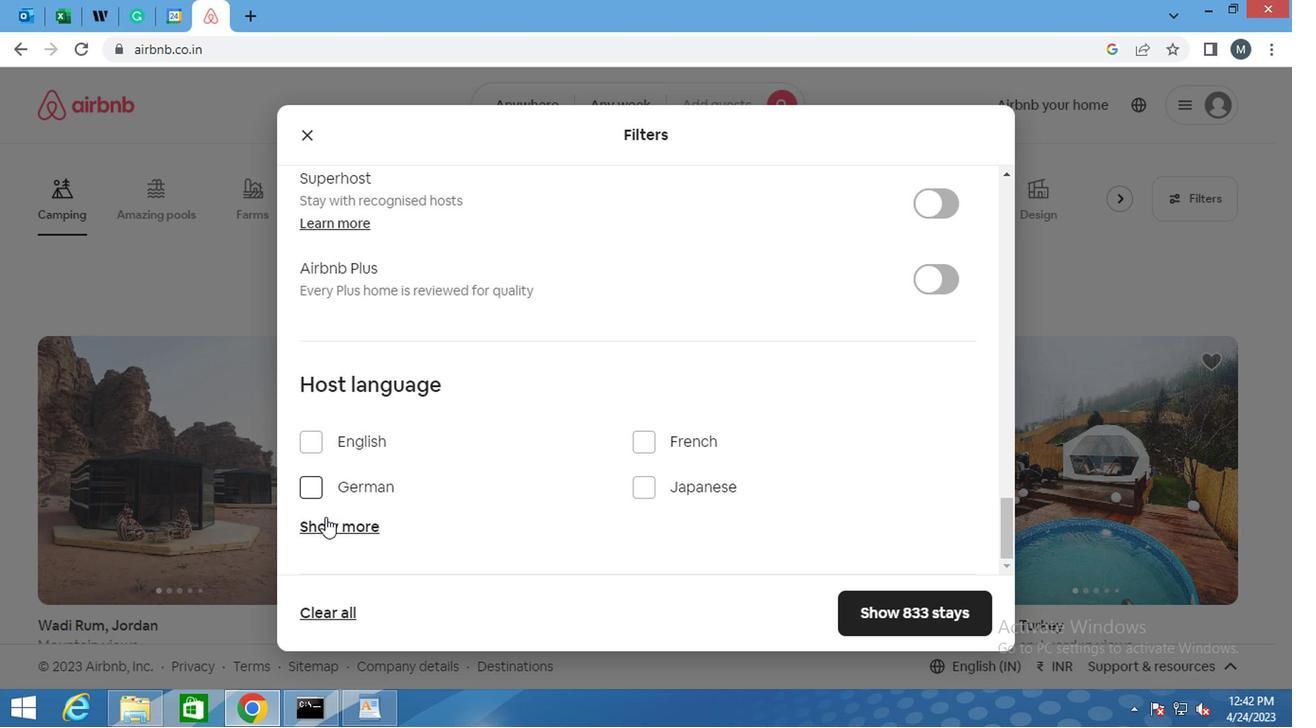 
Action: Mouse scrolled (322, 525) with delta (0, 0)
Screenshot: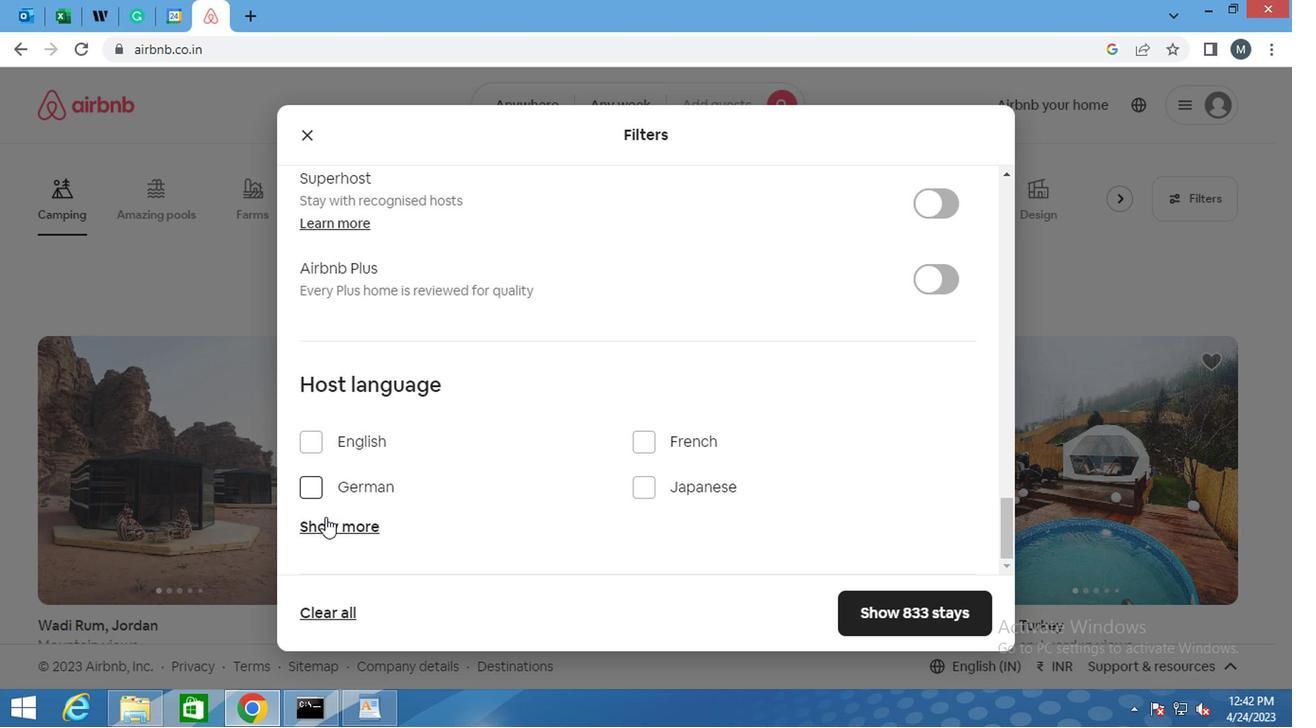 
Action: Mouse moved to (322, 529)
Screenshot: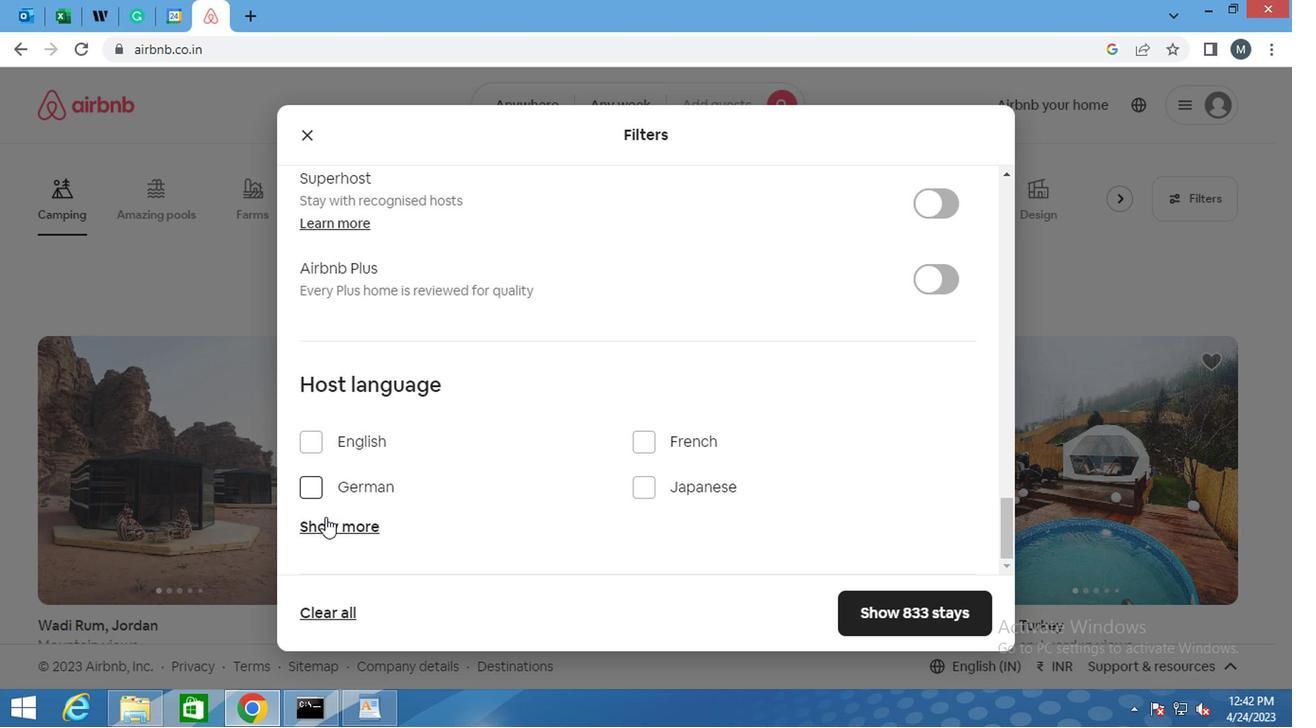 
Action: Mouse scrolled (322, 528) with delta (0, -1)
Screenshot: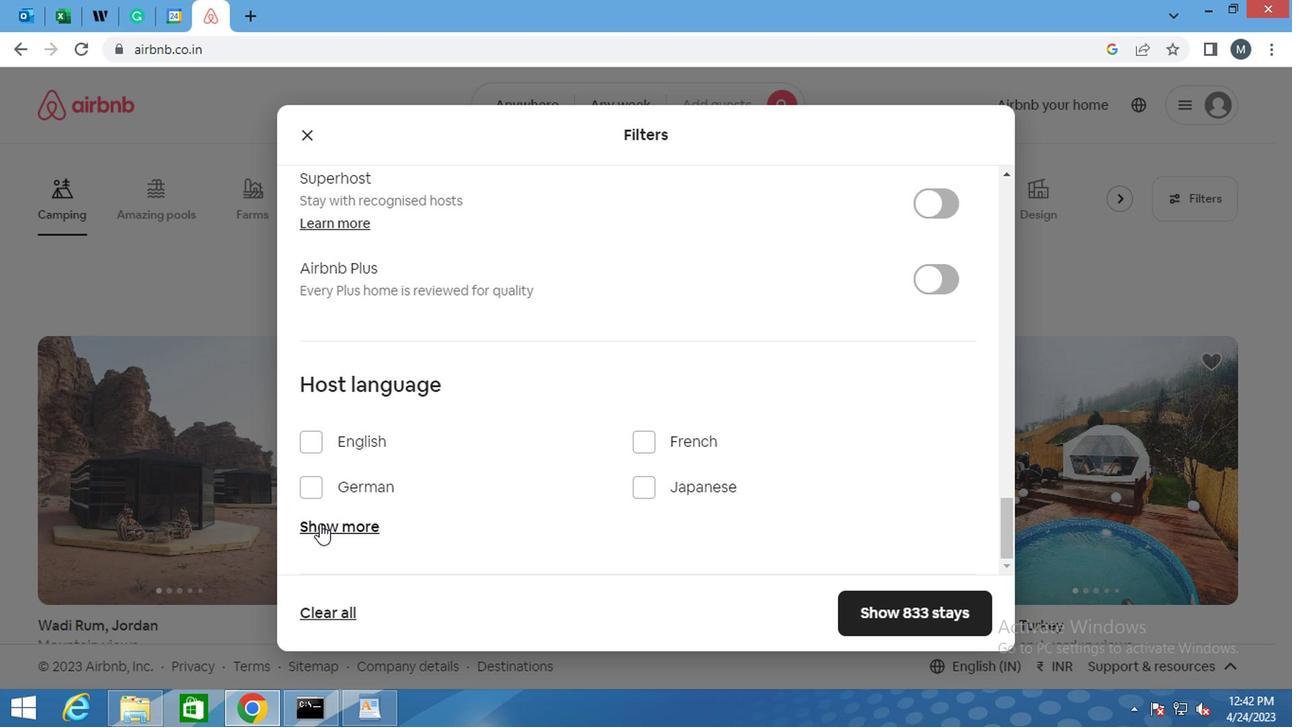 
Action: Mouse moved to (325, 521)
Screenshot: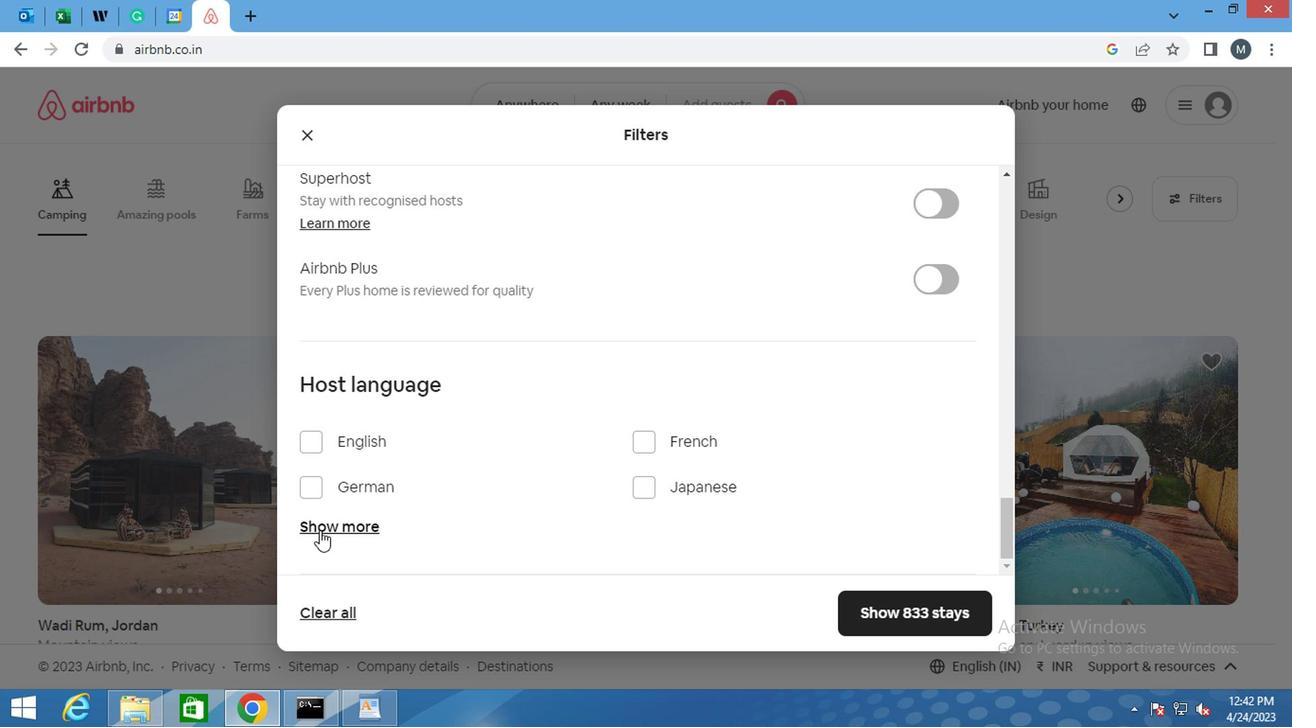 
Action: Mouse pressed left at (325, 521)
Screenshot: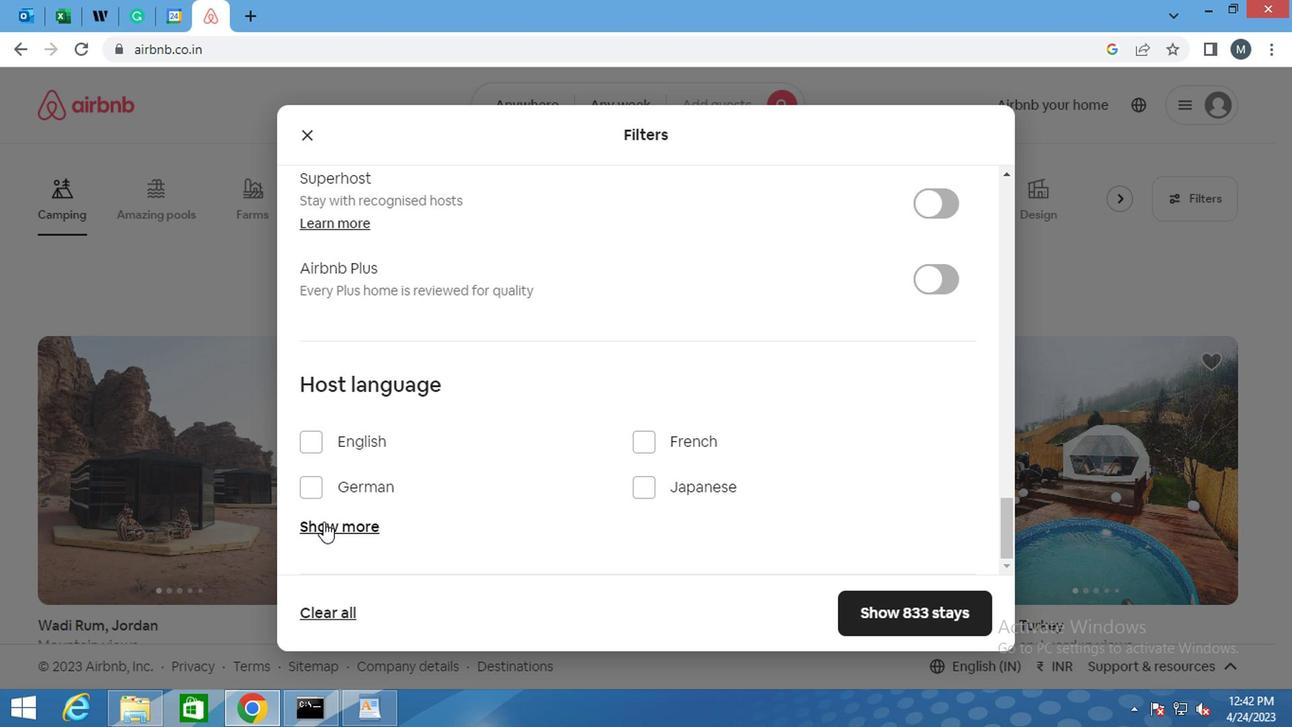 
Action: Mouse moved to (369, 436)
Screenshot: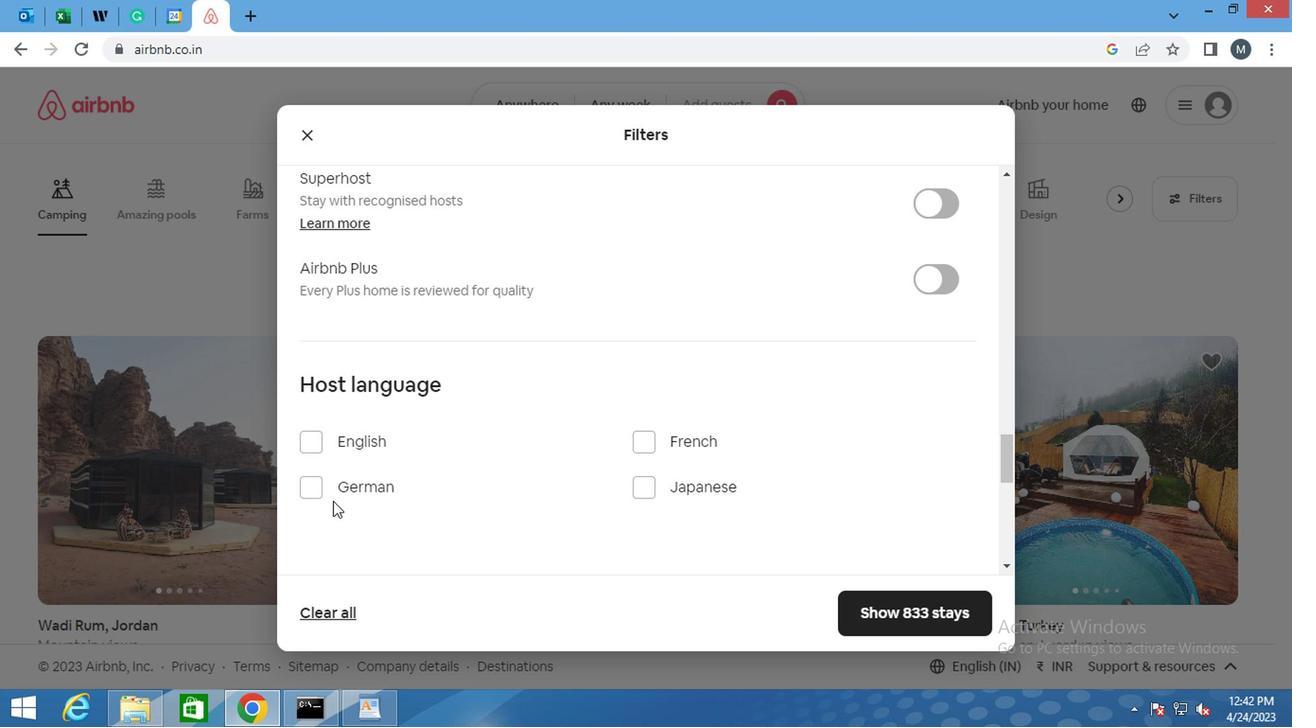 
Action: Mouse scrolled (369, 435) with delta (0, 0)
Screenshot: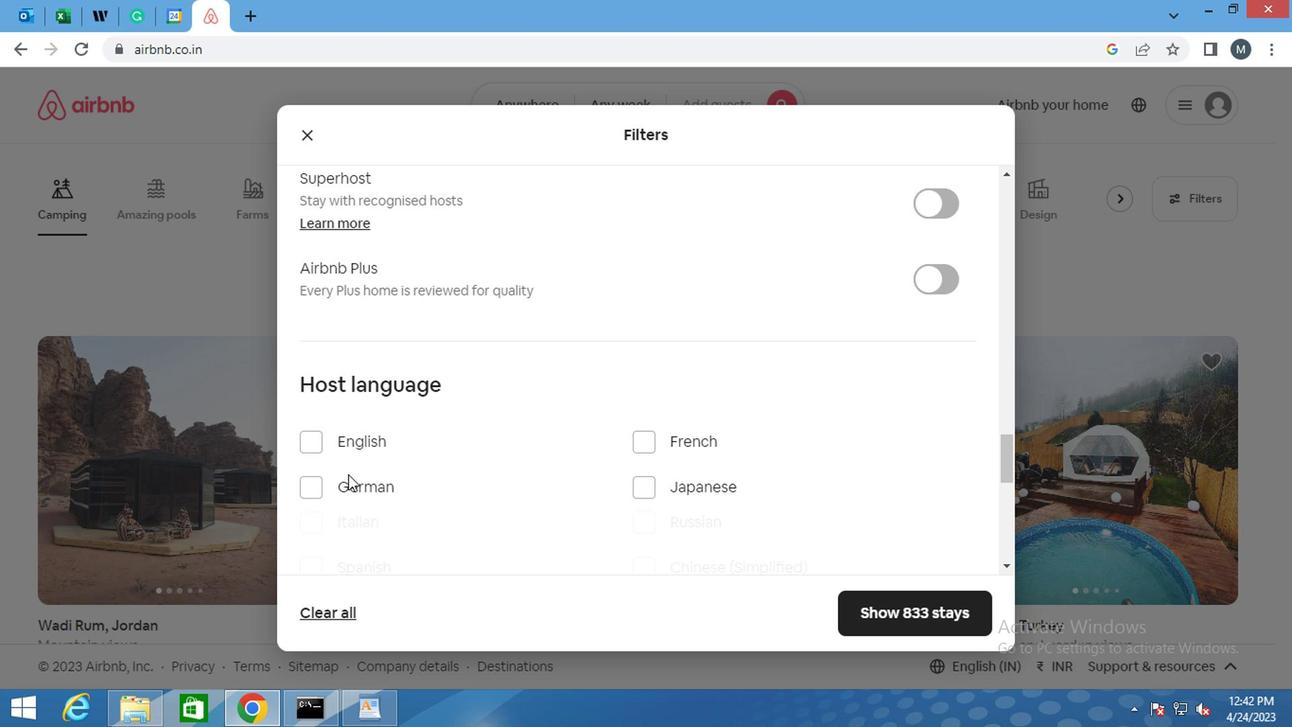 
Action: Mouse scrolled (369, 435) with delta (0, 0)
Screenshot: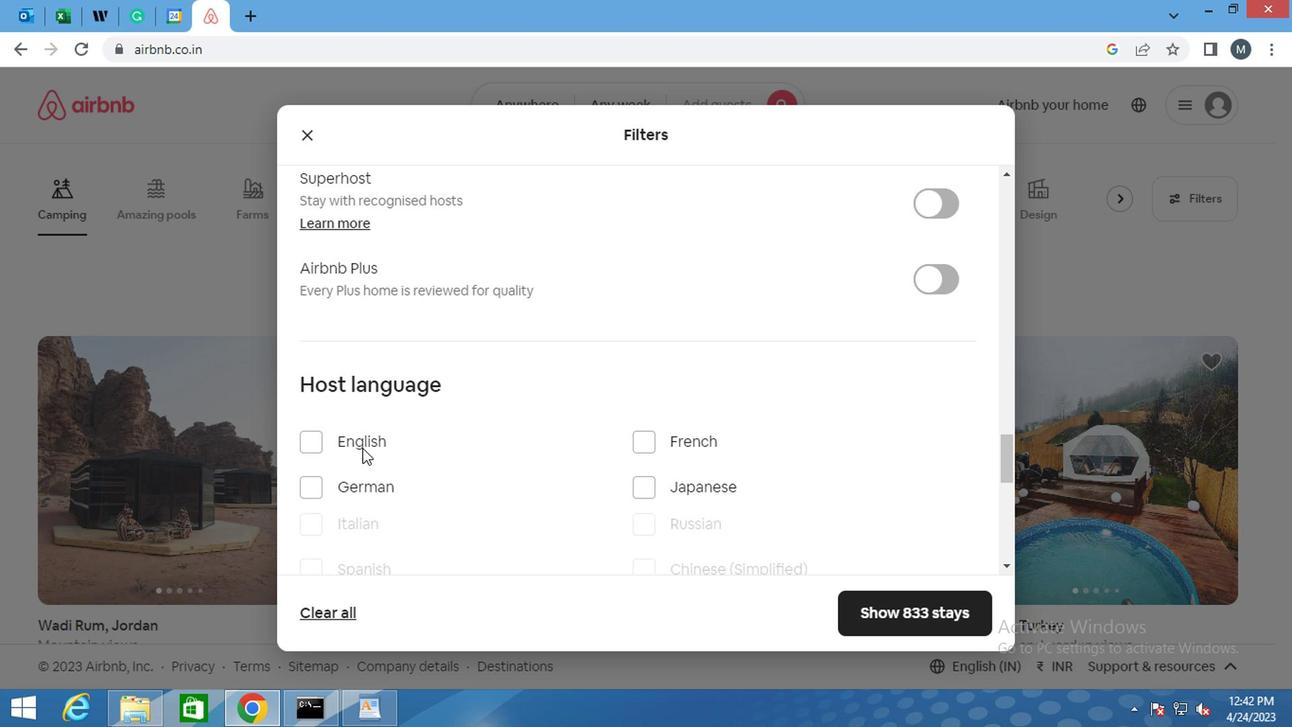 
Action: Mouse scrolled (369, 435) with delta (0, 0)
Screenshot: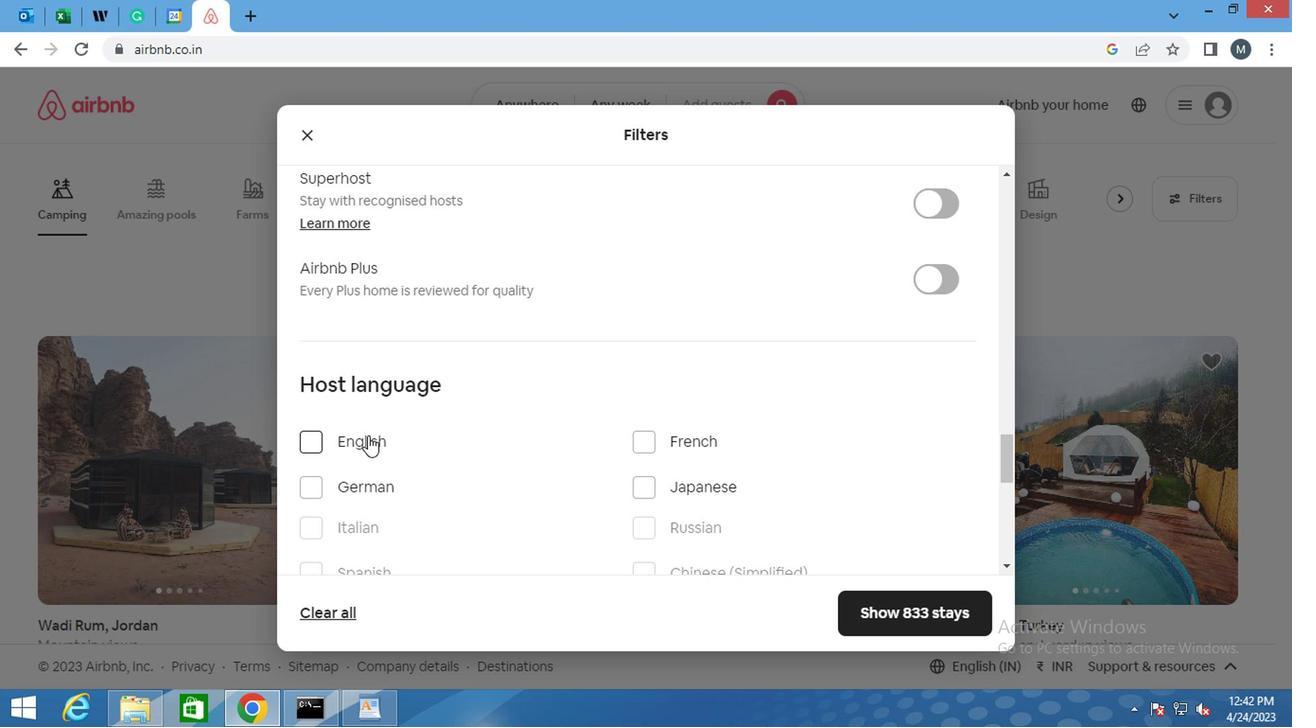 
Action: Mouse moved to (309, 298)
Screenshot: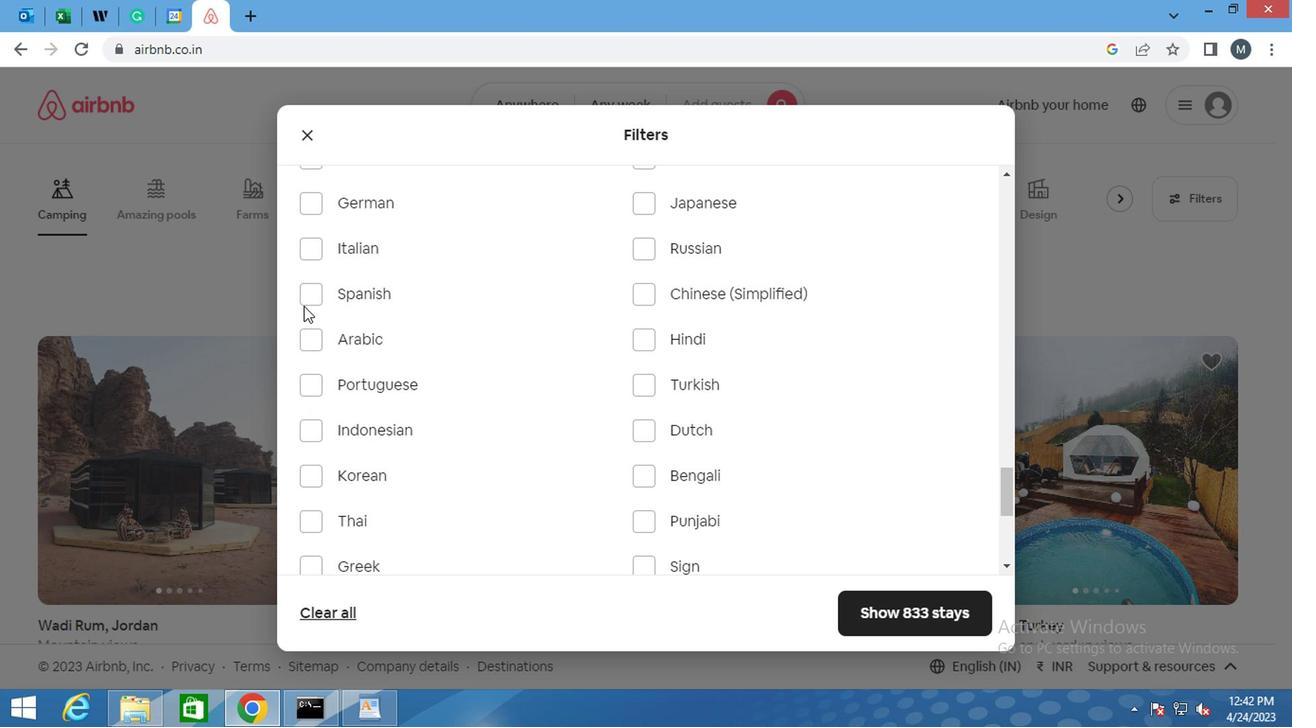 
Action: Mouse pressed left at (309, 298)
Screenshot: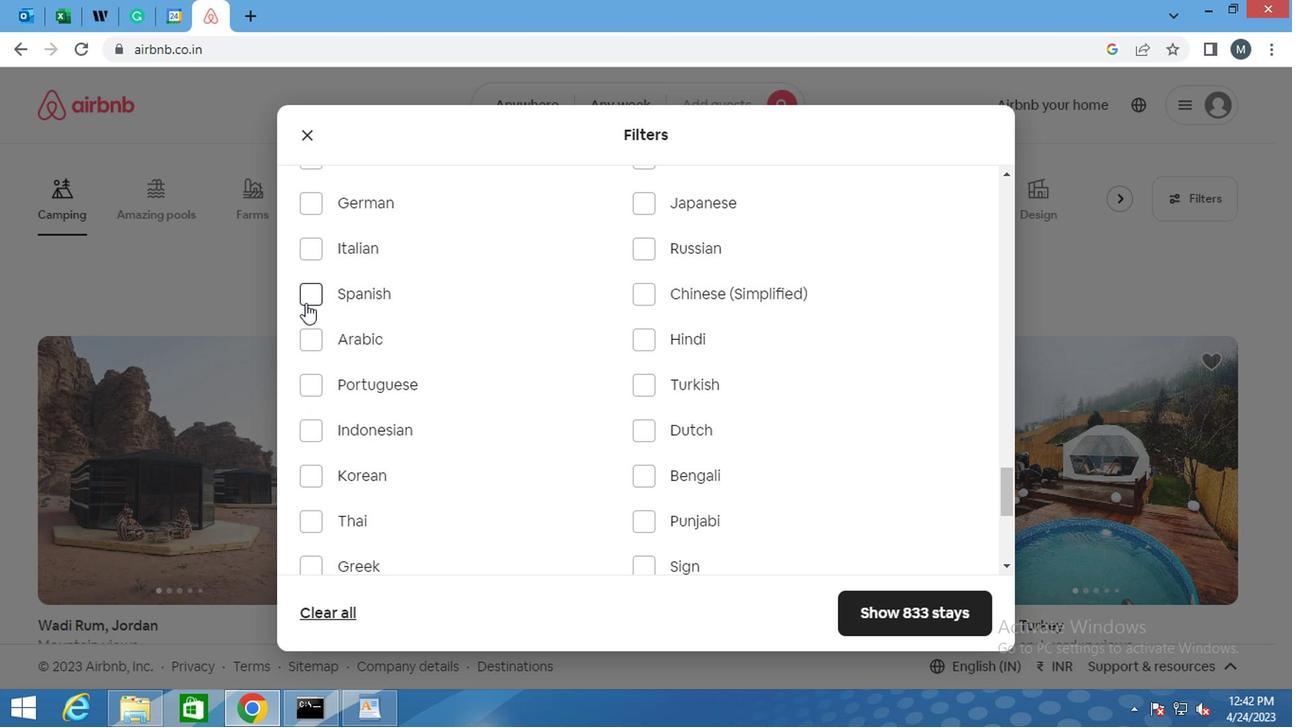 
Action: Mouse moved to (585, 393)
Screenshot: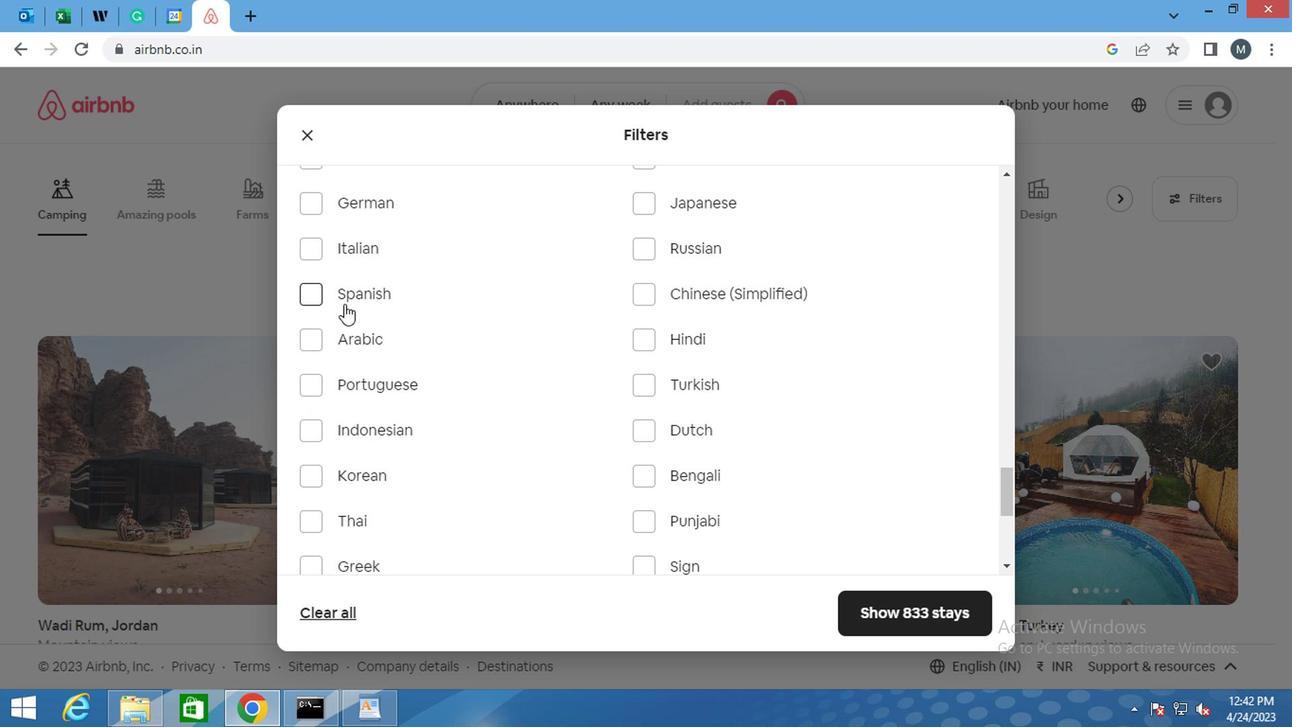
Action: Mouse scrolled (585, 393) with delta (0, 0)
Screenshot: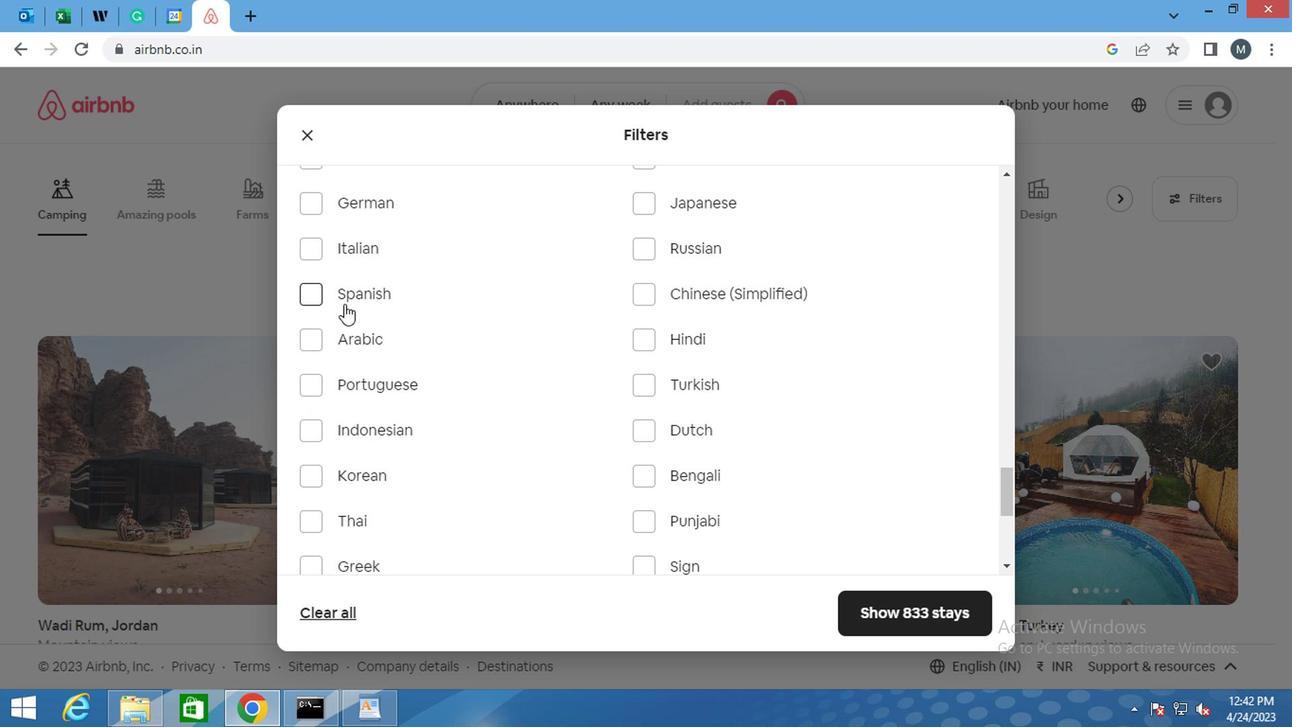 
Action: Mouse moved to (586, 413)
Screenshot: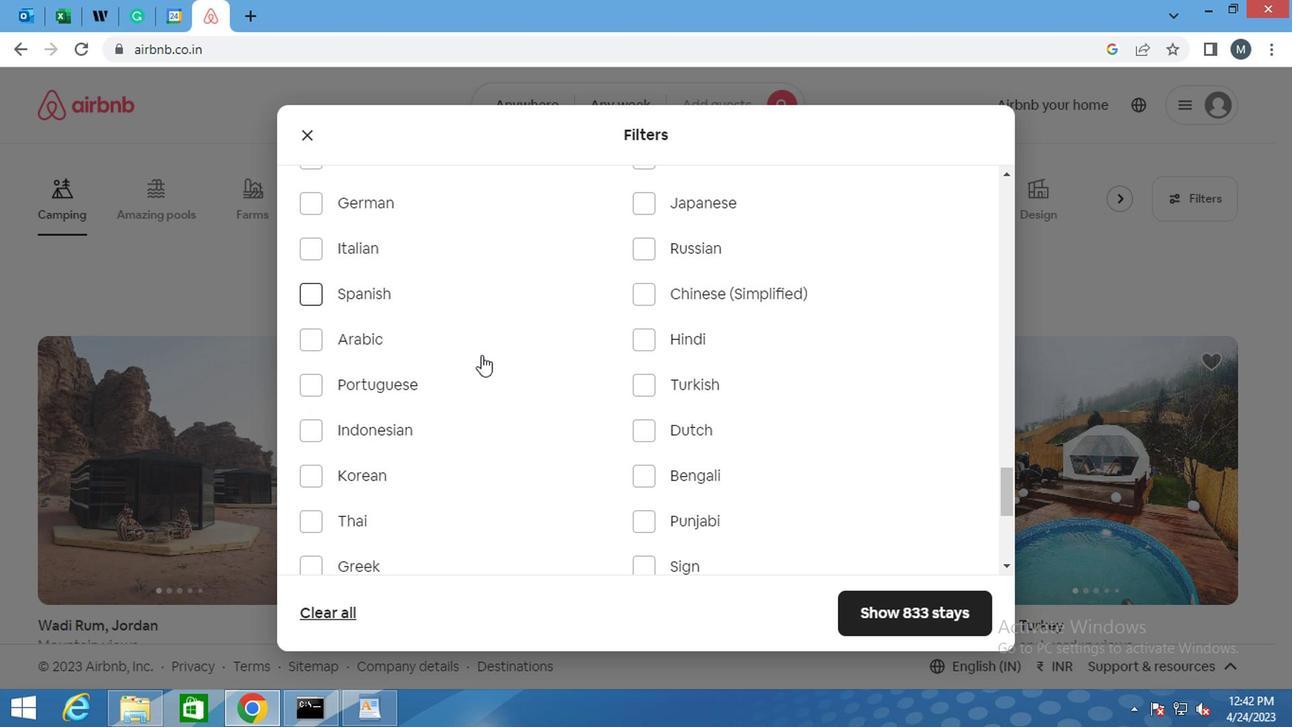 
Action: Mouse scrolled (586, 412) with delta (0, 0)
Screenshot: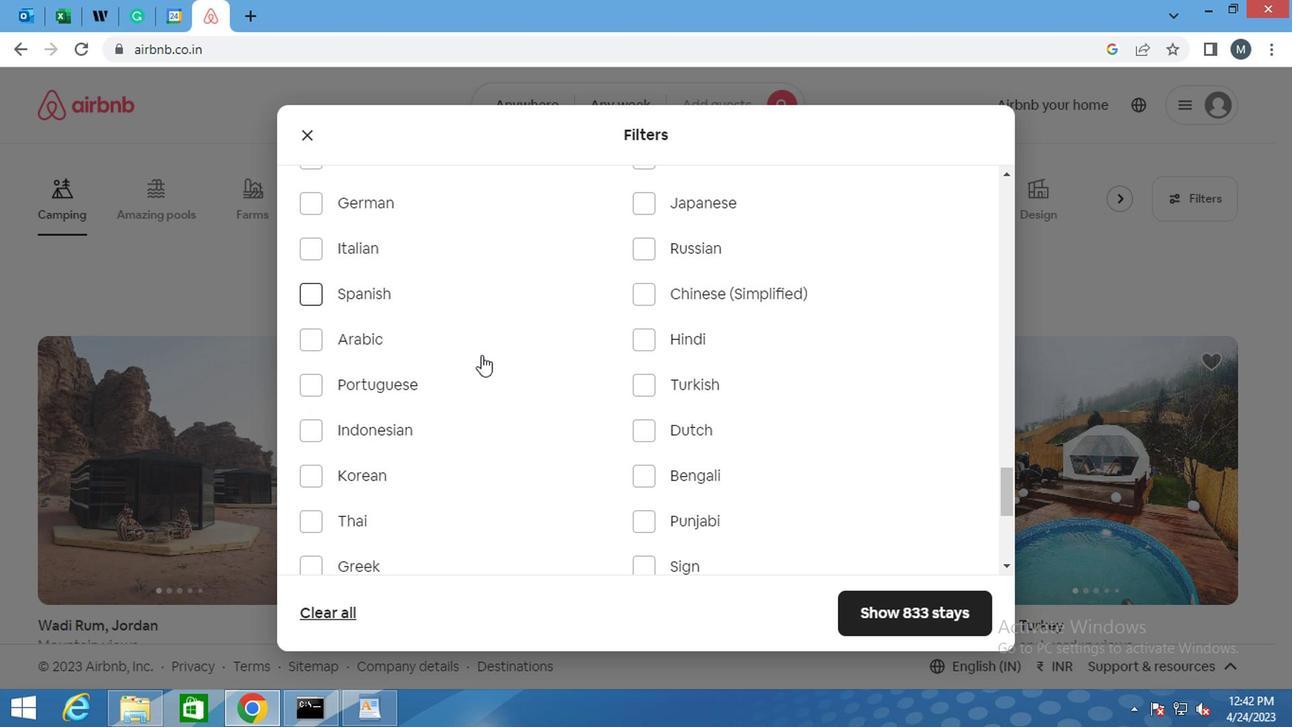 
Action: Mouse moved to (593, 440)
Screenshot: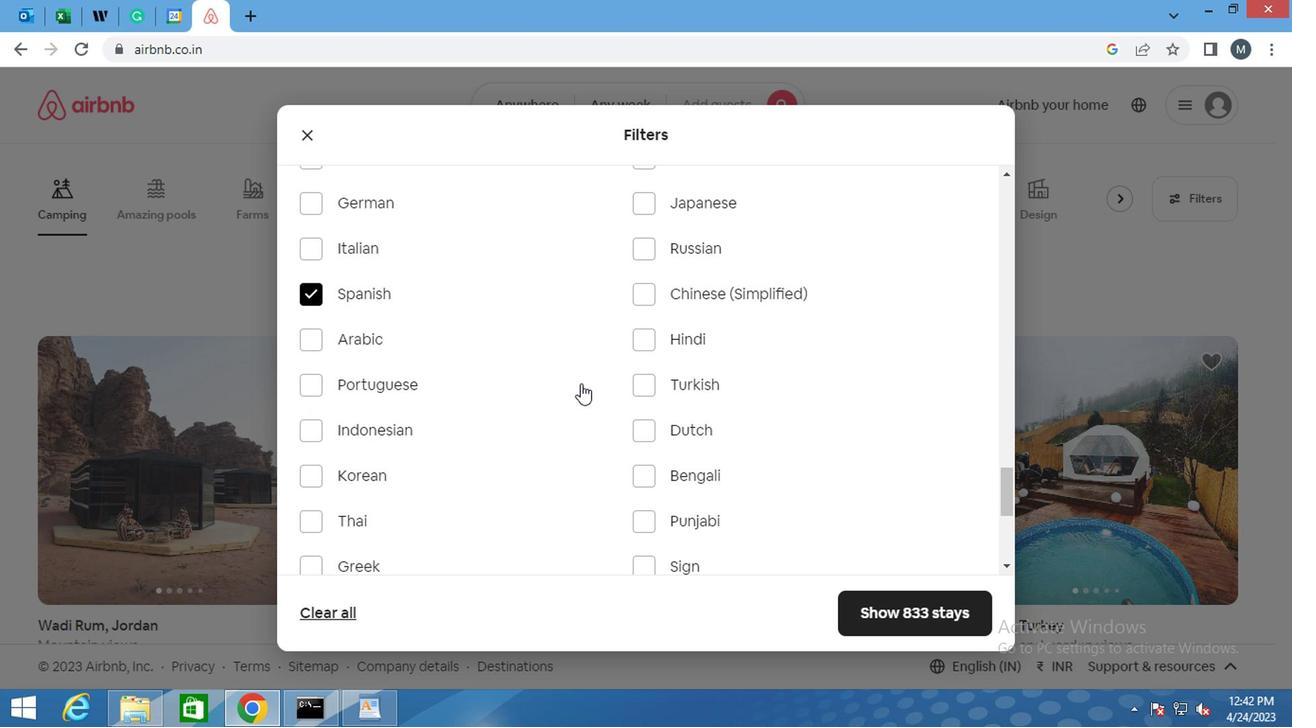 
Action: Mouse scrolled (593, 440) with delta (0, 0)
Screenshot: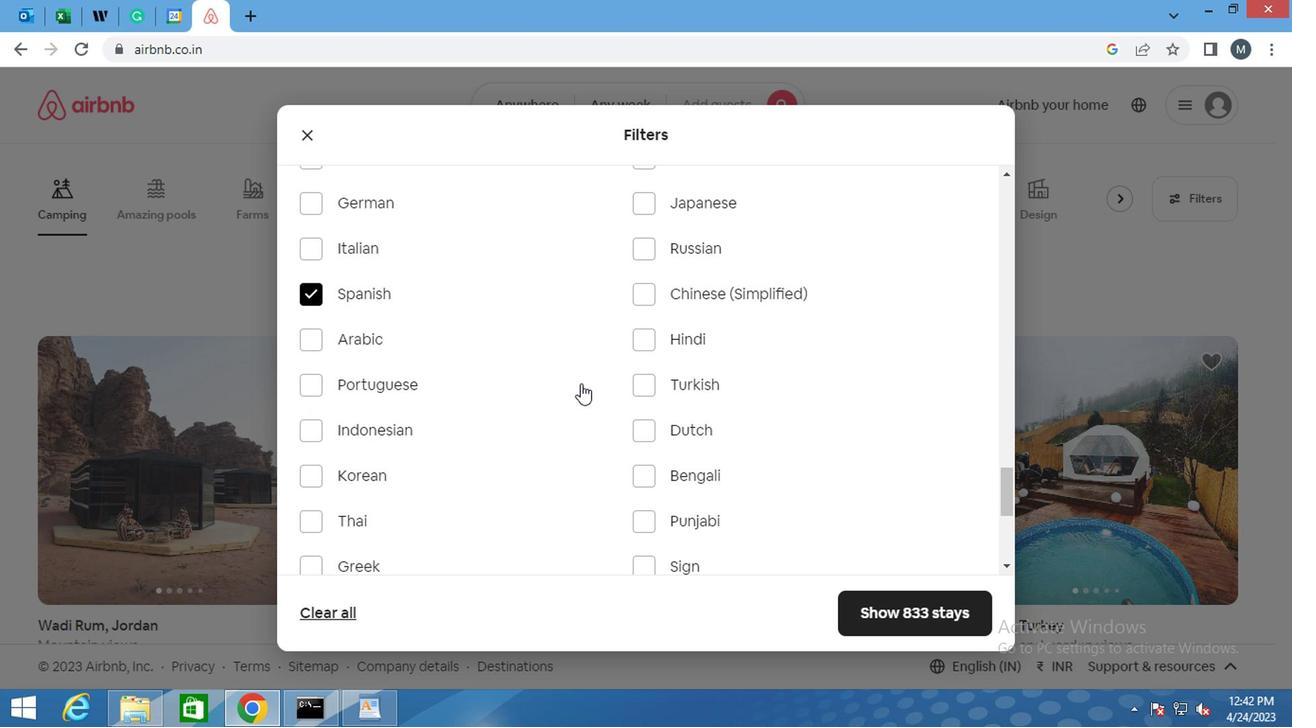 
Action: Mouse moved to (850, 609)
Screenshot: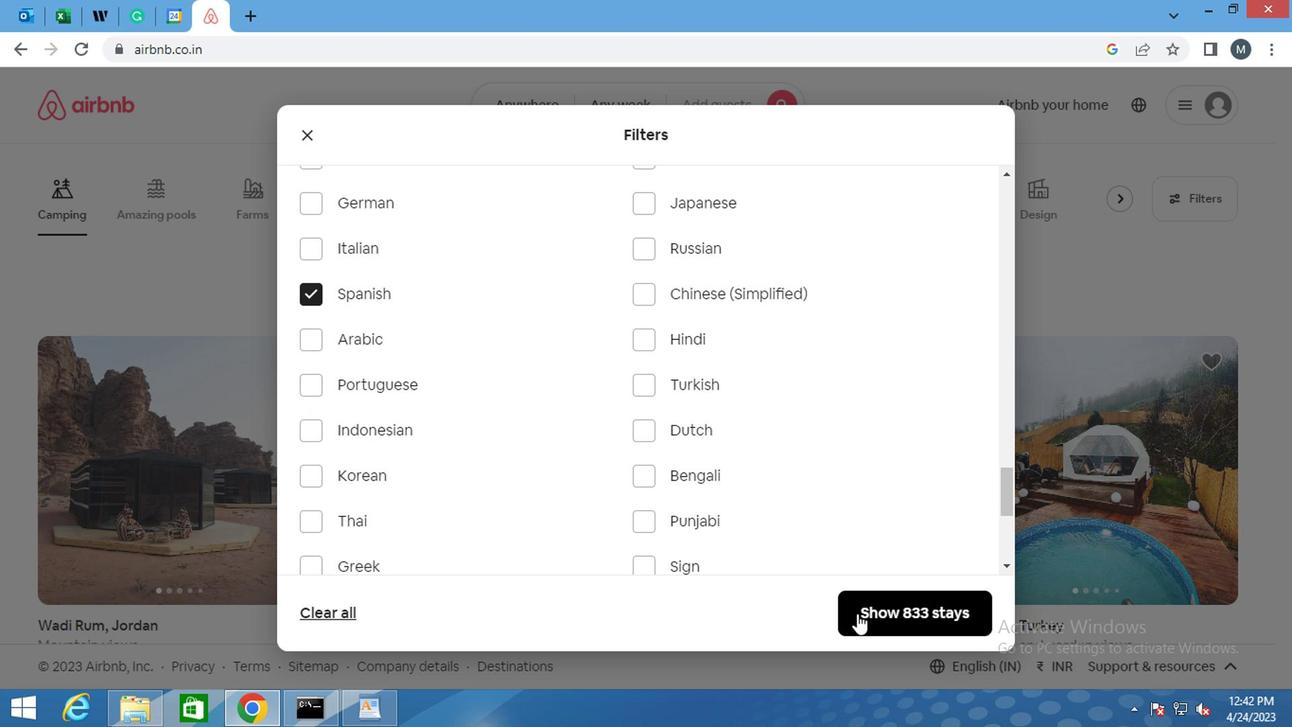 
Action: Mouse pressed left at (850, 609)
Screenshot: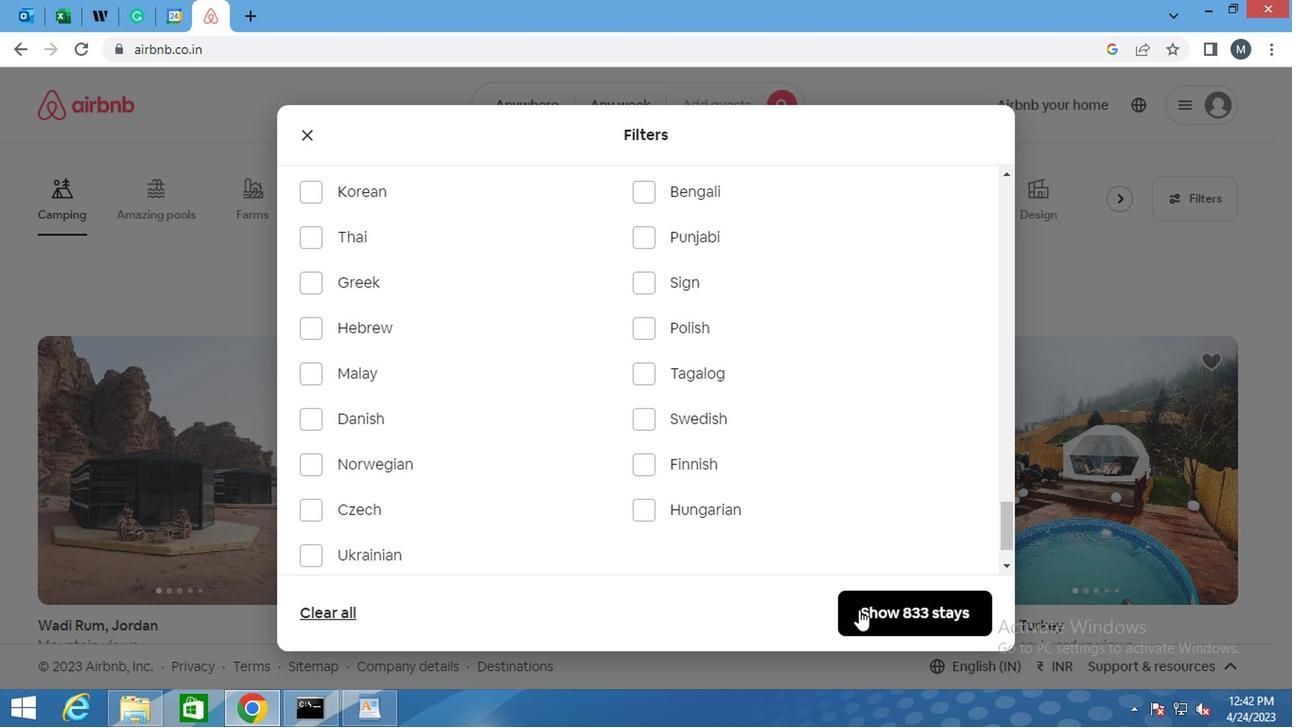 
Action: Mouse moved to (836, 601)
Screenshot: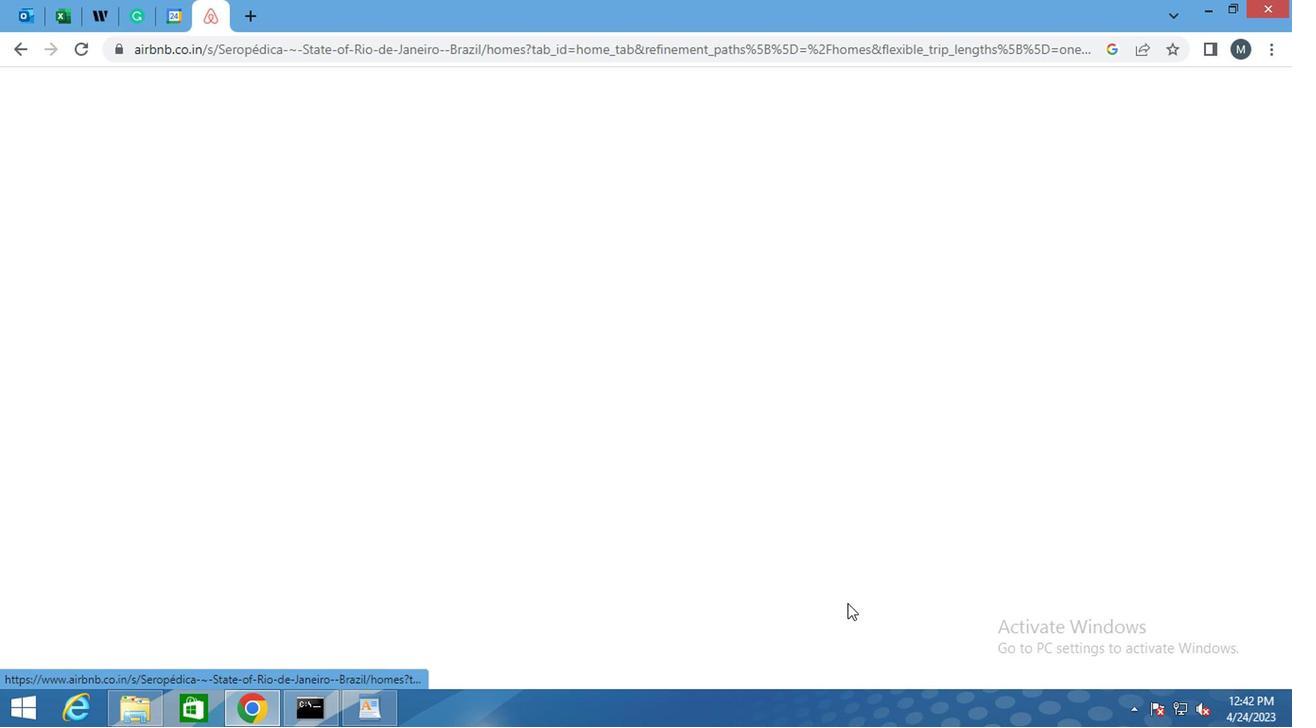 
